 Task: Research Airbnb properties in Amadora, Portugal from 12th  December, 2023 to 15th December, 2023 for 3 adults.2 bedrooms having 3 beds and 1 bathroom. Property type can be flat. Look for 5 properties as per requirement.
Action: Mouse moved to (429, 92)
Screenshot: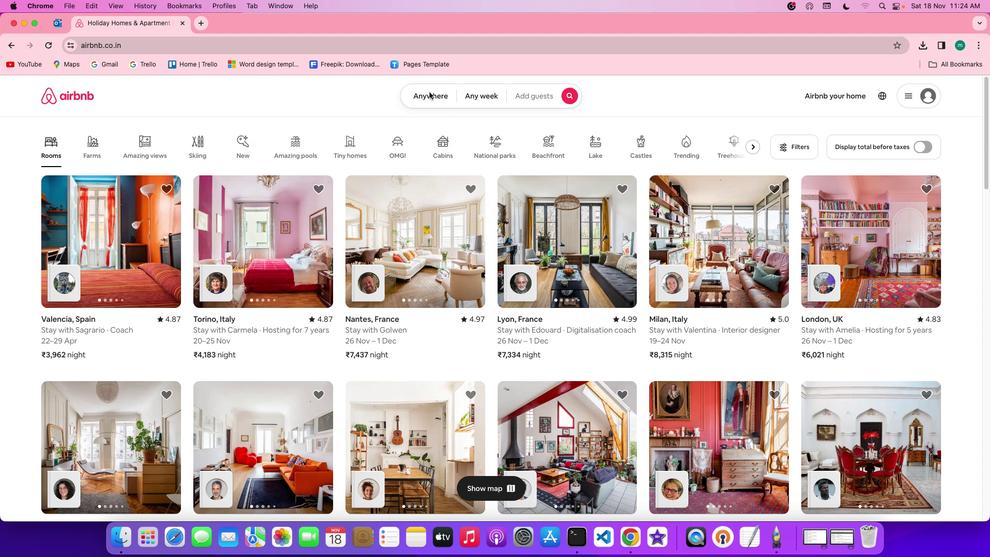 
Action: Mouse pressed left at (429, 92)
Screenshot: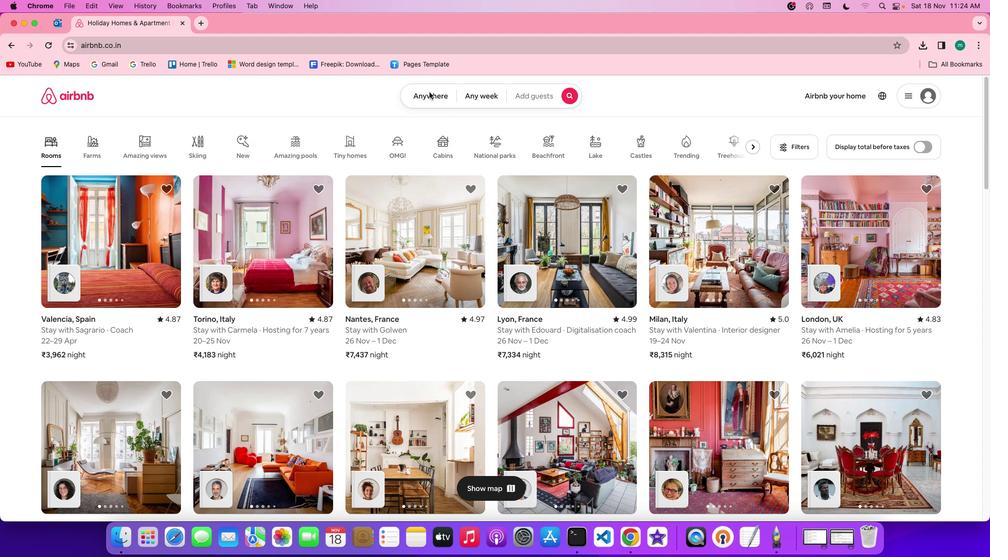 
Action: Mouse pressed left at (429, 92)
Screenshot: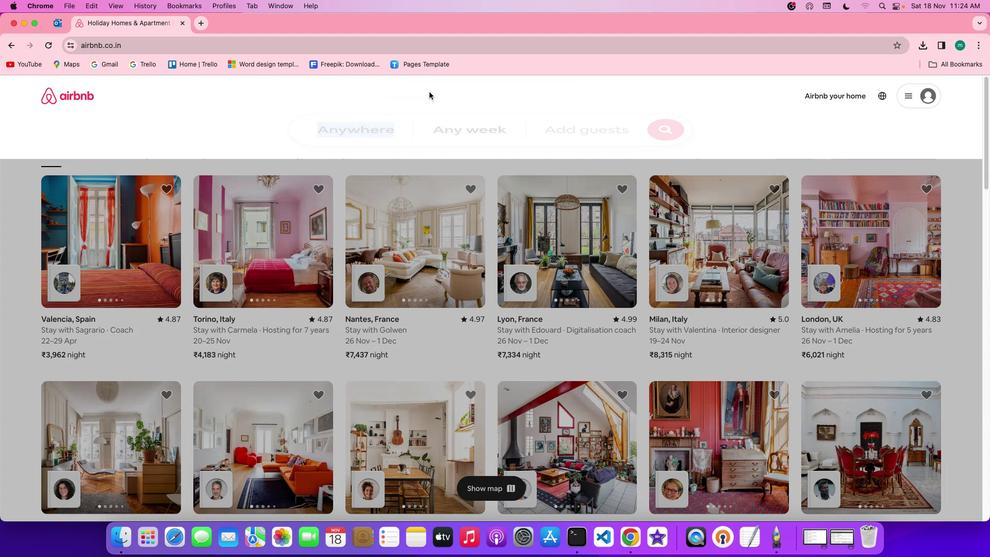
Action: Mouse moved to (351, 135)
Screenshot: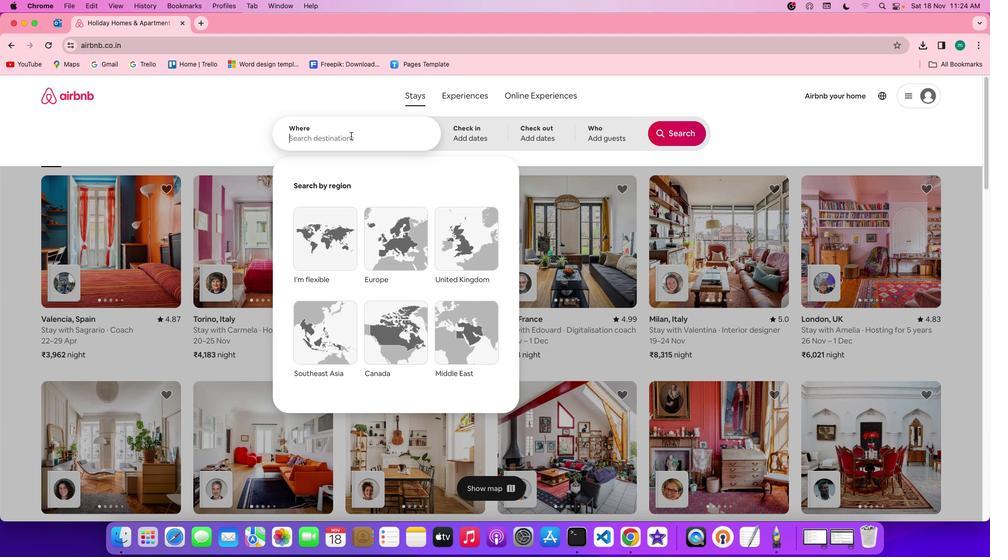 
Action: Mouse pressed left at (351, 135)
Screenshot: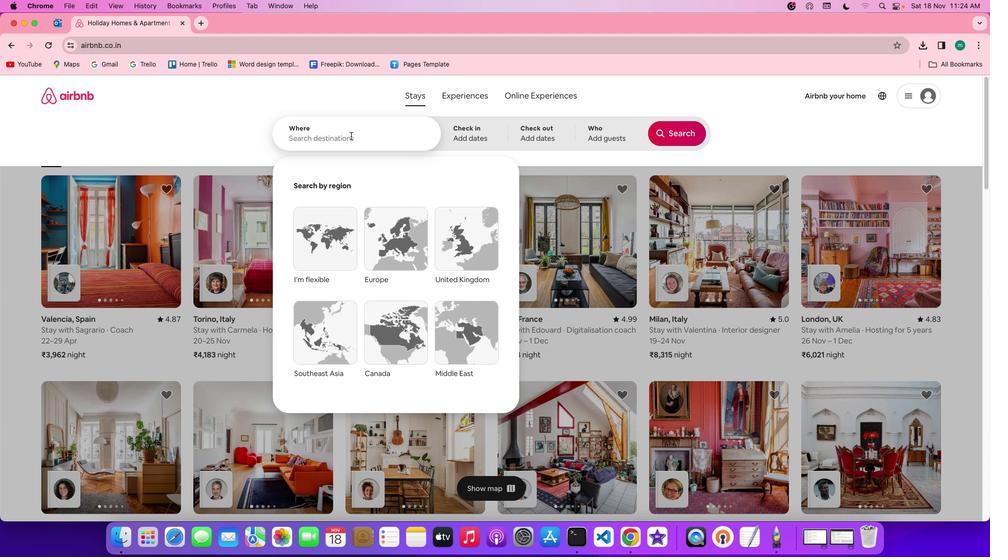 
Action: Key pressed Key.shift'A''m''a''d''o''r''a'','Key.spaceKey.shift'P''o''r''t''u''g''a''l'
Screenshot: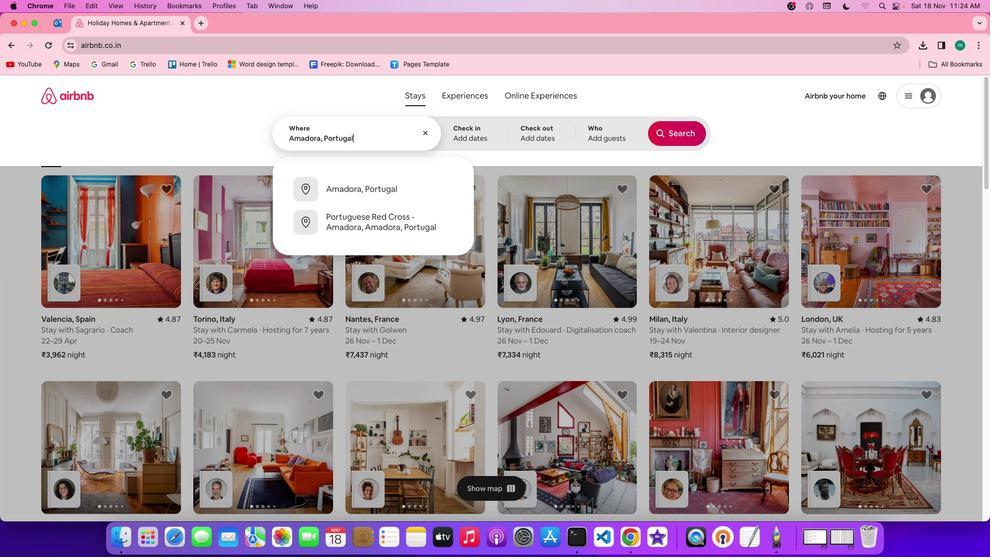 
Action: Mouse moved to (449, 130)
Screenshot: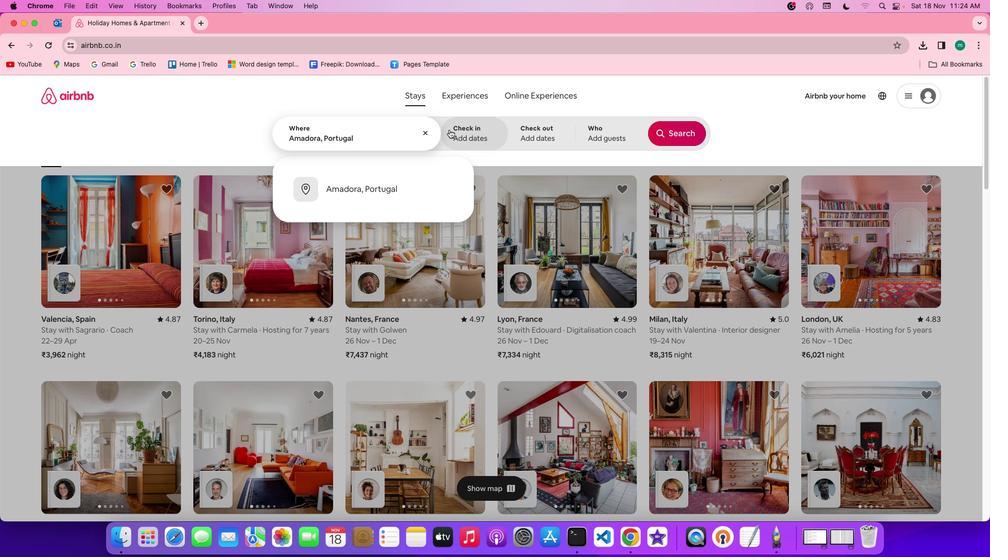 
Action: Mouse pressed left at (449, 130)
Screenshot: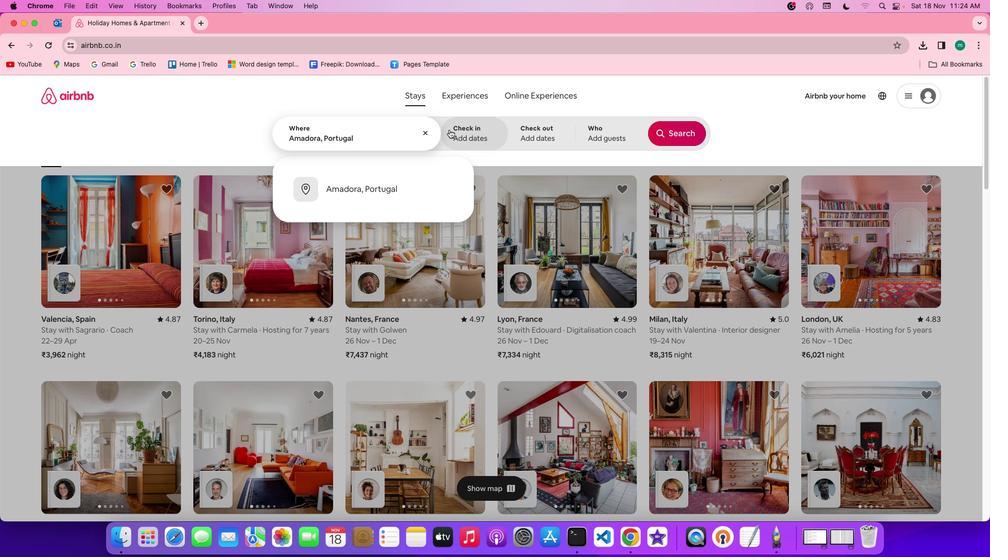 
Action: Mouse moved to (572, 311)
Screenshot: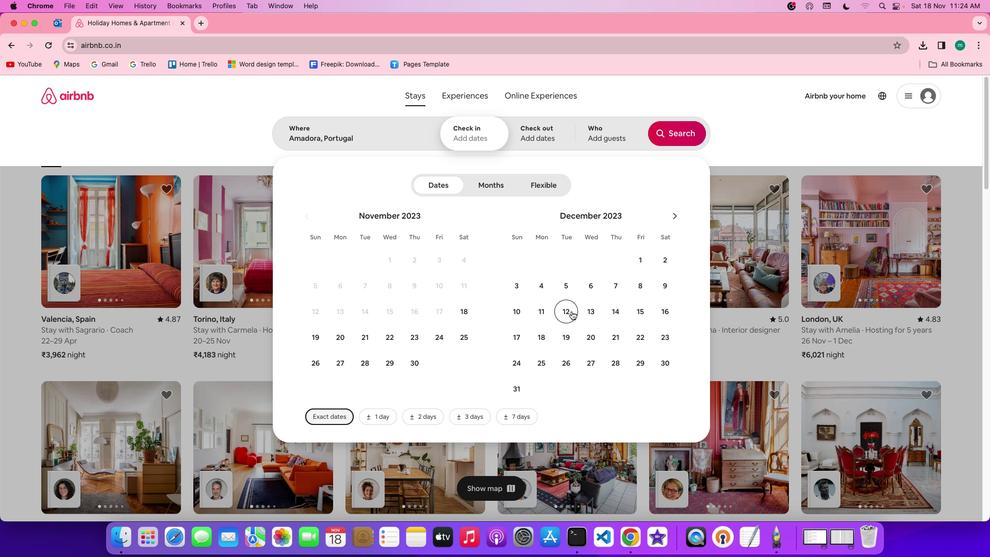 
Action: Mouse pressed left at (572, 311)
Screenshot: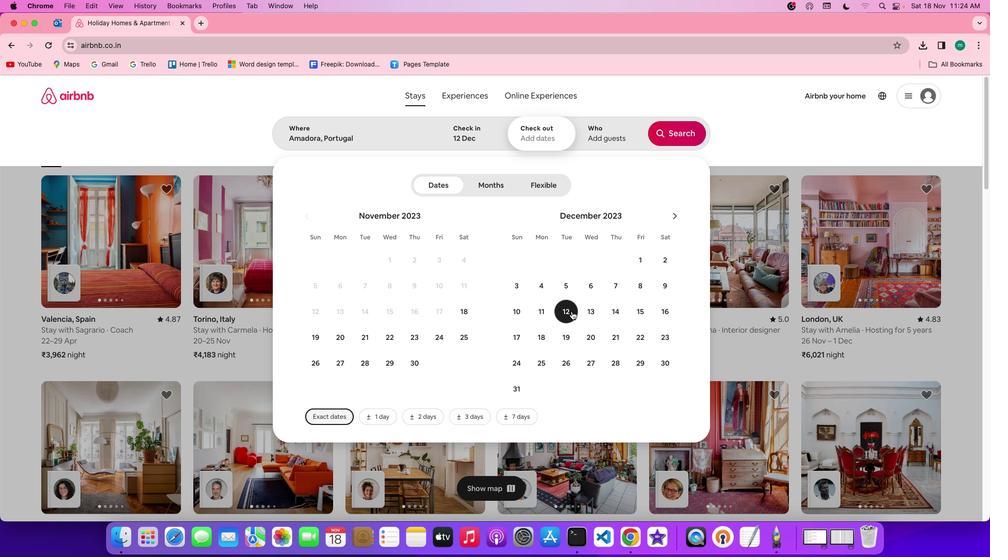 
Action: Mouse moved to (631, 311)
Screenshot: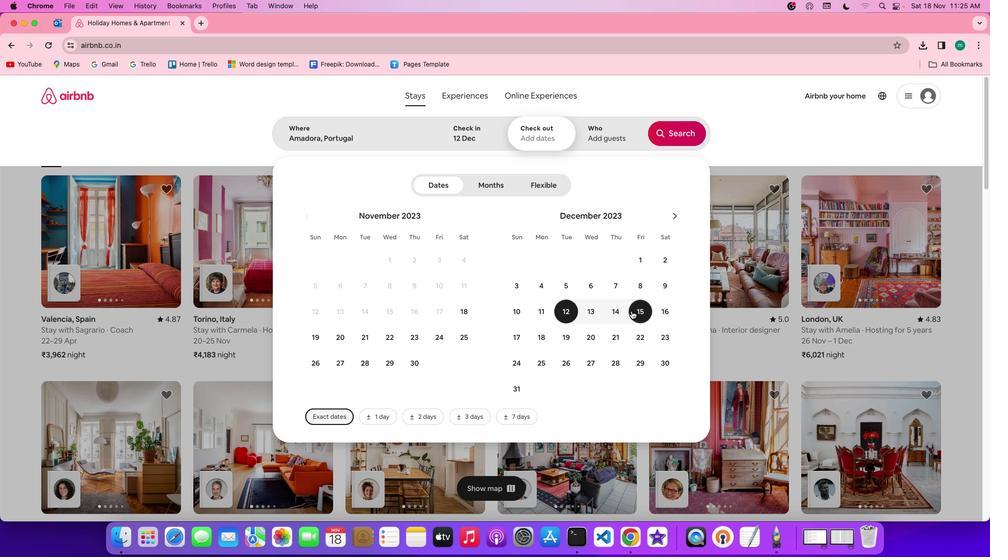 
Action: Mouse pressed left at (631, 311)
Screenshot: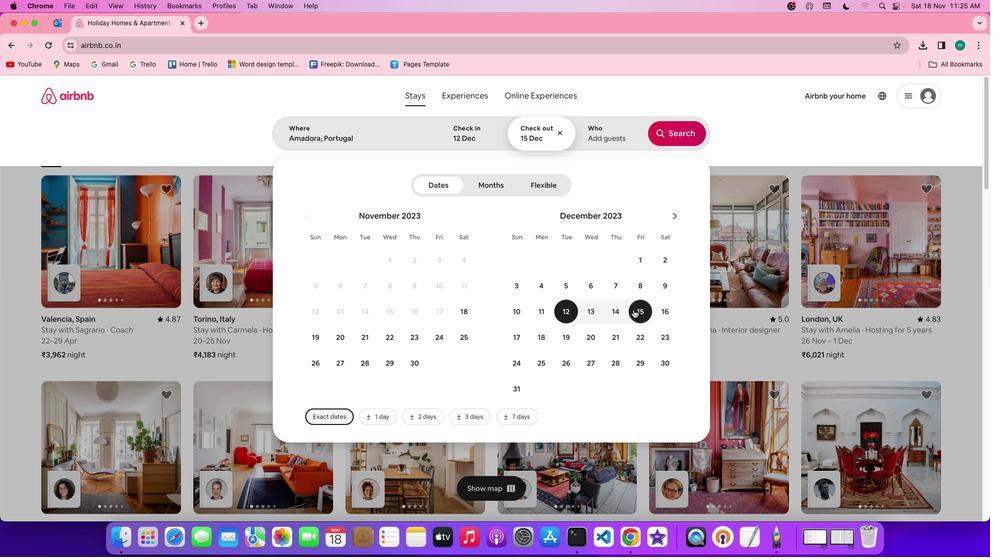 
Action: Mouse moved to (609, 131)
Screenshot: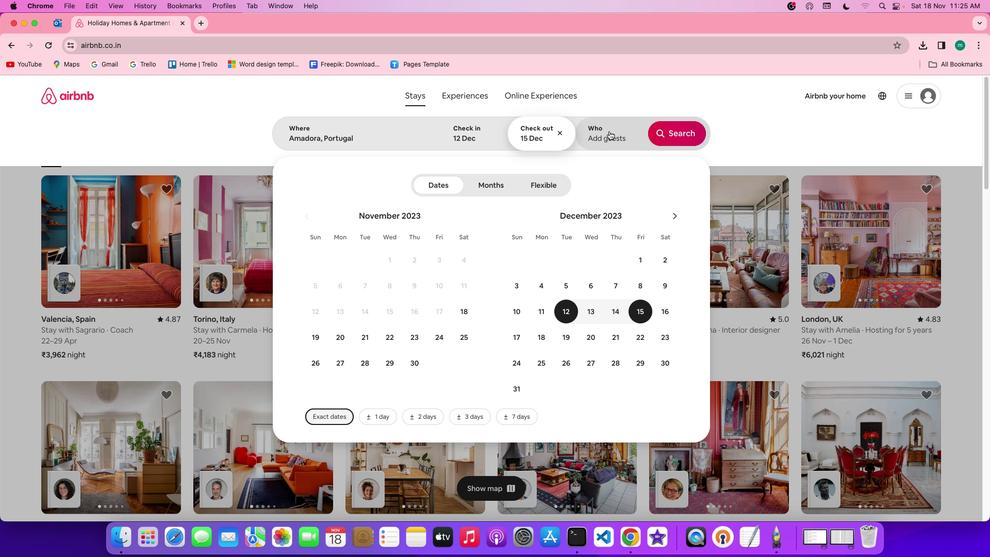
Action: Mouse pressed left at (609, 131)
Screenshot: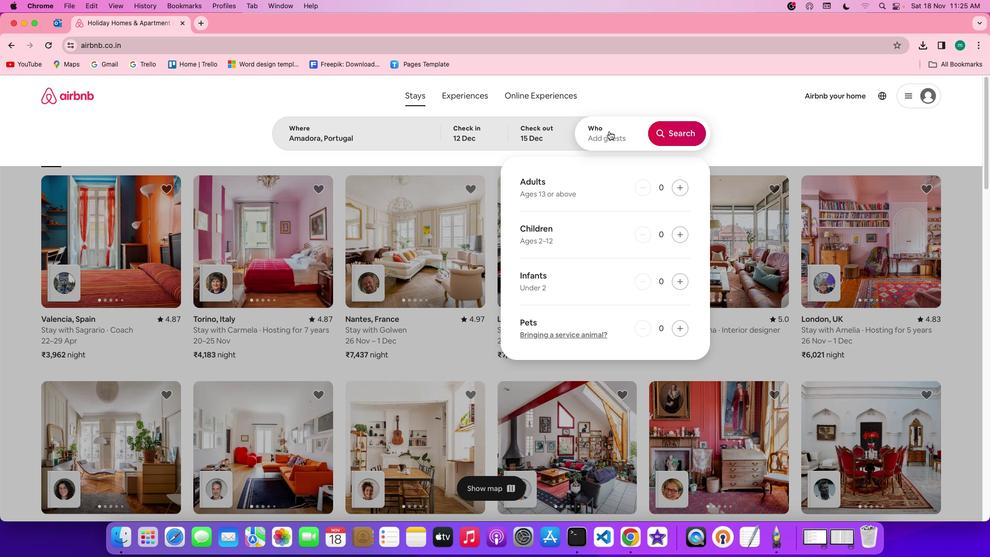 
Action: Mouse moved to (679, 187)
Screenshot: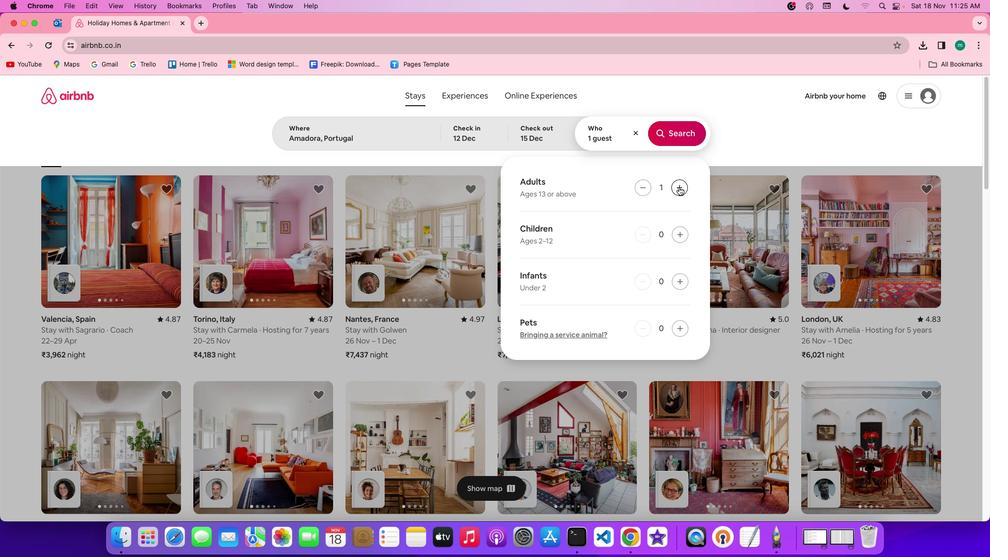 
Action: Mouse pressed left at (679, 187)
Screenshot: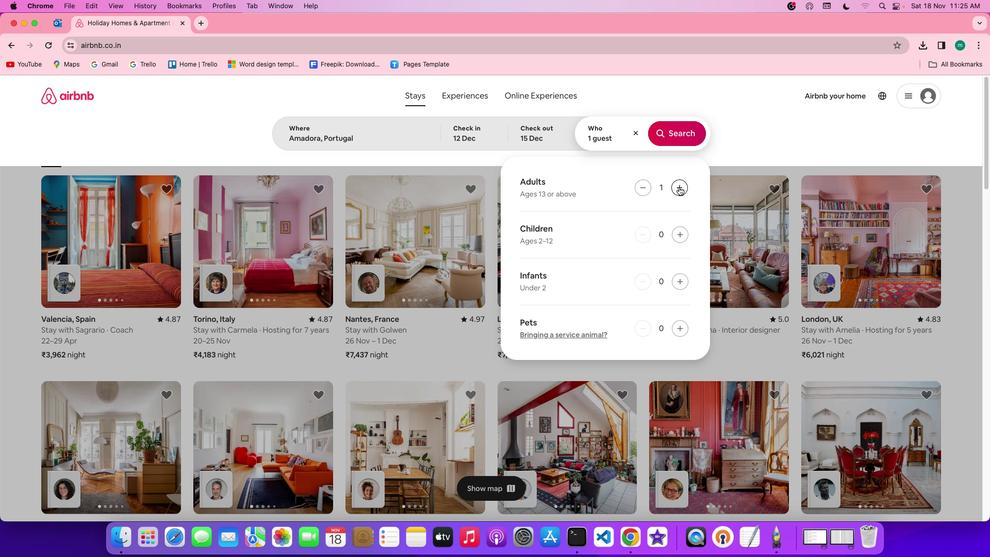 
Action: Mouse pressed left at (679, 187)
Screenshot: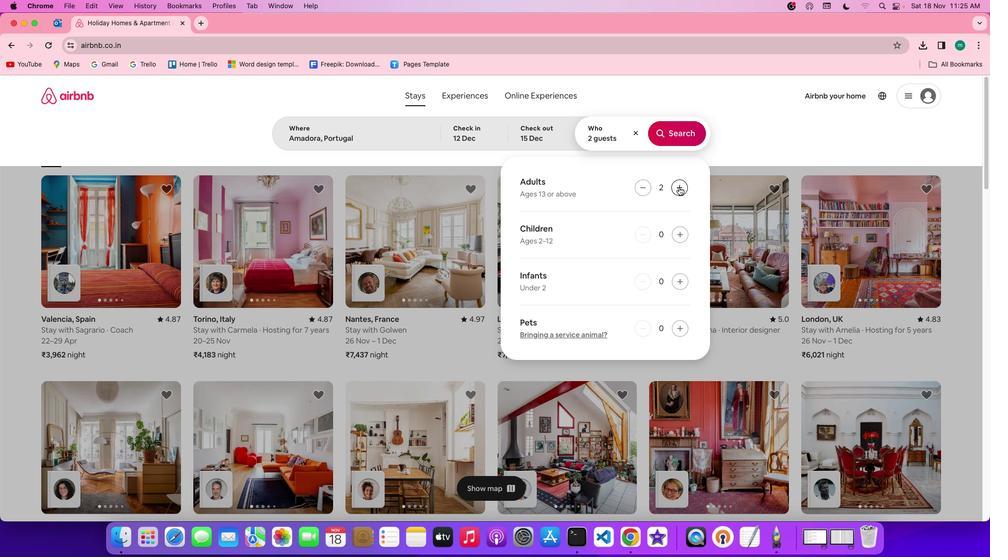 
Action: Mouse pressed left at (679, 187)
Screenshot: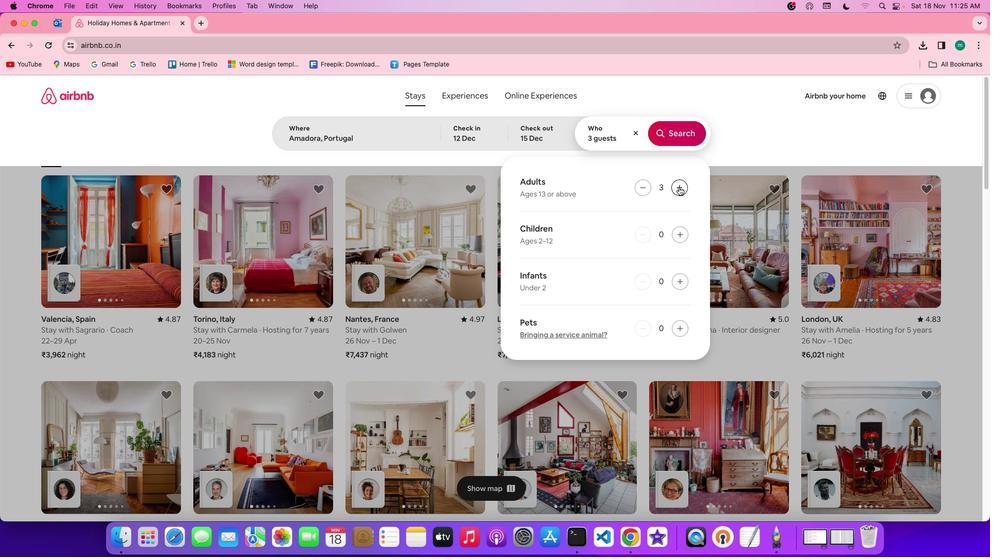
Action: Mouse moved to (674, 129)
Screenshot: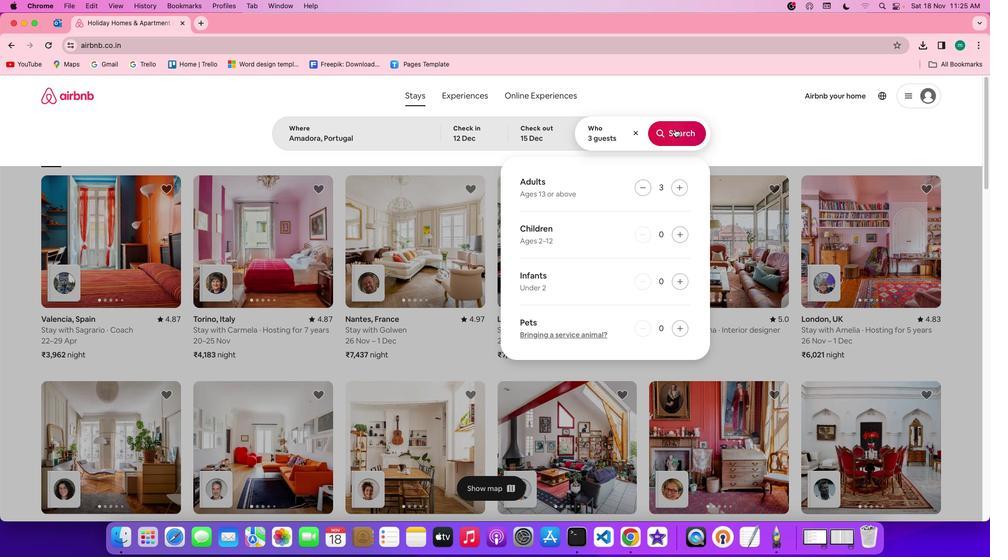 
Action: Mouse pressed left at (674, 129)
Screenshot: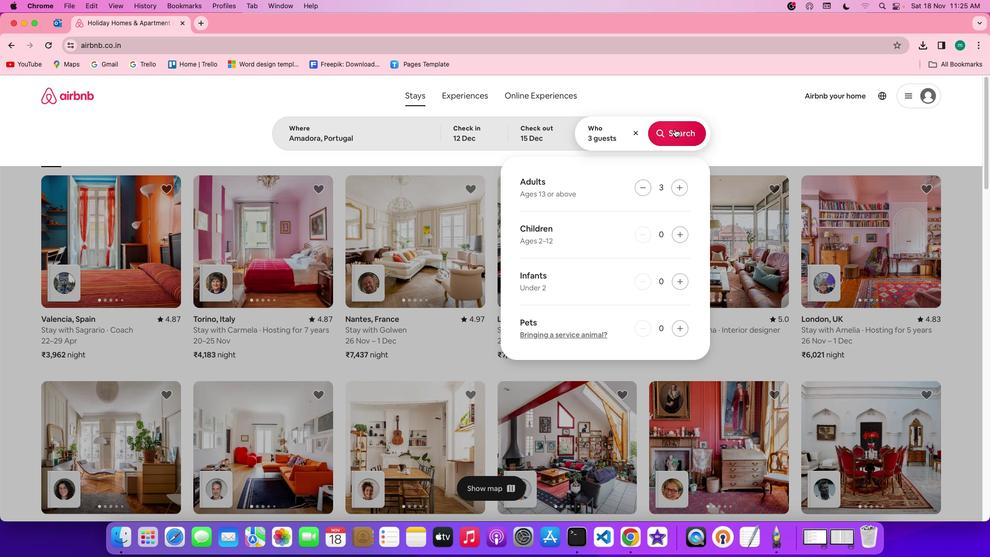 
Action: Mouse moved to (821, 133)
Screenshot: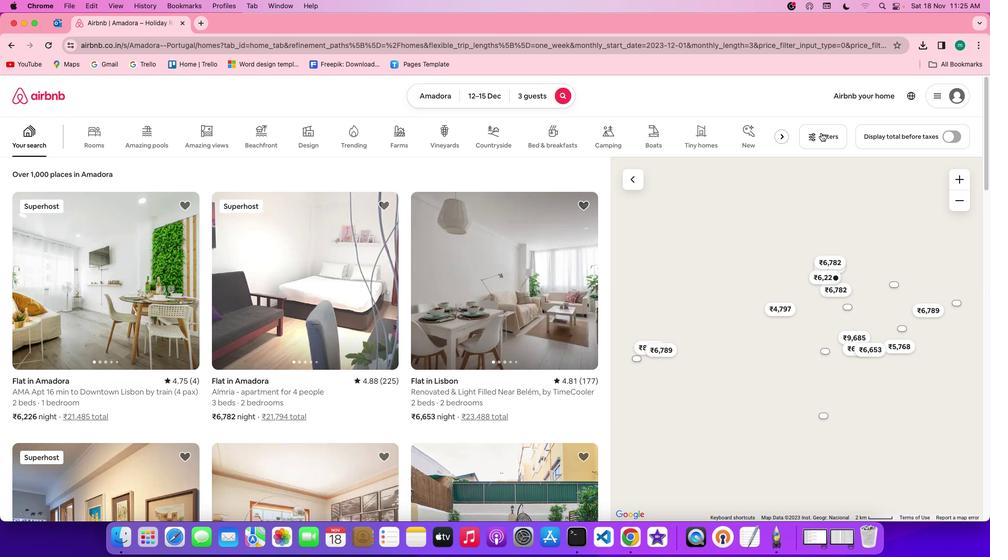 
Action: Mouse pressed left at (821, 133)
Screenshot: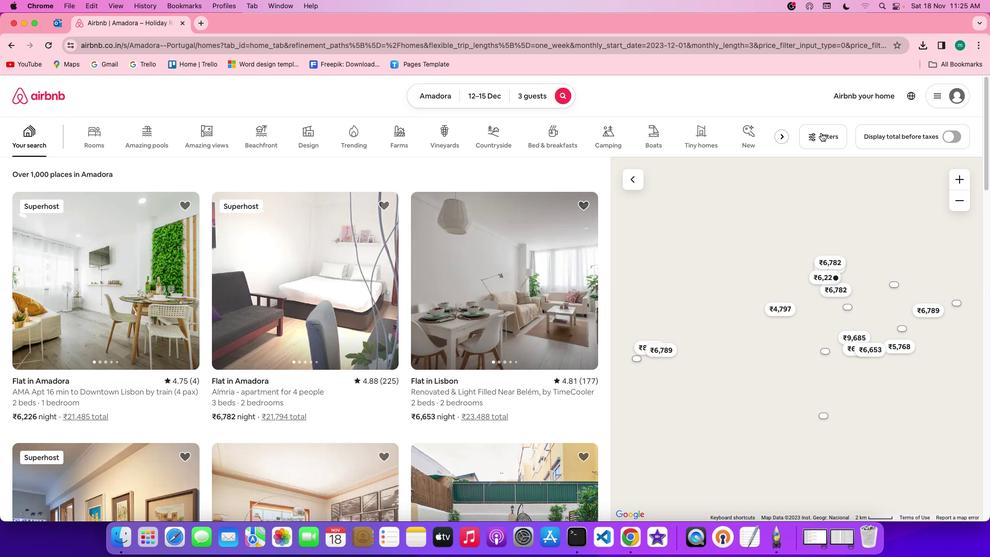 
Action: Mouse moved to (607, 280)
Screenshot: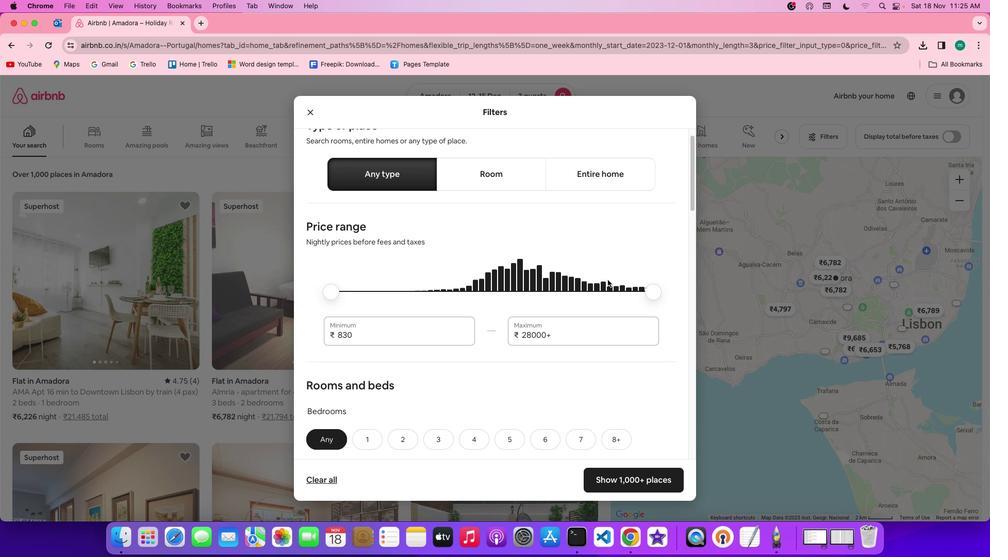 
Action: Mouse scrolled (607, 280) with delta (0, 0)
Screenshot: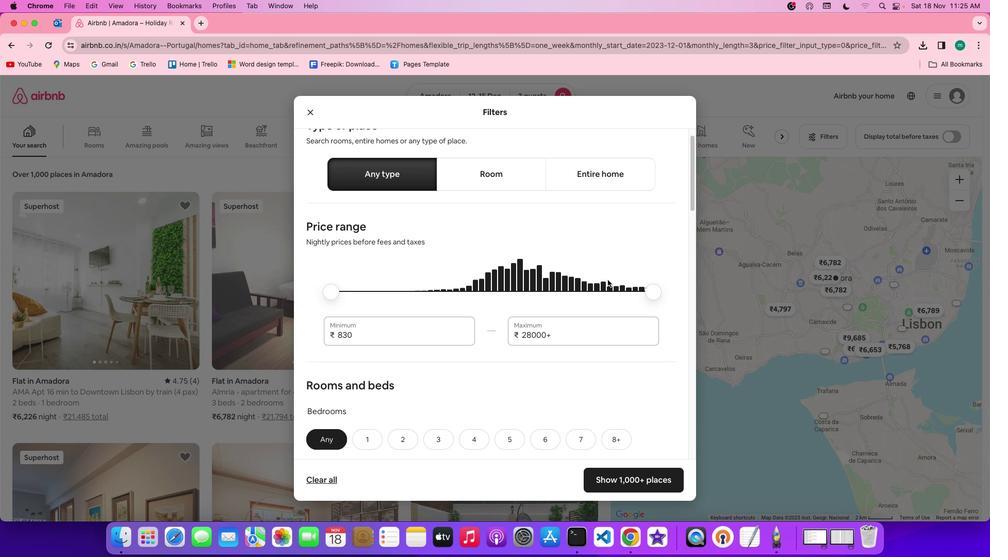 
Action: Mouse scrolled (607, 280) with delta (0, 0)
Screenshot: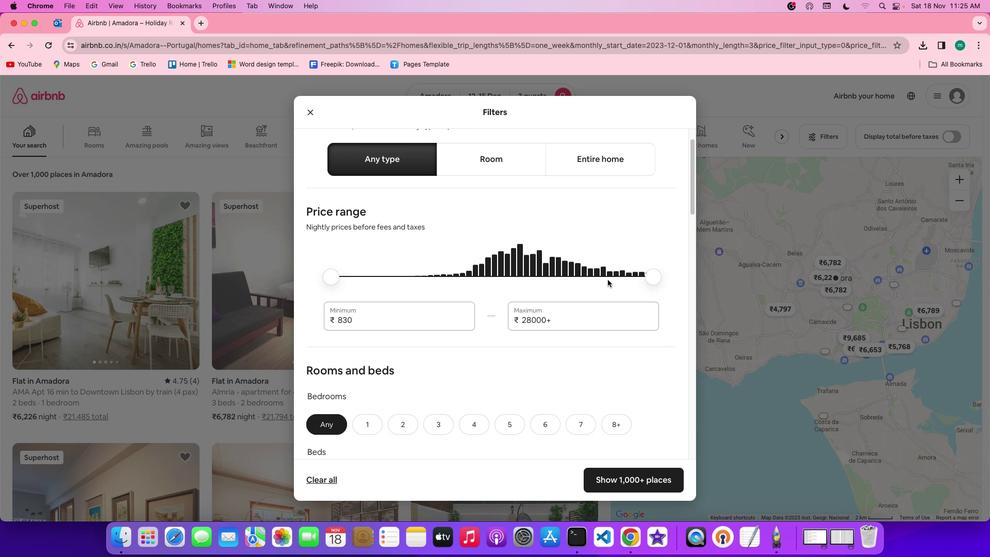 
Action: Mouse scrolled (607, 280) with delta (0, 0)
Screenshot: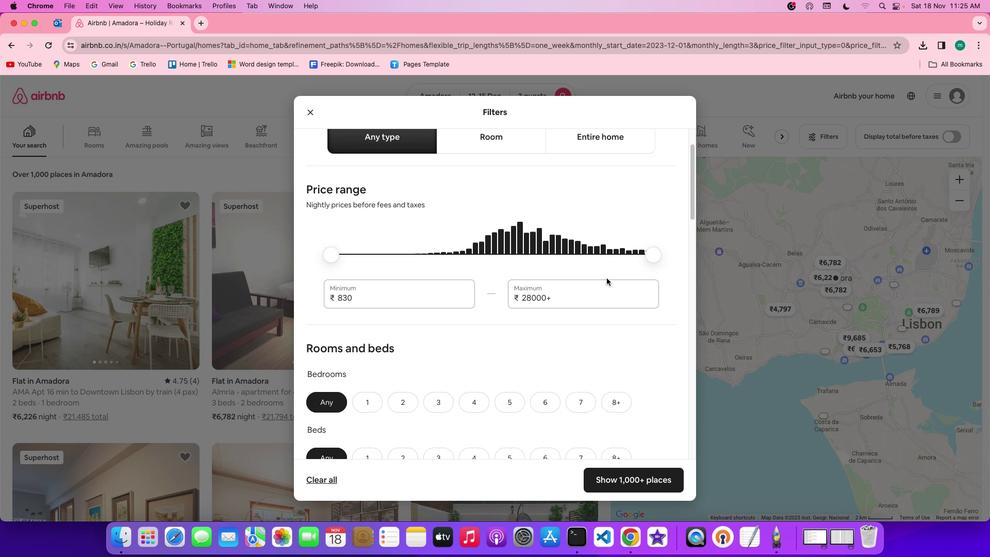 
Action: Mouse scrolled (607, 280) with delta (0, 0)
Screenshot: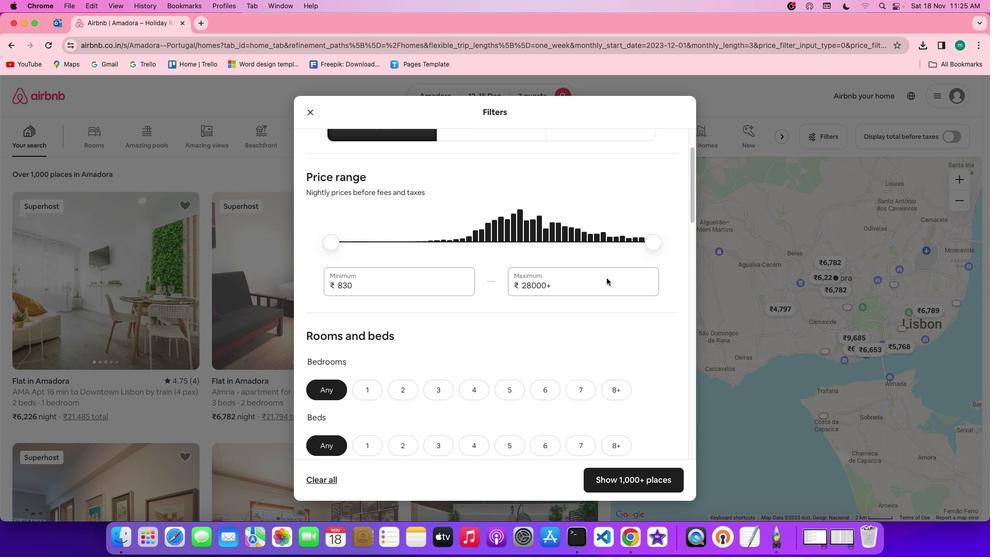 
Action: Mouse moved to (606, 278)
Screenshot: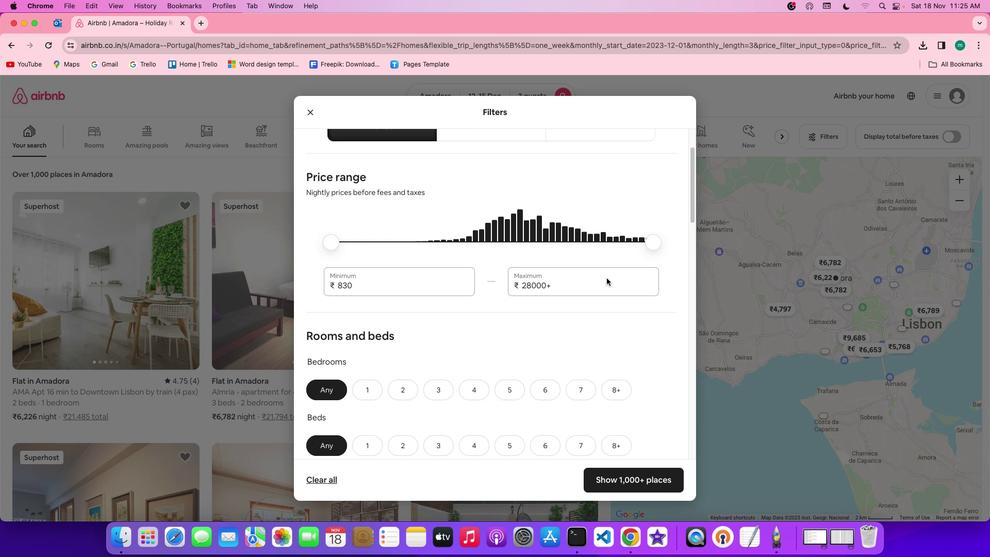 
Action: Mouse scrolled (606, 278) with delta (0, 0)
Screenshot: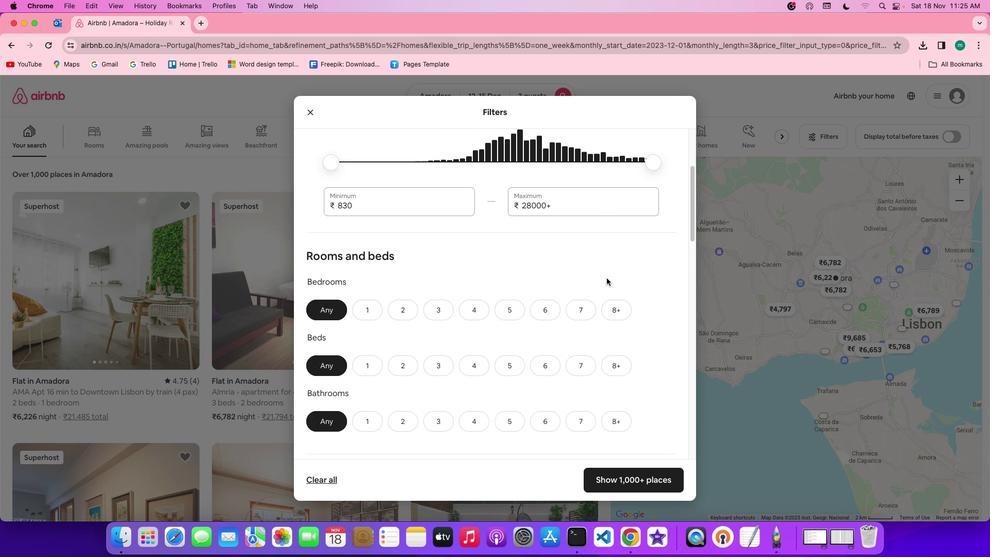 
Action: Mouse scrolled (606, 278) with delta (0, 0)
Screenshot: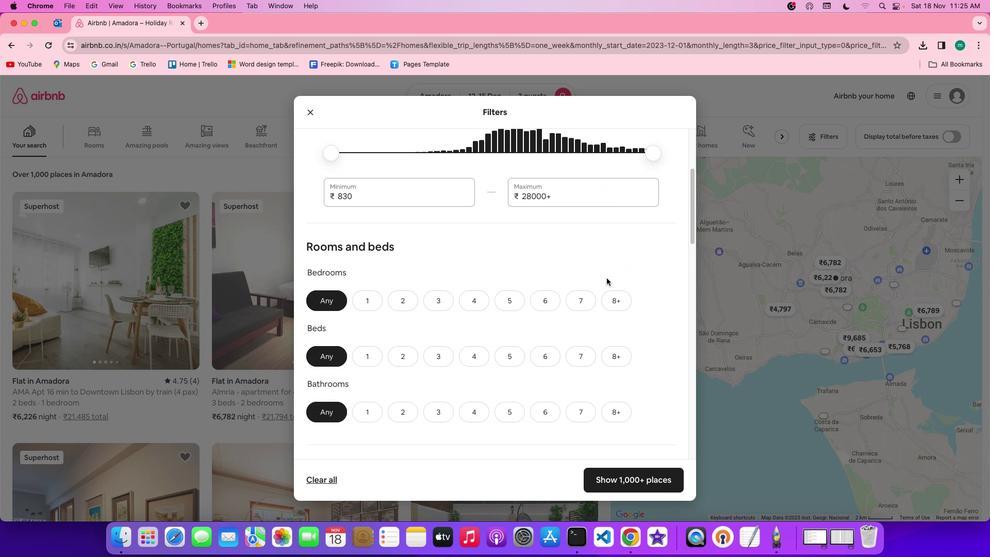 
Action: Mouse scrolled (606, 278) with delta (0, -1)
Screenshot: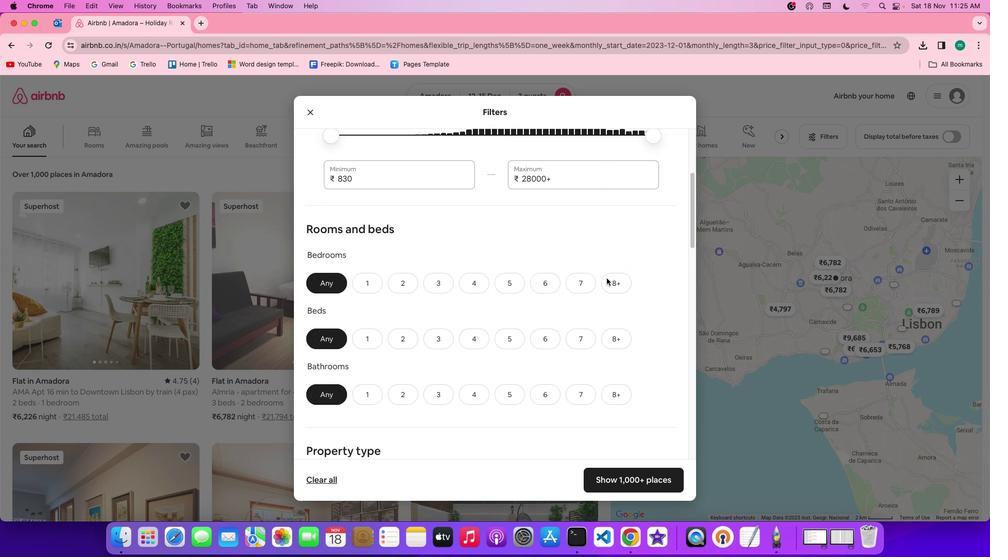 
Action: Mouse scrolled (606, 278) with delta (0, -1)
Screenshot: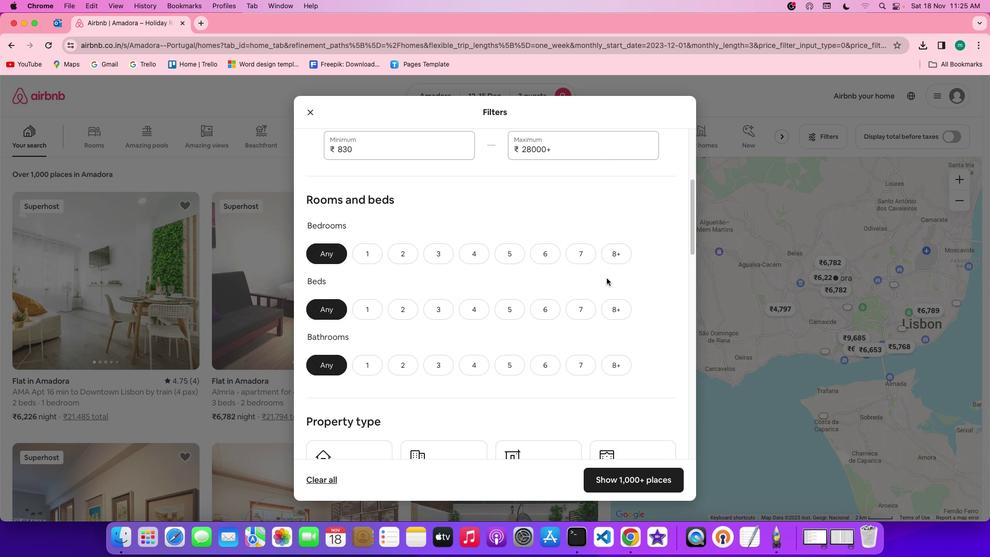 
Action: Mouse moved to (403, 255)
Screenshot: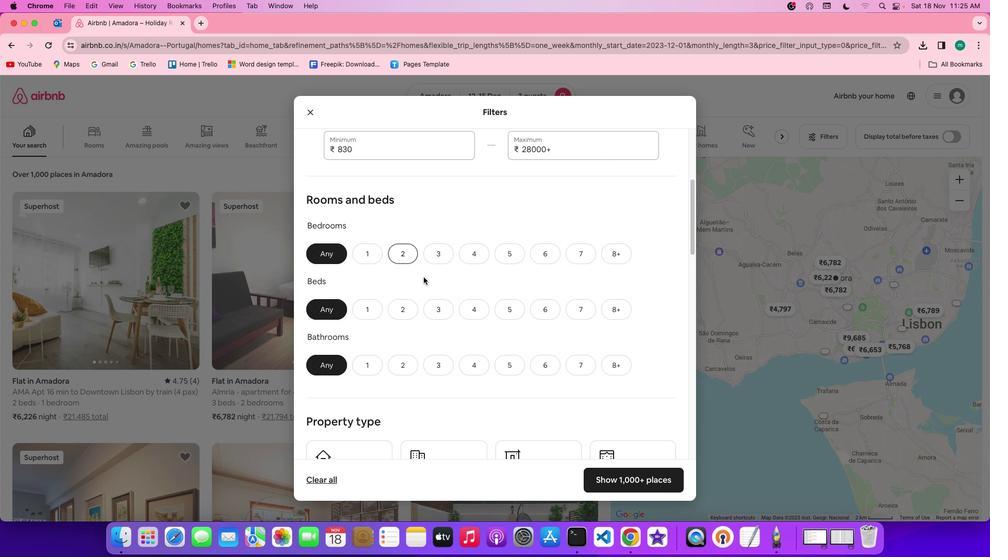 
Action: Mouse pressed left at (403, 255)
Screenshot: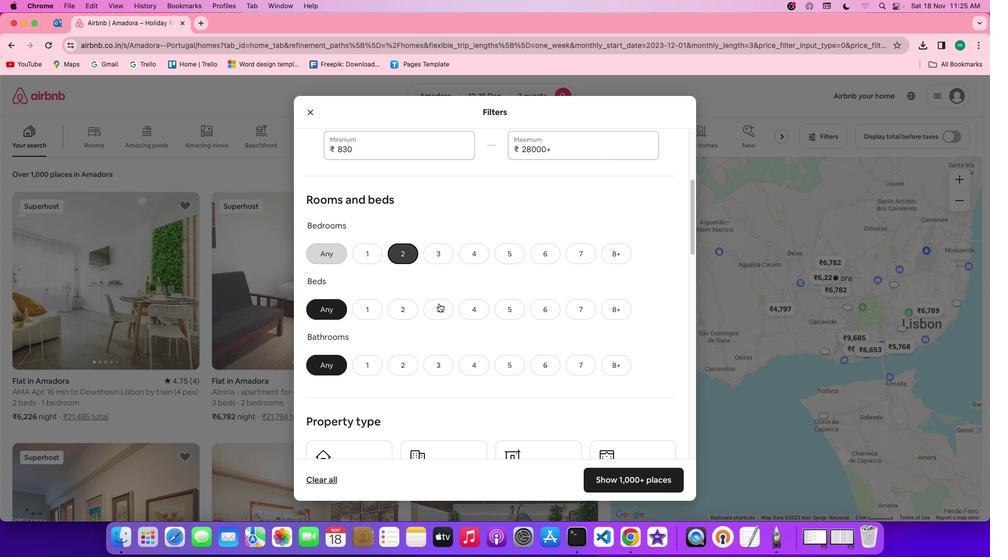 
Action: Mouse moved to (440, 305)
Screenshot: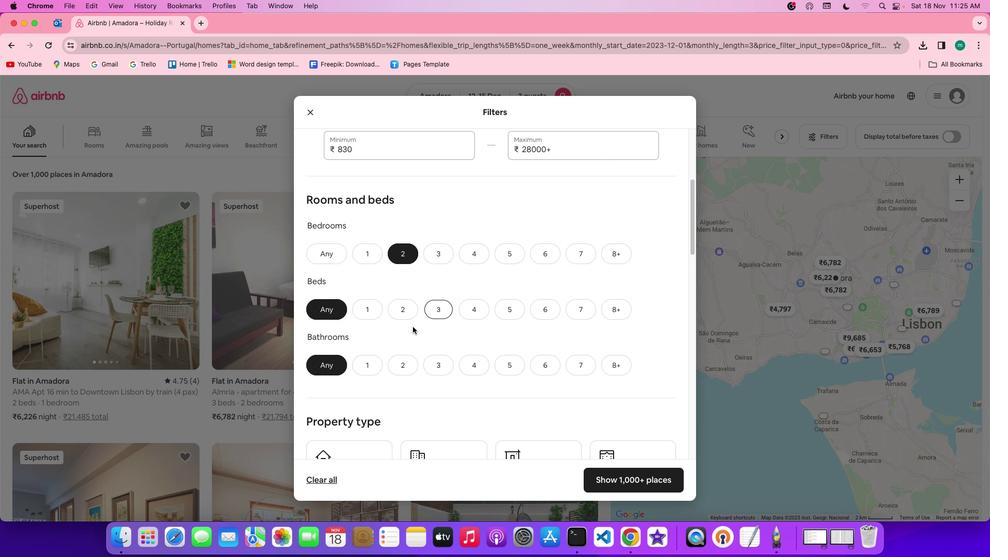 
Action: Mouse pressed left at (440, 305)
Screenshot: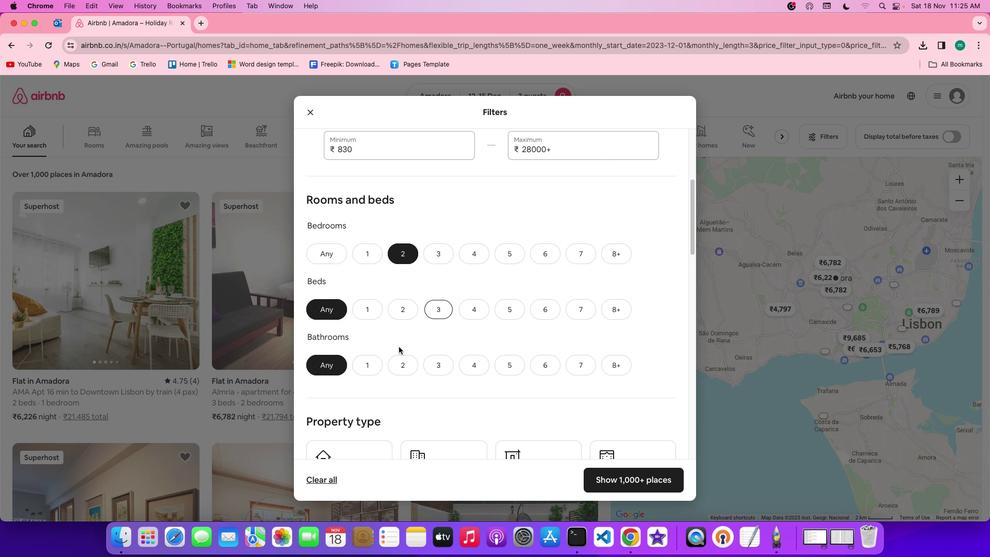 
Action: Mouse moved to (372, 357)
Screenshot: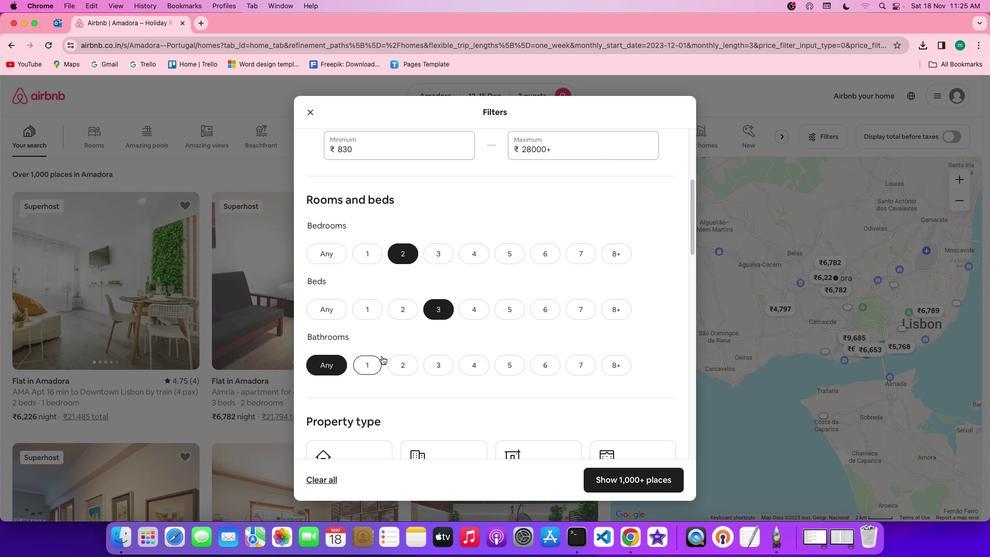 
Action: Mouse pressed left at (372, 357)
Screenshot: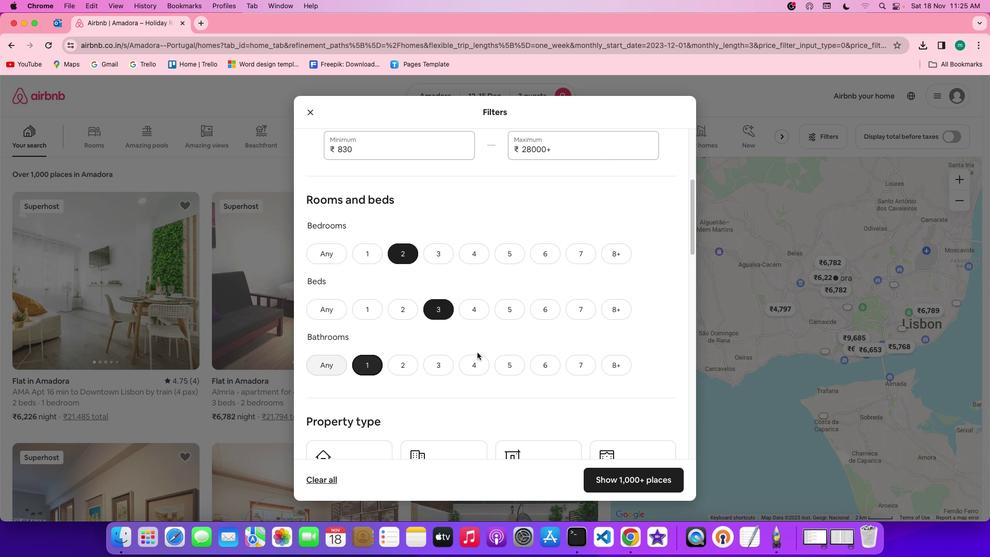 
Action: Mouse moved to (564, 329)
Screenshot: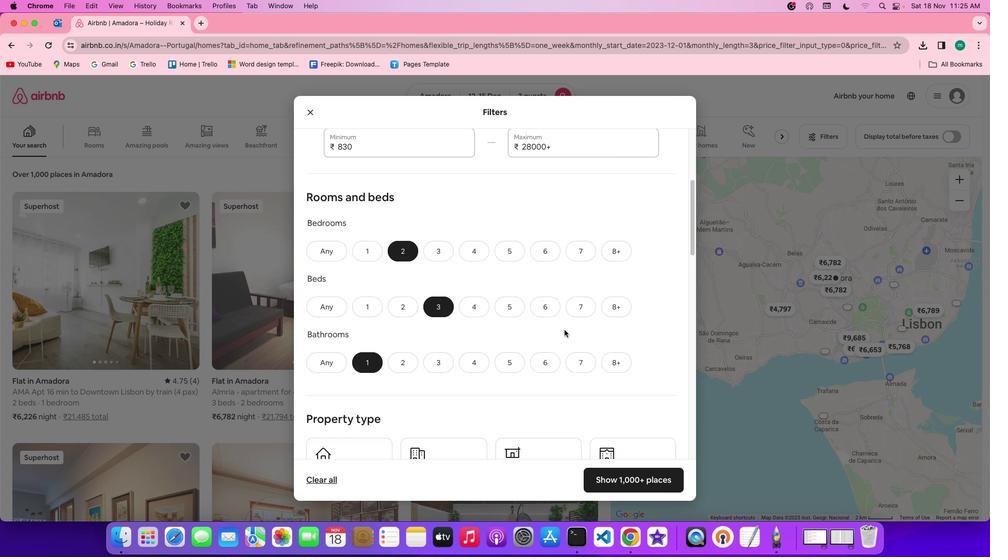 
Action: Mouse scrolled (564, 329) with delta (0, 0)
Screenshot: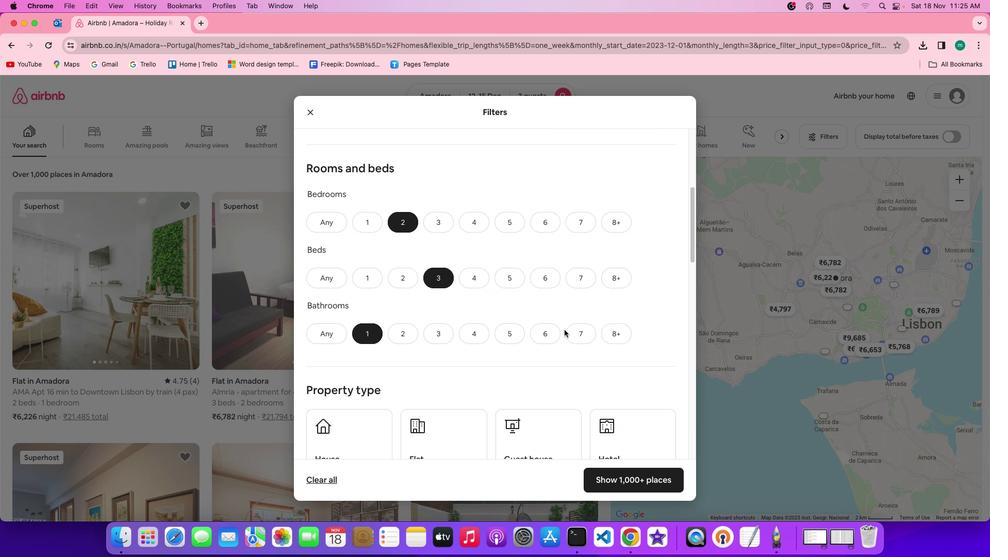 
Action: Mouse scrolled (564, 329) with delta (0, 0)
Screenshot: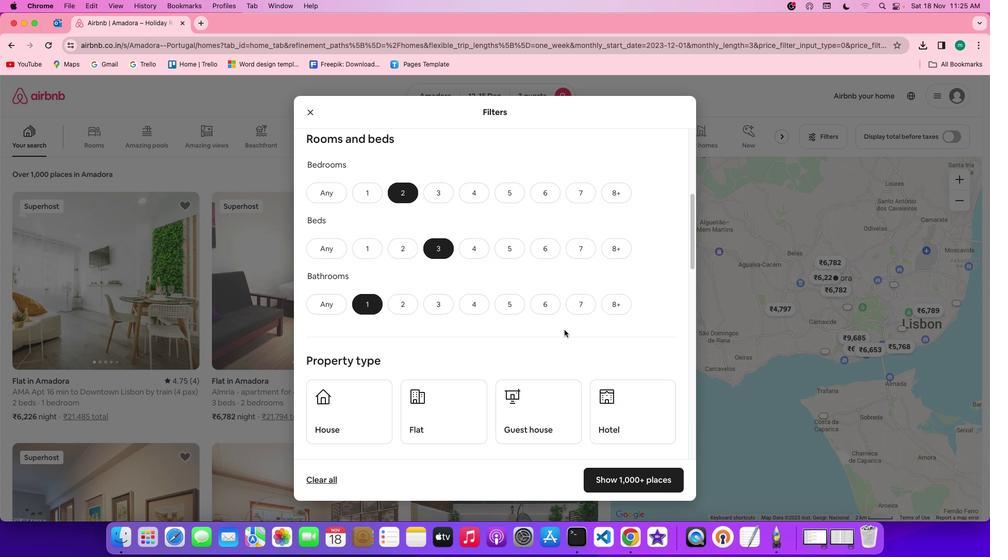 
Action: Mouse scrolled (564, 329) with delta (0, -1)
Screenshot: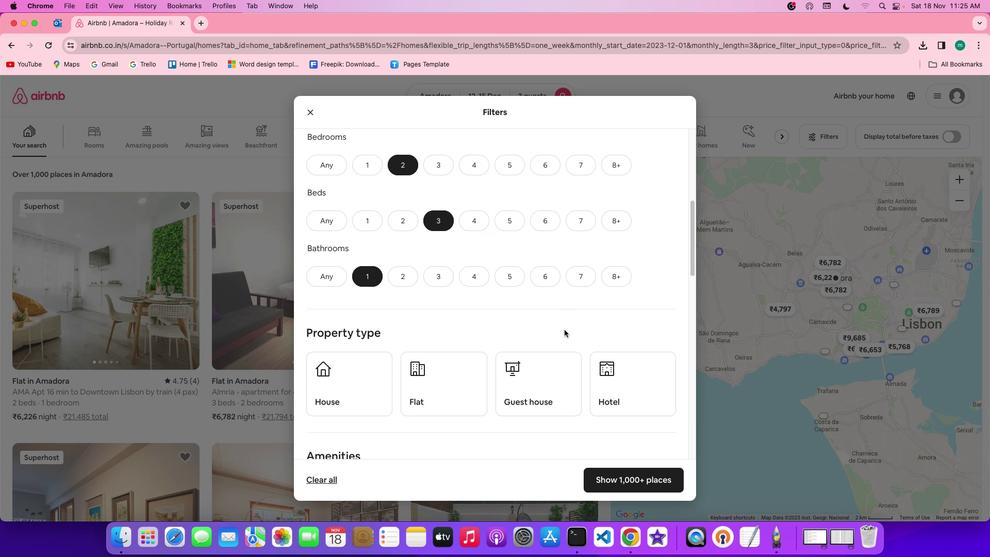 
Action: Mouse scrolled (564, 329) with delta (0, -1)
Screenshot: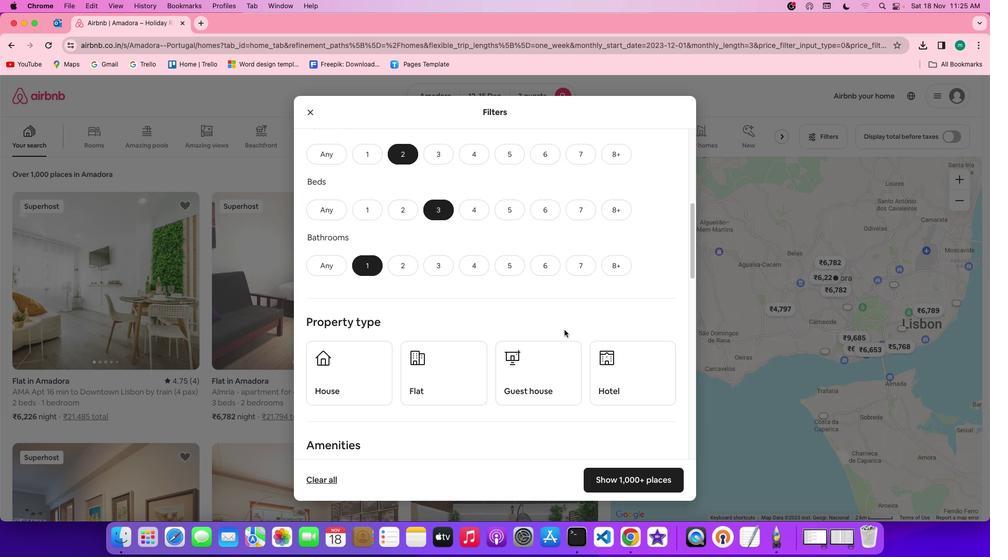 
Action: Mouse scrolled (564, 329) with delta (0, 0)
Screenshot: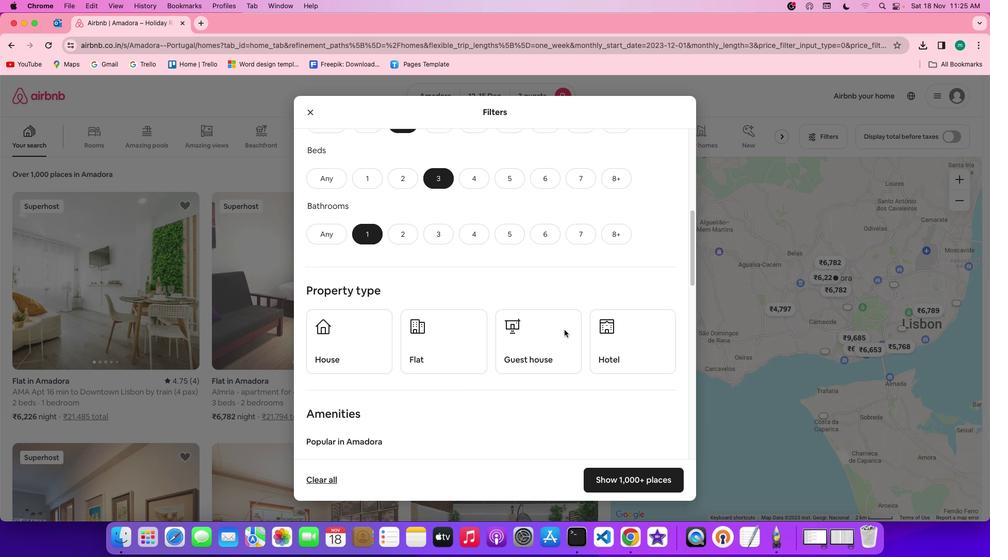 
Action: Mouse scrolled (564, 329) with delta (0, 0)
Screenshot: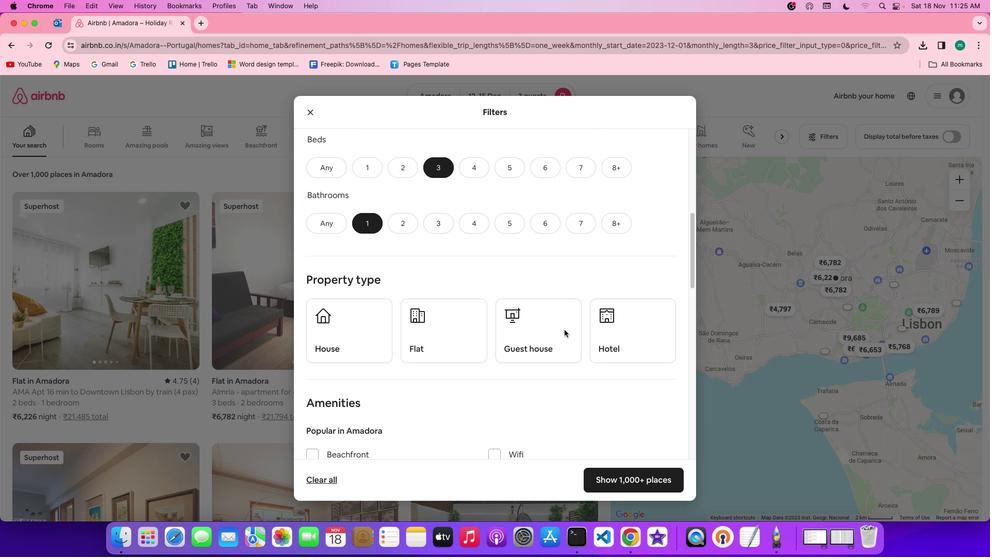 
Action: Mouse scrolled (564, 329) with delta (0, 0)
Screenshot: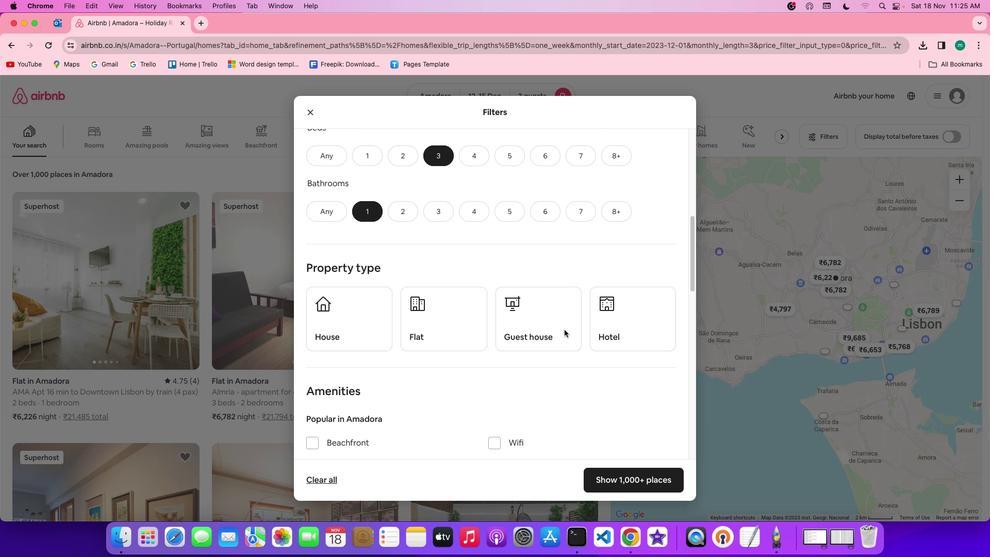 
Action: Mouse scrolled (564, 329) with delta (0, 0)
Screenshot: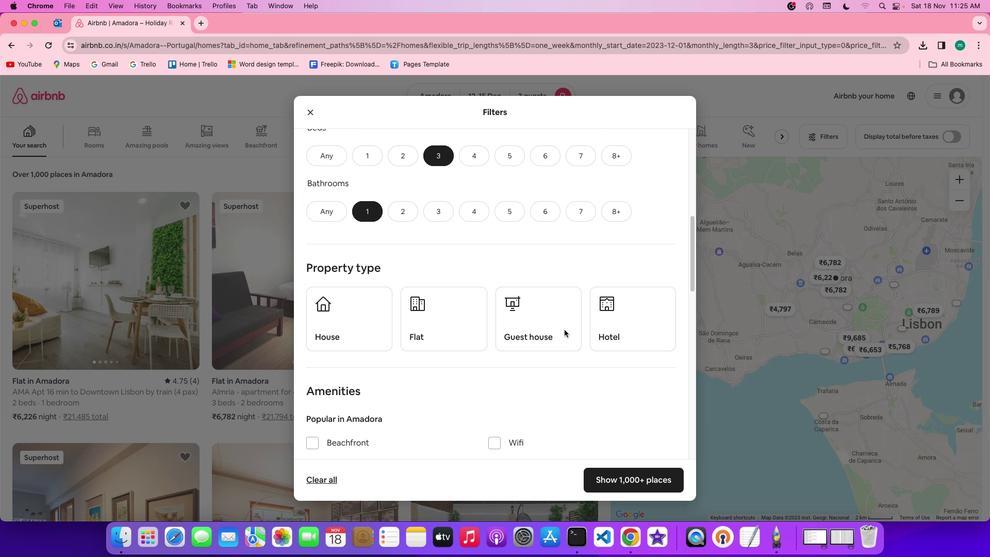 
Action: Mouse scrolled (564, 329) with delta (0, 0)
Screenshot: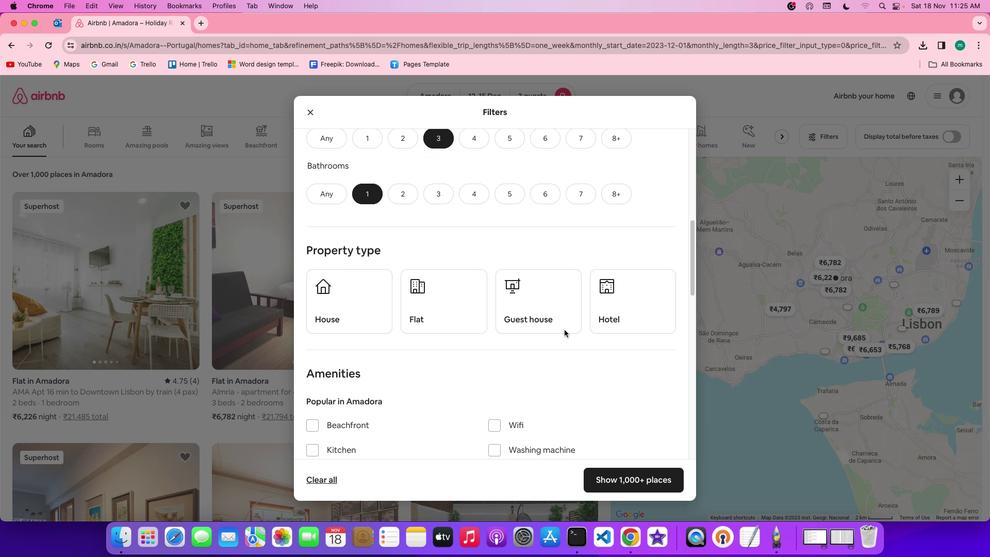 
Action: Mouse scrolled (564, 329) with delta (0, 0)
Screenshot: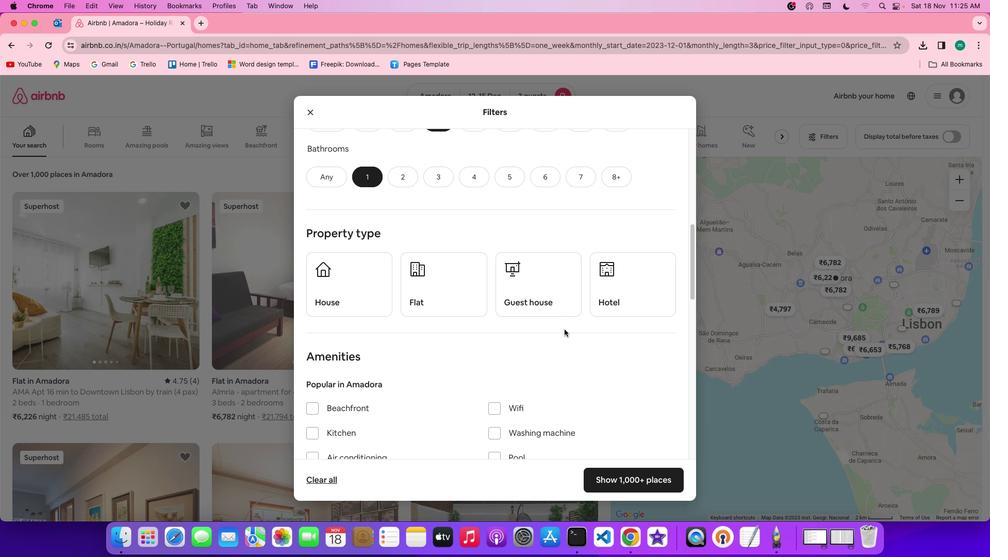 
Action: Mouse scrolled (564, 329) with delta (0, 0)
Screenshot: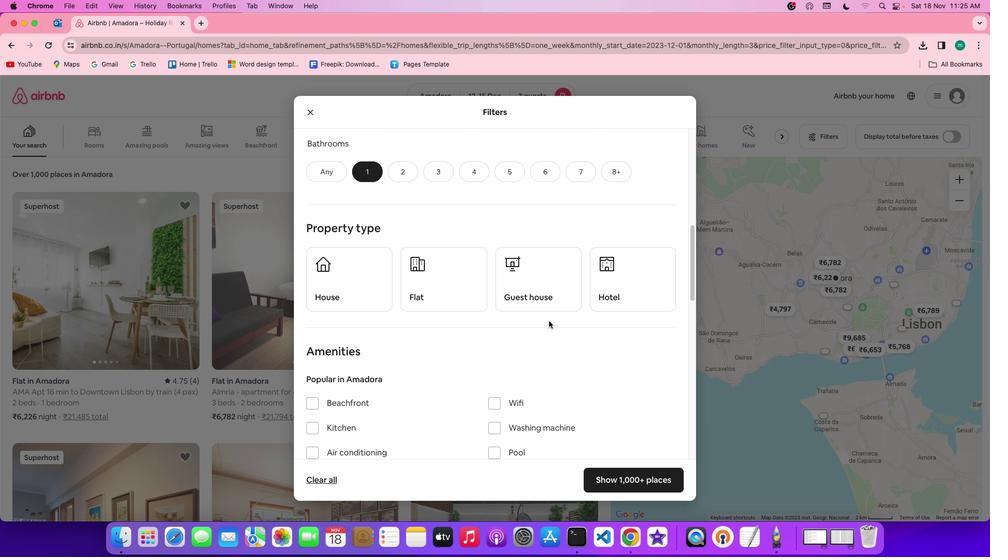 
Action: Mouse moved to (469, 287)
Screenshot: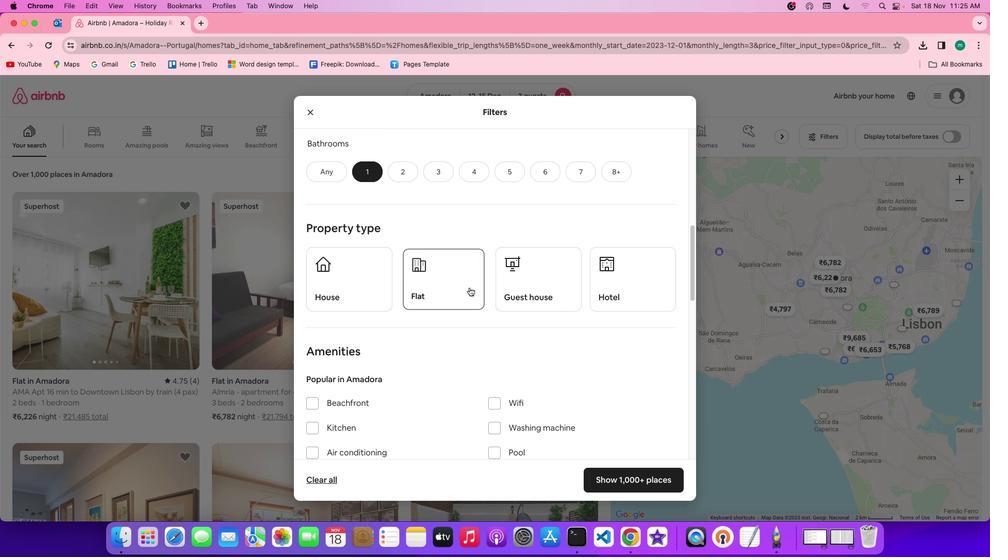 
Action: Mouse pressed left at (469, 287)
Screenshot: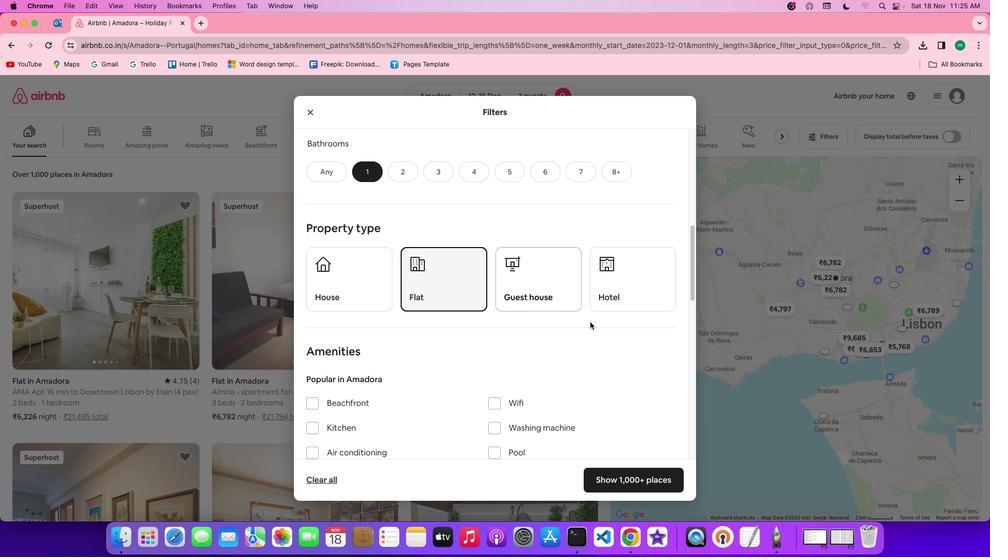 
Action: Mouse moved to (644, 340)
Screenshot: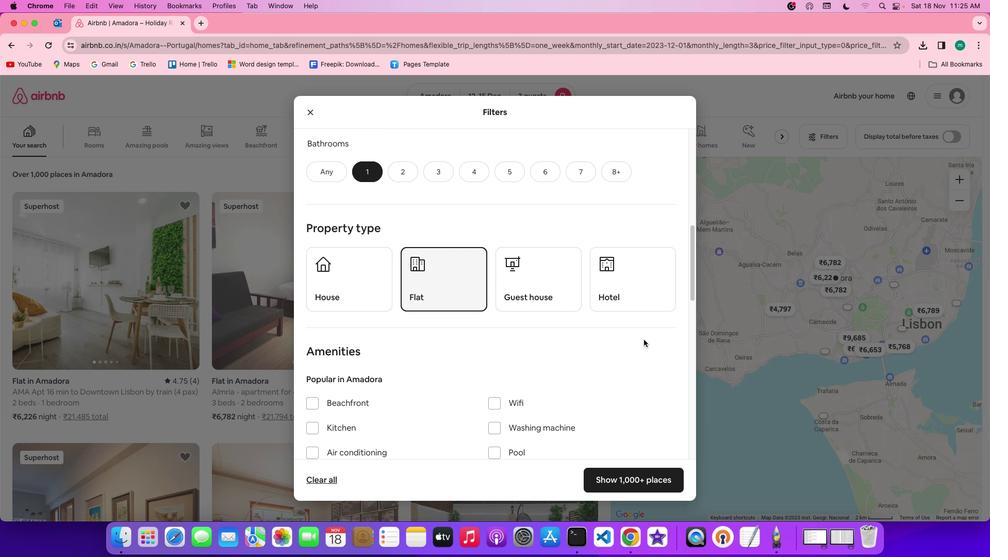 
Action: Mouse scrolled (644, 340) with delta (0, 0)
Screenshot: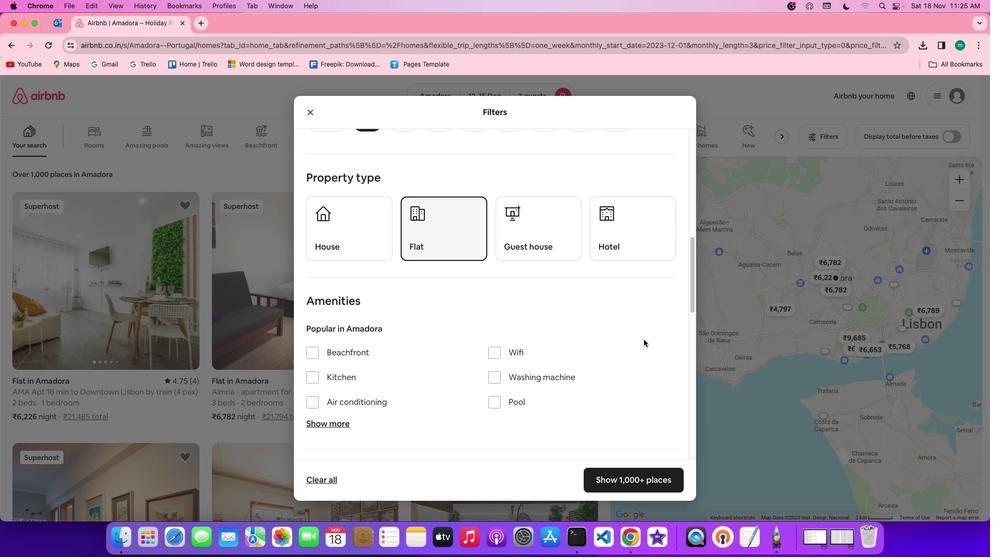 
Action: Mouse scrolled (644, 340) with delta (0, 0)
Screenshot: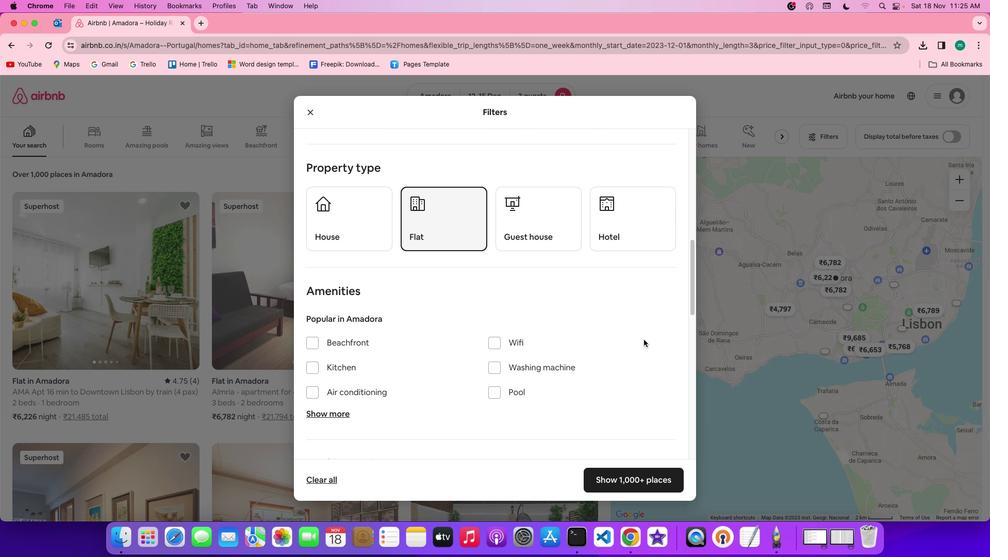 
Action: Mouse scrolled (644, 340) with delta (0, -1)
Screenshot: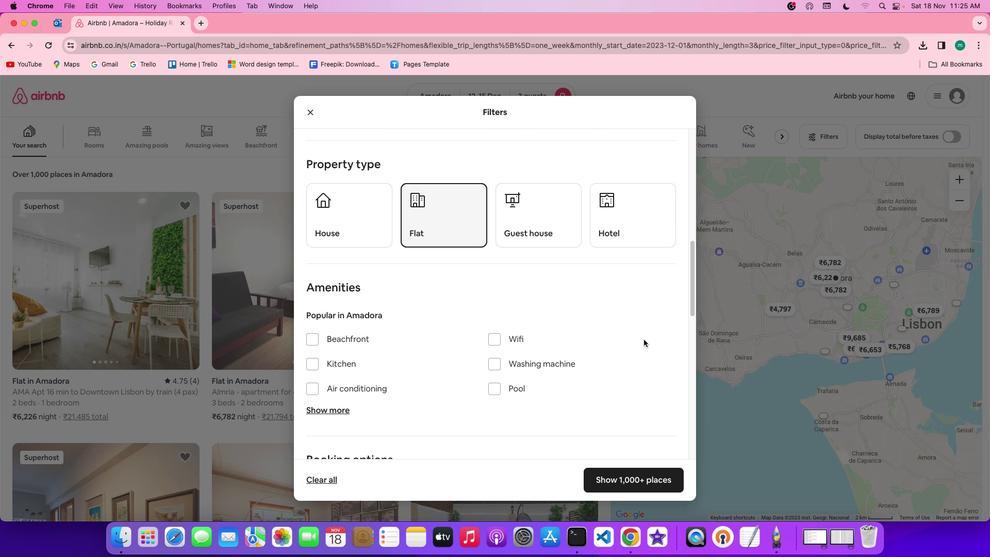 
Action: Mouse scrolled (644, 340) with delta (0, 0)
Screenshot: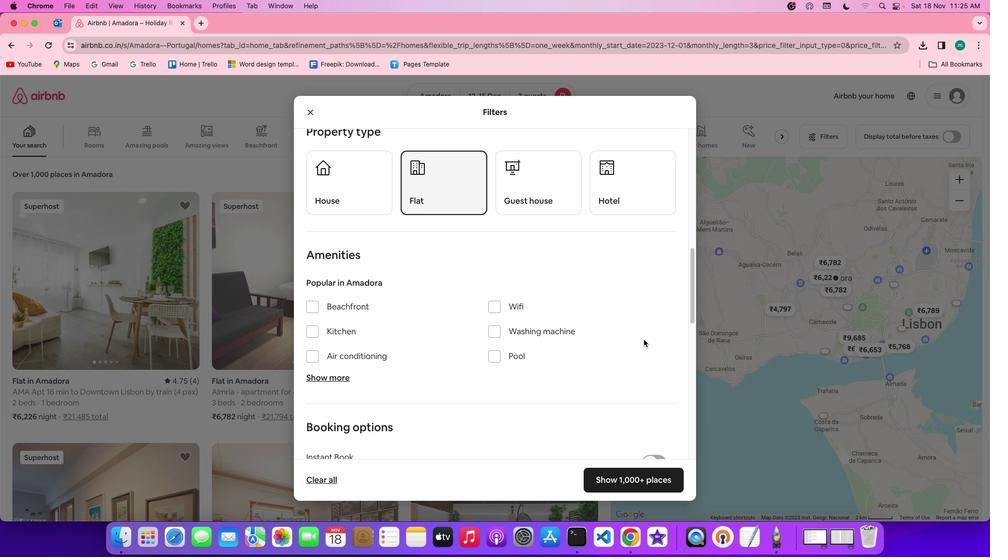 
Action: Mouse scrolled (644, 340) with delta (0, 0)
Screenshot: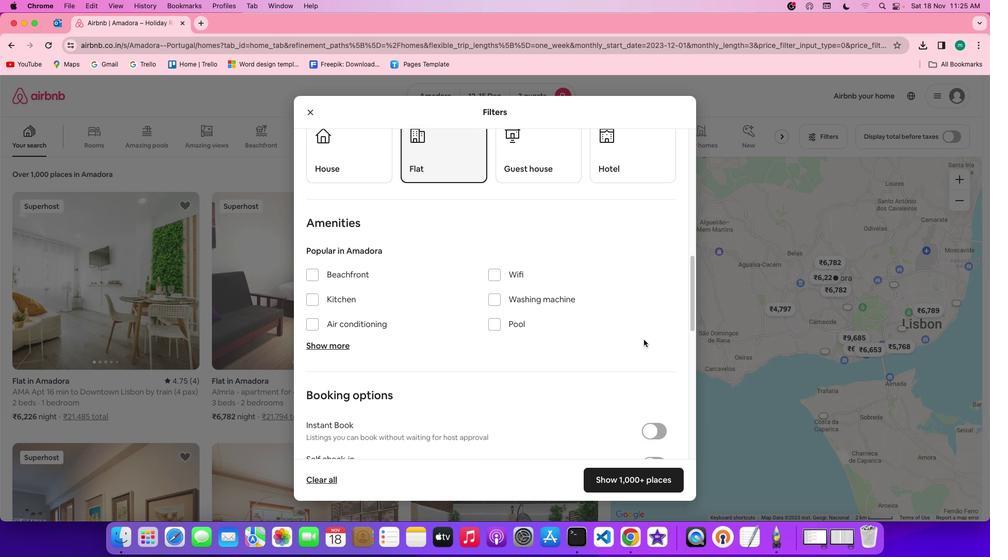 
Action: Mouse scrolled (644, 340) with delta (0, 0)
Screenshot: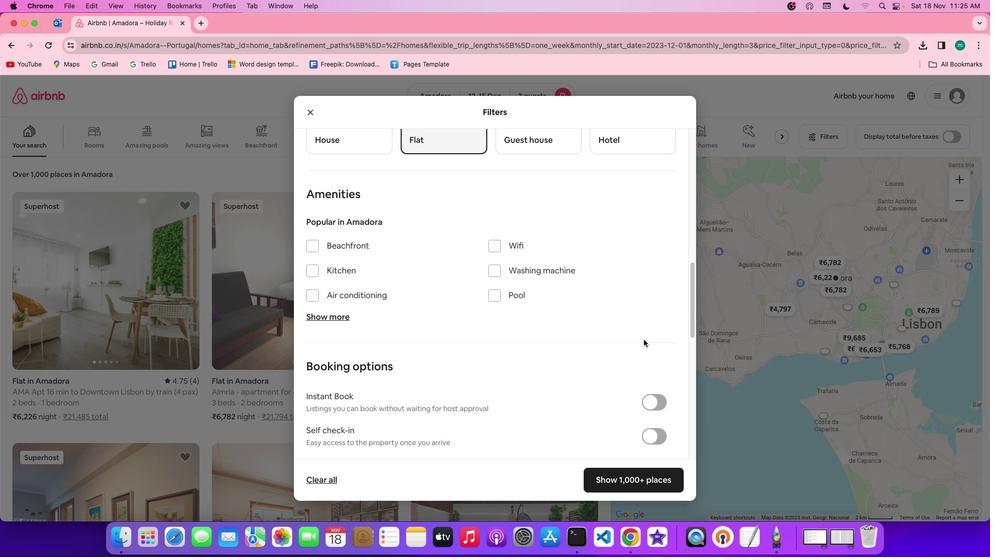 
Action: Mouse scrolled (644, 340) with delta (0, -1)
Screenshot: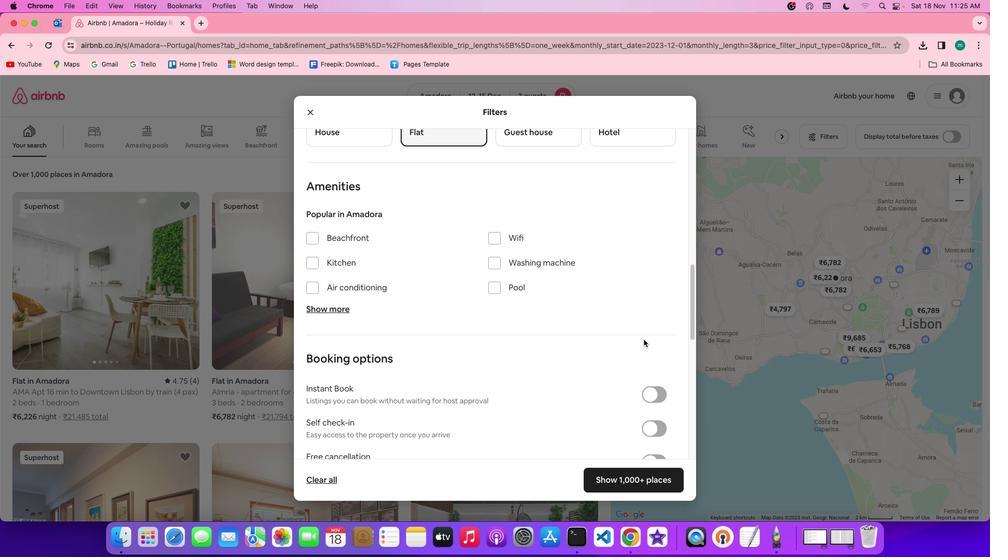 
Action: Mouse scrolled (644, 340) with delta (0, 0)
Screenshot: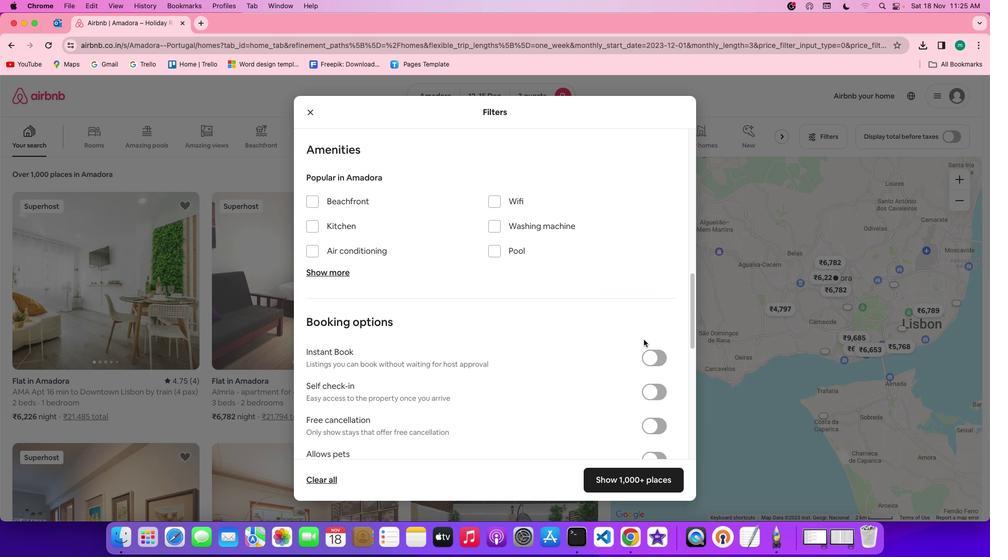 
Action: Mouse scrolled (644, 340) with delta (0, 0)
Screenshot: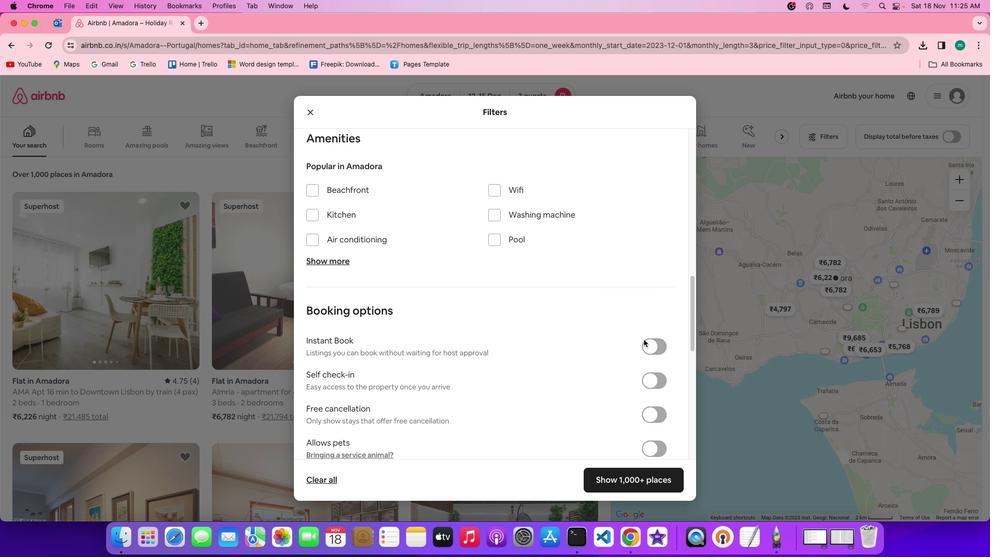 
Action: Mouse scrolled (644, 340) with delta (0, 0)
Screenshot: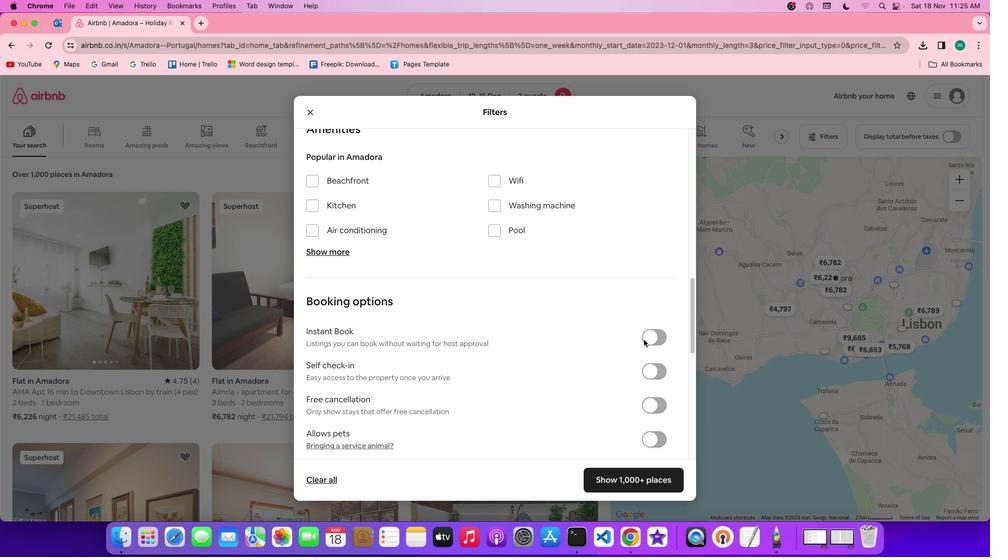 
Action: Mouse scrolled (644, 340) with delta (0, 0)
Screenshot: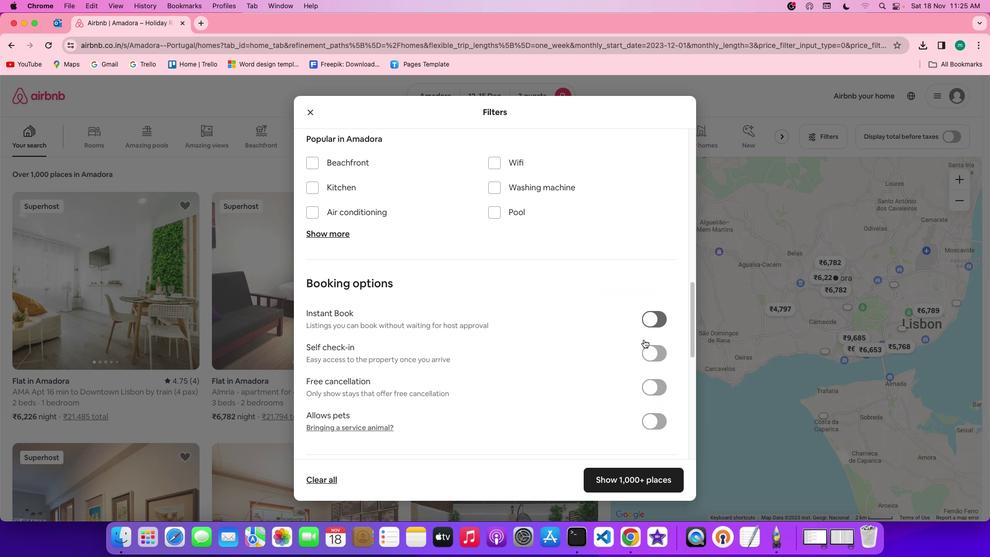 
Action: Mouse scrolled (644, 340) with delta (0, 0)
Screenshot: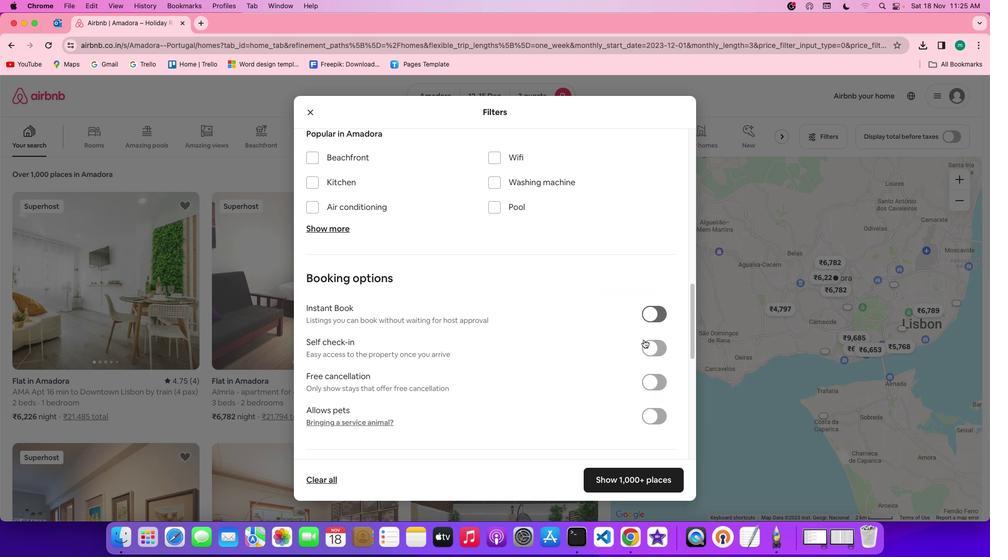 
Action: Mouse scrolled (644, 340) with delta (0, 0)
Screenshot: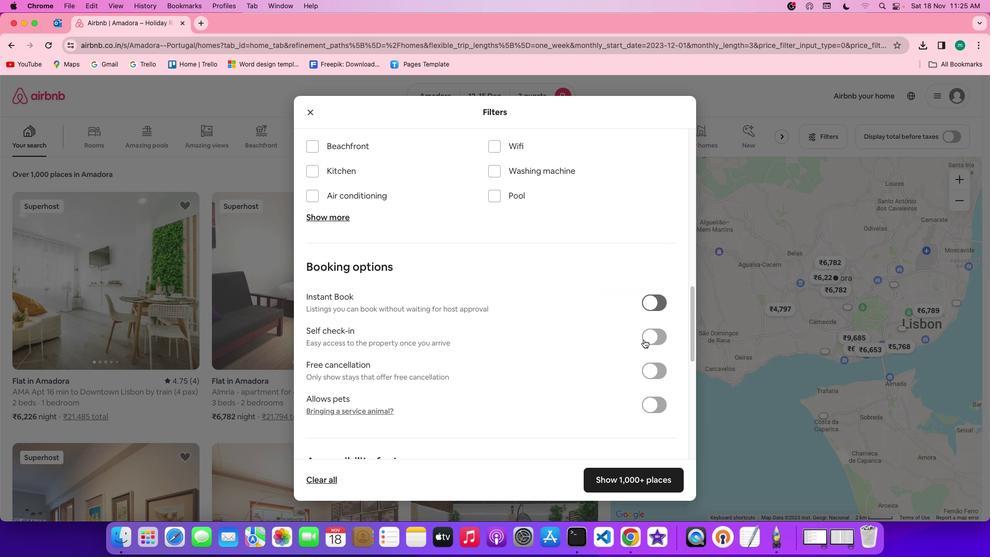 
Action: Mouse moved to (644, 342)
Screenshot: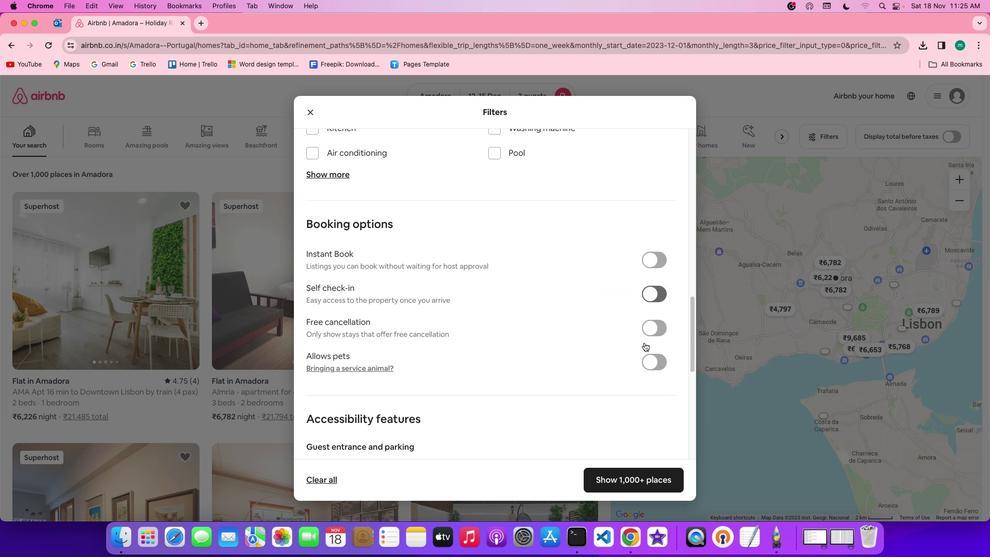 
Action: Mouse scrolled (644, 342) with delta (0, 0)
Screenshot: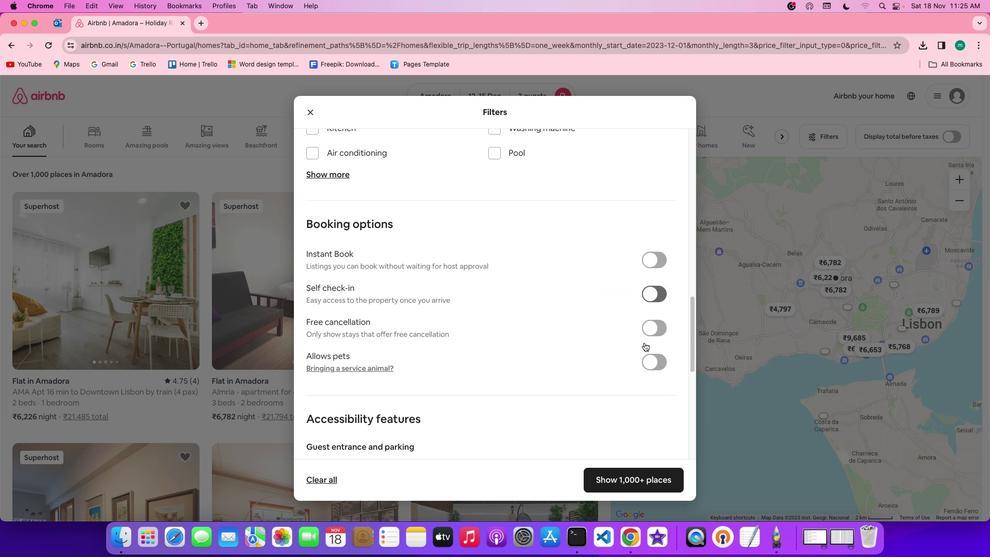 
Action: Mouse moved to (644, 343)
Screenshot: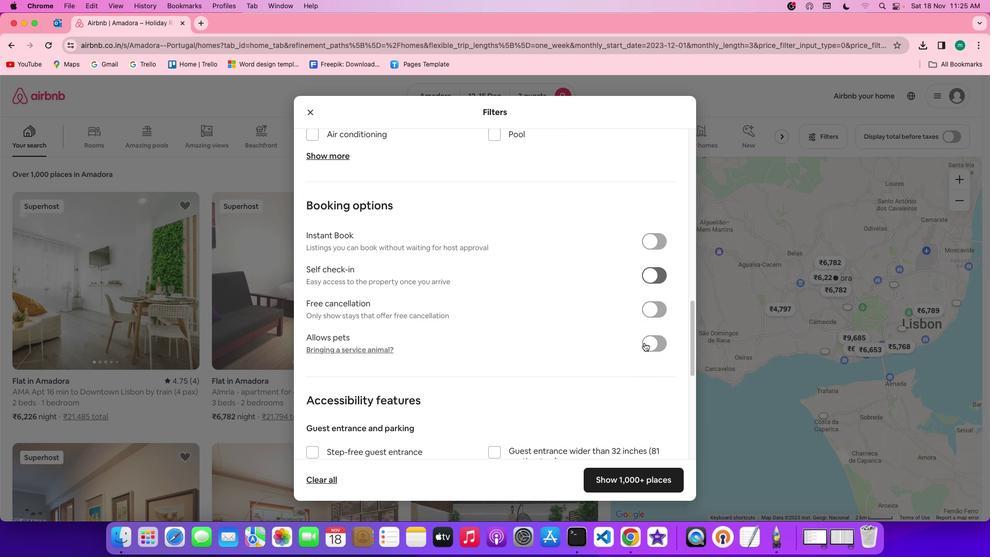 
Action: Mouse scrolled (644, 343) with delta (0, 0)
Screenshot: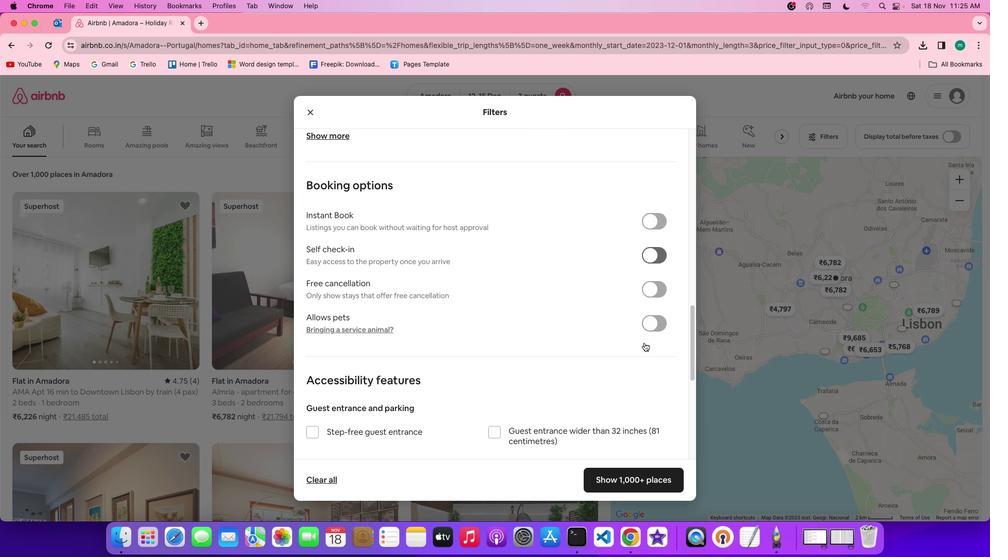 
Action: Mouse scrolled (644, 343) with delta (0, -1)
Screenshot: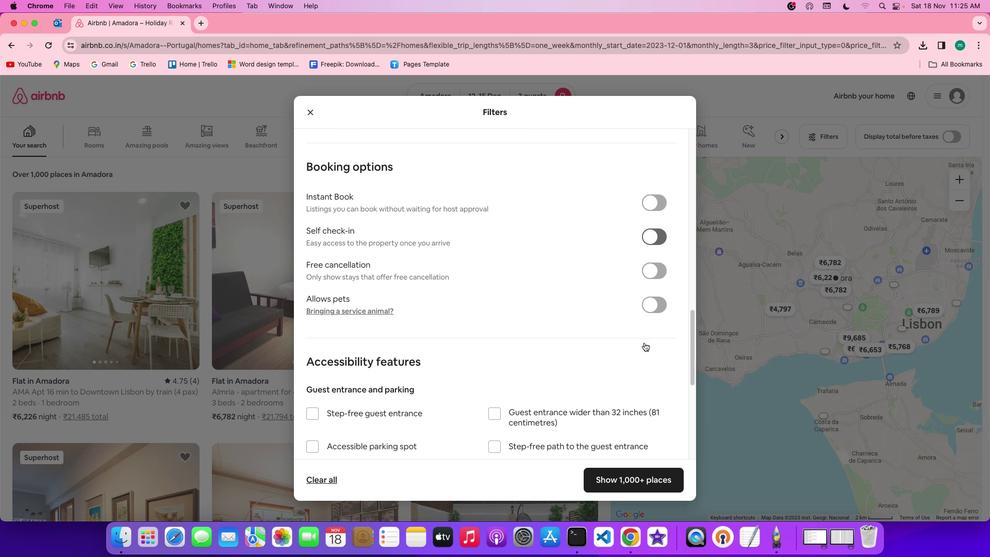 
Action: Mouse scrolled (644, 343) with delta (0, -1)
Screenshot: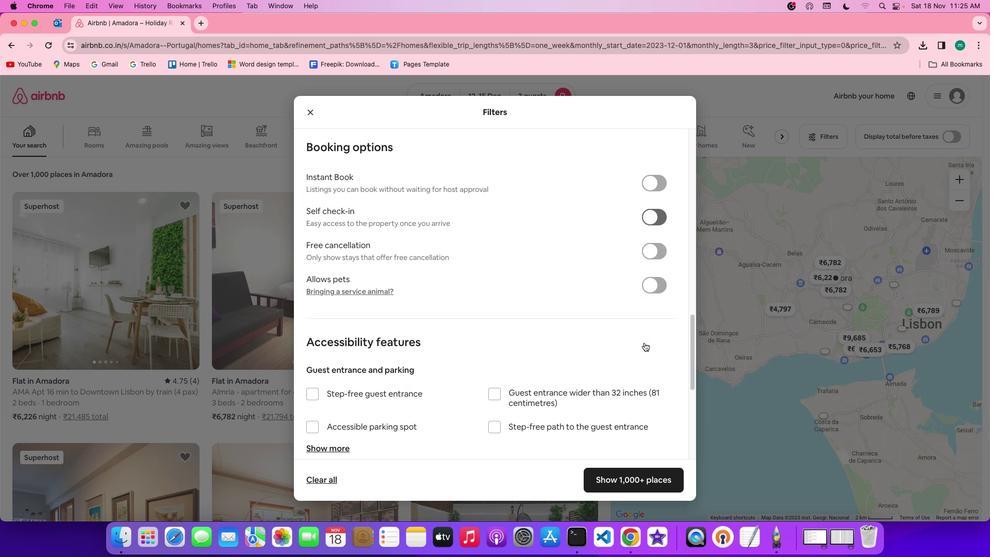 
Action: Mouse scrolled (644, 343) with delta (0, 0)
Screenshot: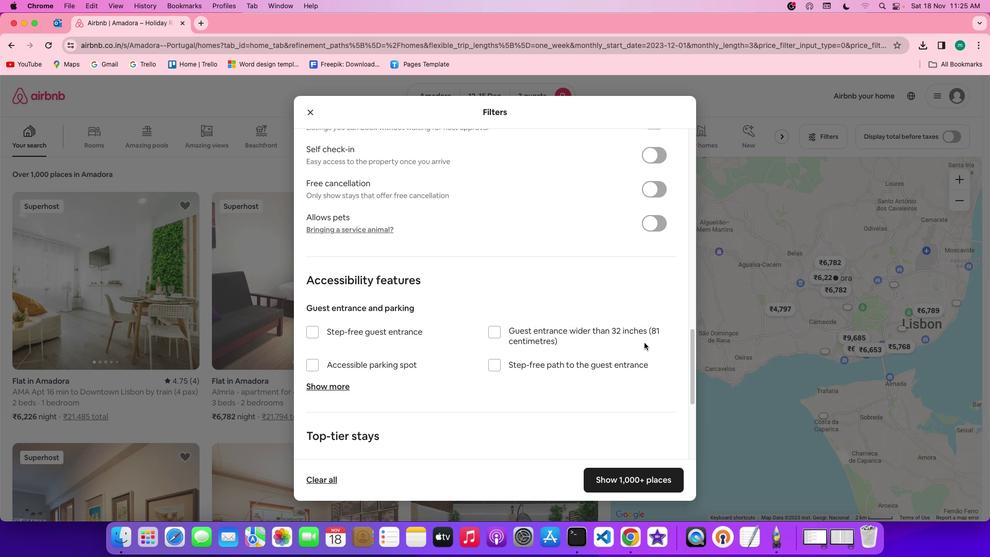
Action: Mouse scrolled (644, 343) with delta (0, 0)
Screenshot: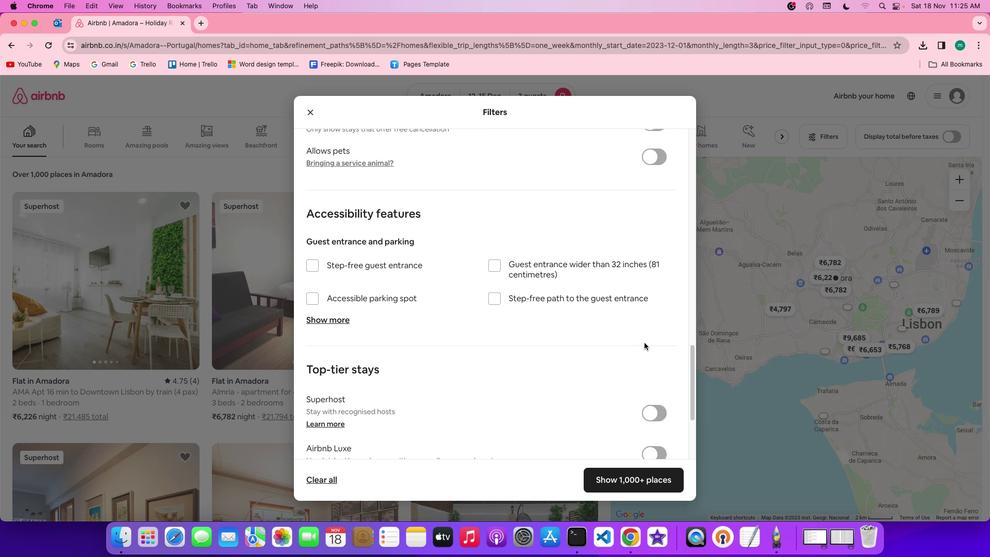 
Action: Mouse scrolled (644, 343) with delta (0, -1)
Screenshot: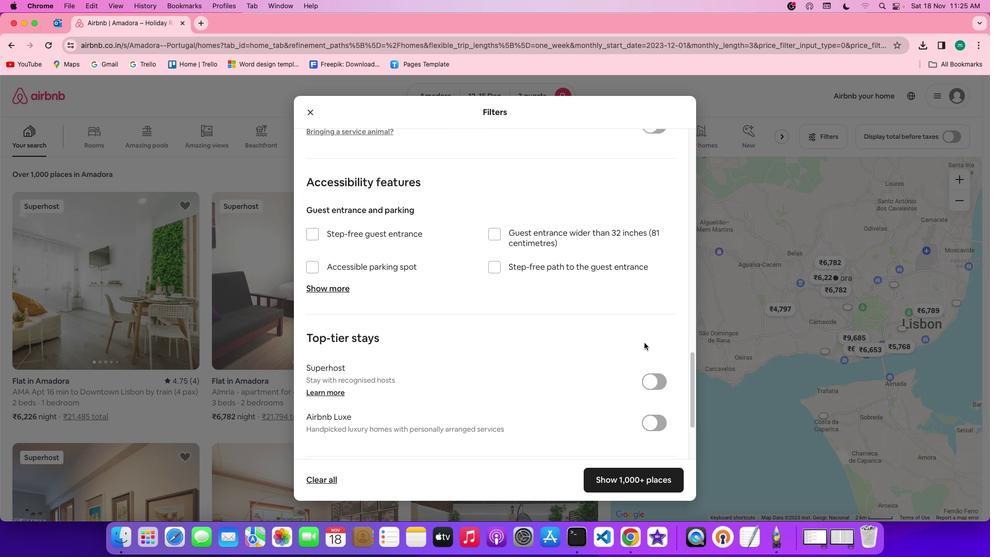 
Action: Mouse scrolled (644, 343) with delta (0, -1)
Screenshot: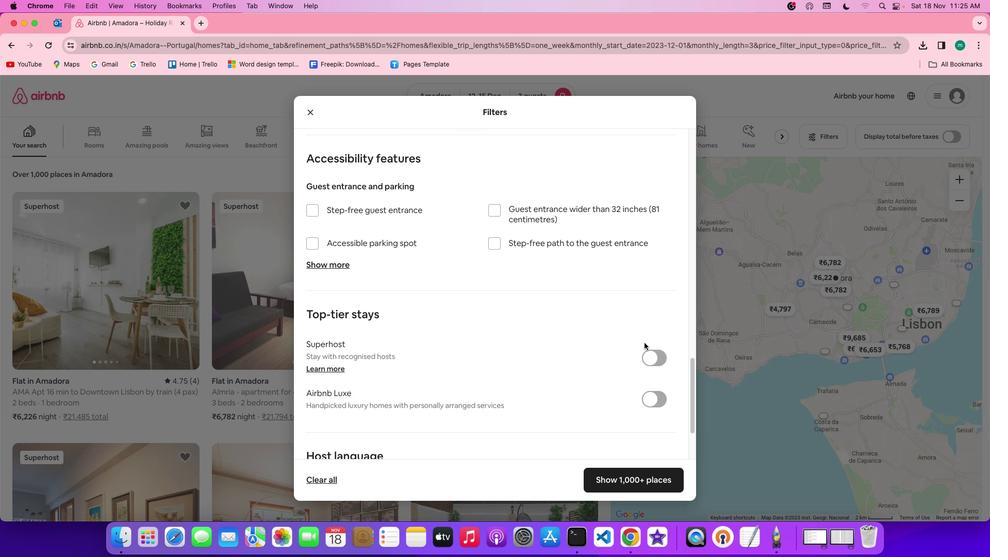 
Action: Mouse scrolled (644, 343) with delta (0, -1)
Screenshot: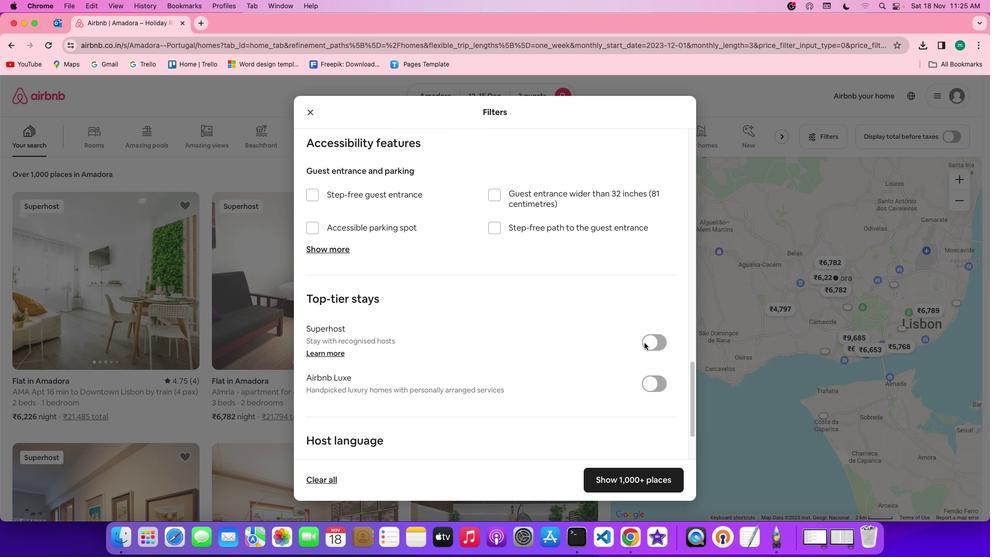 
Action: Mouse scrolled (644, 343) with delta (0, 0)
Screenshot: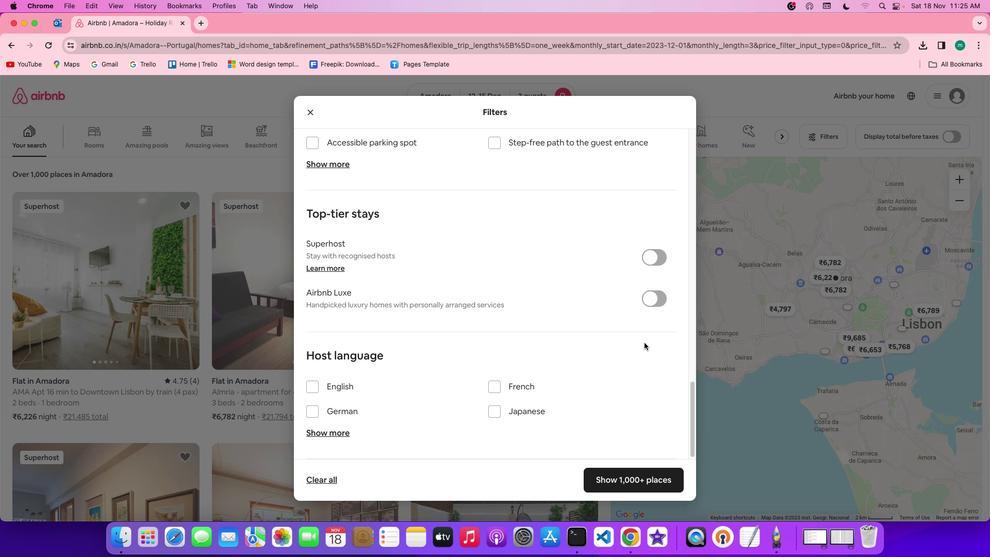 
Action: Mouse scrolled (644, 343) with delta (0, 0)
Screenshot: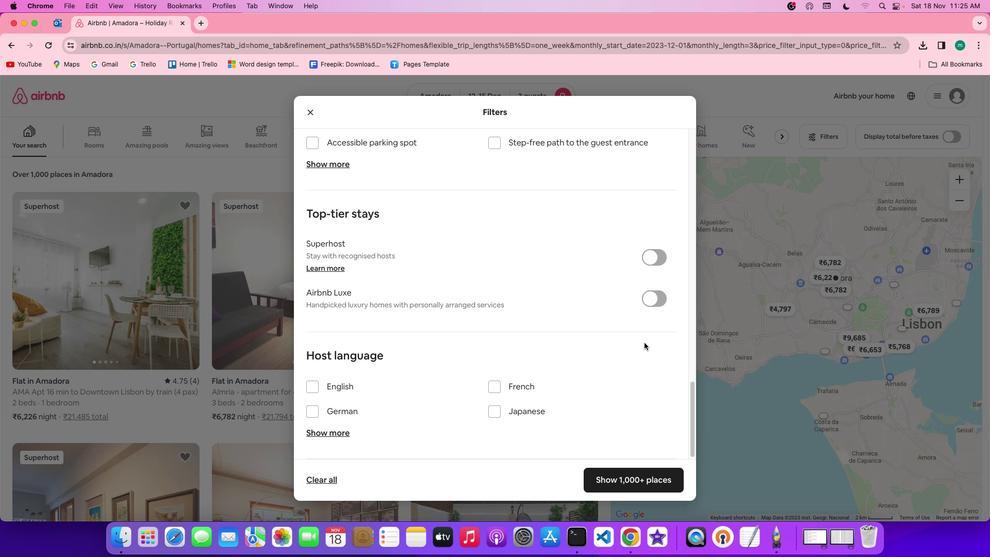 
Action: Mouse scrolled (644, 343) with delta (0, -1)
Screenshot: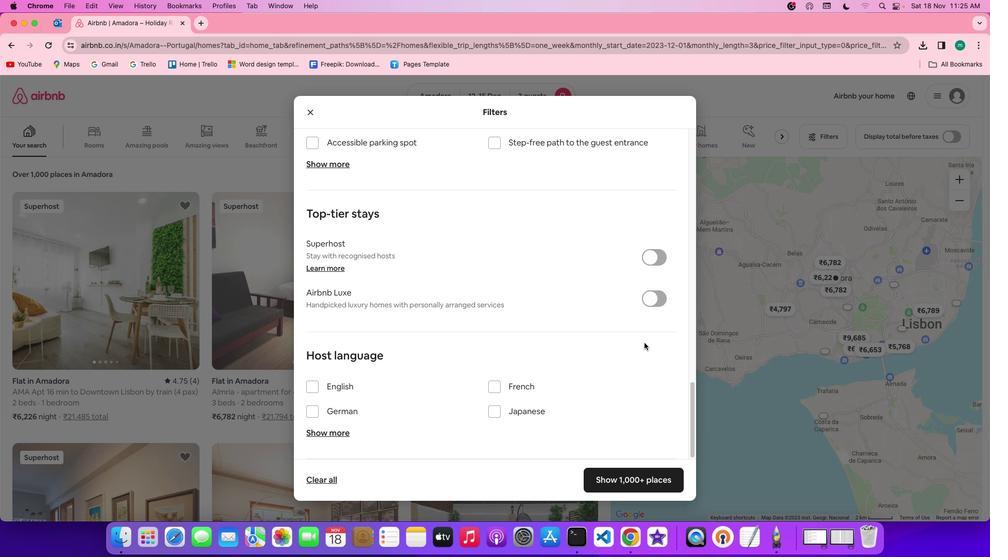 
Action: Mouse scrolled (644, 343) with delta (0, -2)
Screenshot: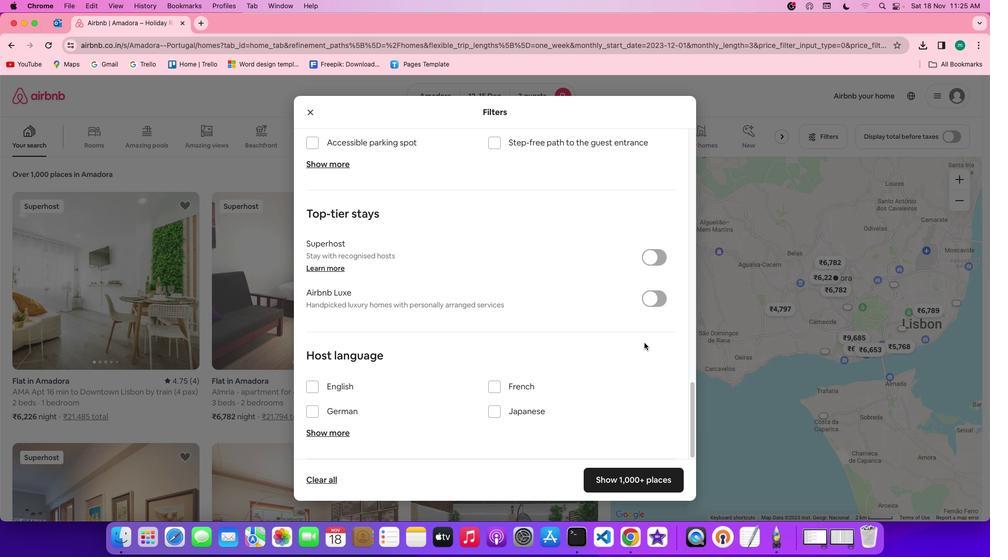 
Action: Mouse scrolled (644, 343) with delta (0, -2)
Screenshot: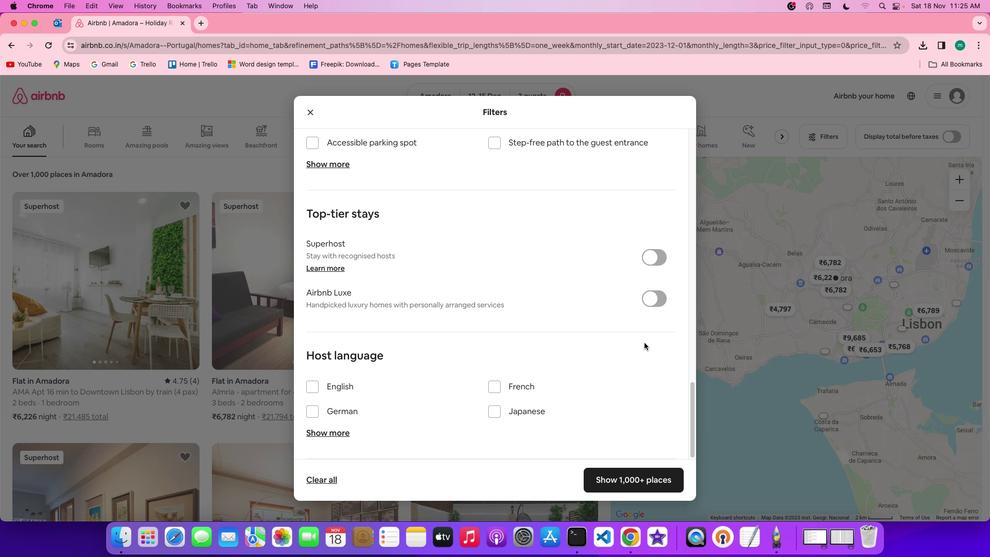 
Action: Mouse scrolled (644, 343) with delta (0, 0)
Screenshot: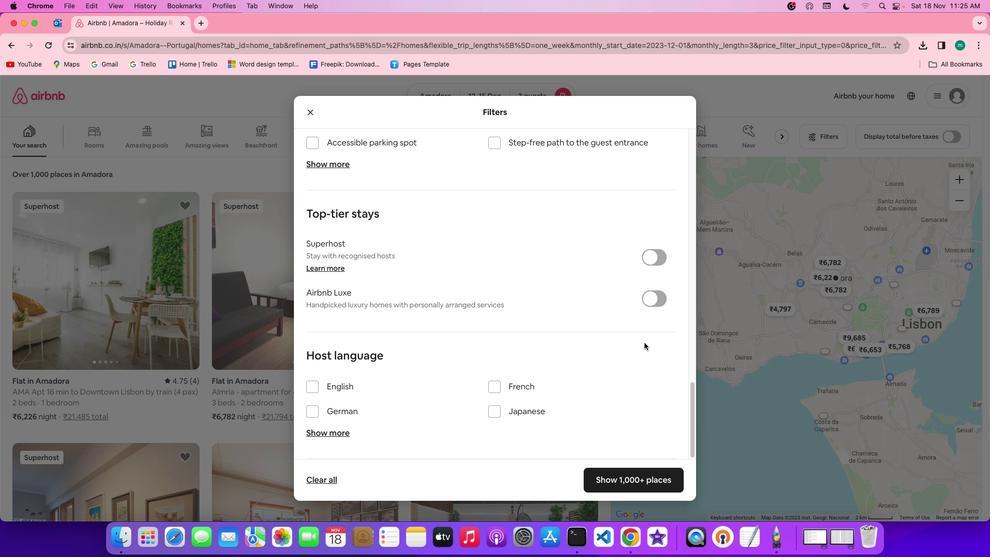 
Action: Mouse scrolled (644, 343) with delta (0, 0)
Screenshot: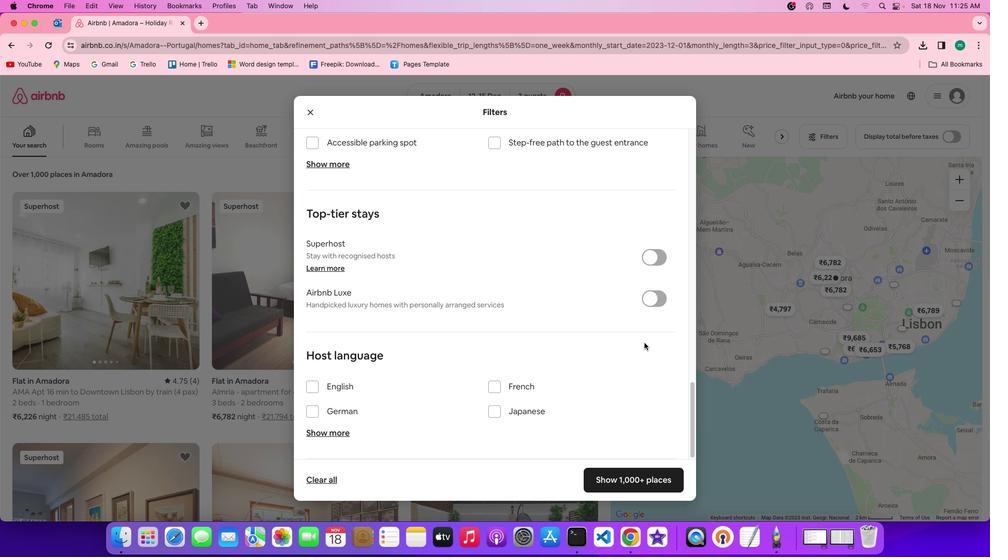 
Action: Mouse scrolled (644, 343) with delta (0, -1)
Screenshot: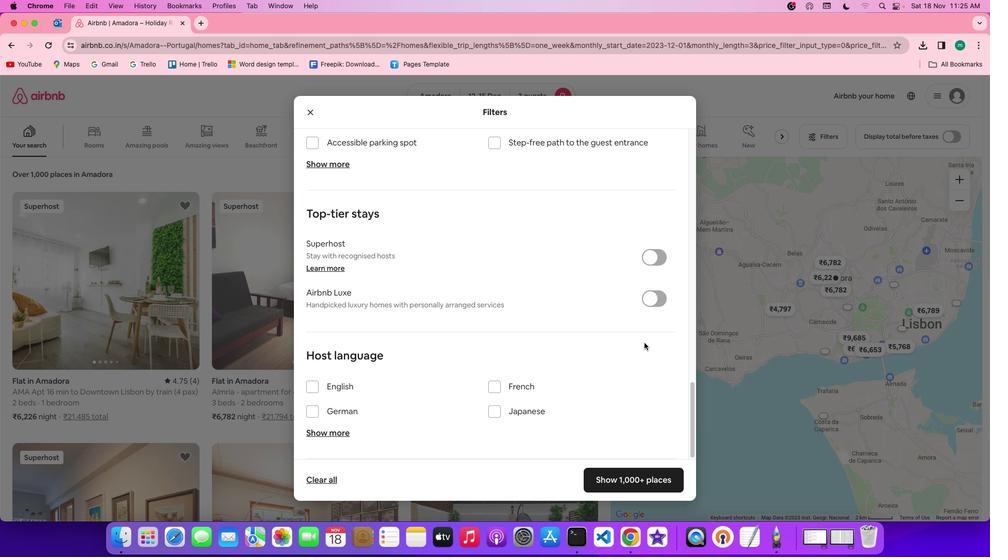 
Action: Mouse scrolled (644, 343) with delta (0, -2)
Screenshot: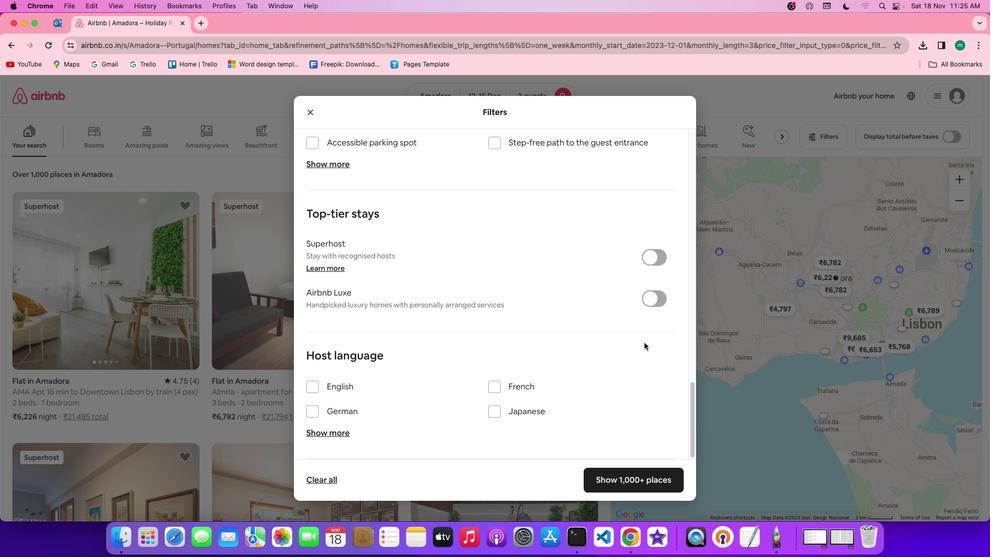 
Action: Mouse scrolled (644, 343) with delta (0, -3)
Screenshot: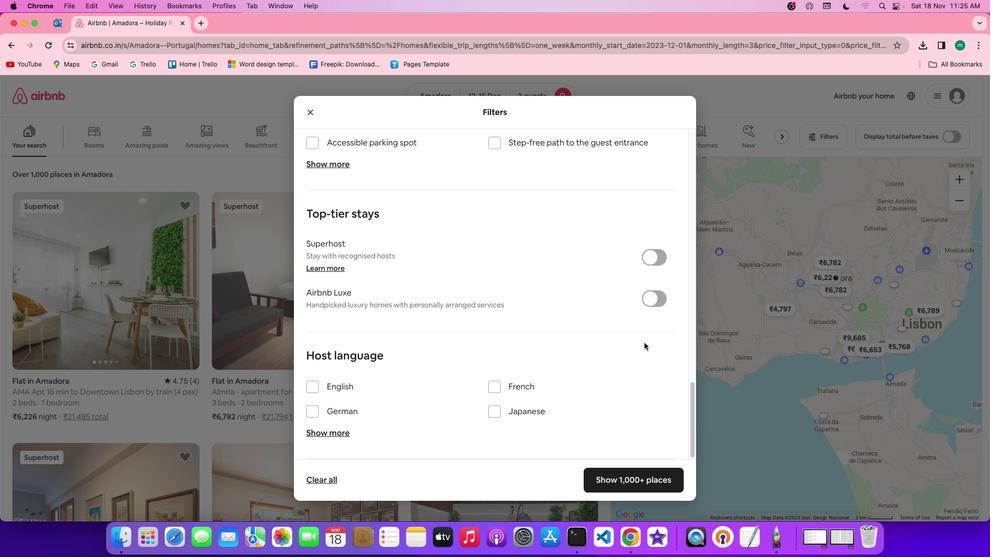 
Action: Mouse moved to (637, 478)
Screenshot: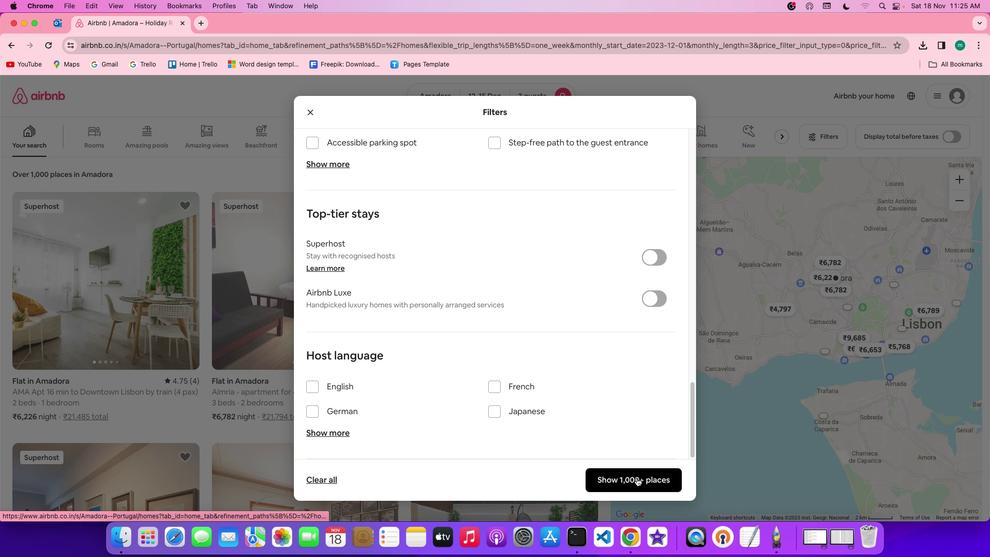 
Action: Mouse pressed left at (637, 478)
Screenshot: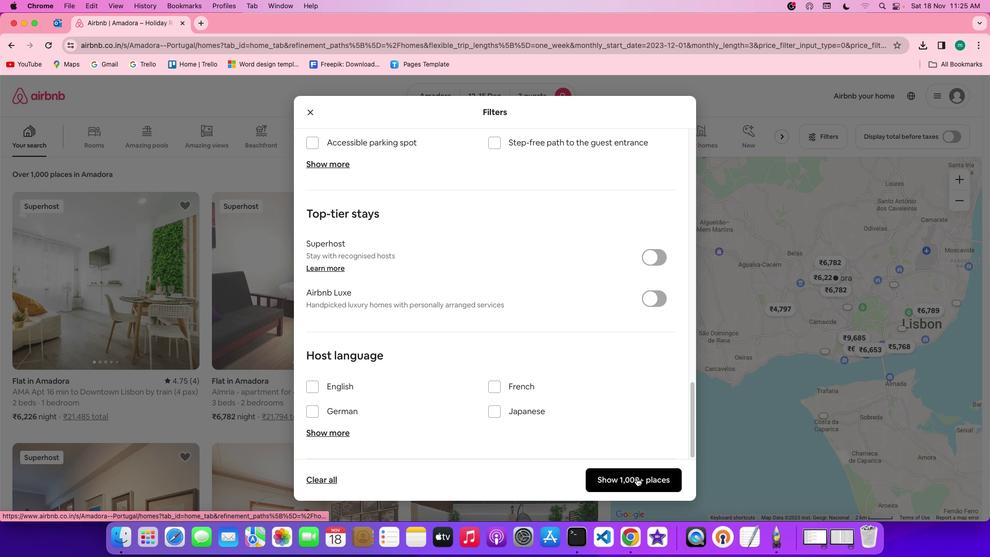 
Action: Mouse moved to (336, 321)
Screenshot: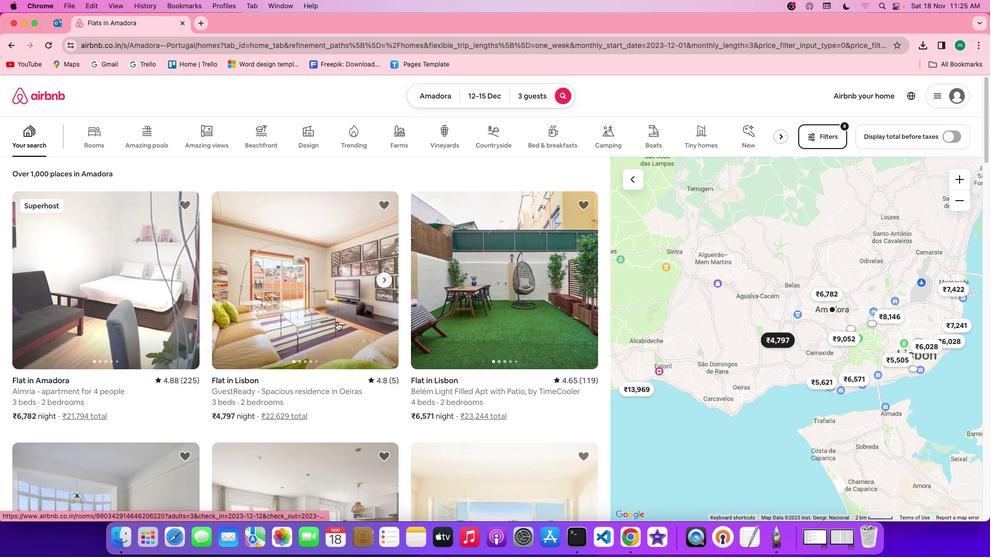 
Action: Mouse scrolled (336, 321) with delta (0, 0)
Screenshot: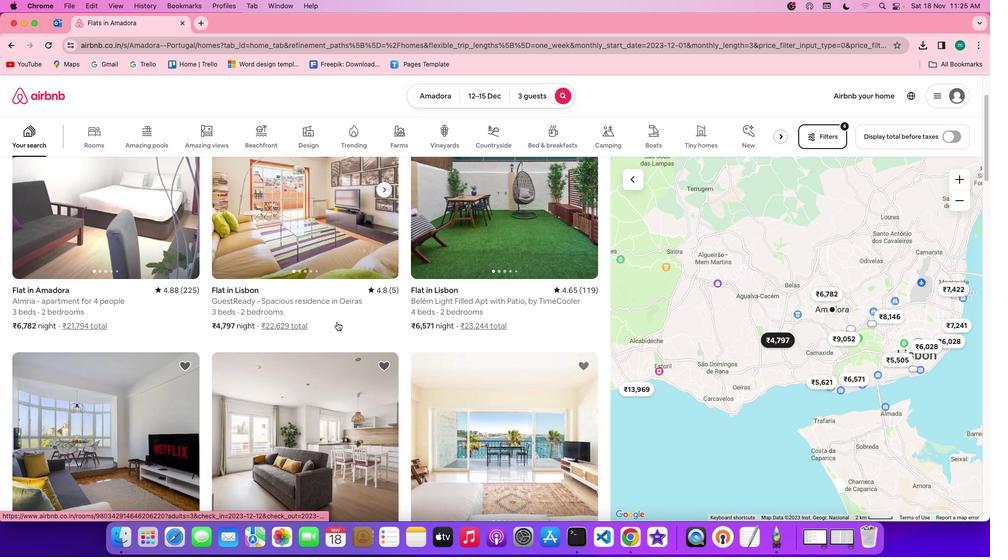 
Action: Mouse scrolled (336, 321) with delta (0, 0)
Screenshot: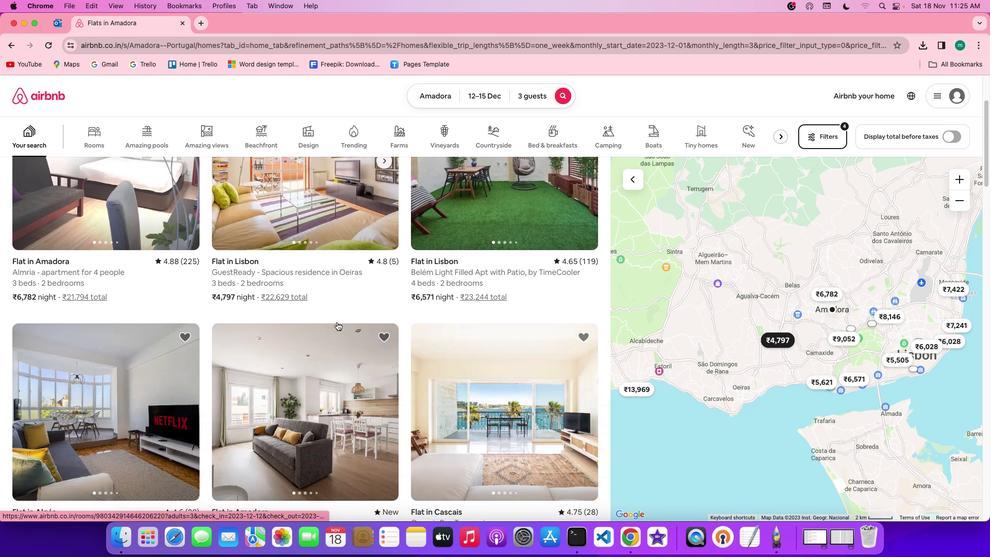 
Action: Mouse moved to (336, 321)
Screenshot: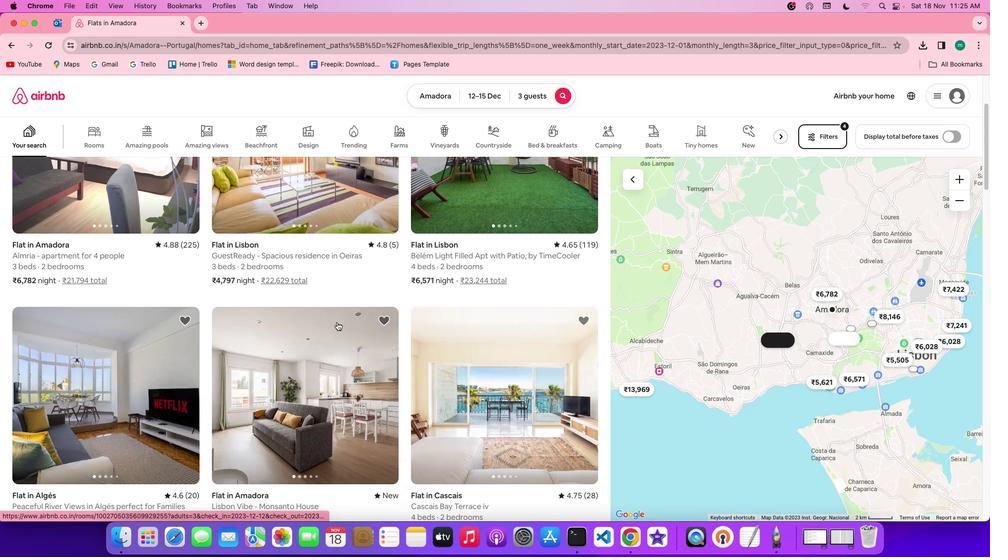 
Action: Mouse scrolled (336, 321) with delta (0, -1)
Screenshot: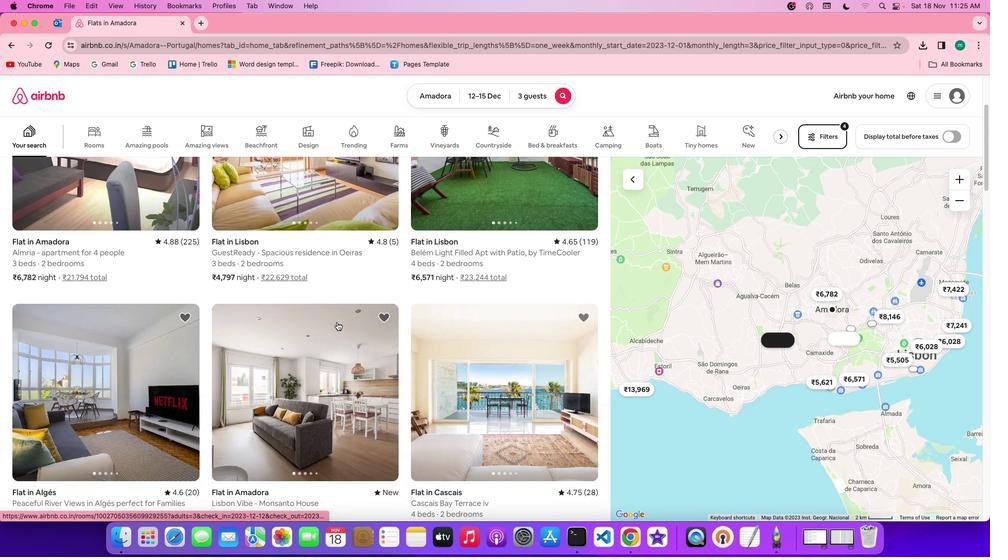 
Action: Mouse scrolled (336, 321) with delta (0, -1)
Screenshot: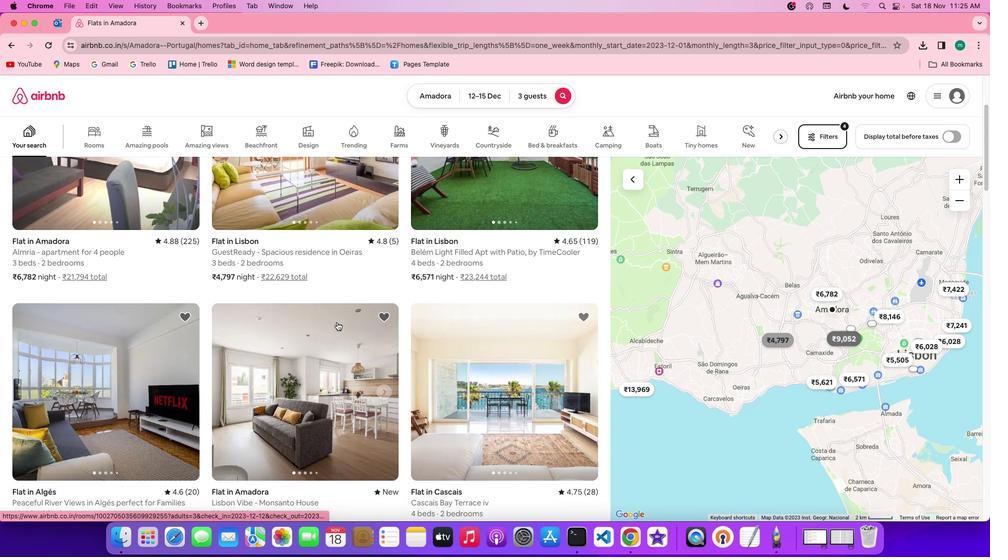 
Action: Mouse scrolled (336, 321) with delta (0, 0)
Screenshot: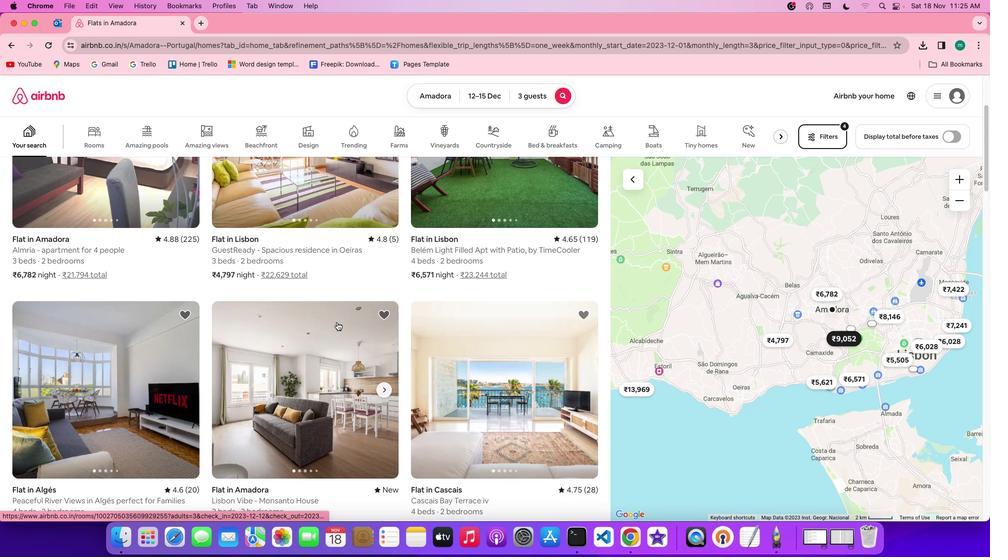 
Action: Mouse scrolled (336, 321) with delta (0, 0)
Screenshot: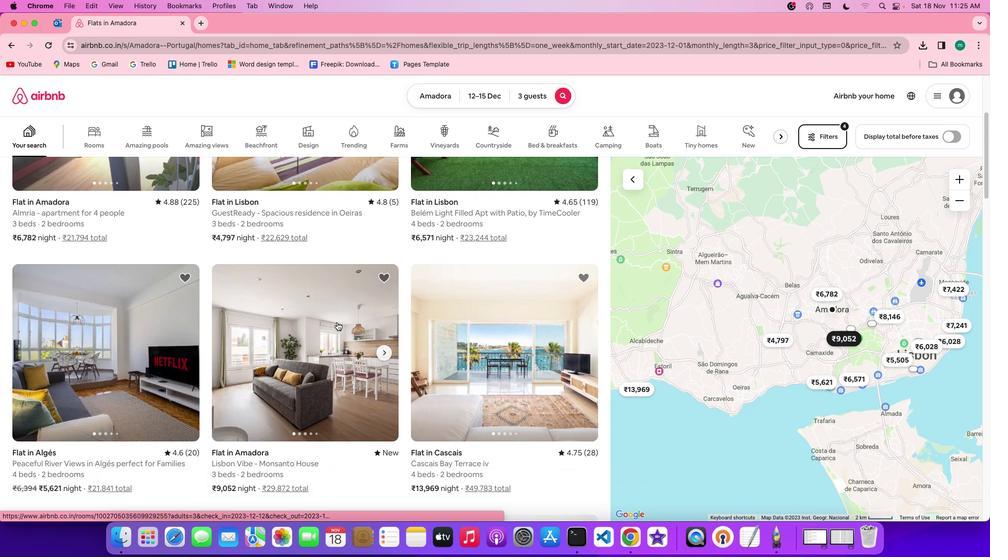 
Action: Mouse scrolled (336, 321) with delta (0, 0)
Screenshot: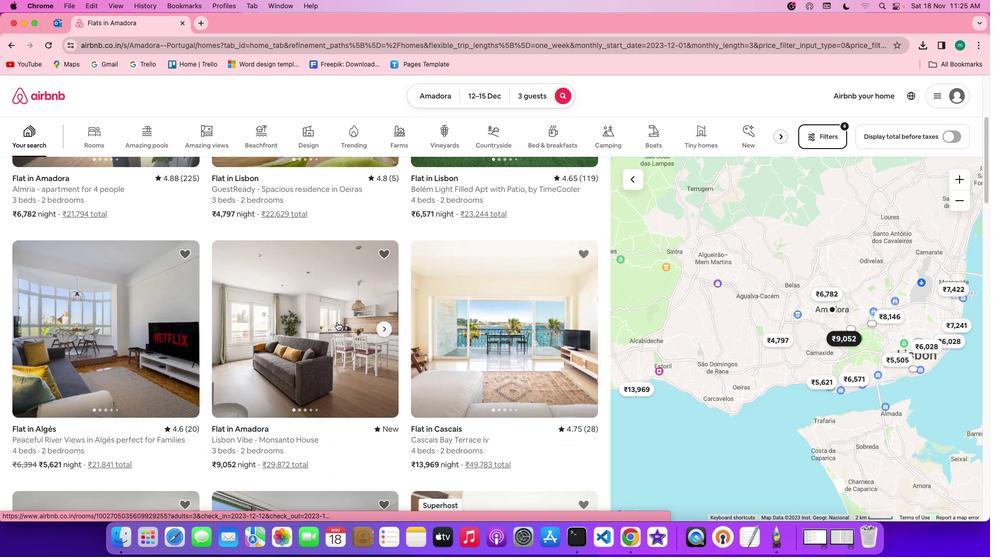 
Action: Mouse scrolled (336, 321) with delta (0, 0)
Screenshot: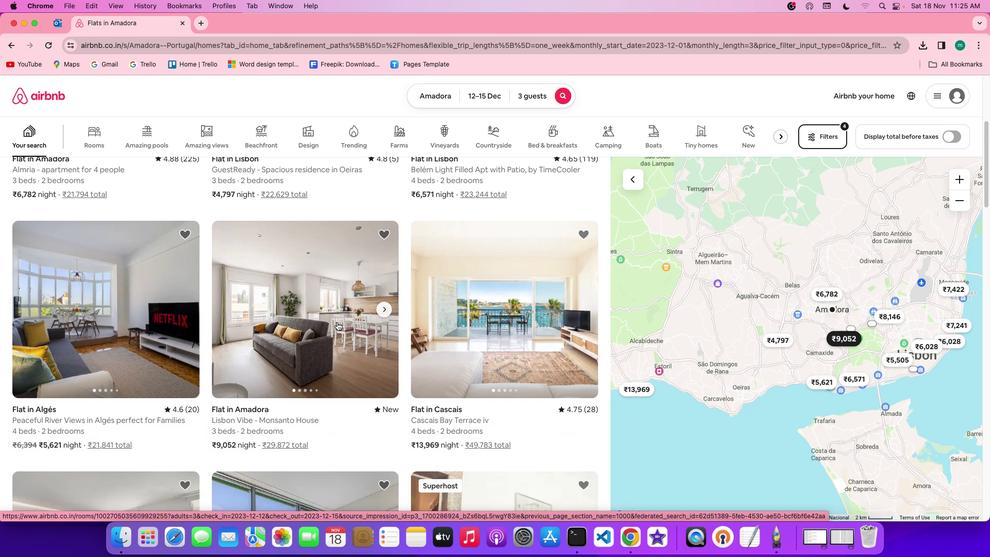
Action: Mouse scrolled (336, 321) with delta (0, 0)
Screenshot: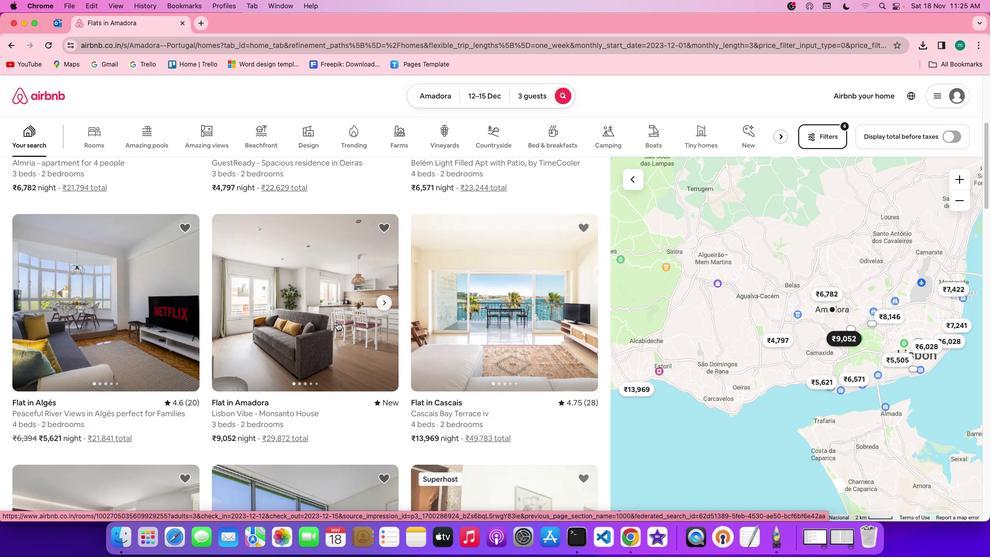 
Action: Mouse scrolled (336, 321) with delta (0, 0)
Screenshot: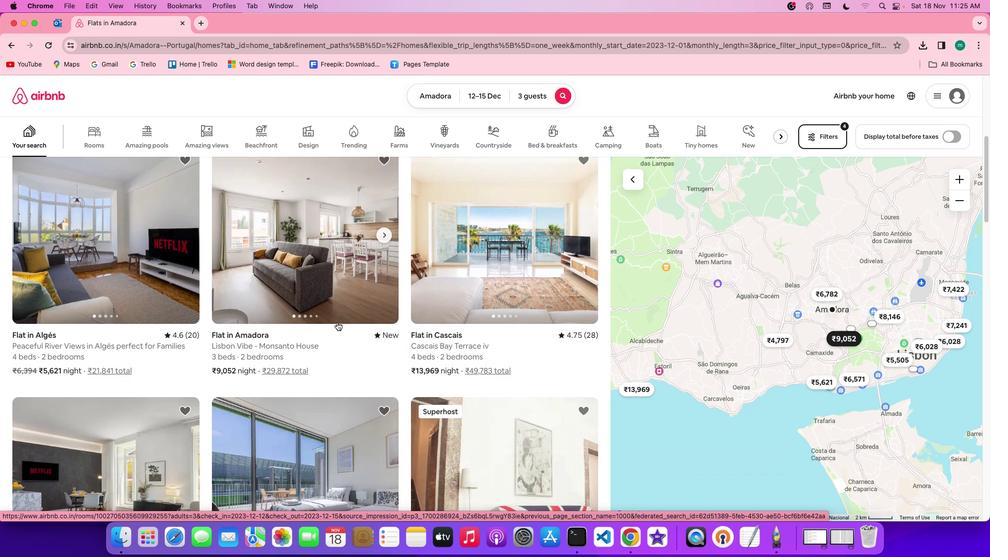 
Action: Mouse scrolled (336, 321) with delta (0, 0)
Screenshot: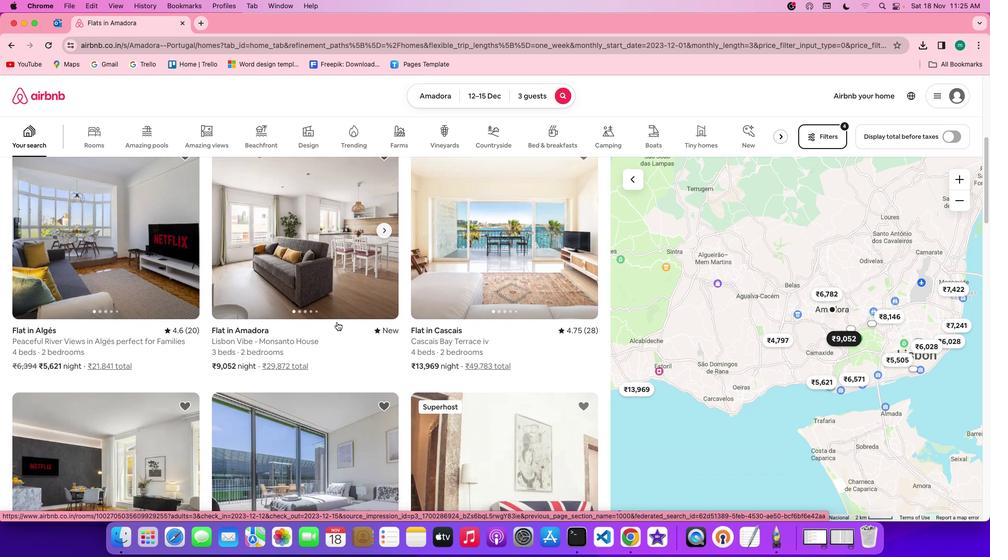 
Action: Mouse scrolled (336, 321) with delta (0, -1)
Screenshot: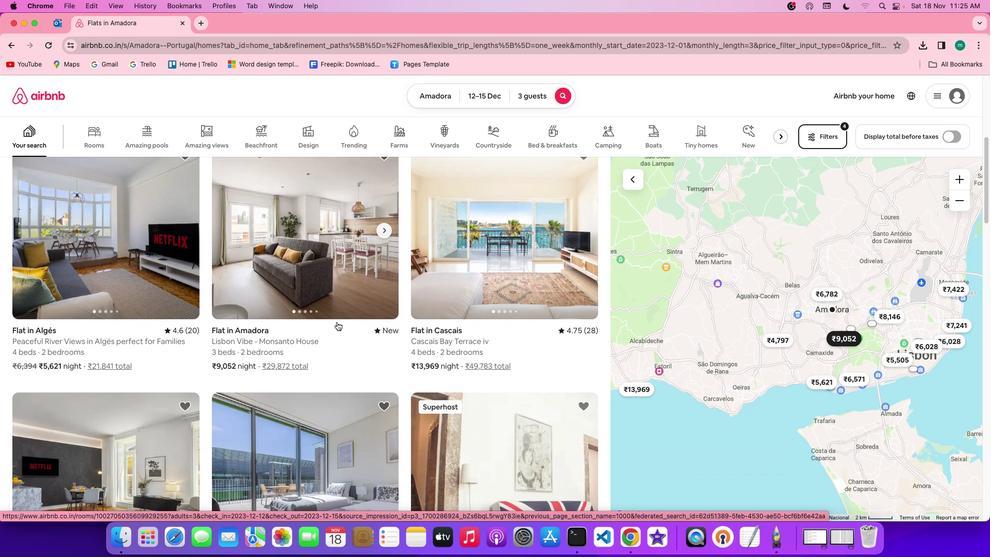 
Action: Mouse moved to (454, 286)
Screenshot: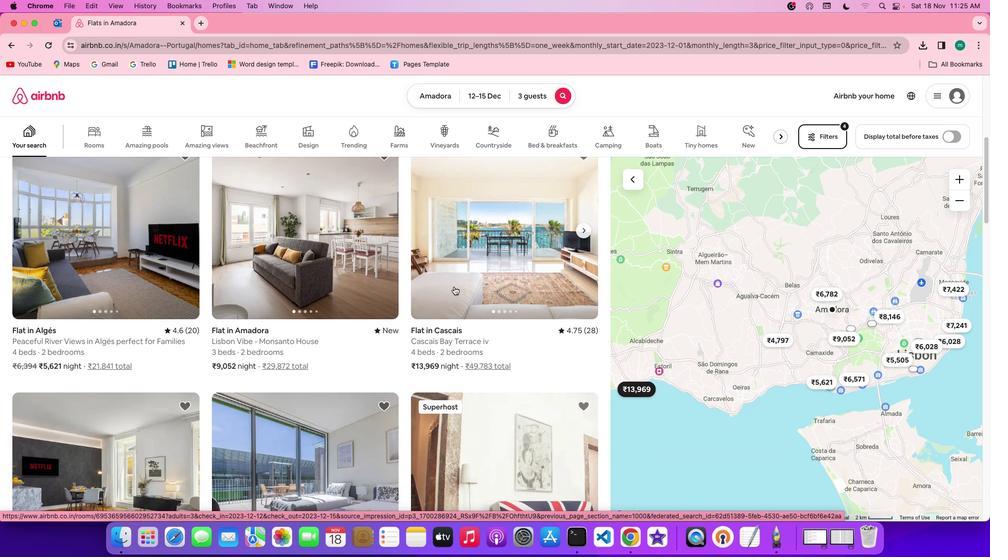 
Action: Mouse pressed left at (454, 286)
Screenshot: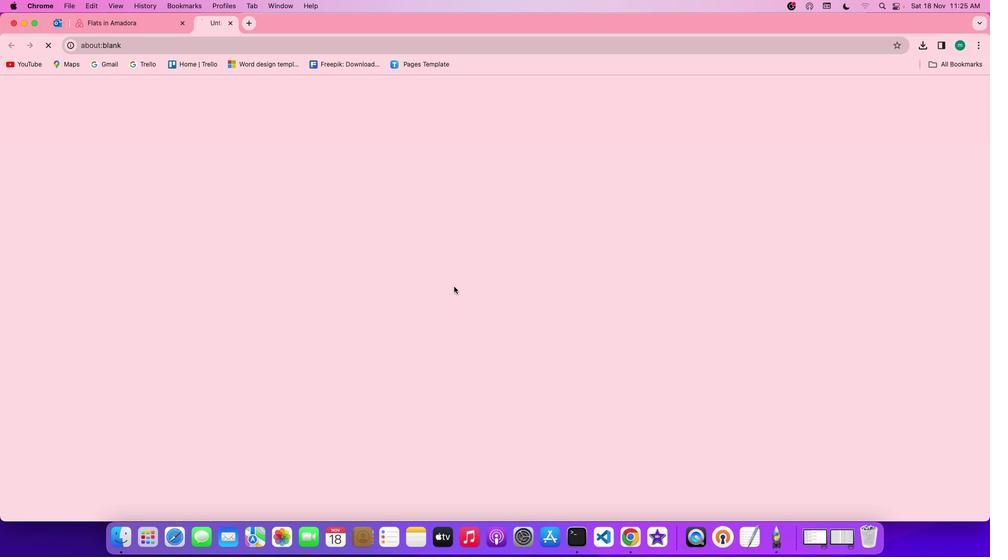 
Action: Mouse moved to (739, 381)
Screenshot: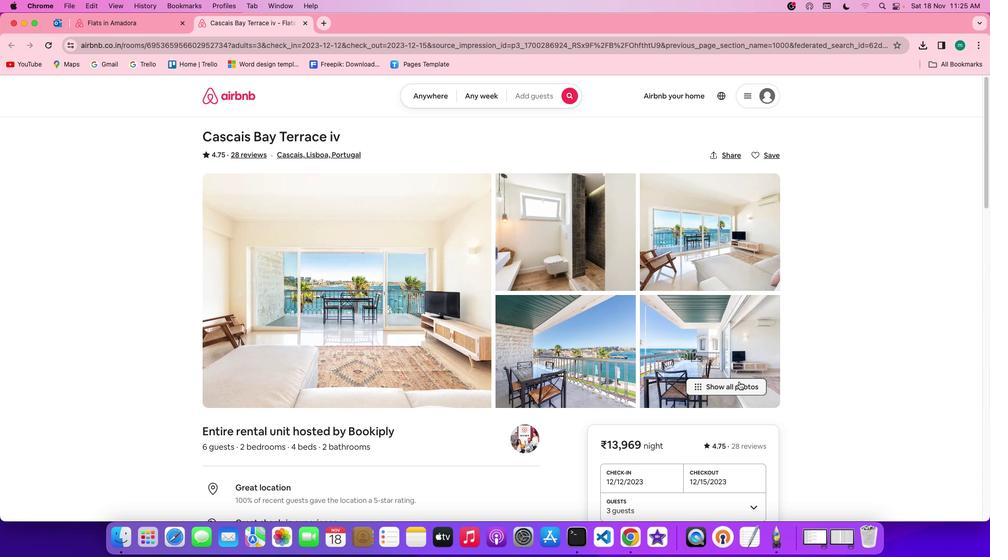 
Action: Mouse pressed left at (739, 381)
Screenshot: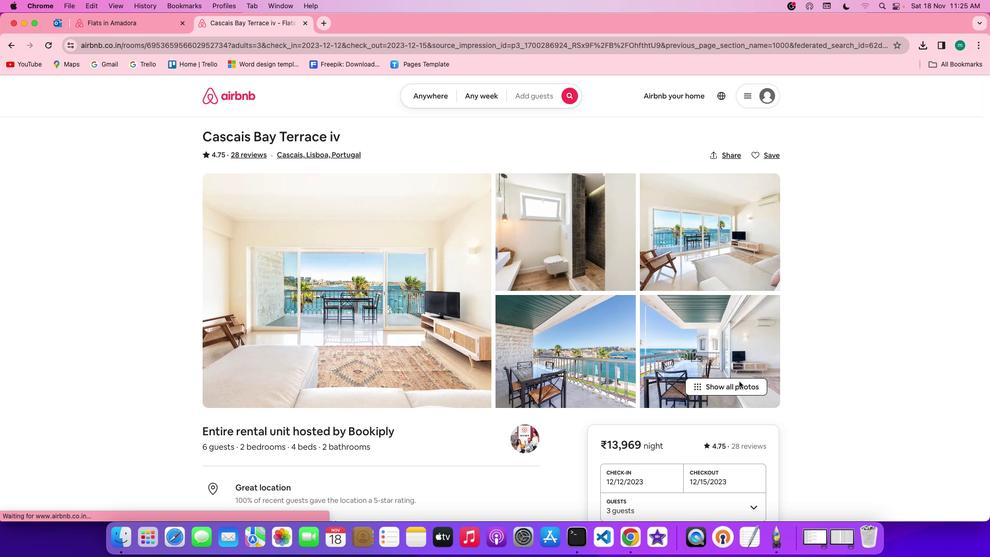 
Action: Mouse moved to (613, 377)
Screenshot: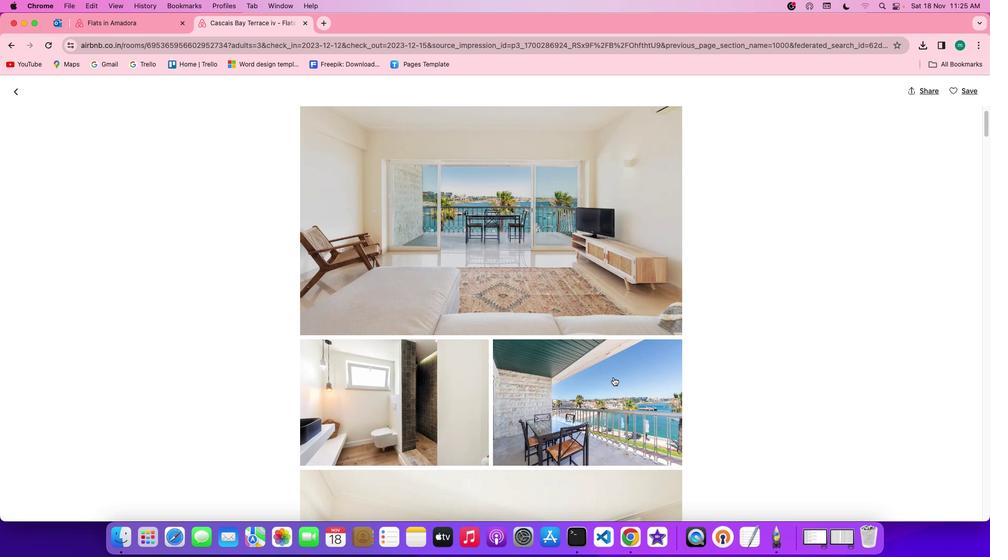 
Action: Mouse scrolled (613, 377) with delta (0, 0)
Screenshot: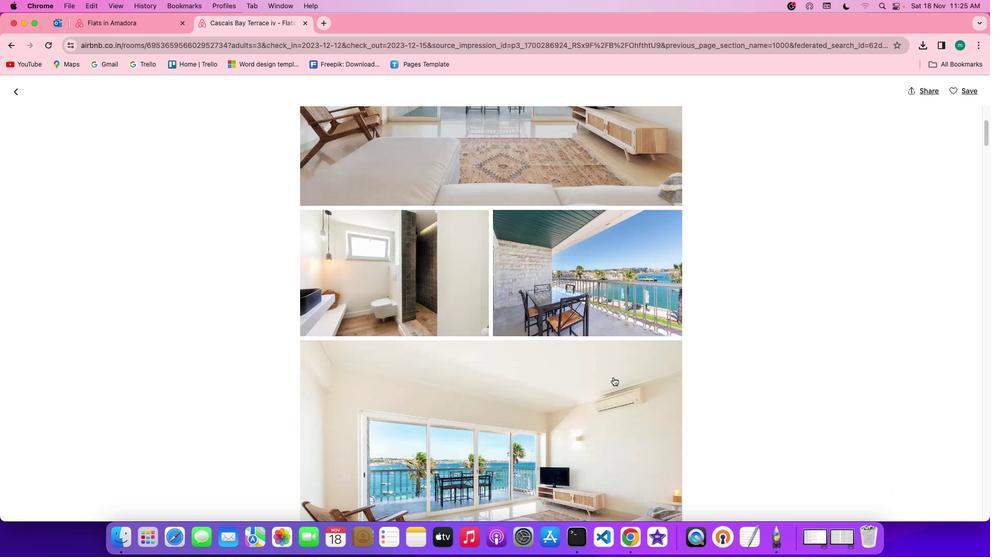 
Action: Mouse scrolled (613, 377) with delta (0, 0)
Screenshot: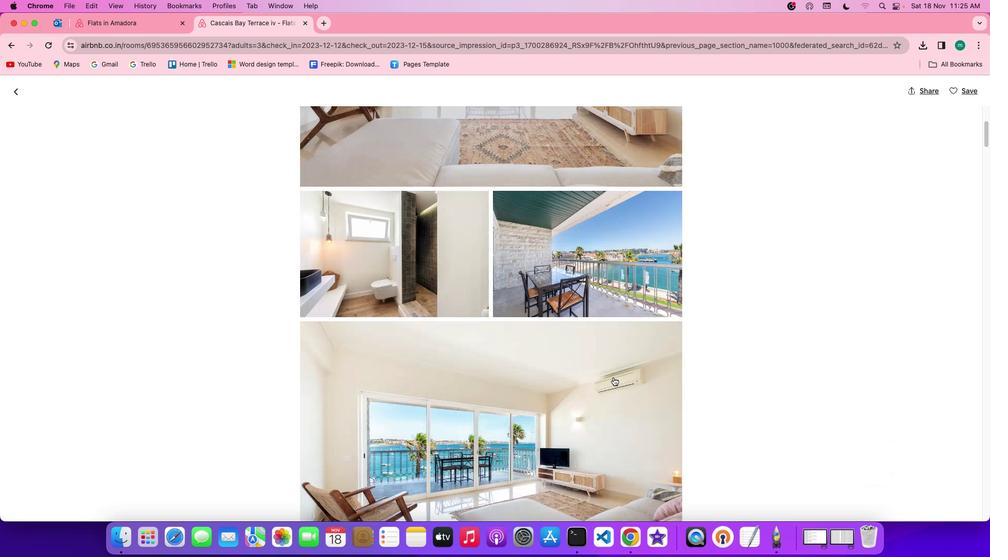 
Action: Mouse scrolled (613, 377) with delta (0, -1)
Screenshot: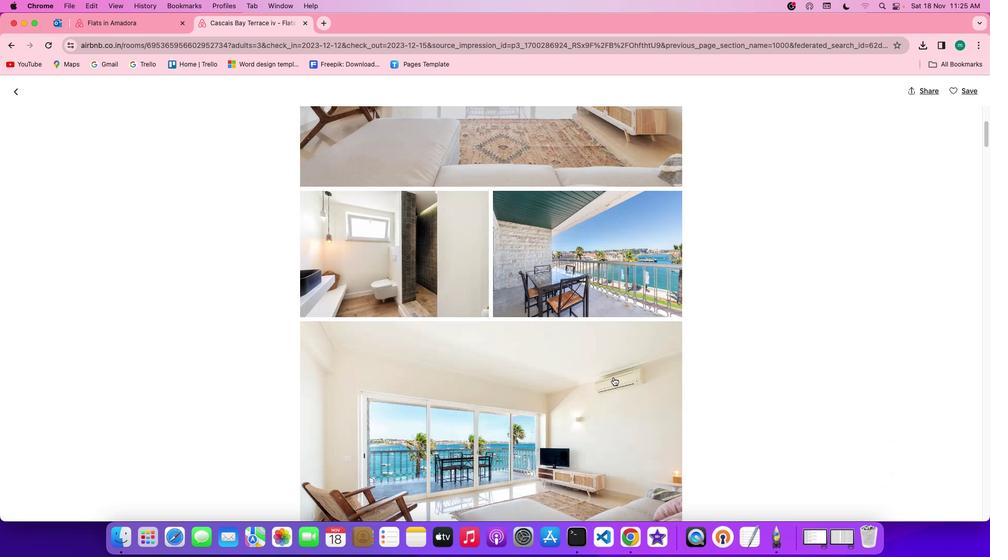 
Action: Mouse scrolled (613, 377) with delta (0, -2)
Screenshot: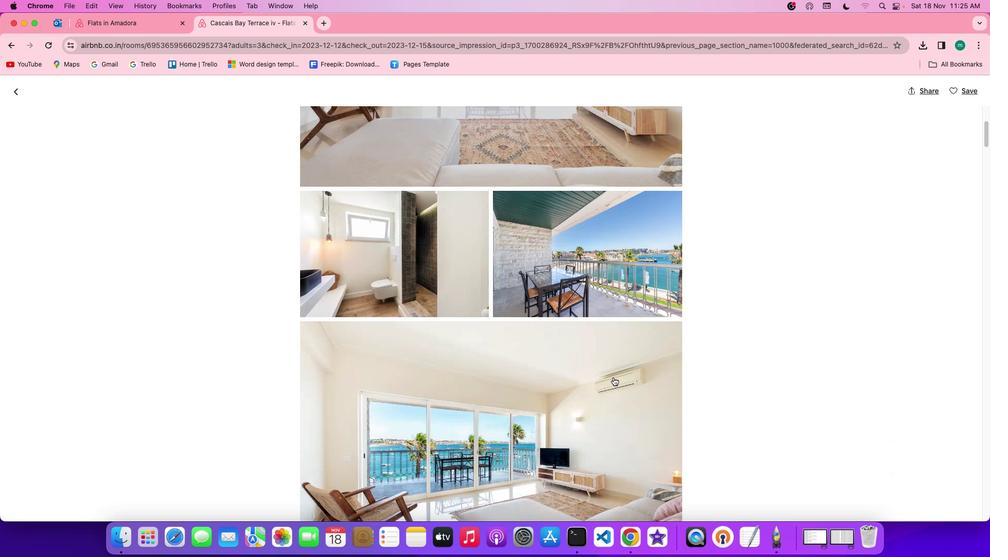 
Action: Mouse scrolled (613, 377) with delta (0, 0)
Screenshot: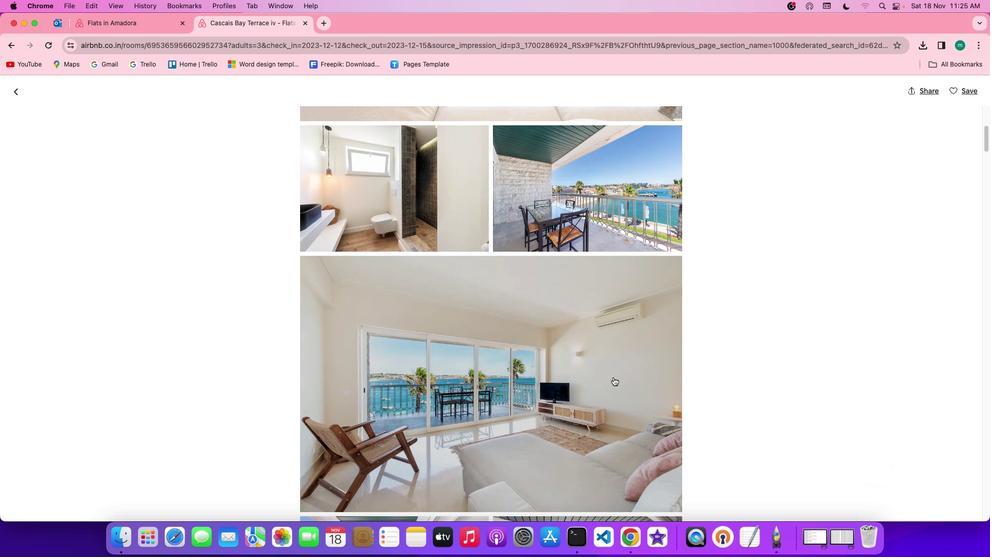 
Action: Mouse scrolled (613, 377) with delta (0, 0)
Screenshot: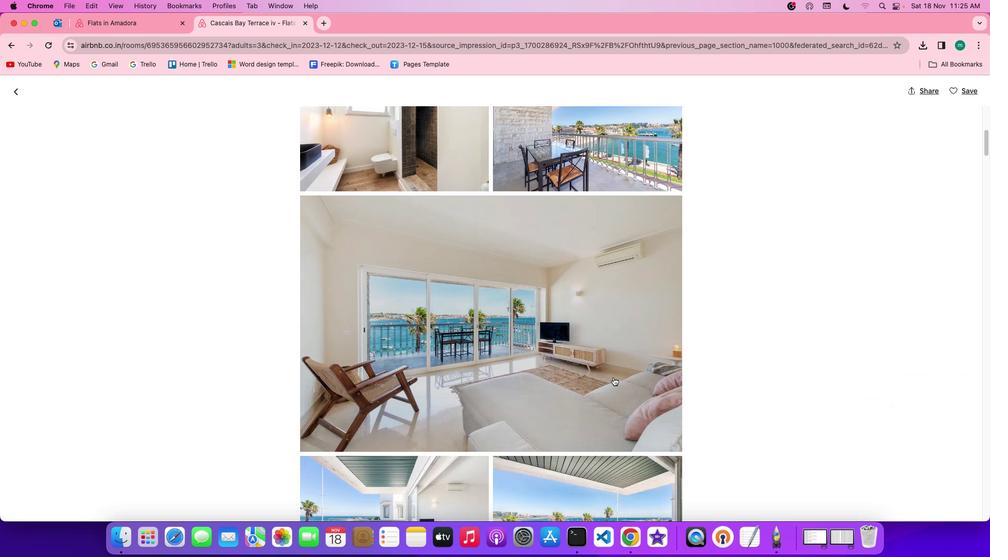 
Action: Mouse scrolled (613, 377) with delta (0, -1)
Screenshot: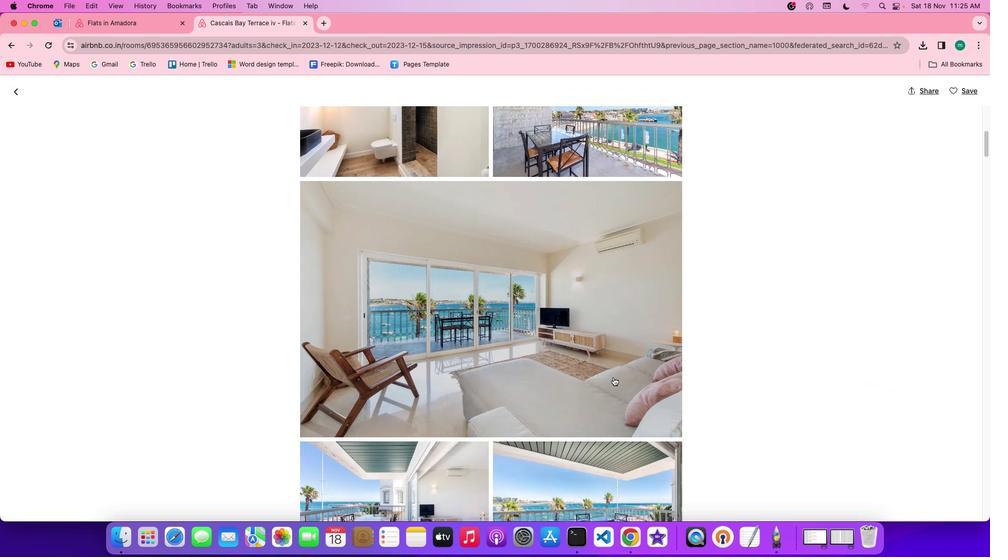
Action: Mouse scrolled (613, 377) with delta (0, -1)
Screenshot: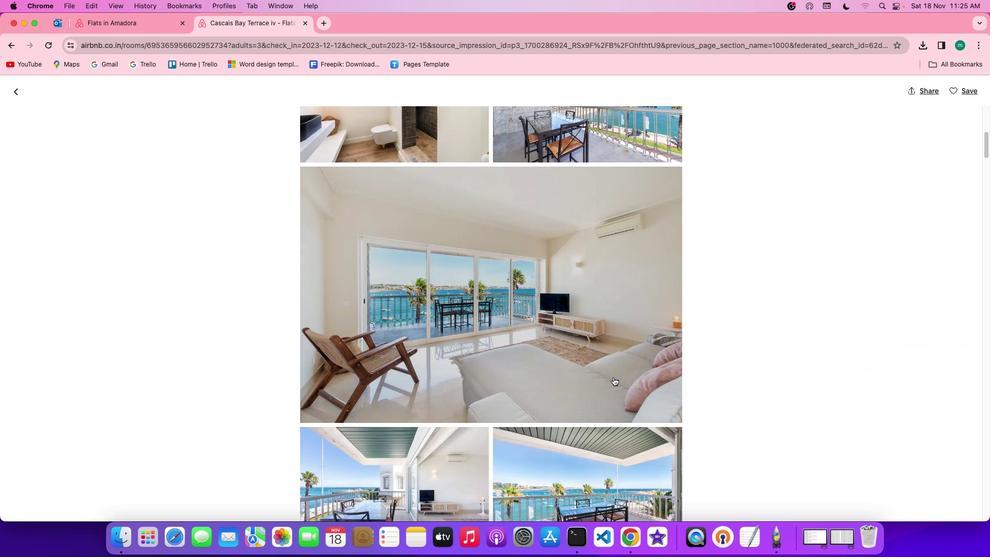 
Action: Mouse scrolled (613, 377) with delta (0, 0)
Screenshot: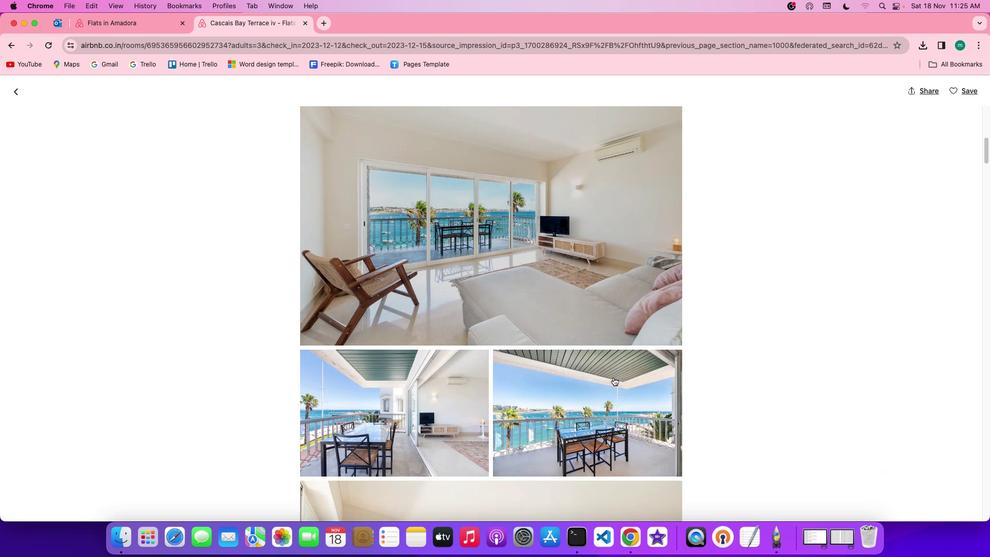 
Action: Mouse scrolled (613, 377) with delta (0, 0)
Screenshot: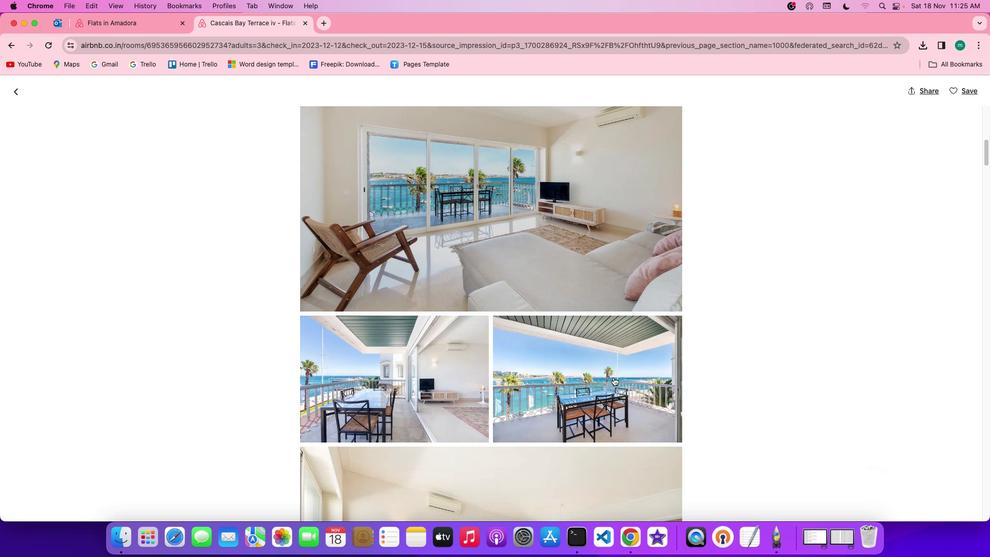 
Action: Mouse scrolled (613, 377) with delta (0, -1)
Screenshot: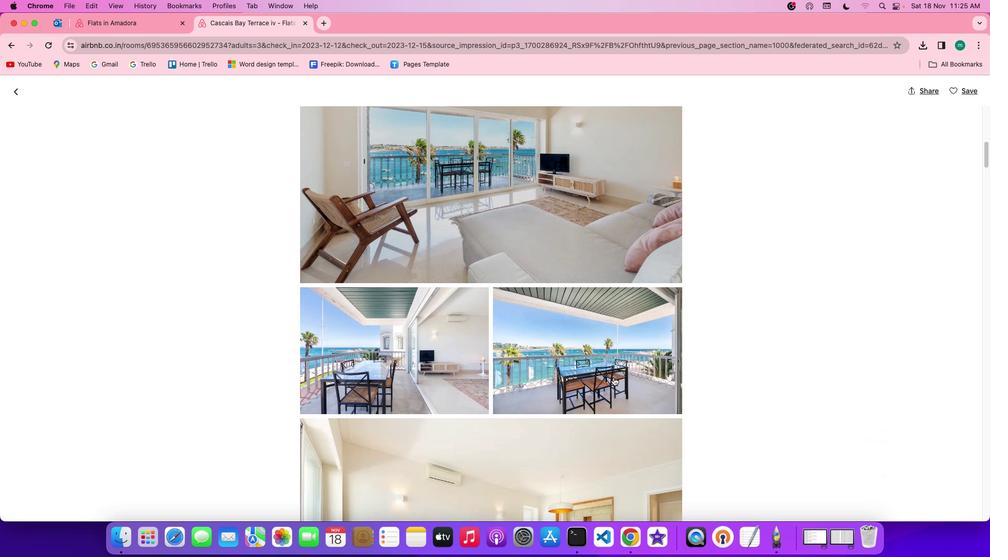 
Action: Mouse scrolled (613, 377) with delta (0, -1)
Screenshot: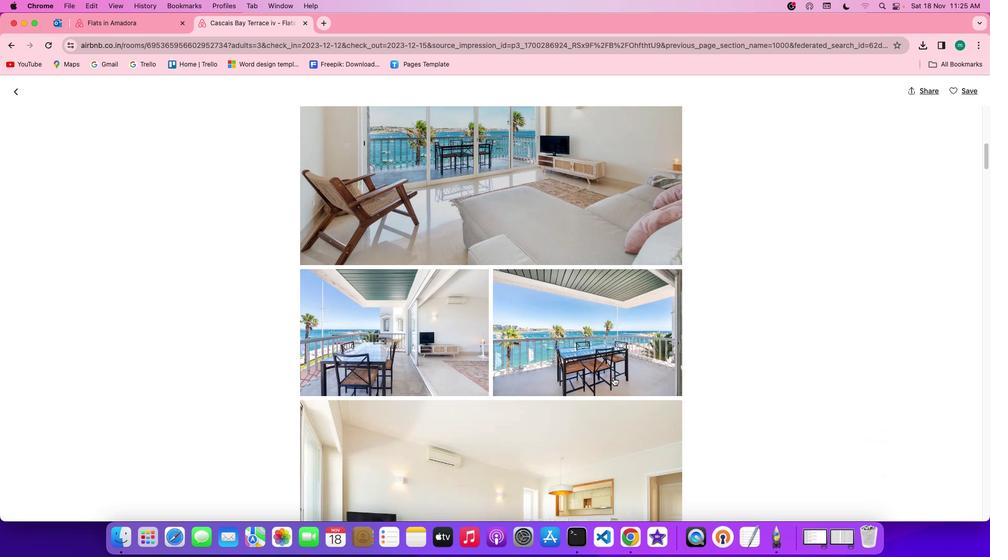 
Action: Mouse scrolled (613, 377) with delta (0, 0)
Screenshot: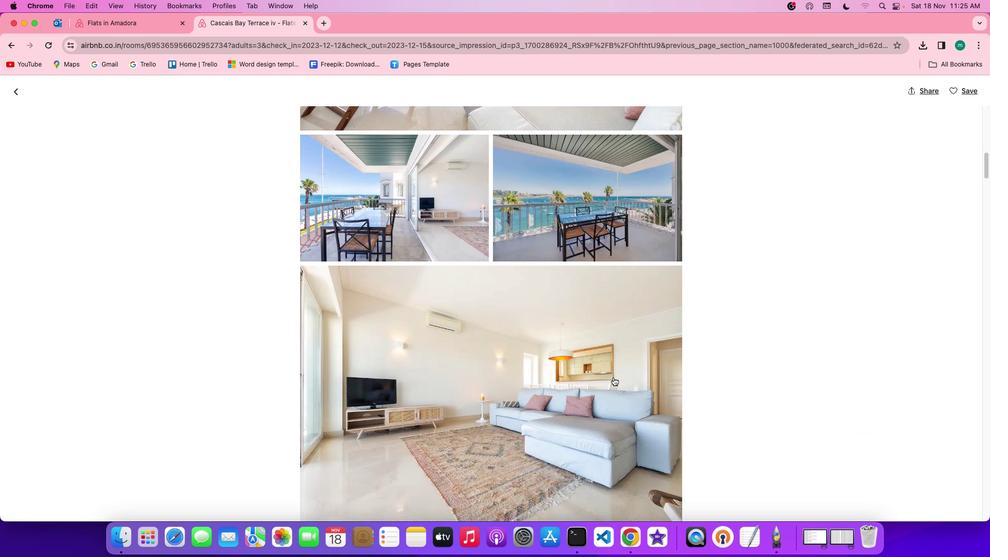 
Action: Mouse scrolled (613, 377) with delta (0, 0)
Screenshot: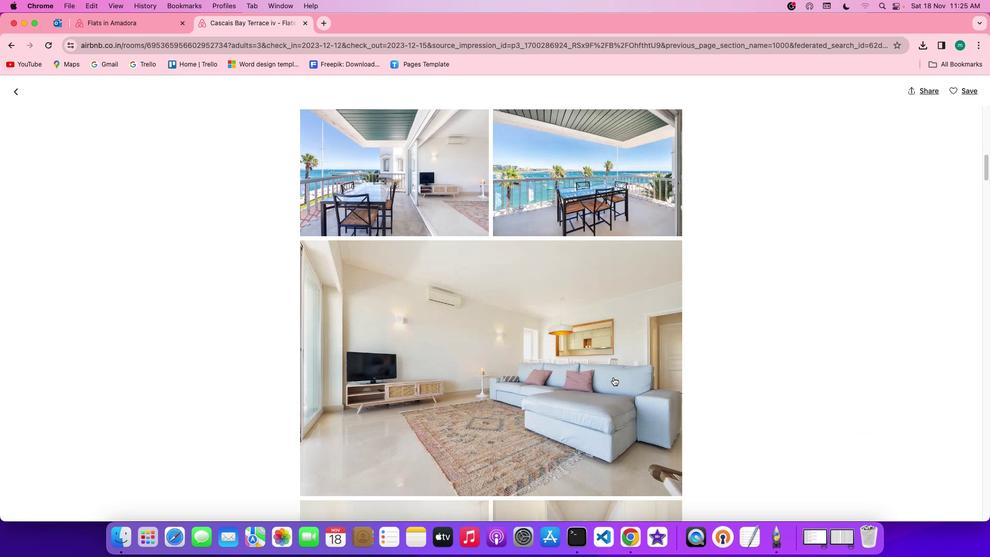 
Action: Mouse scrolled (613, 377) with delta (0, -1)
Screenshot: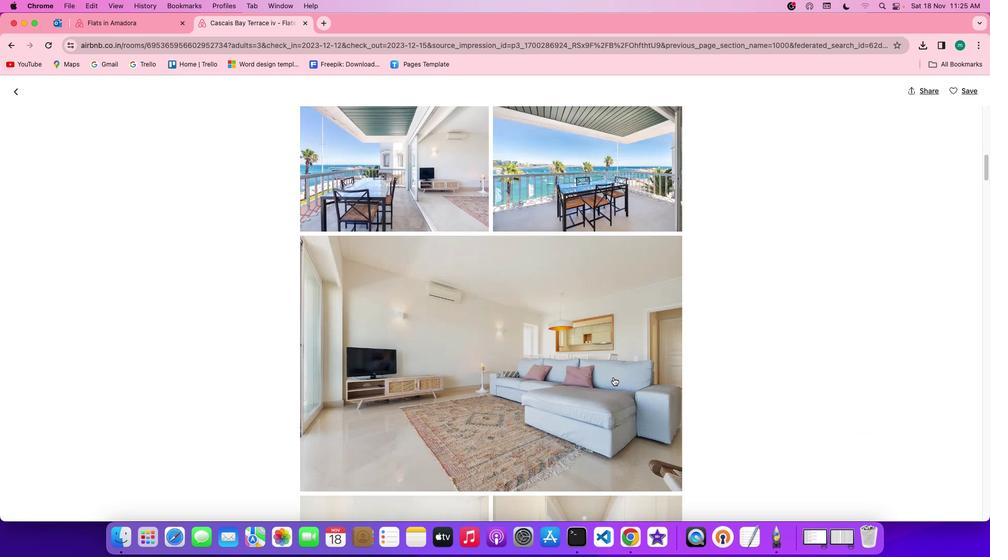 
Action: Mouse scrolled (613, 377) with delta (0, -2)
Screenshot: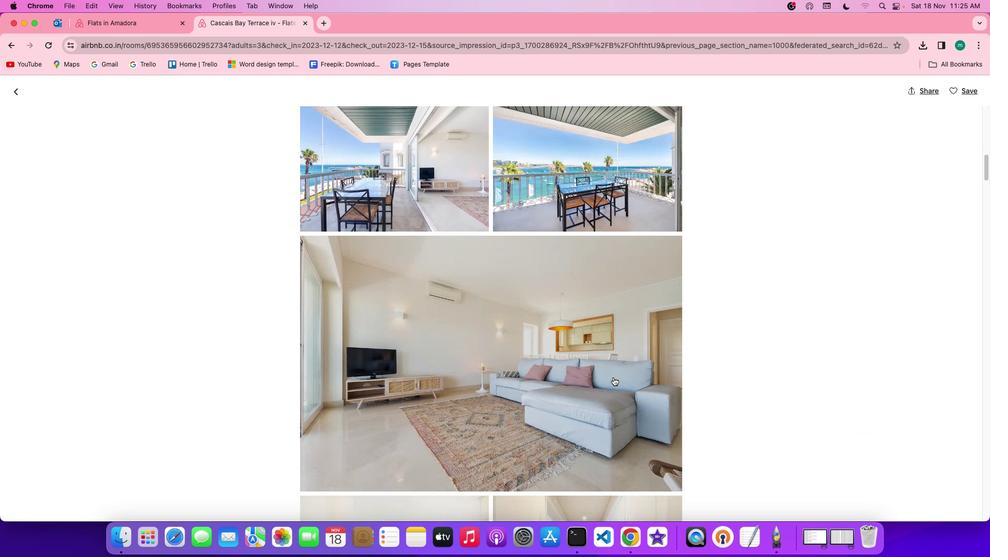 
Action: Mouse scrolled (613, 377) with delta (0, 0)
Screenshot: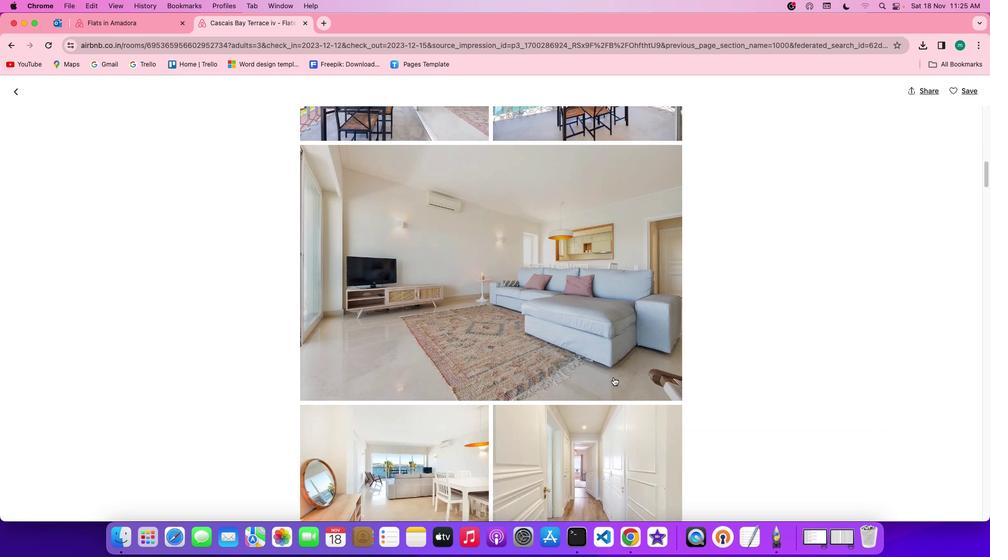 
Action: Mouse scrolled (613, 377) with delta (0, 0)
Screenshot: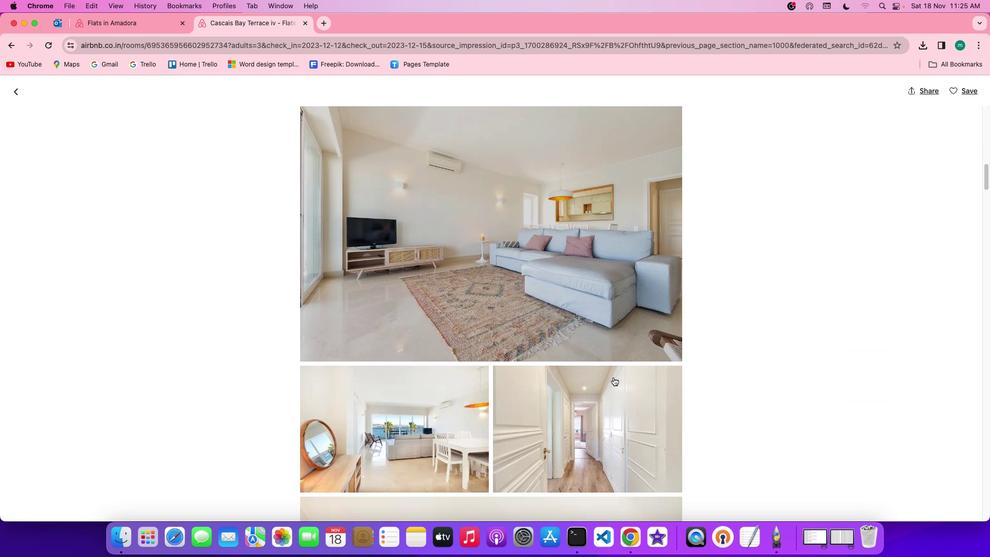 
Action: Mouse scrolled (613, 377) with delta (0, -1)
Screenshot: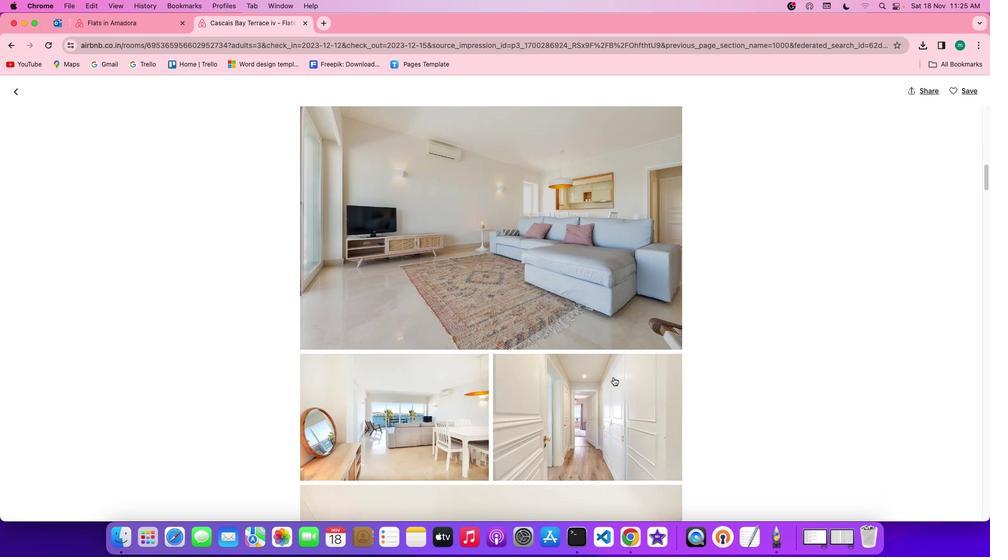 
Action: Mouse scrolled (613, 377) with delta (0, -1)
Screenshot: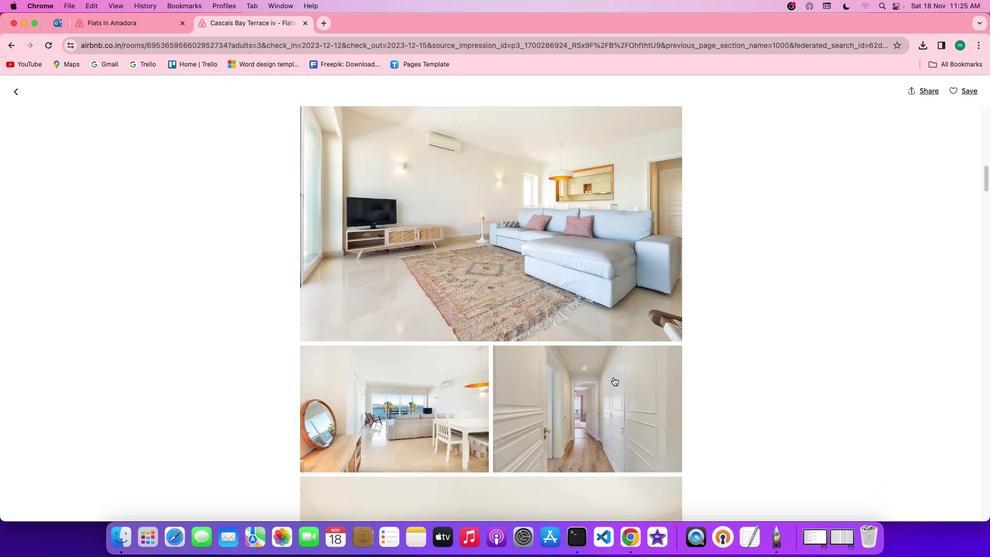 
Action: Mouse scrolled (613, 377) with delta (0, 0)
Screenshot: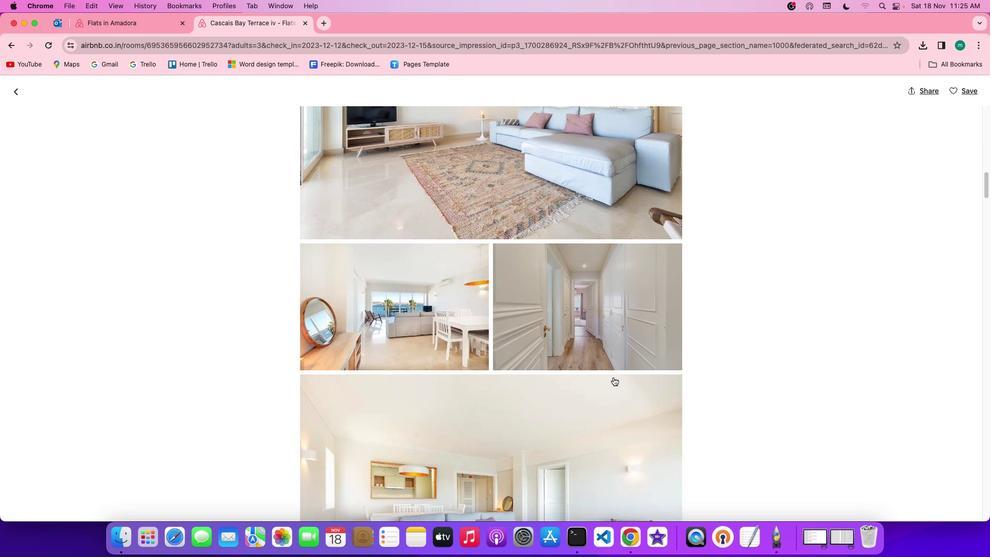 
Action: Mouse scrolled (613, 377) with delta (0, 0)
Screenshot: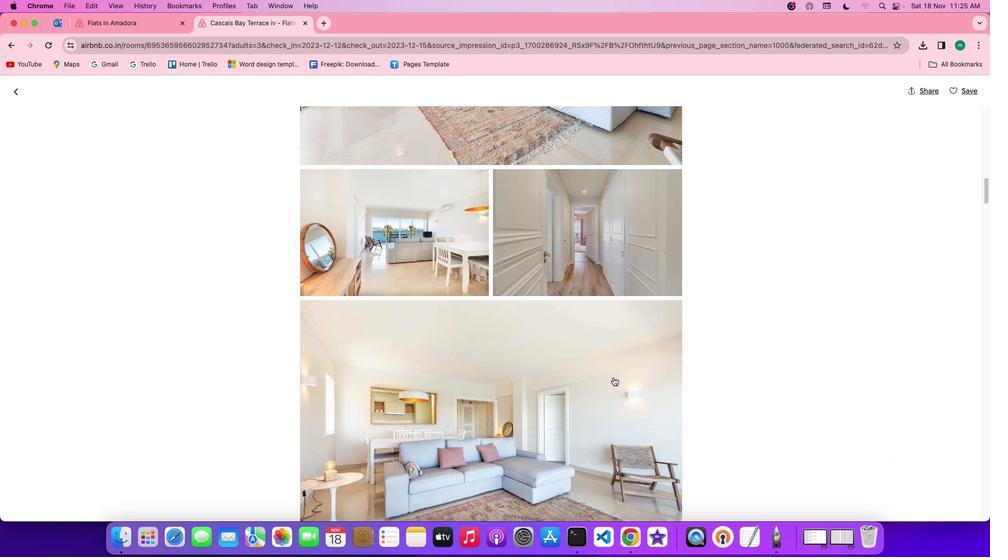
Action: Mouse scrolled (613, 377) with delta (0, -1)
Screenshot: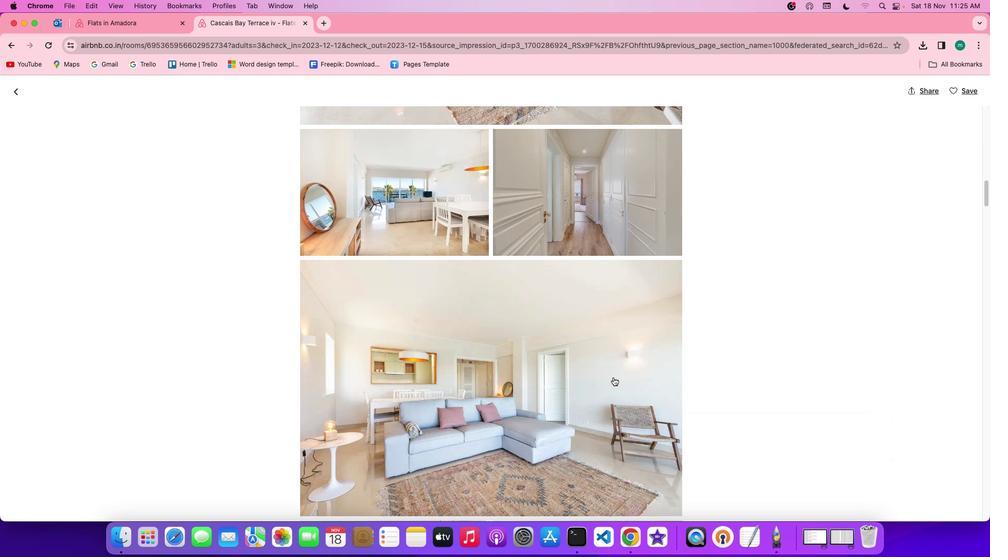 
Action: Mouse scrolled (613, 377) with delta (0, -2)
Screenshot: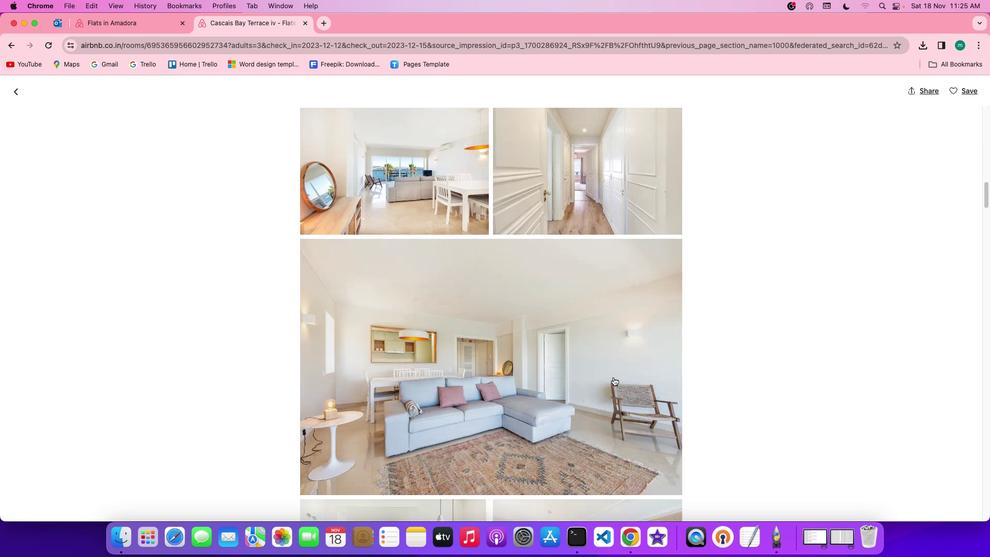
Action: Mouse scrolled (613, 377) with delta (0, -2)
Screenshot: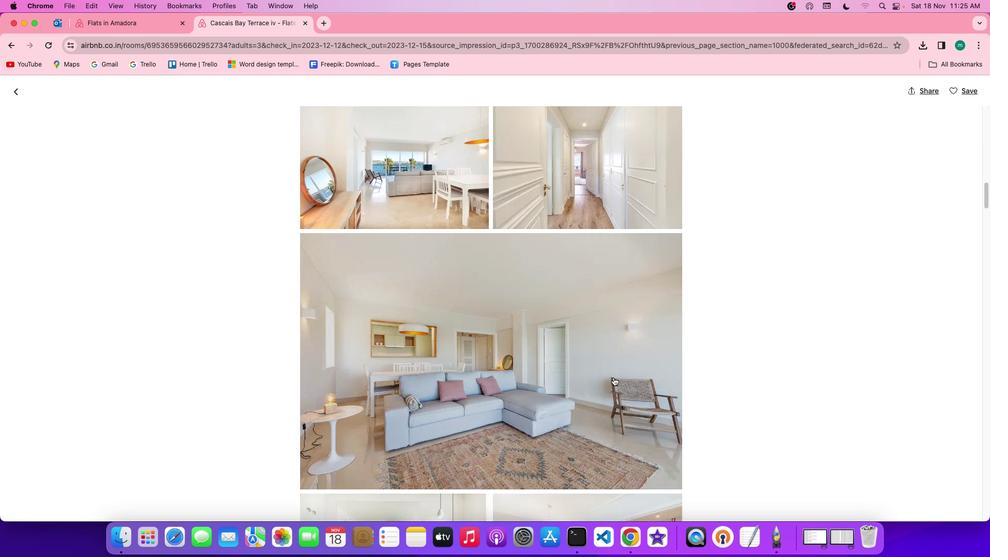 
Action: Mouse scrolled (613, 377) with delta (0, 0)
Screenshot: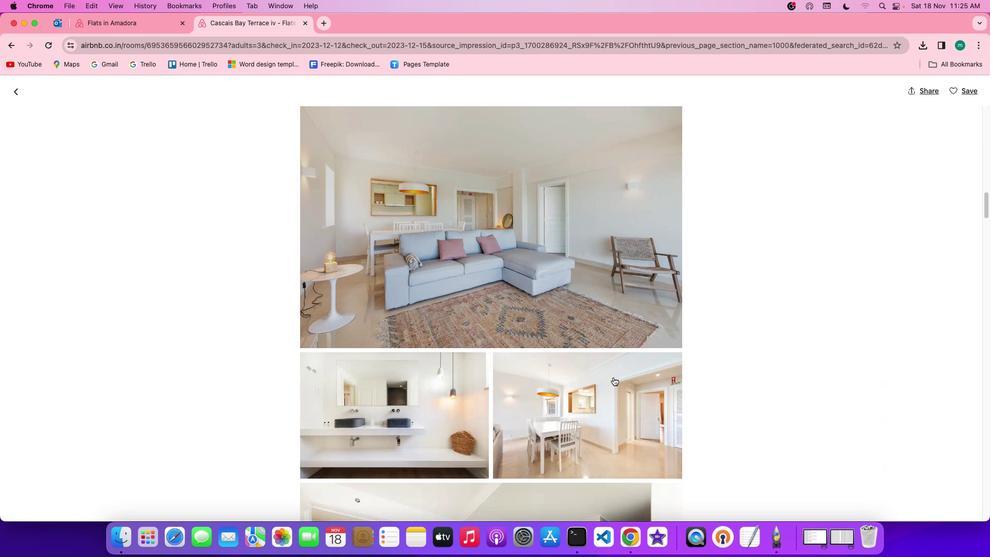 
Action: Mouse scrolled (613, 377) with delta (0, 0)
Screenshot: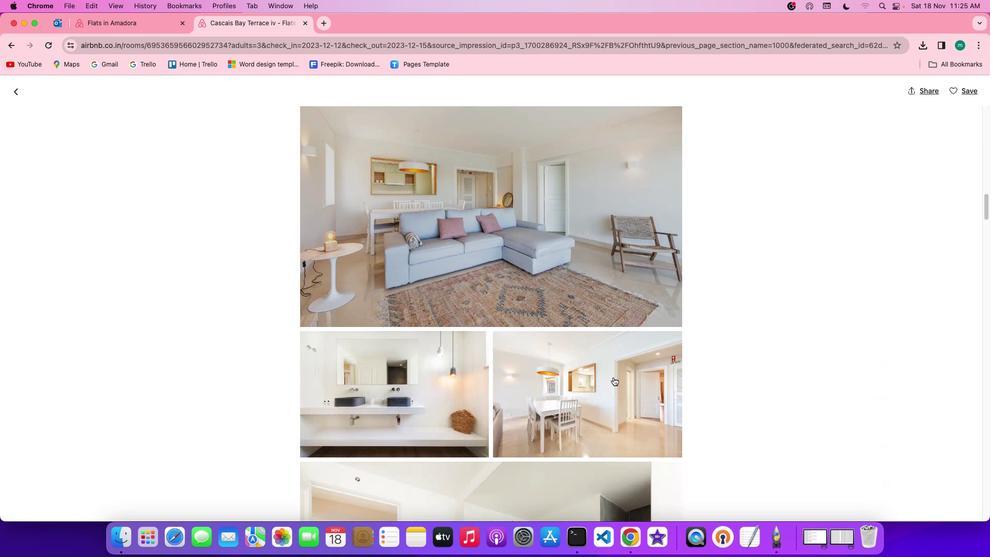 
Action: Mouse scrolled (613, 377) with delta (0, -1)
Screenshot: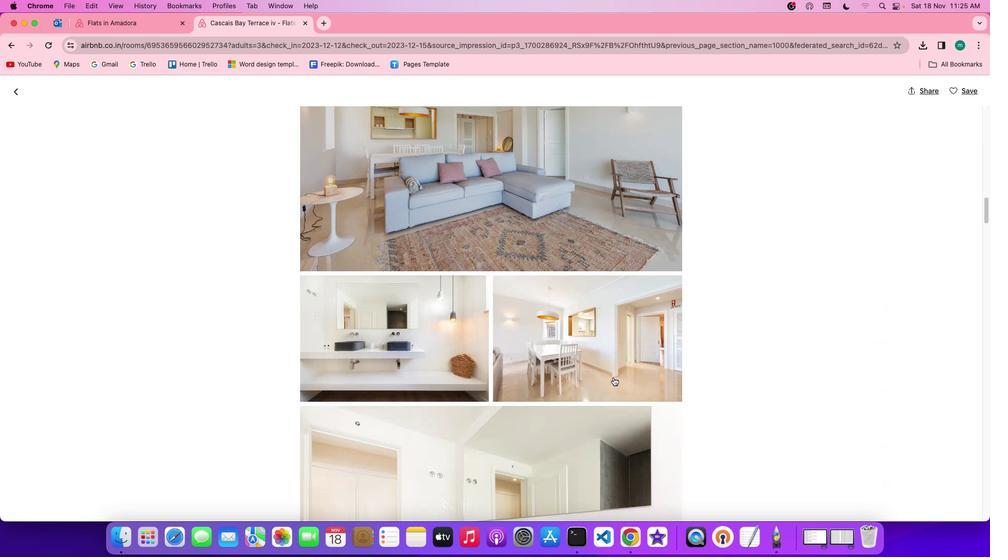 
Action: Mouse scrolled (613, 377) with delta (0, -2)
Screenshot: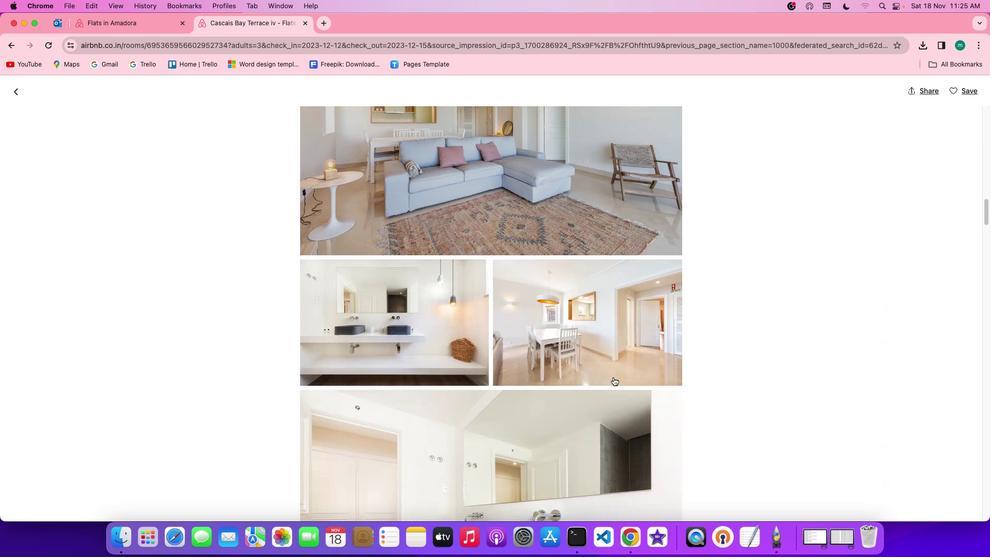 
Action: Mouse scrolled (613, 377) with delta (0, -2)
Screenshot: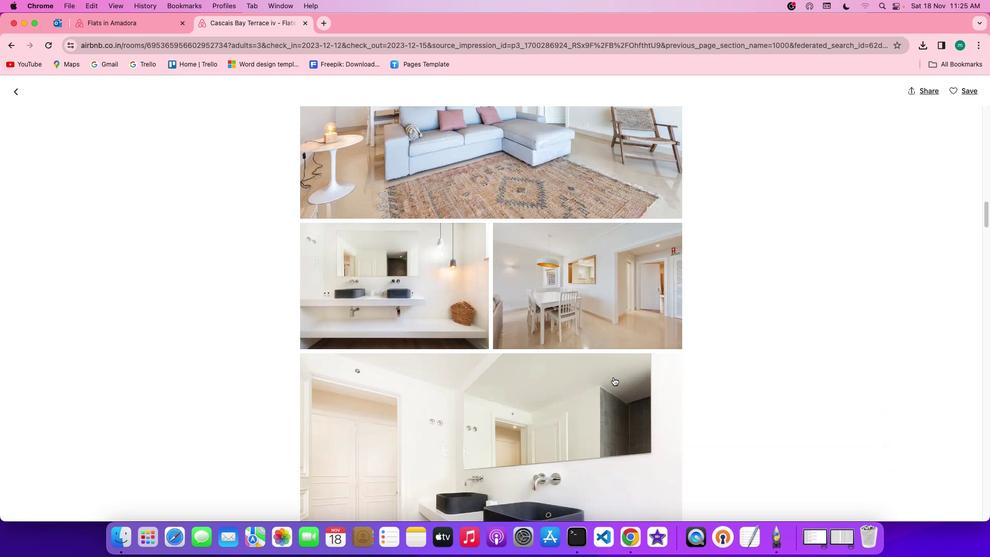 
Action: Mouse scrolled (613, 377) with delta (0, 0)
Screenshot: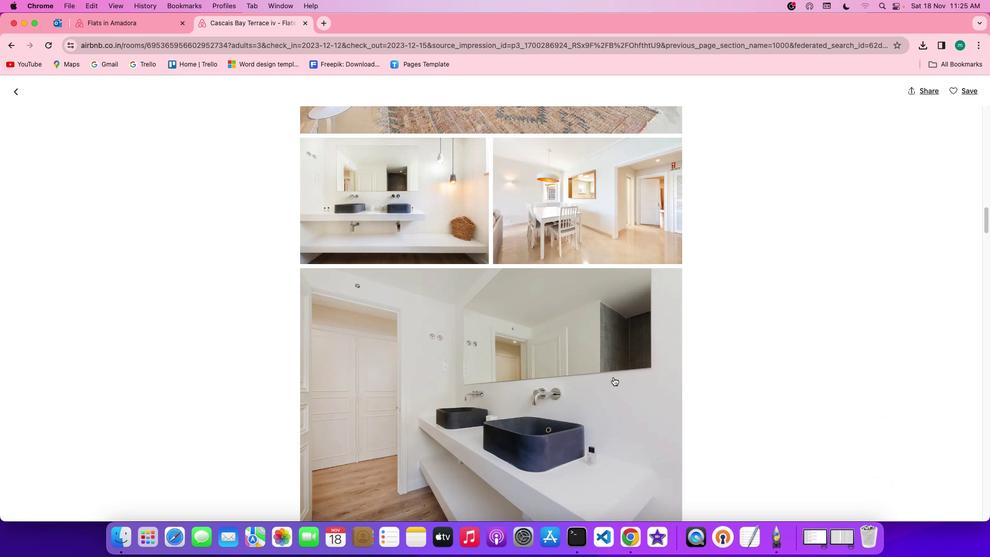 
Action: Mouse scrolled (613, 377) with delta (0, 0)
Screenshot: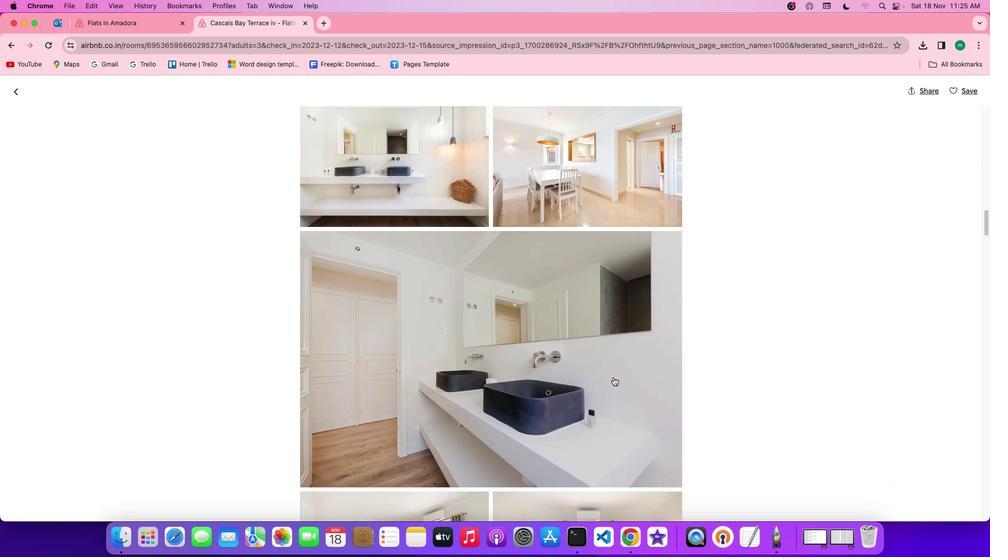 
Action: Mouse scrolled (613, 377) with delta (0, -1)
Screenshot: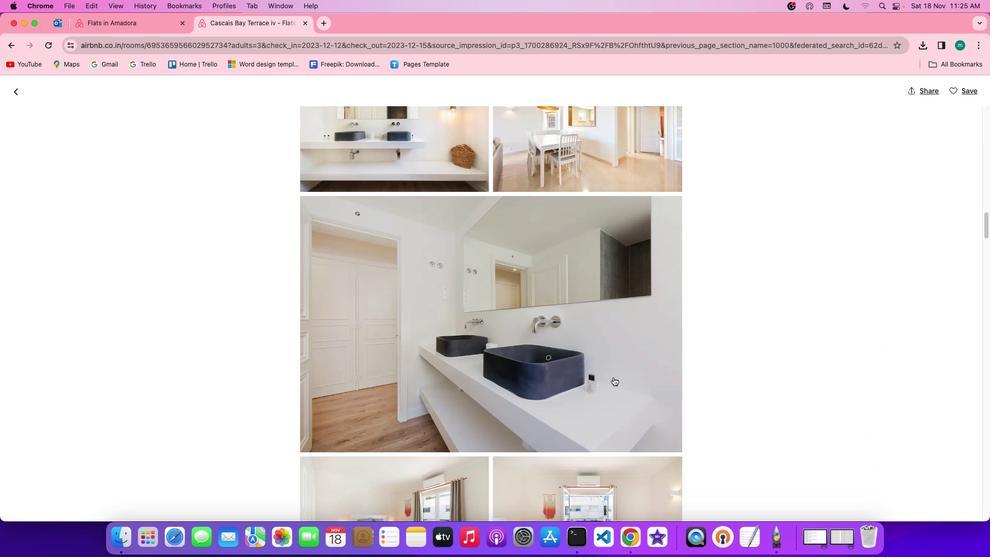 
Action: Mouse scrolled (613, 377) with delta (0, -1)
Screenshot: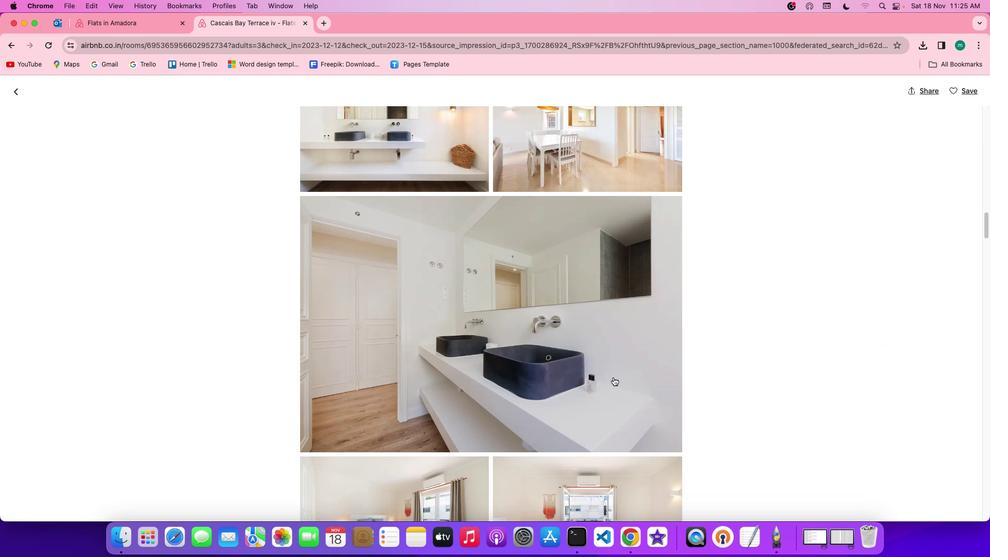 
Action: Mouse scrolled (613, 377) with delta (0, 0)
Screenshot: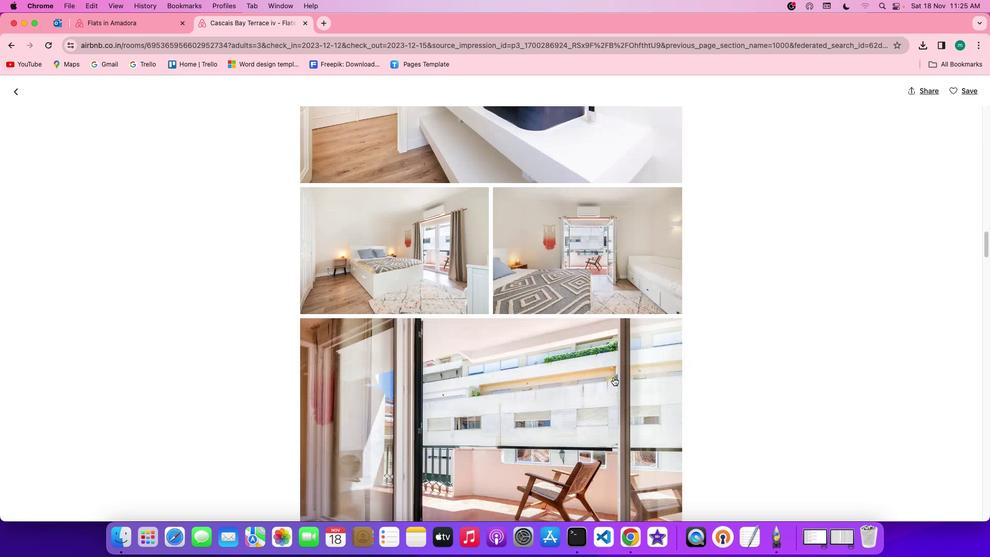 
Action: Mouse scrolled (613, 377) with delta (0, 0)
Screenshot: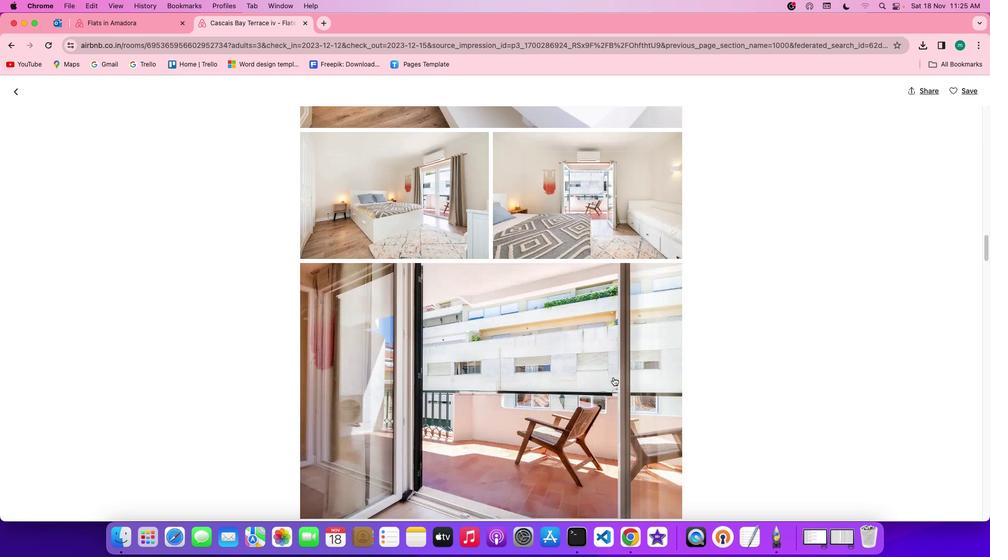 
Action: Mouse scrolled (613, 377) with delta (0, -1)
Screenshot: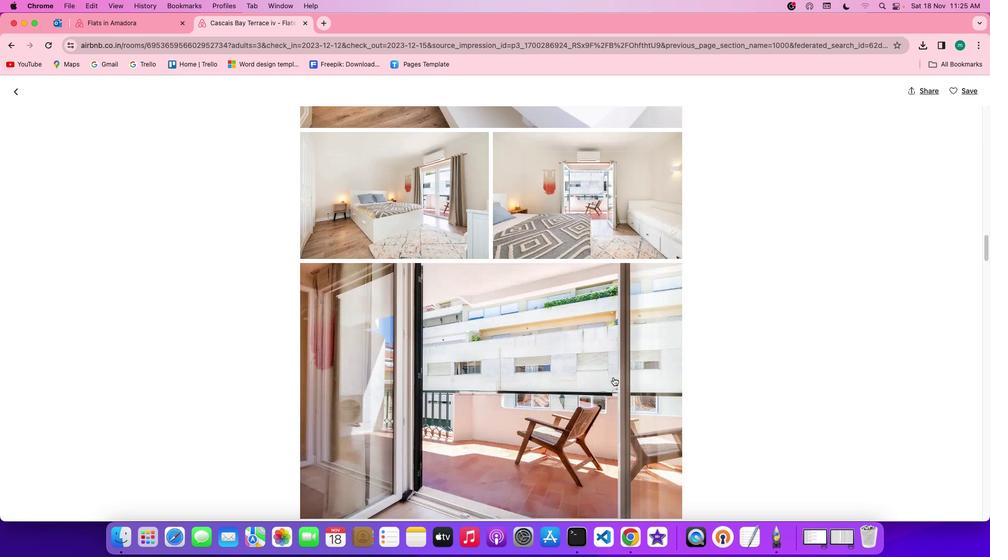 
Action: Mouse scrolled (613, 377) with delta (0, -2)
Screenshot: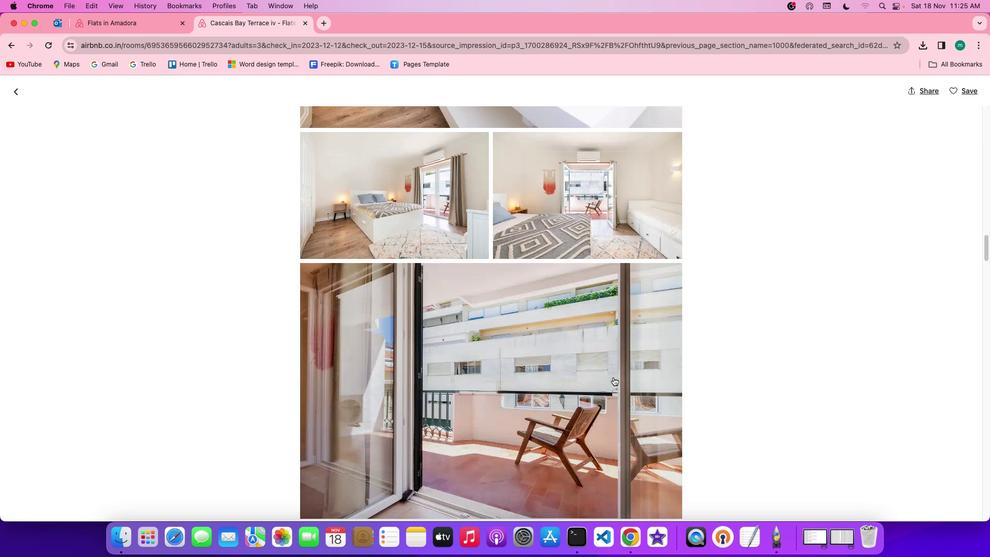 
Action: Mouse scrolled (613, 377) with delta (0, -2)
Screenshot: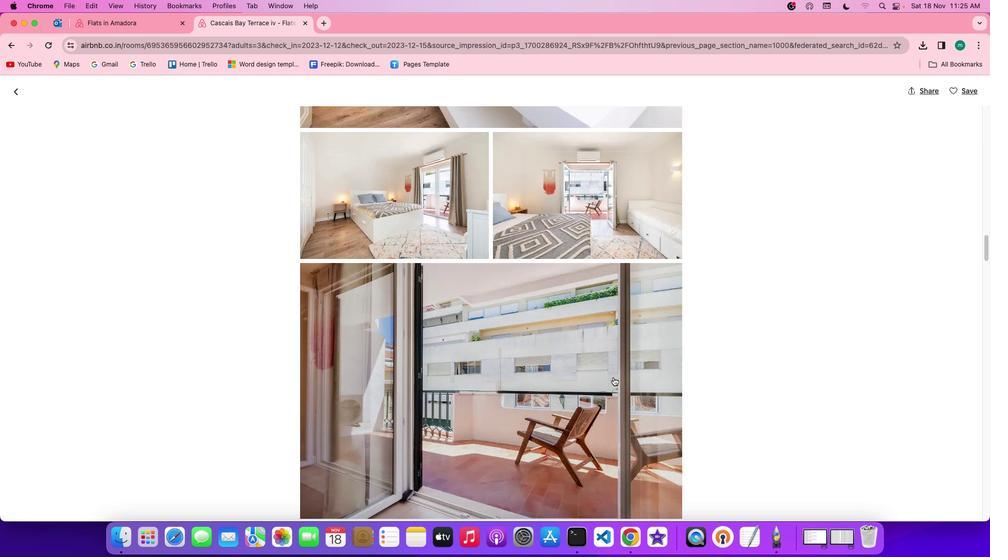 
Action: Mouse scrolled (613, 377) with delta (0, 0)
Screenshot: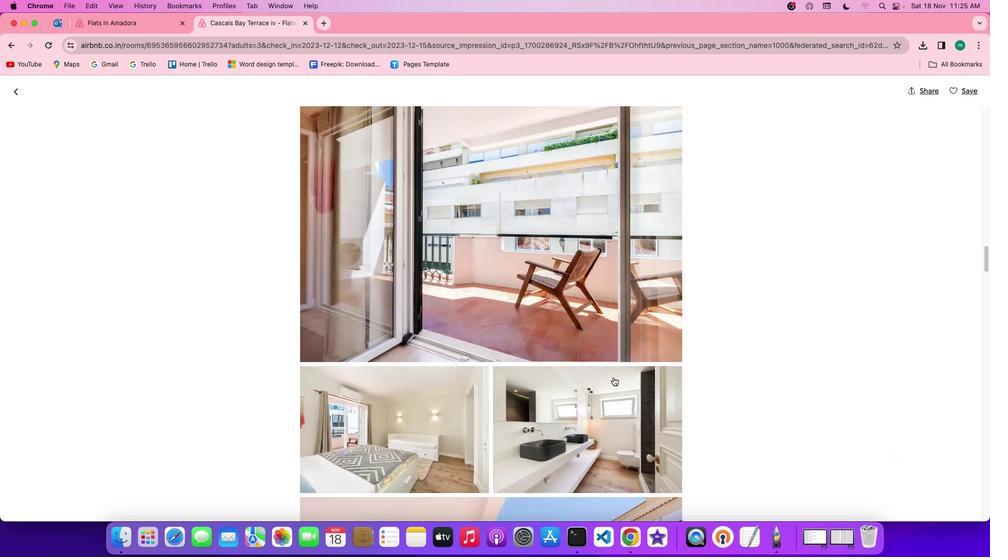 
Action: Mouse scrolled (613, 377) with delta (0, 0)
Screenshot: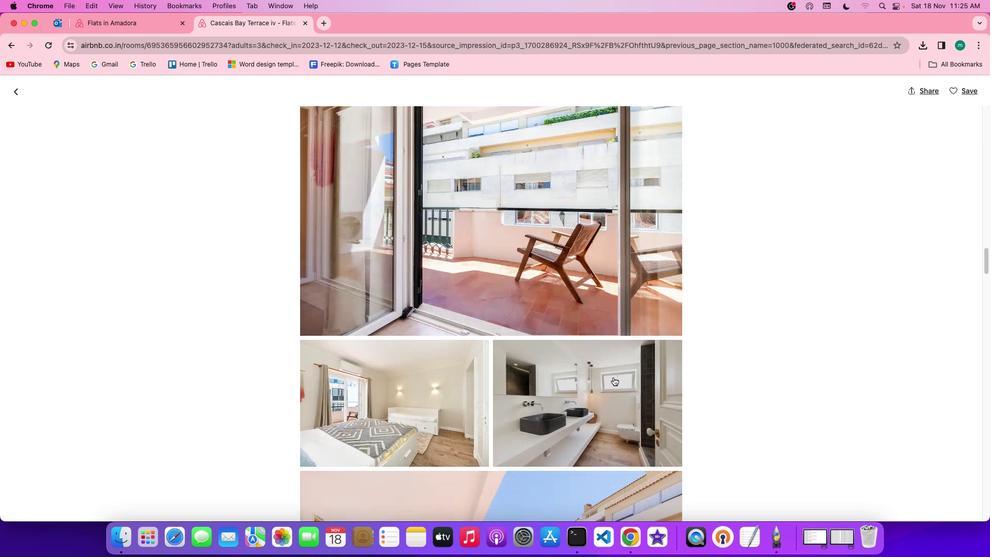 
Action: Mouse scrolled (613, 377) with delta (0, -1)
Screenshot: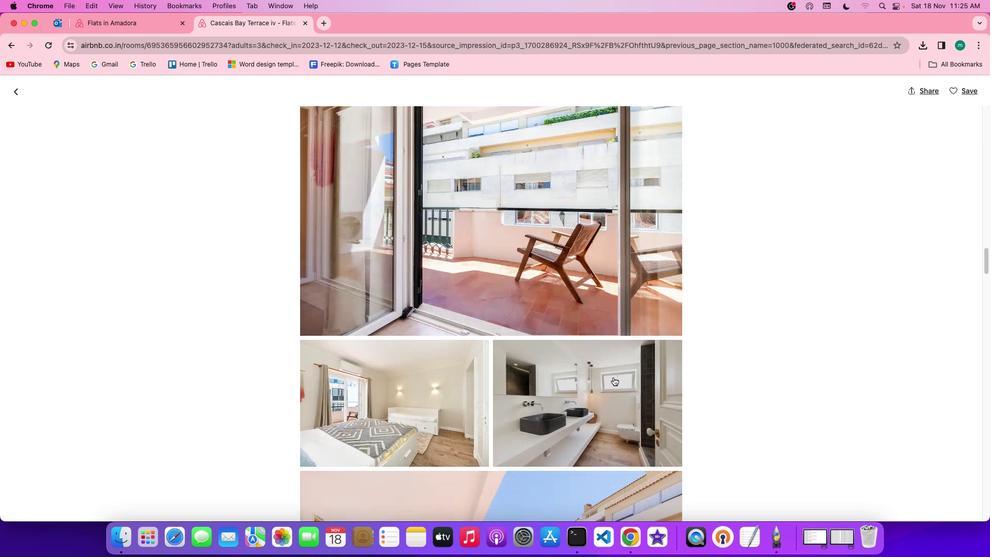 
Action: Mouse scrolled (613, 377) with delta (0, -2)
Screenshot: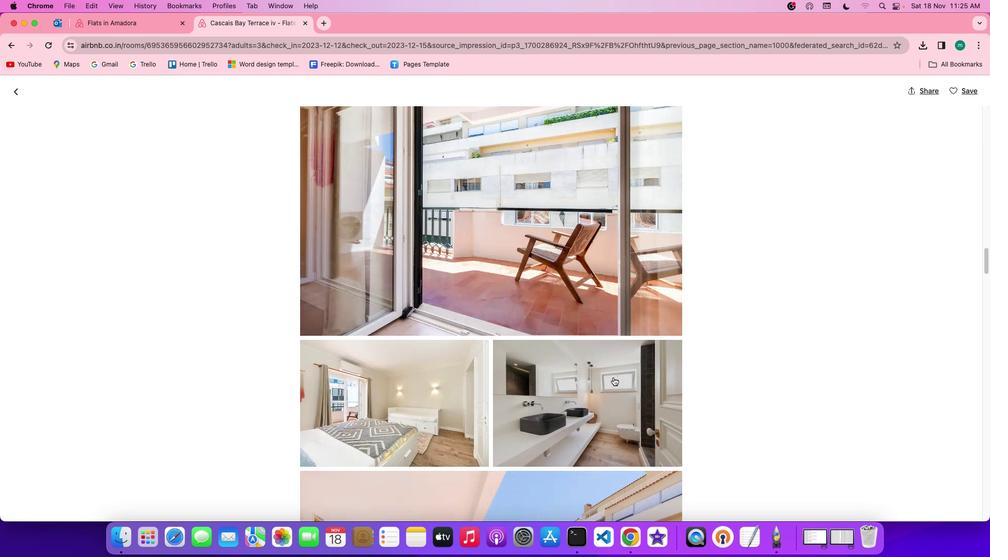 
Action: Mouse scrolled (613, 377) with delta (0, 0)
Screenshot: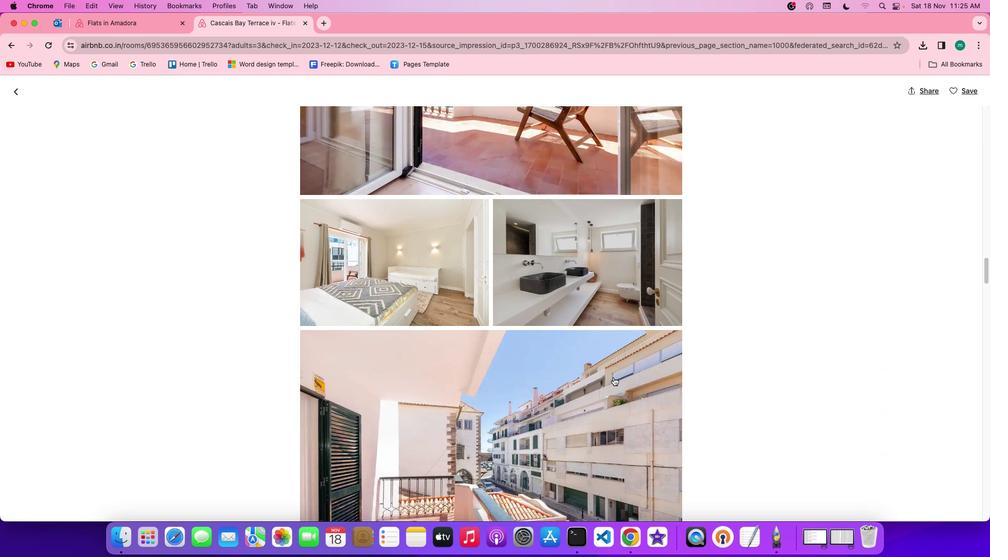 
Action: Mouse scrolled (613, 377) with delta (0, 0)
Screenshot: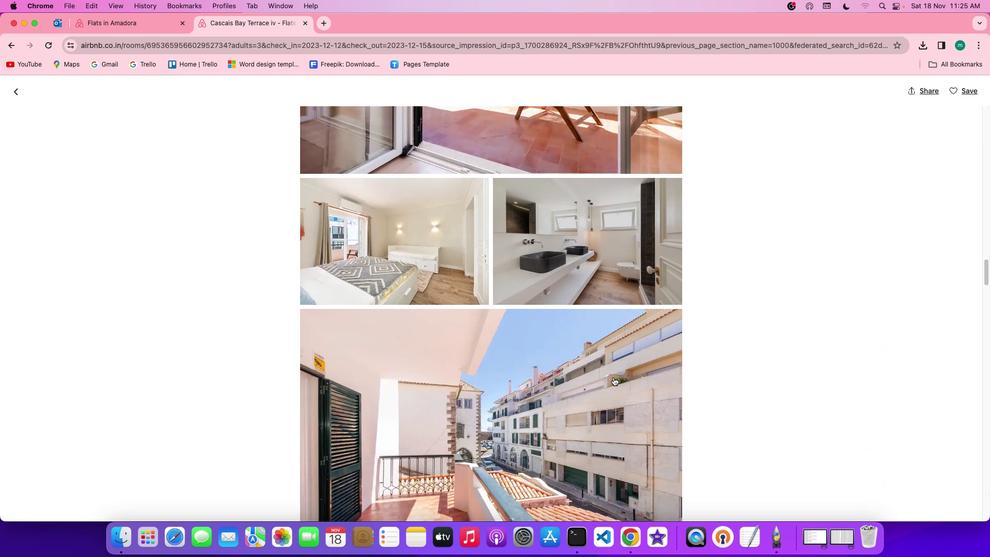 
Action: Mouse scrolled (613, 377) with delta (0, -1)
Screenshot: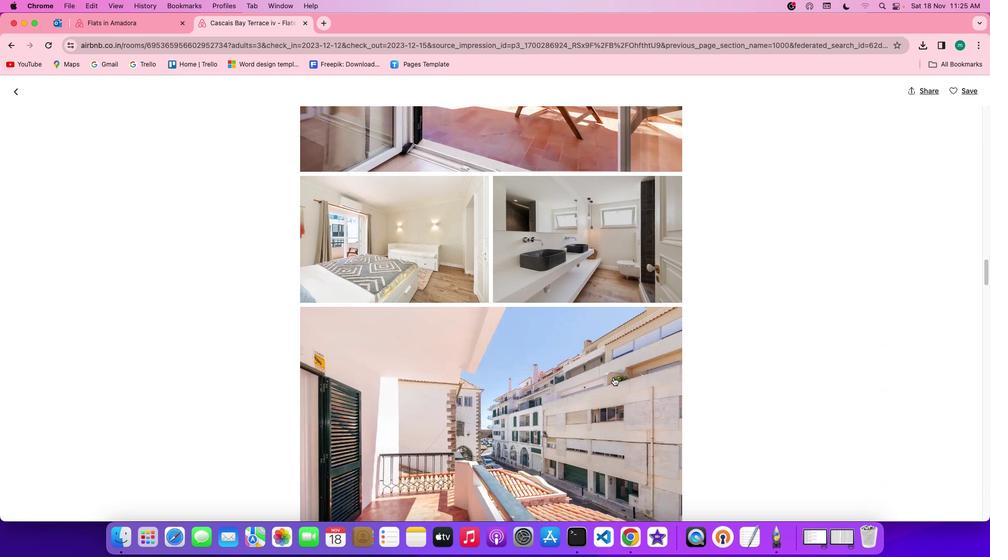 
Action: Mouse scrolled (613, 377) with delta (0, -2)
Screenshot: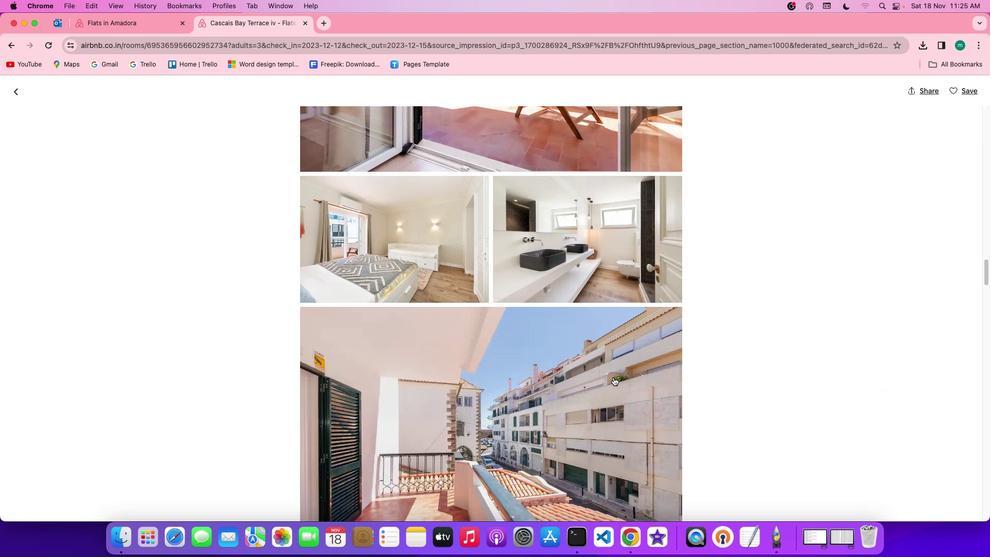 
Action: Mouse scrolled (613, 377) with delta (0, 0)
Screenshot: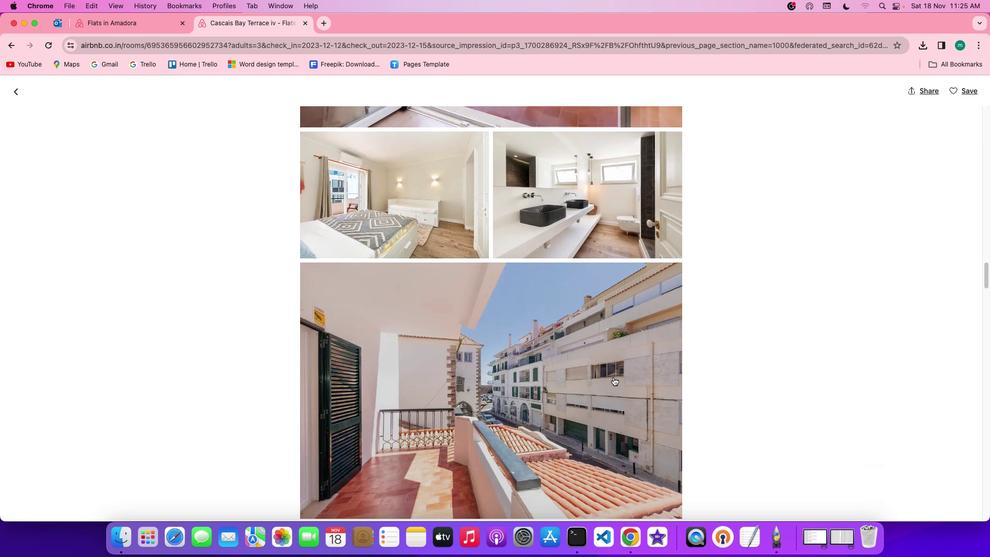 
Action: Mouse scrolled (613, 377) with delta (0, 0)
Screenshot: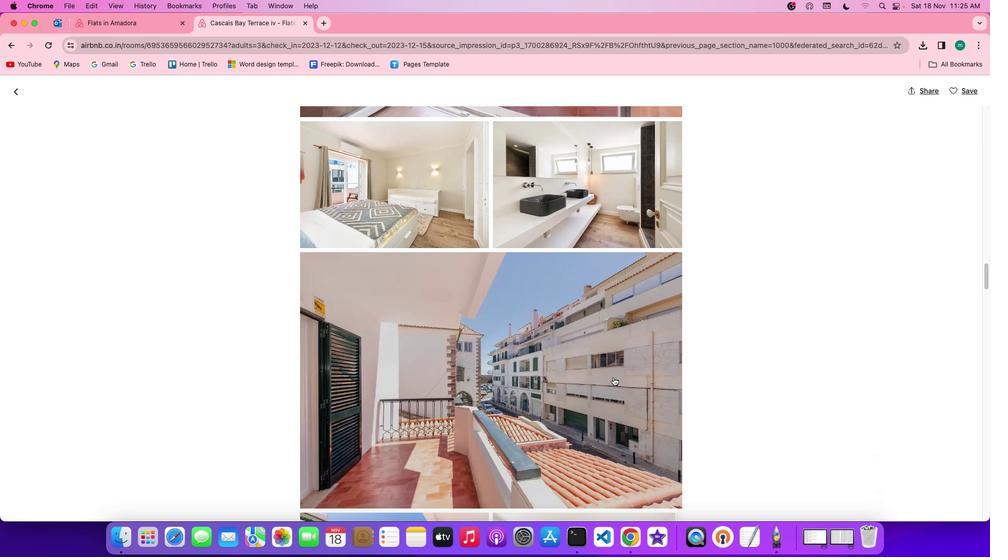 
Action: Mouse scrolled (613, 377) with delta (0, -1)
Screenshot: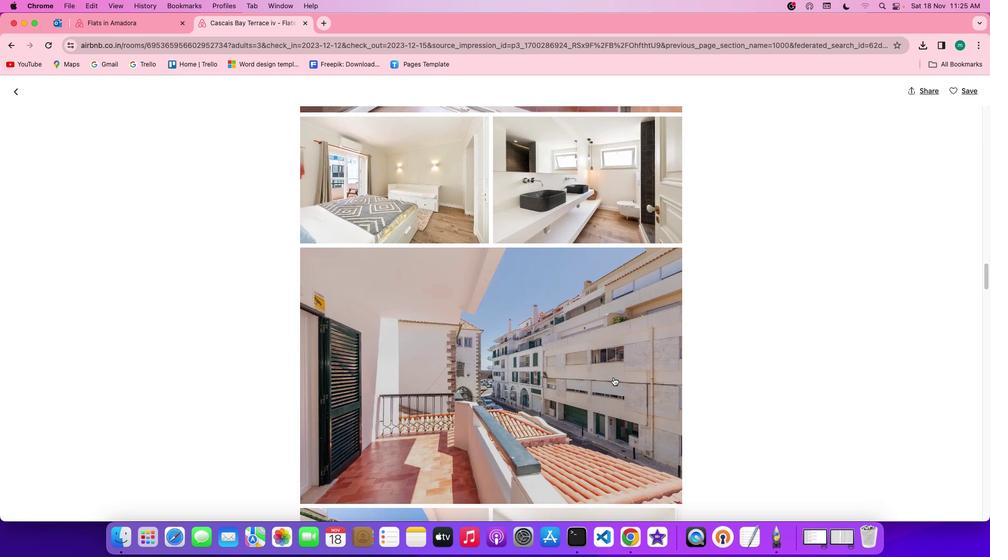 
Action: Mouse scrolled (613, 377) with delta (0, 0)
Screenshot: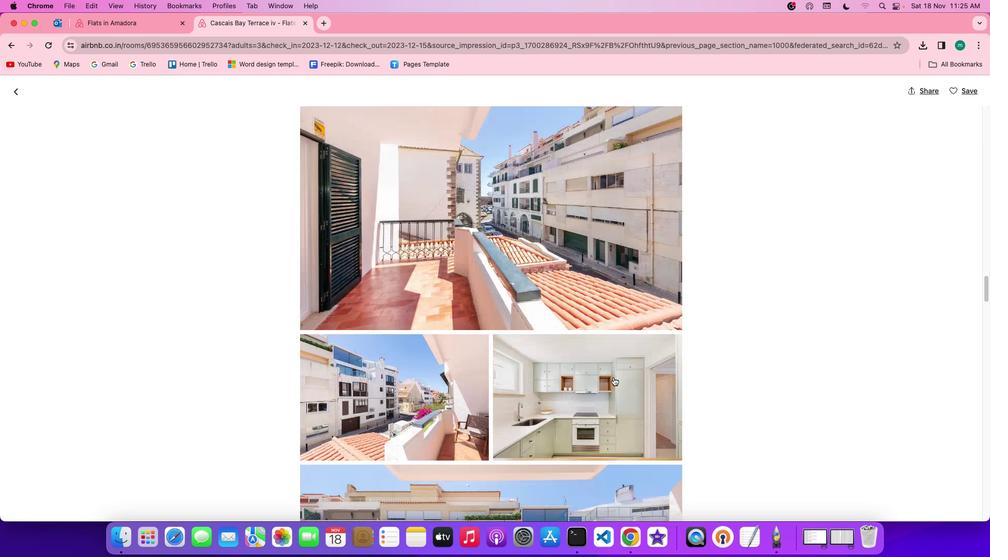 
Action: Mouse scrolled (613, 377) with delta (0, 0)
Screenshot: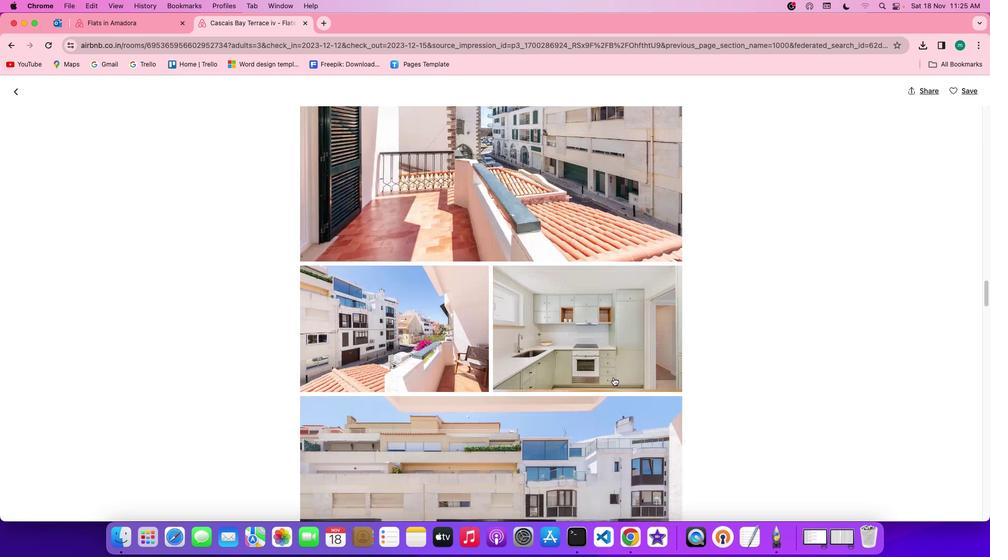
Action: Mouse scrolled (613, 377) with delta (0, -1)
Screenshot: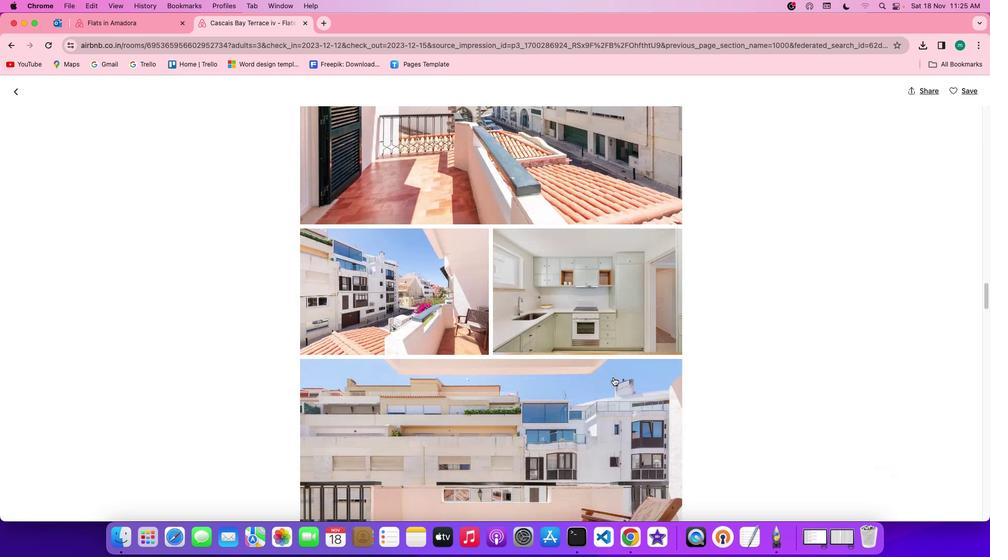 
Action: Mouse scrolled (613, 377) with delta (0, -2)
Screenshot: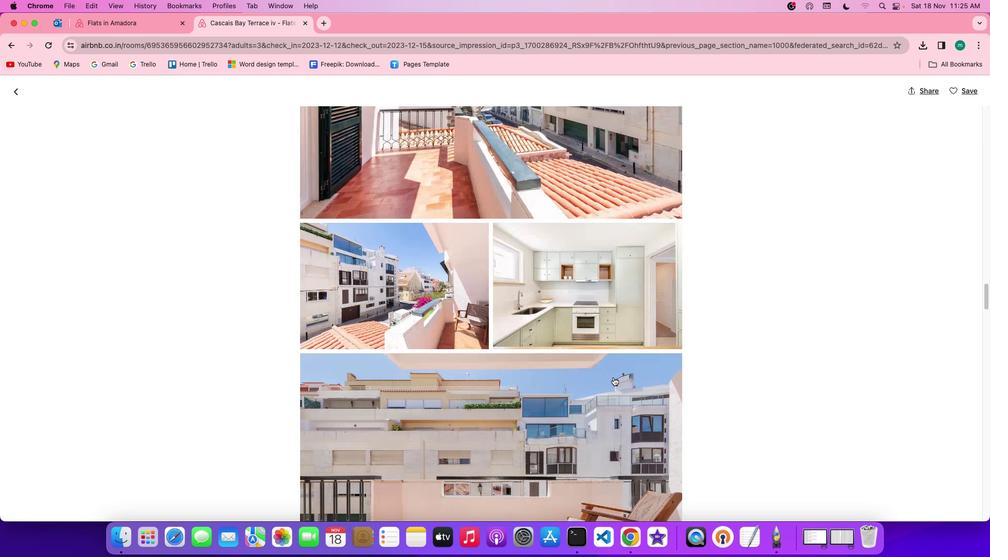 
Action: Mouse scrolled (613, 377) with delta (0, -2)
Screenshot: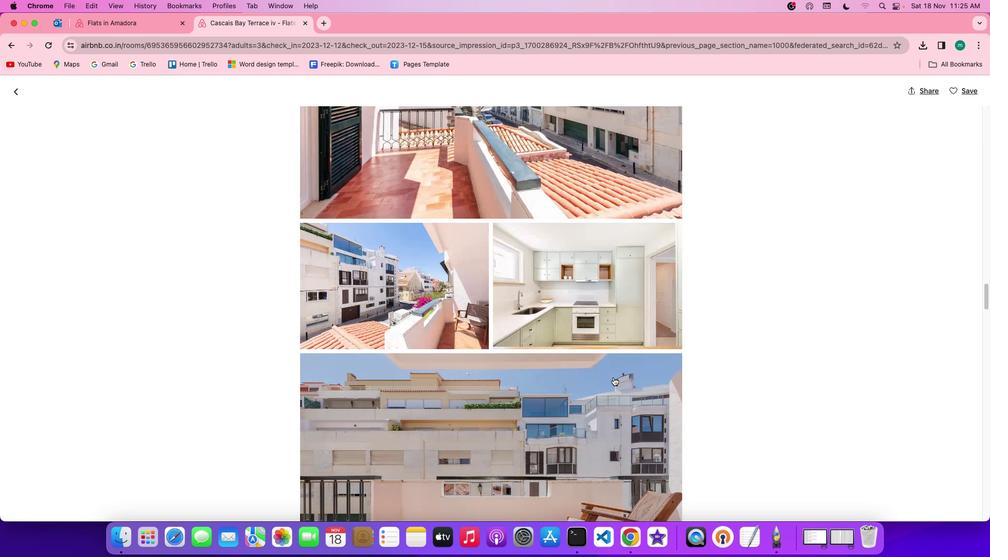 
Action: Mouse scrolled (613, 377) with delta (0, 0)
Screenshot: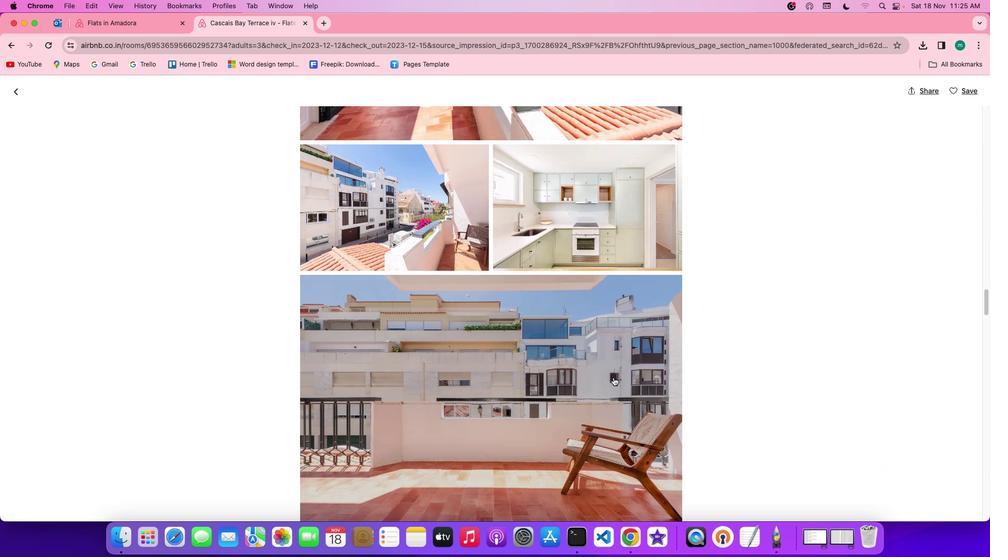 
Action: Mouse scrolled (613, 377) with delta (0, 0)
Screenshot: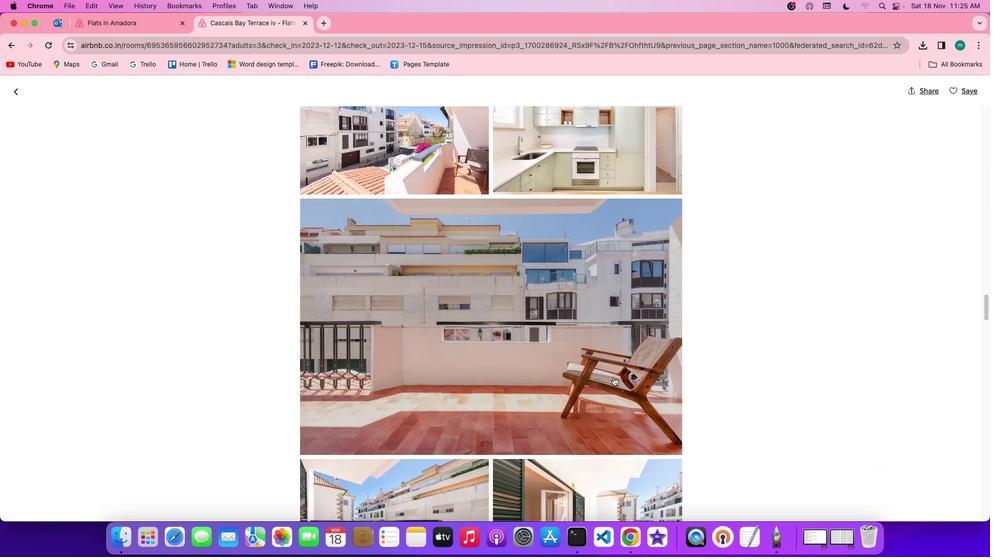 
Action: Mouse scrolled (613, 377) with delta (0, -1)
Screenshot: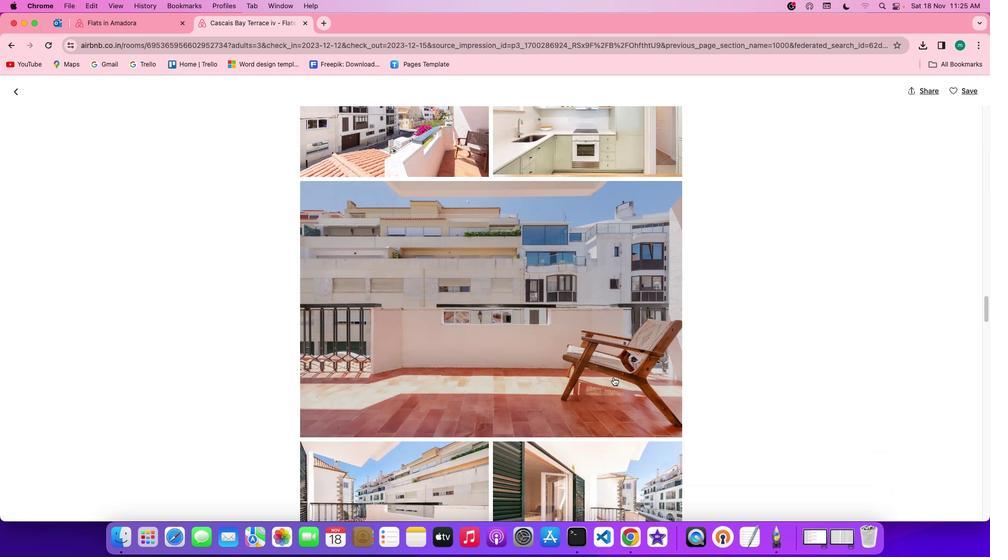 
Action: Mouse scrolled (613, 377) with delta (0, -1)
Screenshot: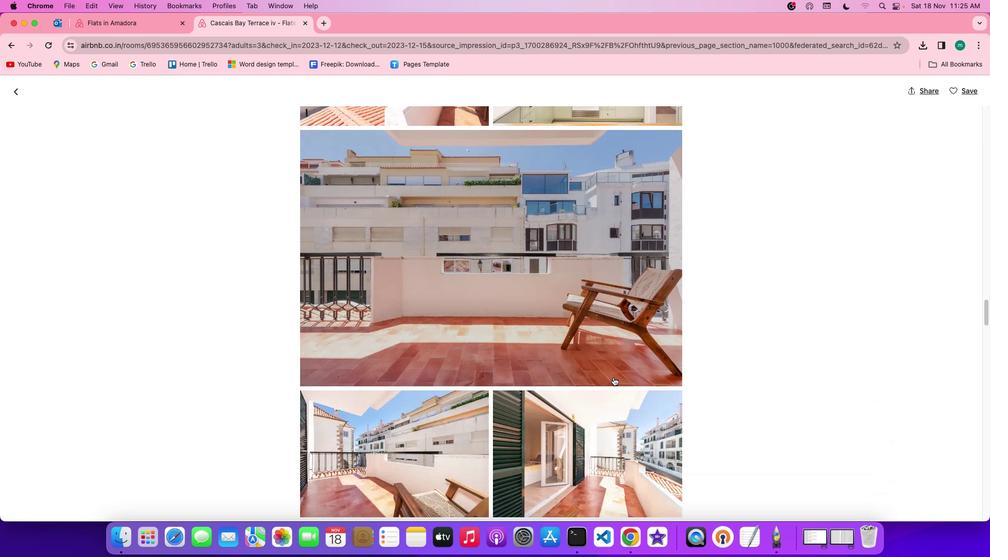 
Action: Mouse scrolled (613, 377) with delta (0, -1)
Screenshot: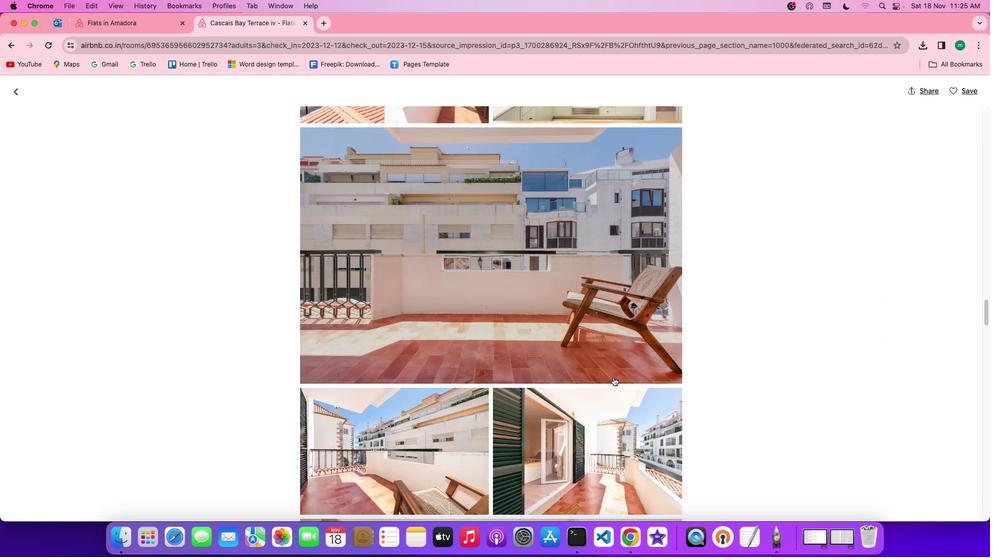 
Action: Mouse scrolled (613, 377) with delta (0, 0)
Screenshot: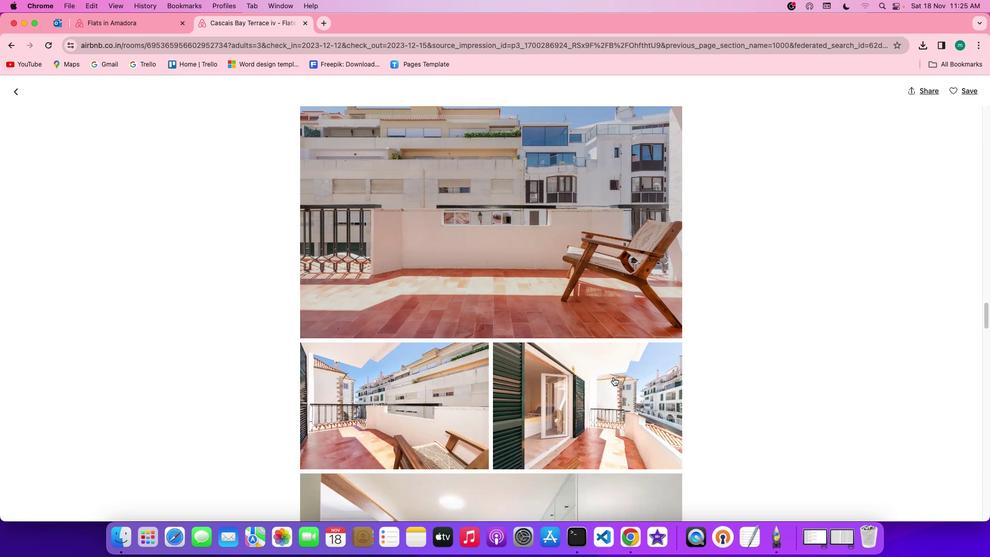 
Action: Mouse scrolled (613, 377) with delta (0, 0)
Screenshot: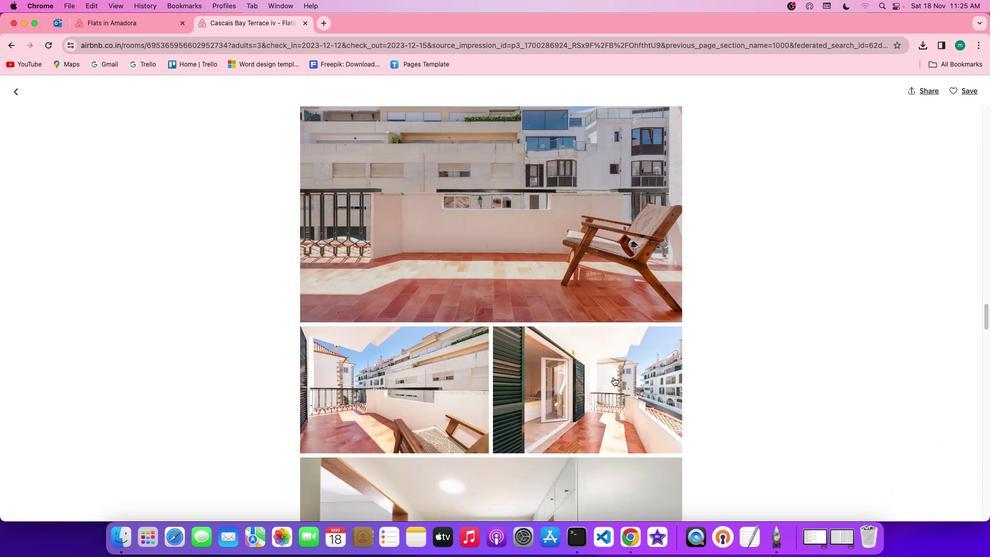 
Action: Mouse scrolled (613, 377) with delta (0, -1)
Screenshot: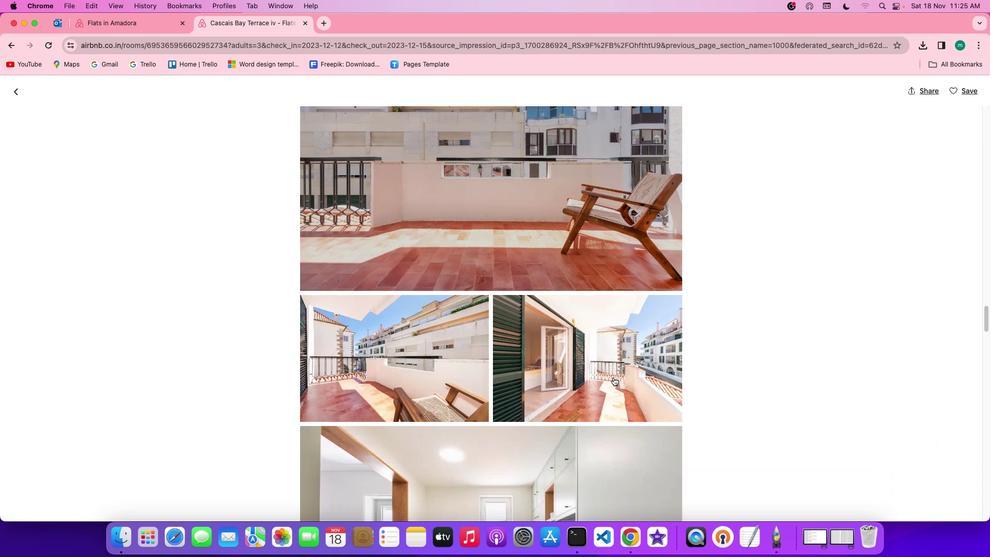 
Action: Mouse scrolled (613, 377) with delta (0, -1)
Screenshot: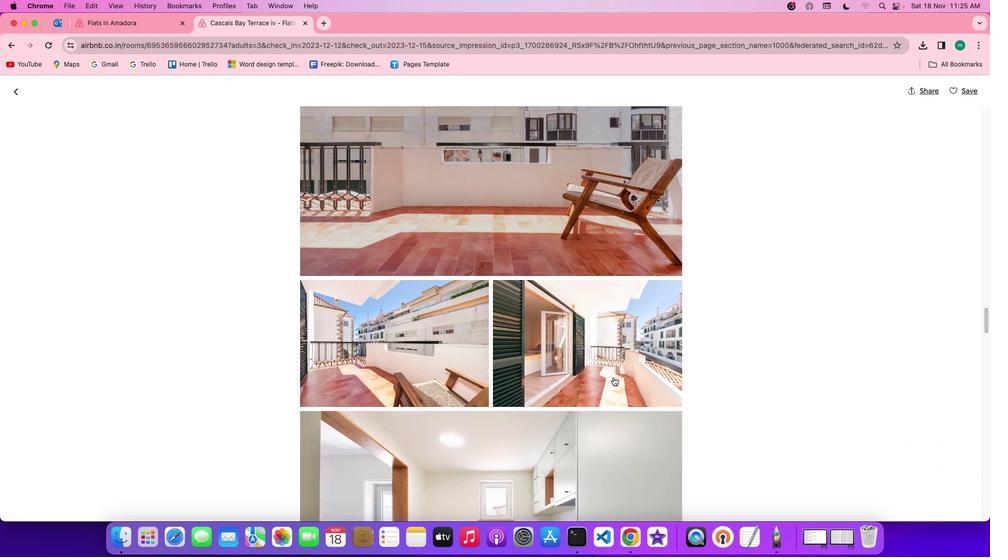 
Action: Mouse scrolled (613, 377) with delta (0, 0)
Screenshot: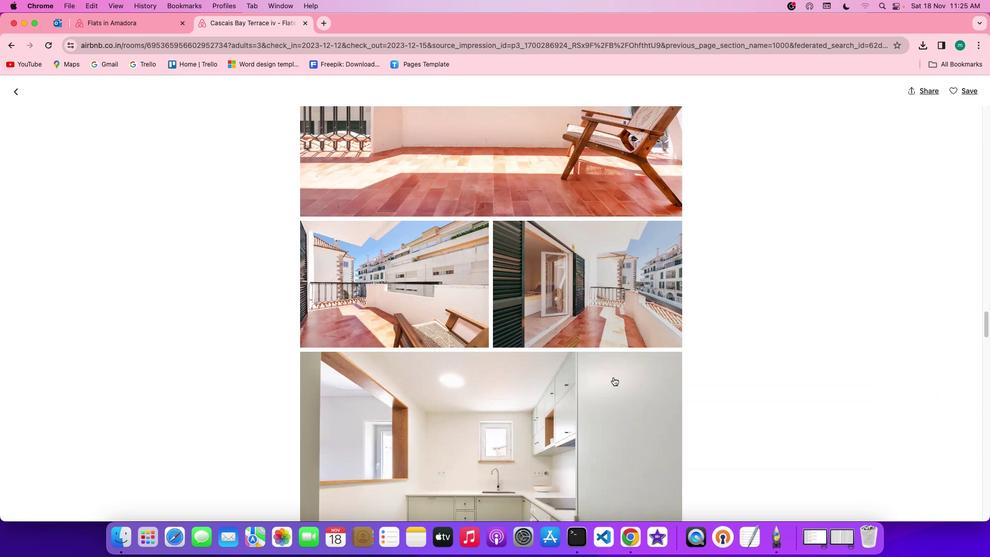 
Action: Mouse scrolled (613, 377) with delta (0, 0)
Screenshot: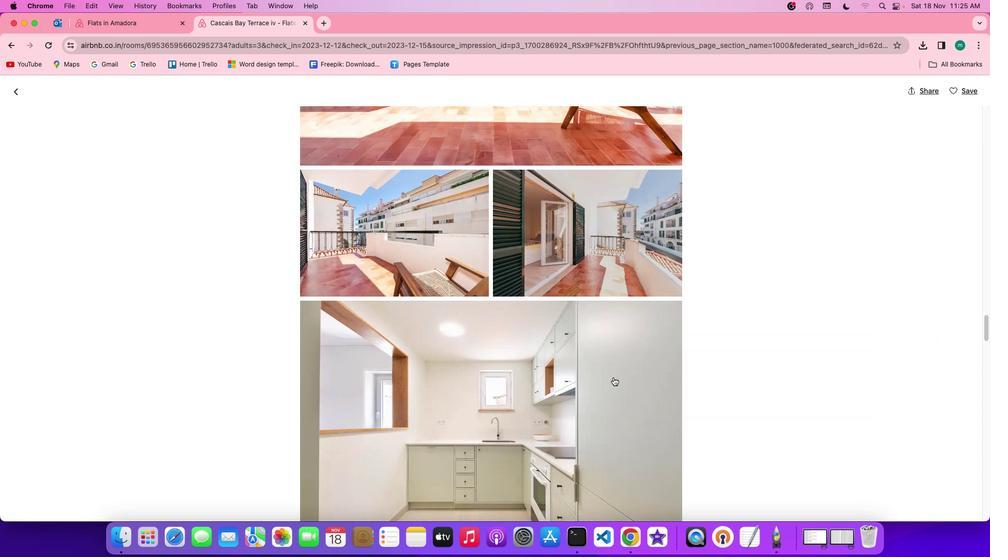 
Action: Mouse scrolled (613, 377) with delta (0, -1)
Screenshot: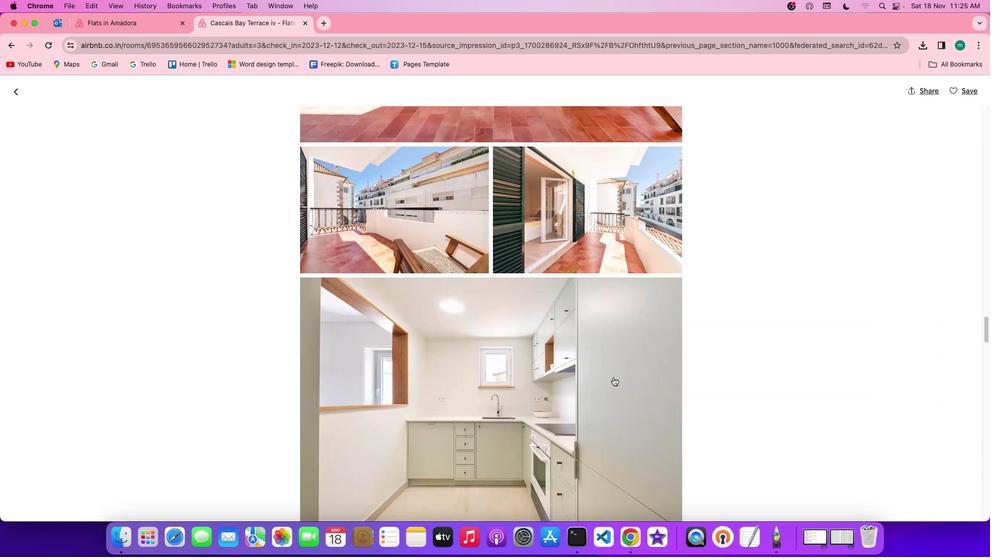 
Action: Mouse scrolled (613, 377) with delta (0, -1)
Screenshot: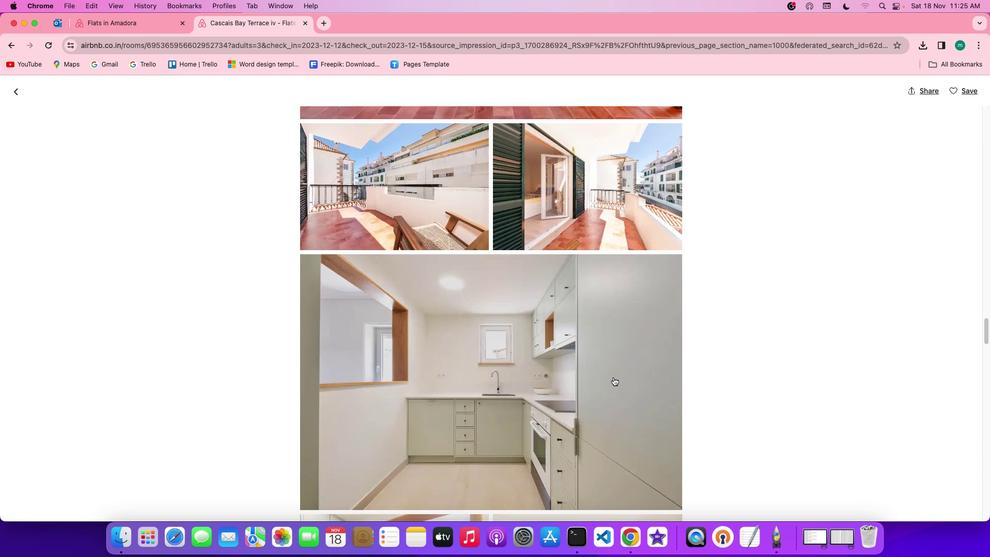 
Action: Mouse scrolled (613, 377) with delta (0, -1)
Screenshot: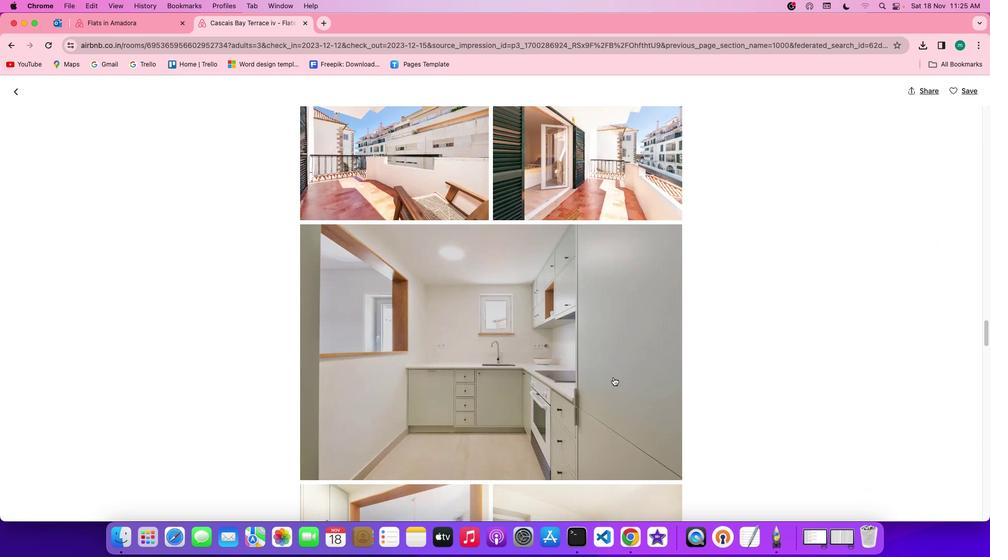 
Action: Mouse scrolled (613, 377) with delta (0, 0)
Screenshot: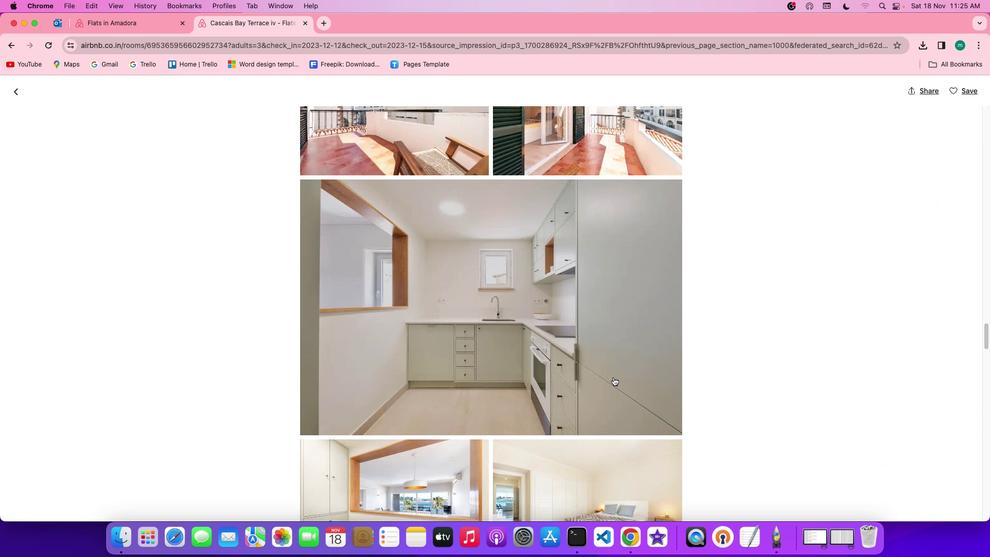 
Action: Mouse scrolled (613, 377) with delta (0, 0)
Screenshot: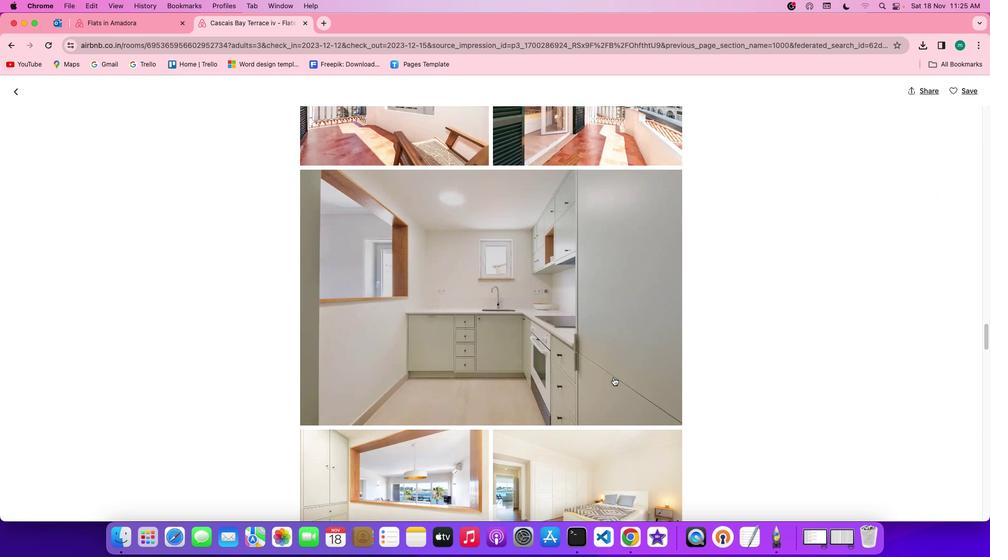 
Action: Mouse scrolled (613, 377) with delta (0, -1)
Screenshot: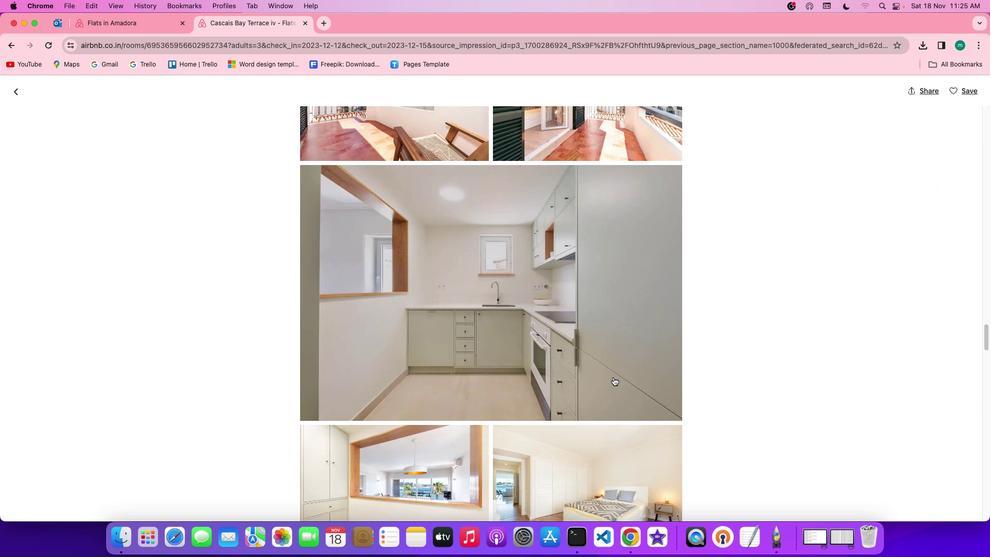 
Action: Mouse scrolled (613, 377) with delta (0, 0)
Screenshot: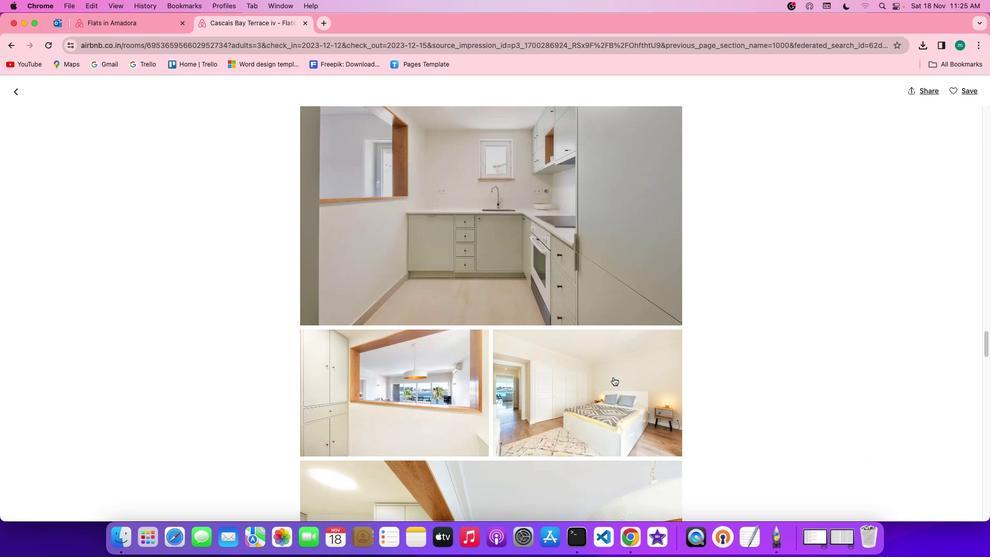 
Action: Mouse scrolled (613, 377) with delta (0, 0)
Screenshot: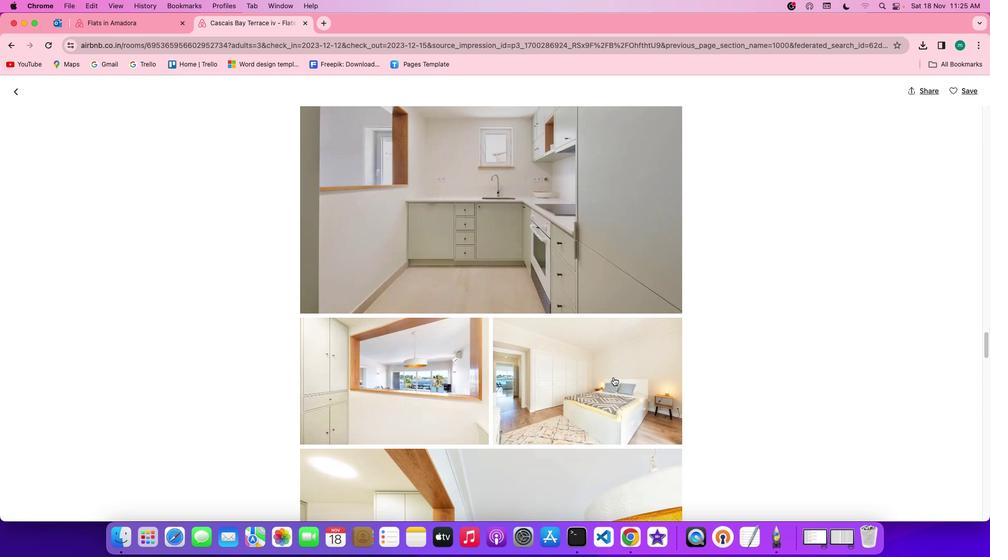 
Action: Mouse scrolled (613, 377) with delta (0, -1)
Screenshot: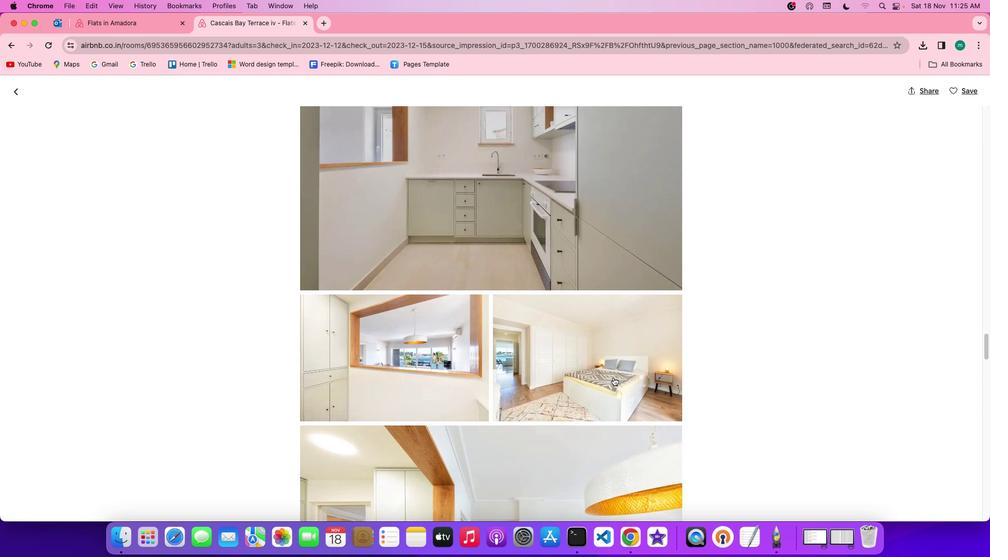 
Action: Mouse scrolled (613, 377) with delta (0, -1)
Screenshot: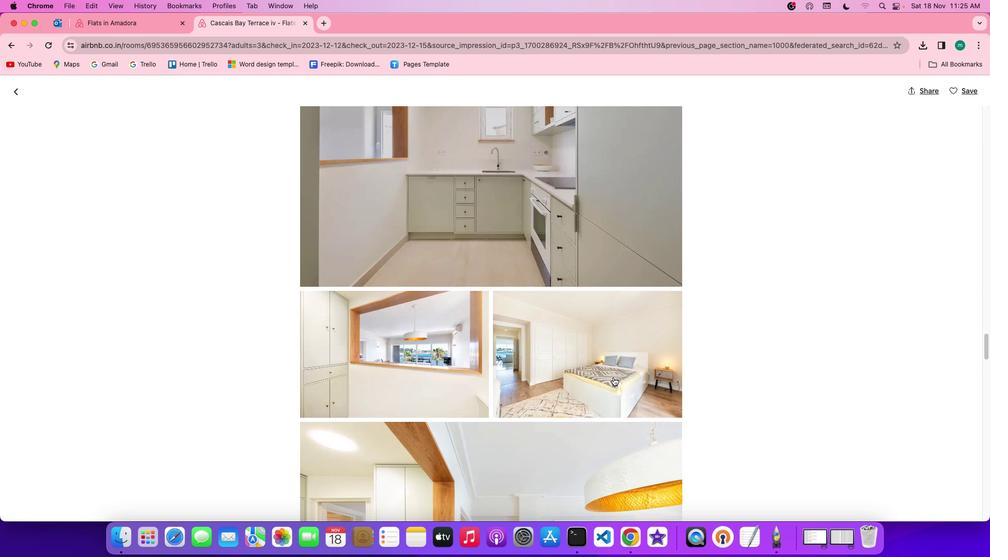 
Action: Mouse scrolled (613, 377) with delta (0, 0)
Screenshot: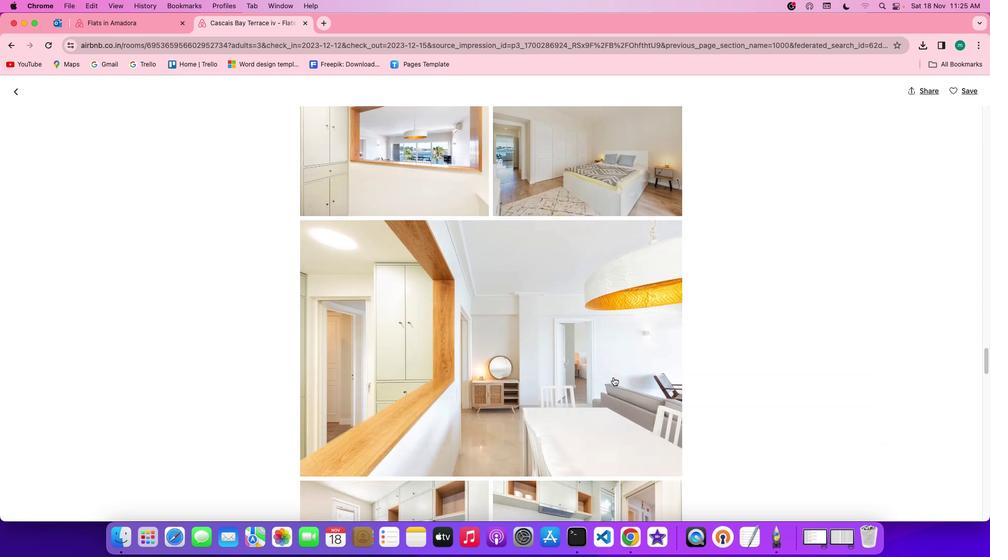 
Action: Mouse scrolled (613, 377) with delta (0, 0)
Screenshot: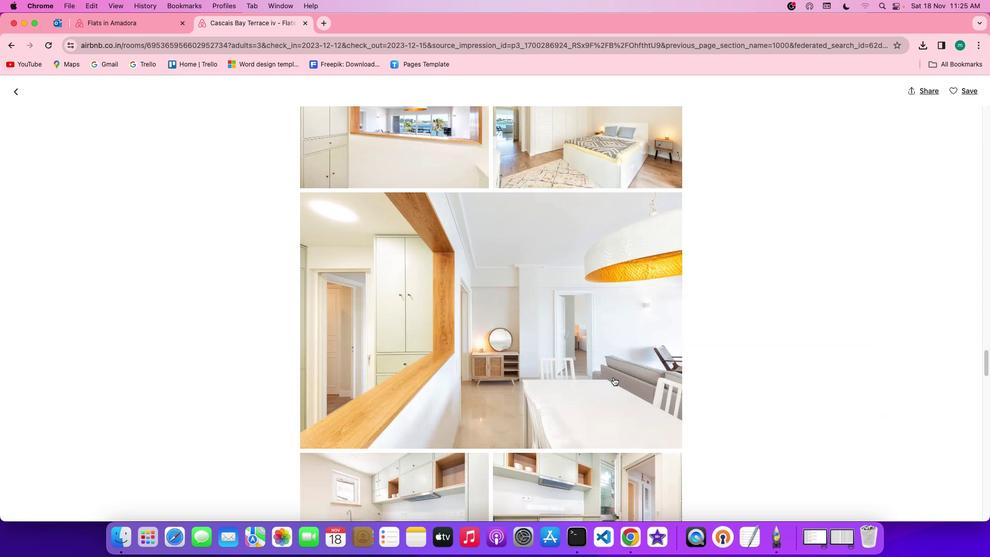 
Action: Mouse scrolled (613, 377) with delta (0, -1)
Screenshot: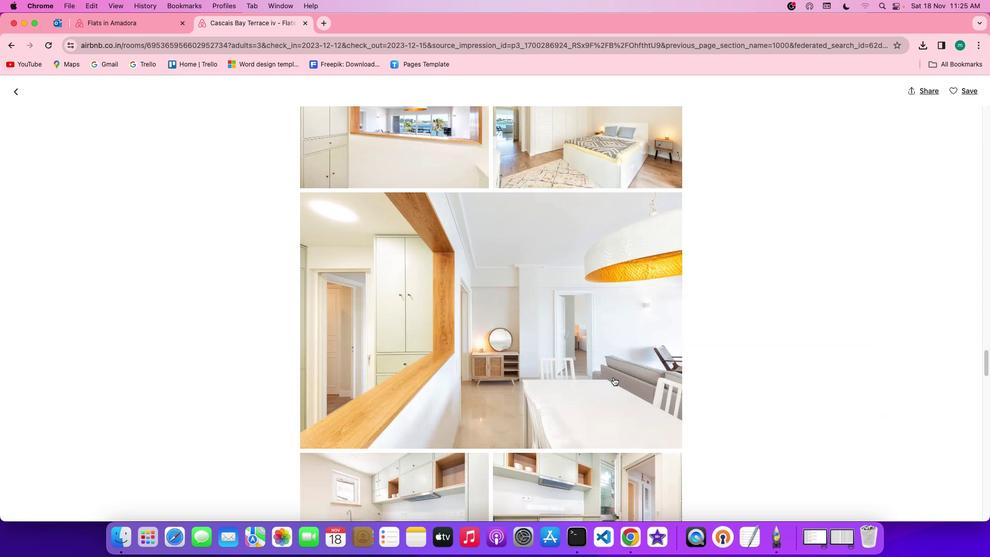 
Action: Mouse scrolled (613, 377) with delta (0, -2)
Screenshot: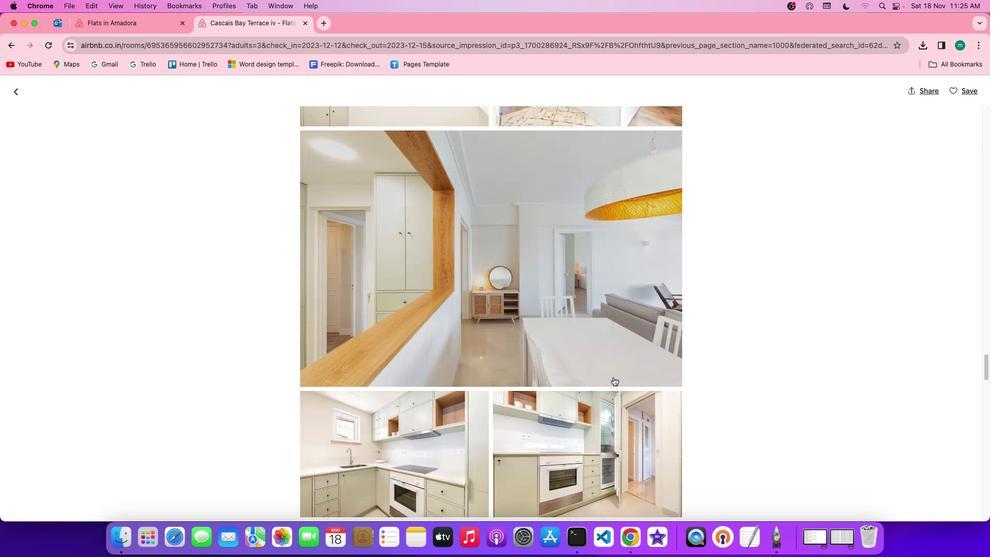 
Action: Mouse scrolled (613, 377) with delta (0, -2)
Screenshot: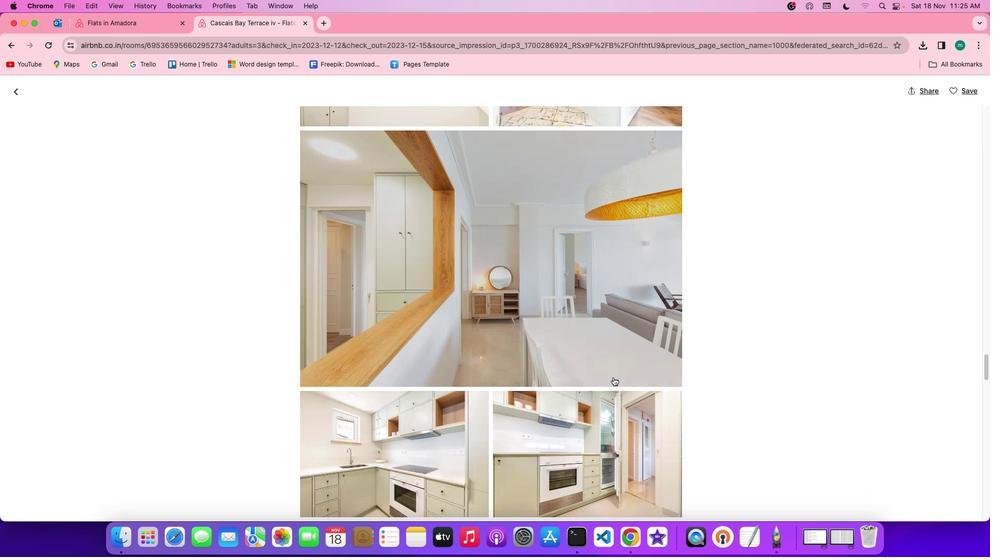 
Action: Mouse scrolled (613, 377) with delta (0, 0)
Screenshot: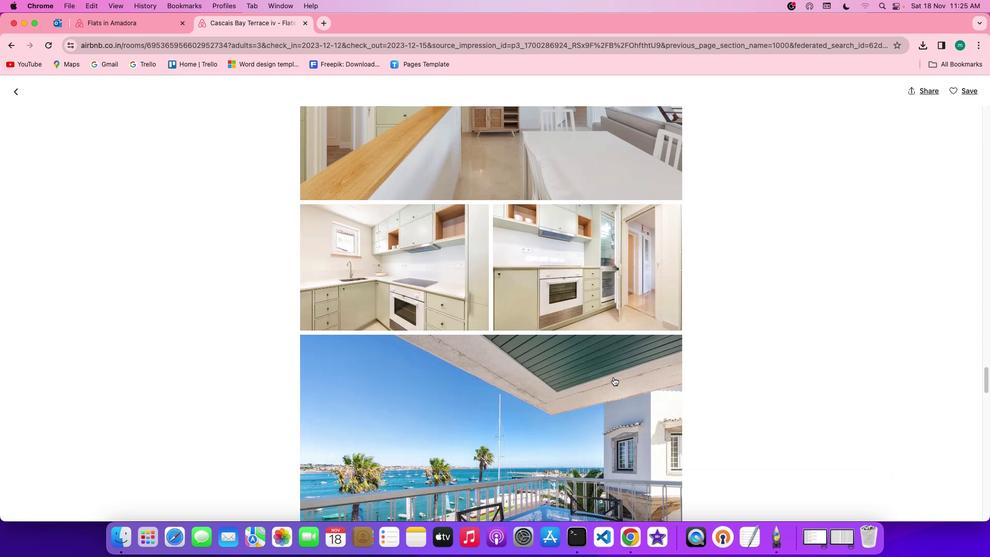 
Action: Mouse scrolled (613, 377) with delta (0, 0)
Screenshot: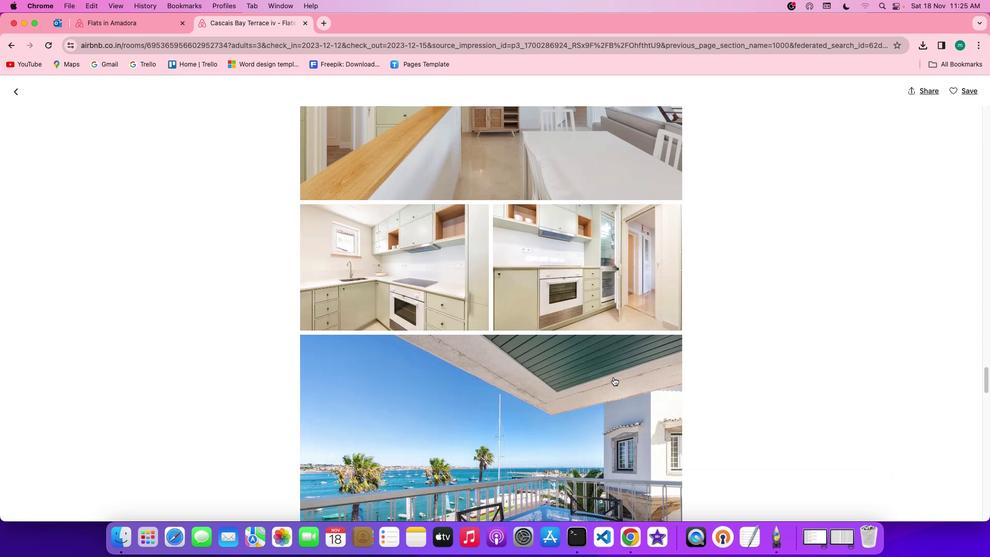
Action: Mouse scrolled (613, 377) with delta (0, -1)
Screenshot: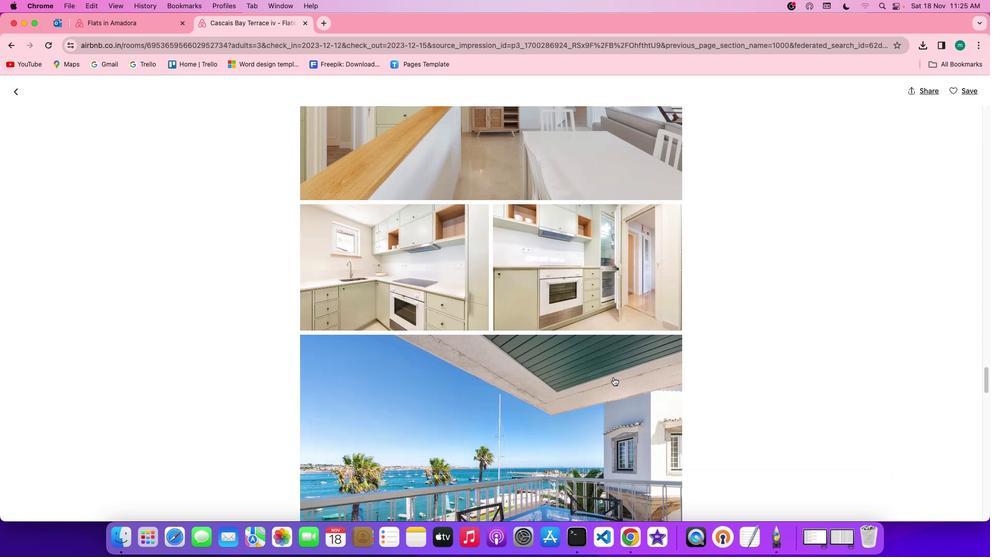 
Action: Mouse scrolled (613, 377) with delta (0, -2)
Screenshot: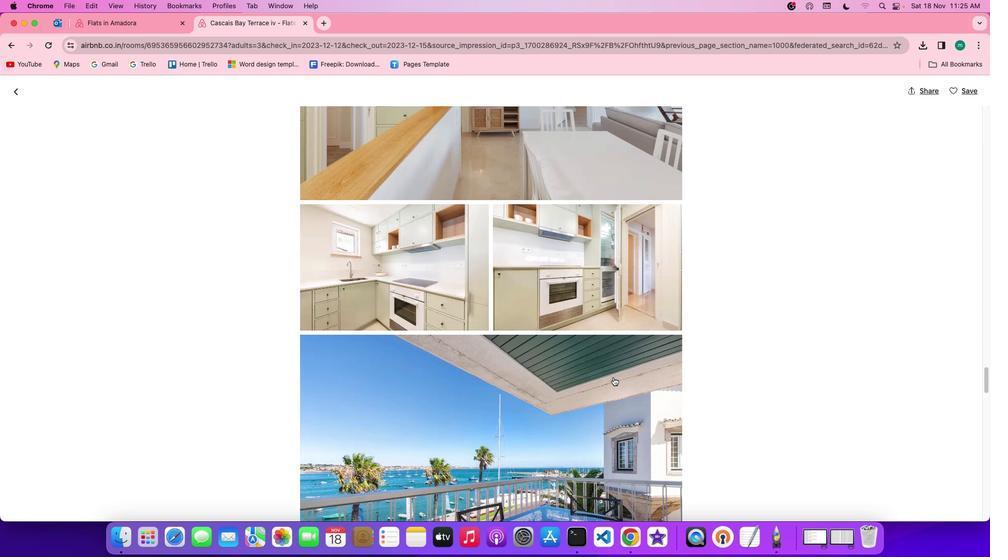 
Action: Mouse scrolled (613, 377) with delta (0, 0)
Screenshot: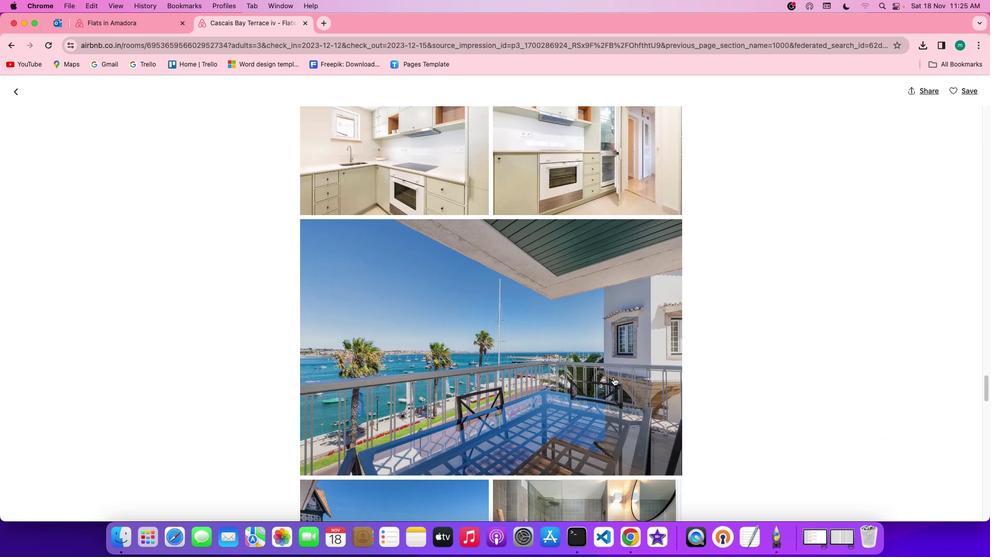 
Action: Mouse scrolled (613, 377) with delta (0, 0)
Screenshot: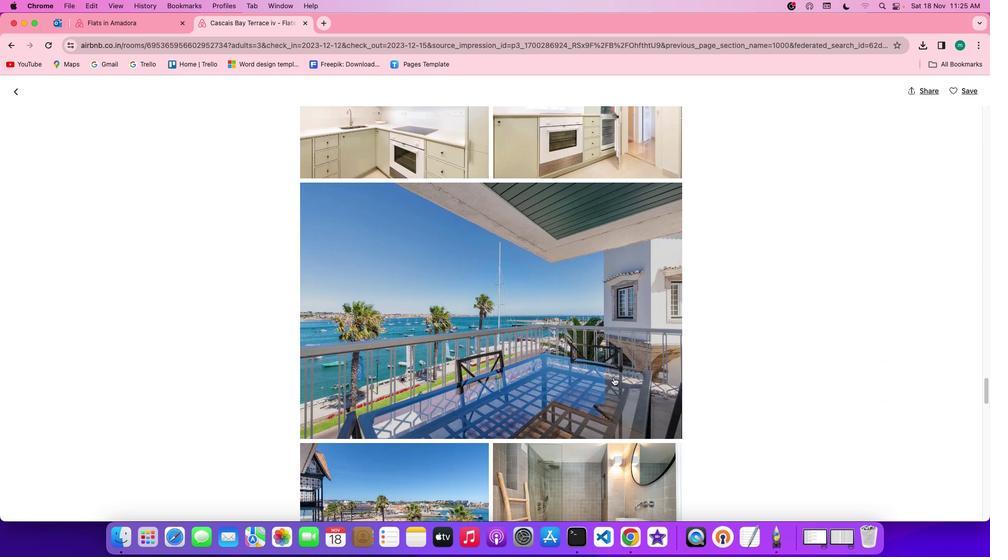 
Action: Mouse scrolled (613, 377) with delta (0, -1)
Screenshot: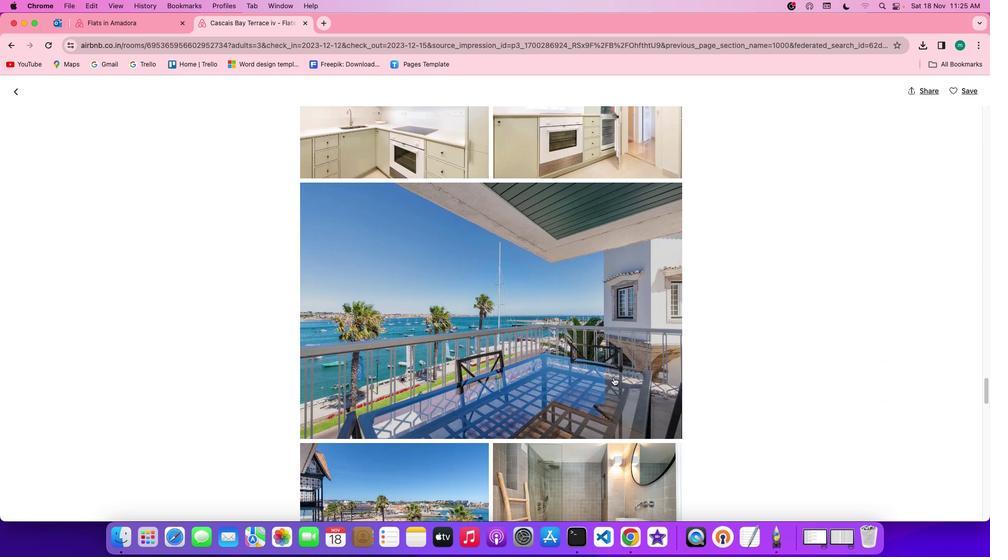 
Action: Mouse scrolled (613, 377) with delta (0, -2)
Screenshot: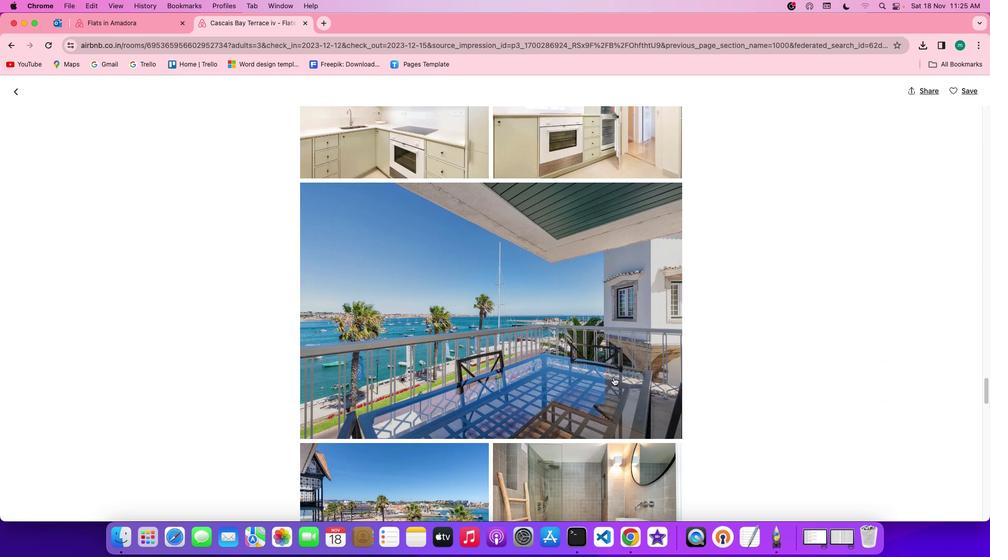 
Action: Mouse scrolled (613, 377) with delta (0, 0)
Screenshot: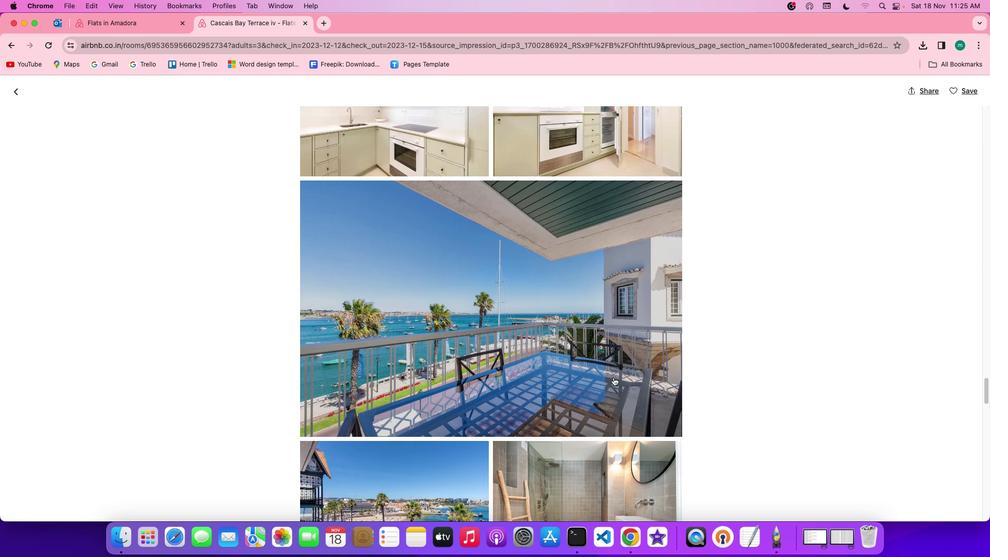
Action: Mouse scrolled (613, 377) with delta (0, 0)
Screenshot: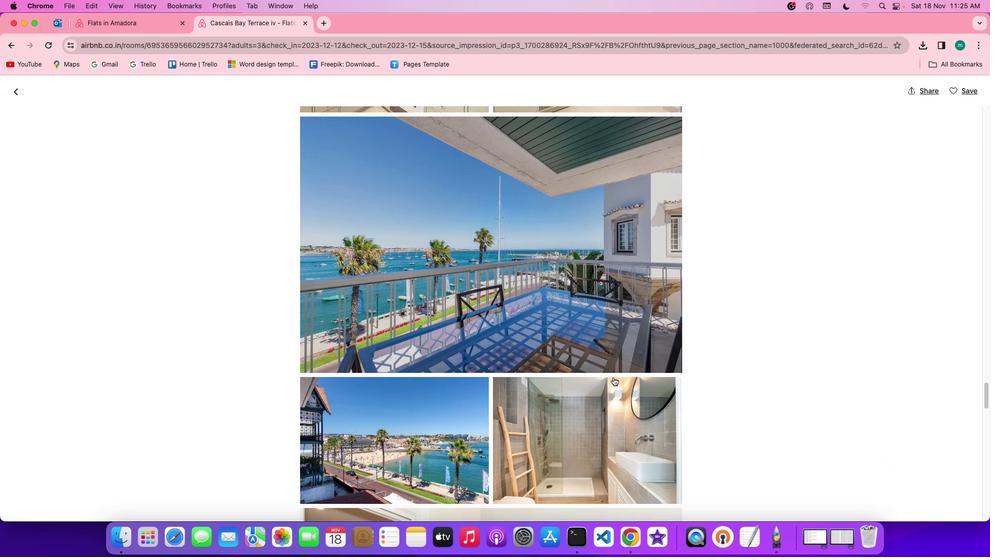 
Action: Mouse scrolled (613, 377) with delta (0, 0)
Screenshot: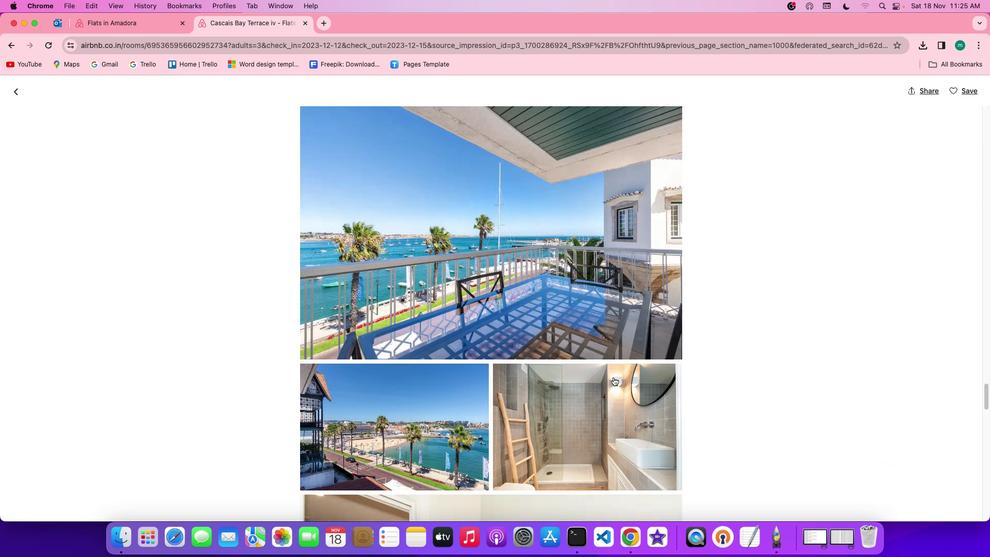 
Action: Mouse scrolled (613, 377) with delta (0, -1)
Screenshot: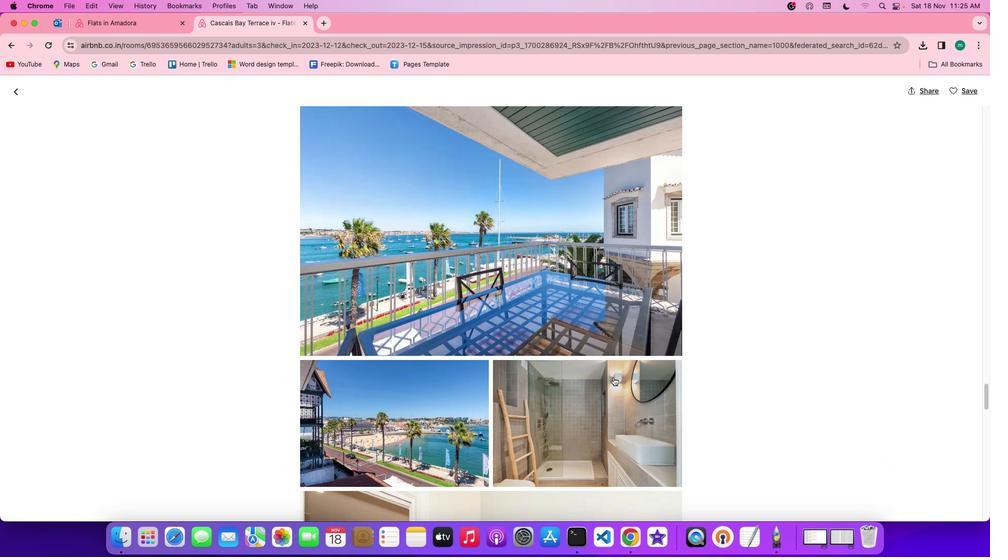 
Action: Mouse scrolled (613, 377) with delta (0, 0)
Screenshot: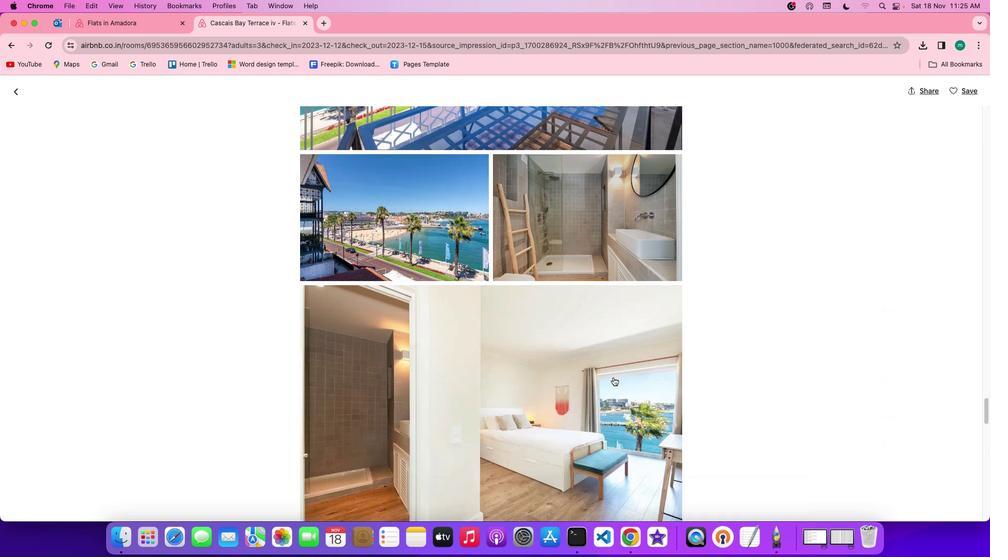 
Action: Mouse scrolled (613, 377) with delta (0, 0)
Screenshot: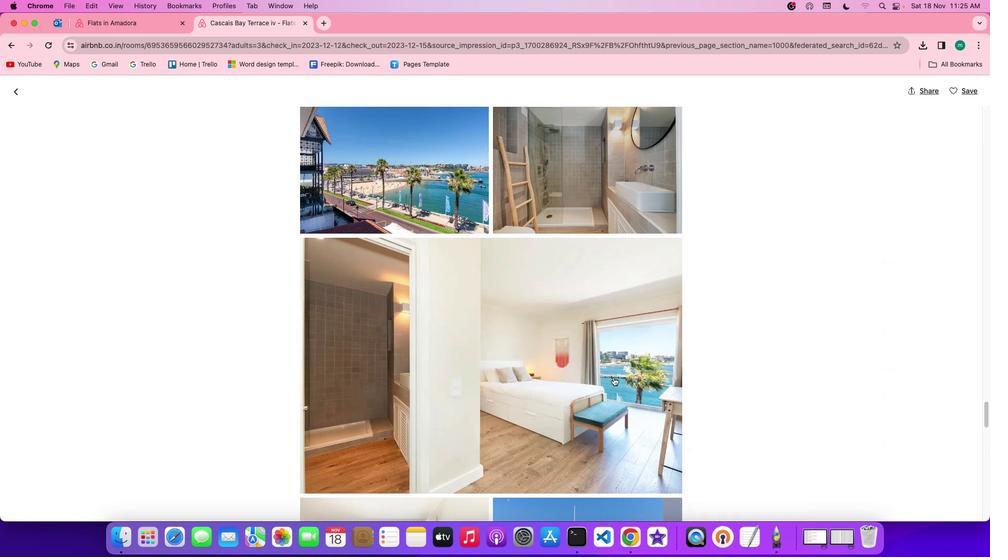 
Action: Mouse scrolled (613, 377) with delta (0, -1)
Screenshot: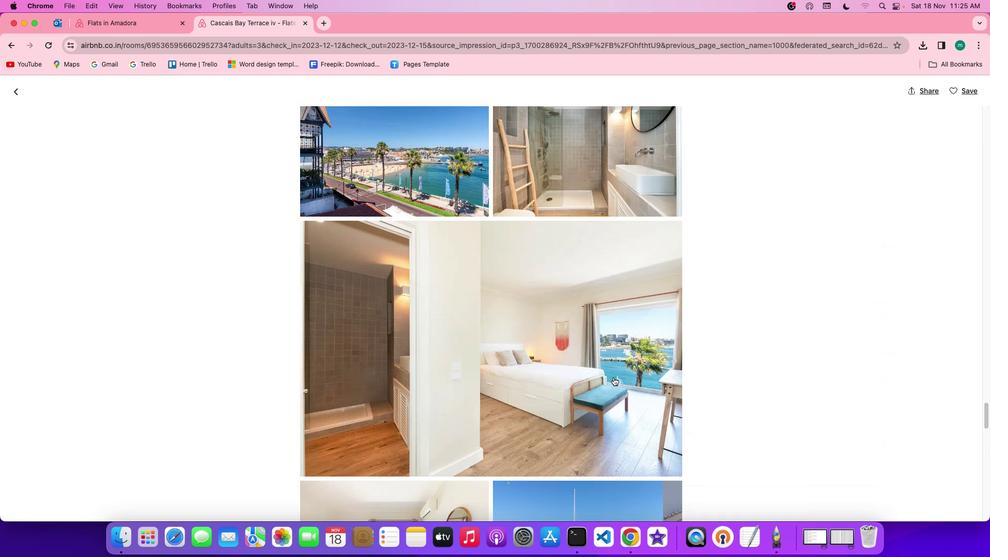 
Action: Mouse scrolled (613, 377) with delta (0, -2)
Screenshot: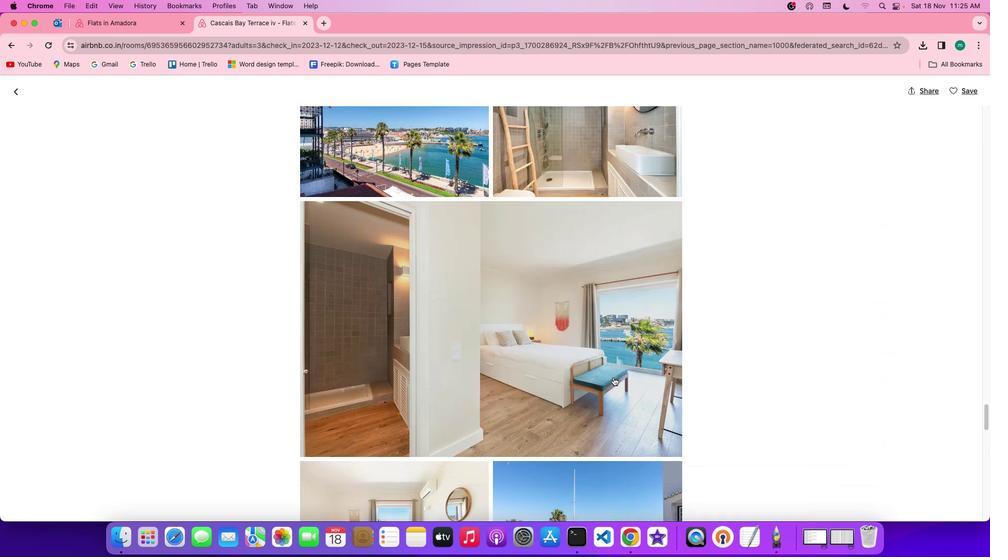 
Action: Mouse scrolled (613, 377) with delta (0, -2)
Screenshot: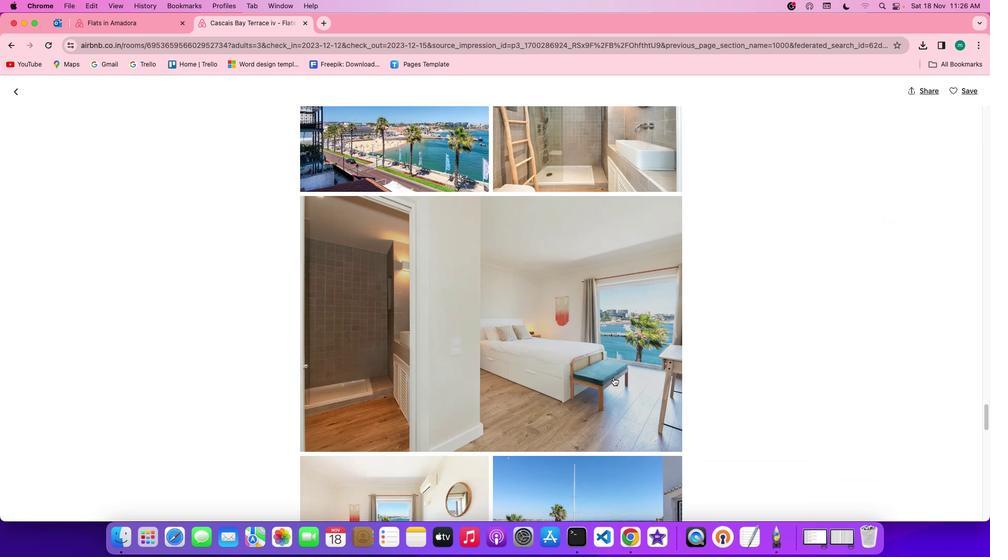 
Action: Mouse scrolled (613, 377) with delta (0, 0)
Screenshot: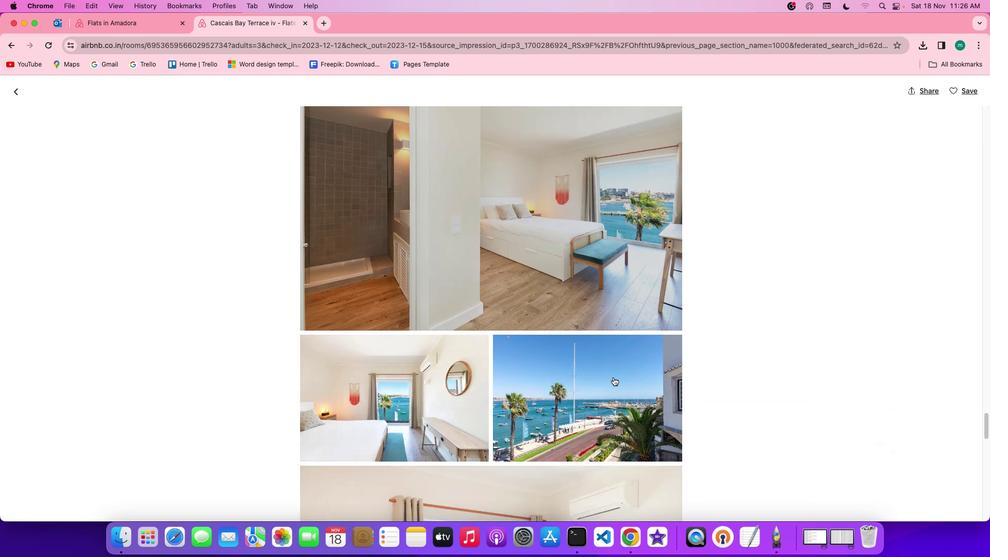 
Action: Mouse scrolled (613, 377) with delta (0, 0)
Screenshot: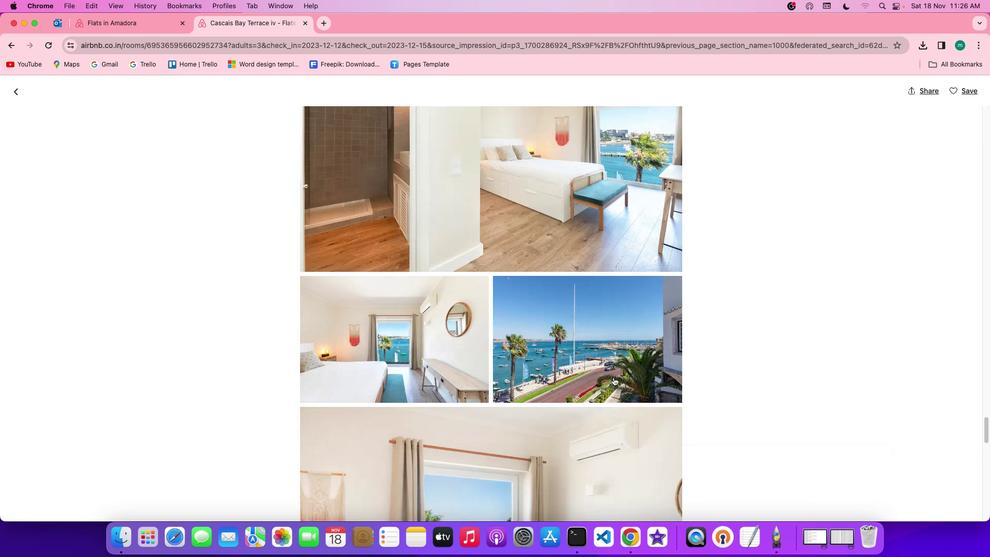 
Action: Mouse scrolled (613, 377) with delta (0, -1)
Screenshot: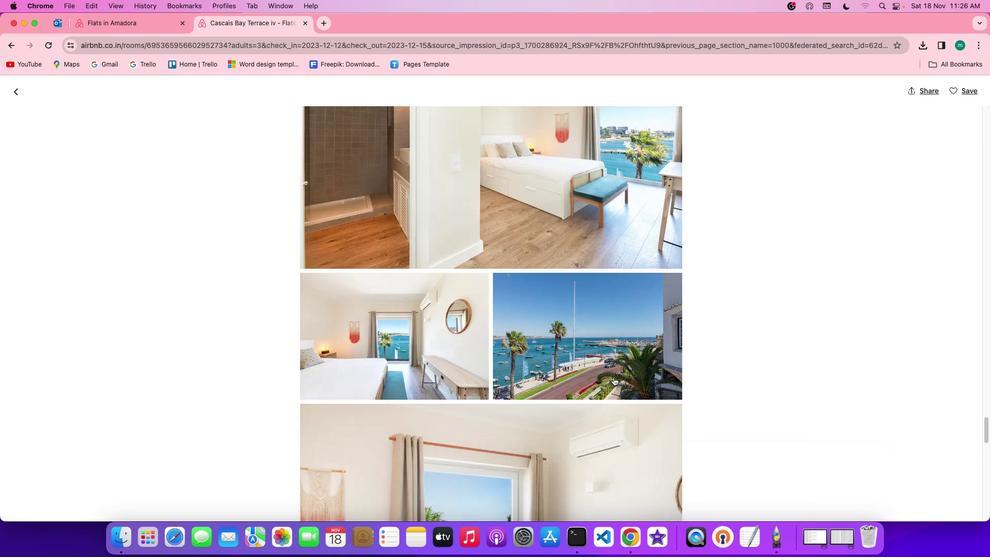 
Action: Mouse scrolled (613, 377) with delta (0, -2)
Screenshot: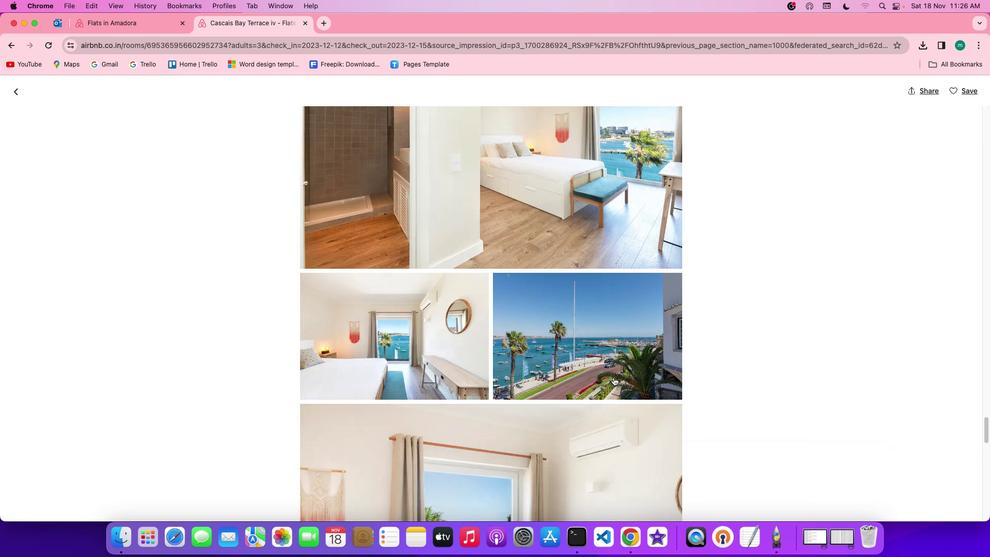 
Action: Mouse scrolled (613, 377) with delta (0, 0)
Screenshot: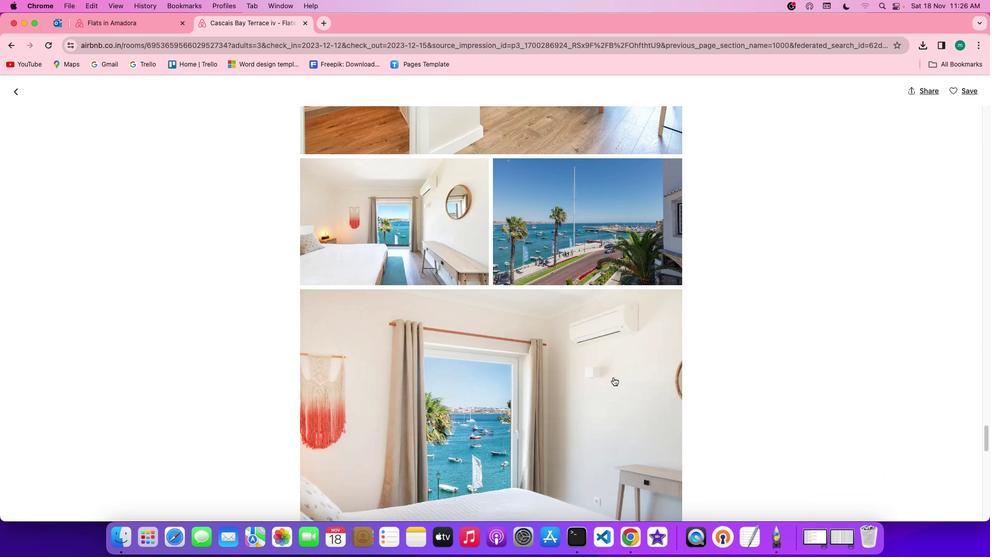 
Action: Mouse scrolled (613, 377) with delta (0, 0)
Screenshot: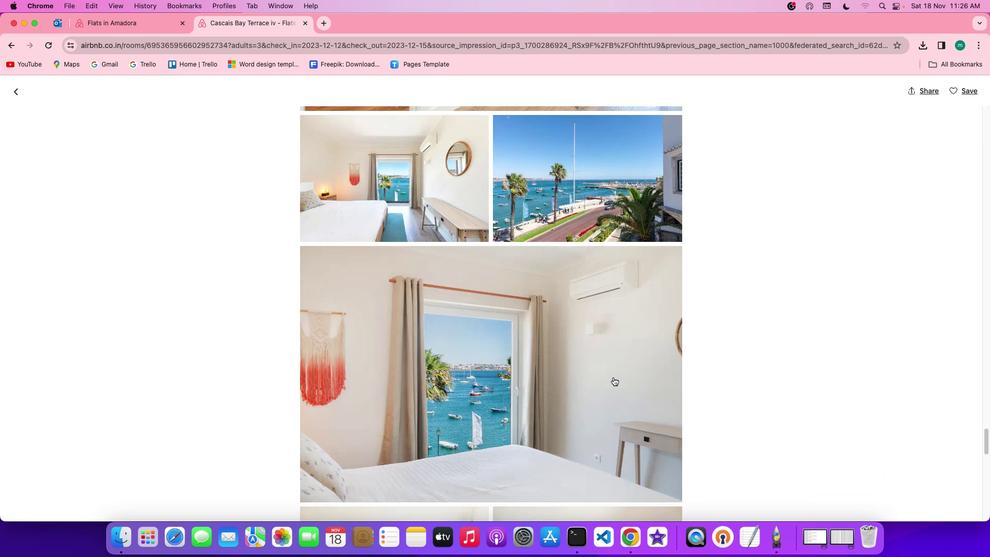 
Action: Mouse scrolled (613, 377) with delta (0, -1)
Screenshot: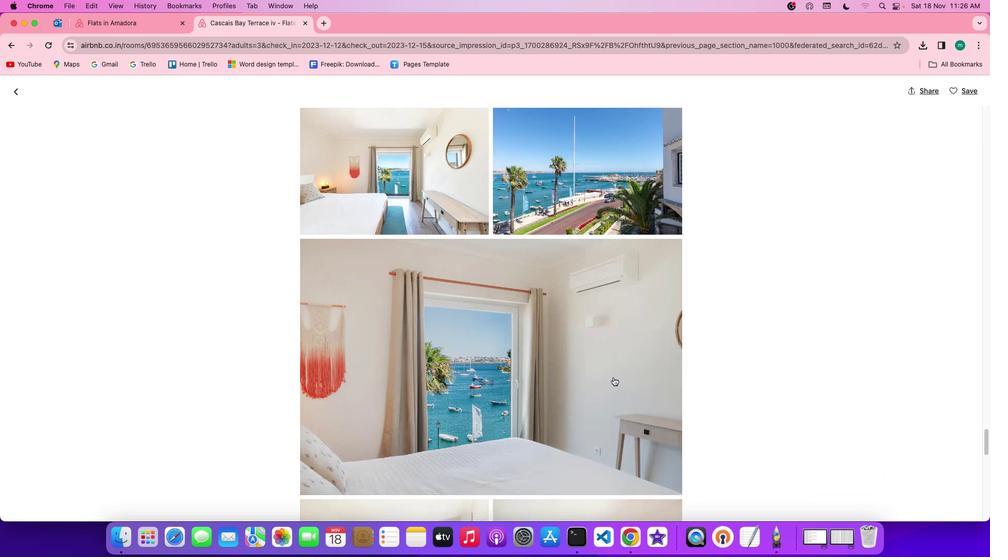 
Action: Mouse scrolled (613, 377) with delta (0, -1)
Screenshot: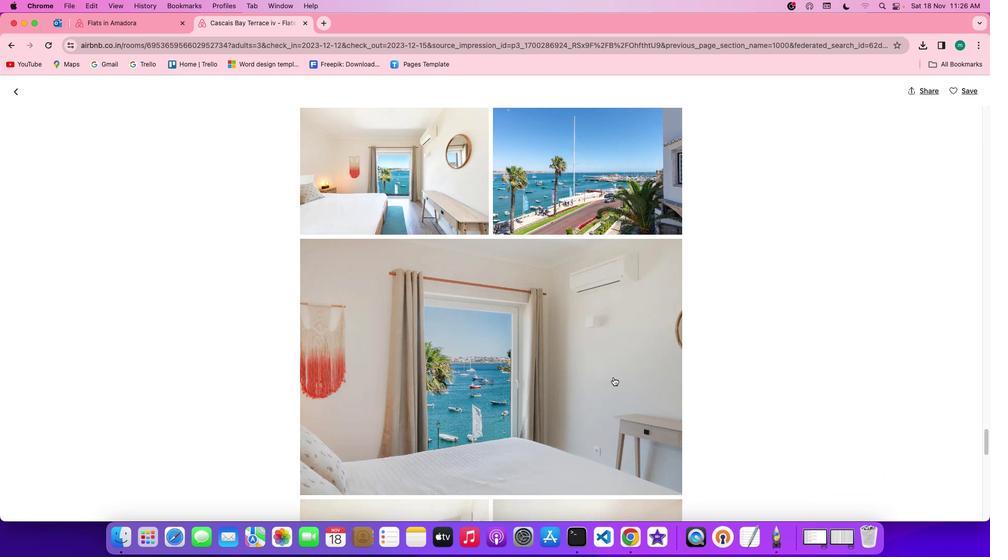 
Action: Mouse scrolled (613, 377) with delta (0, 0)
Screenshot: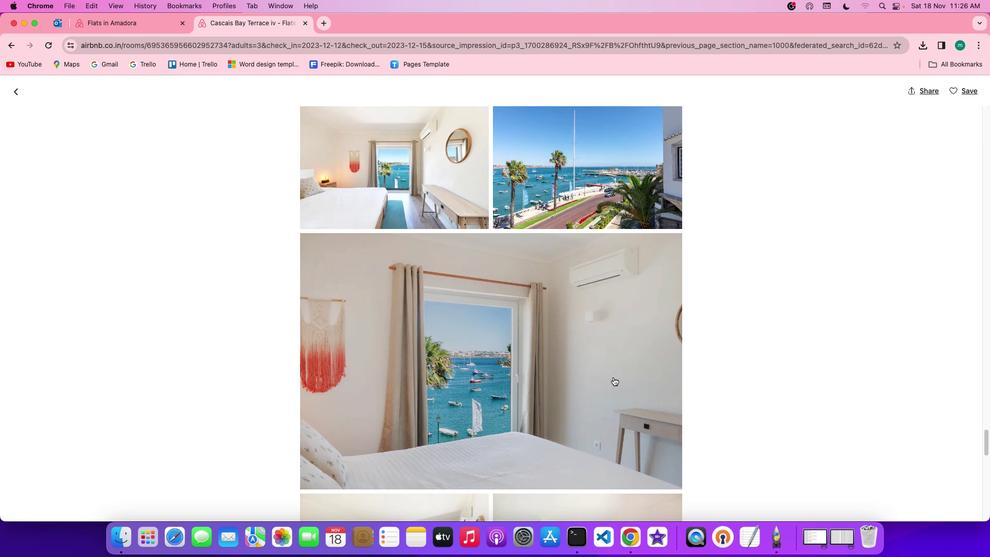 
Action: Mouse scrolled (613, 377) with delta (0, 0)
Screenshot: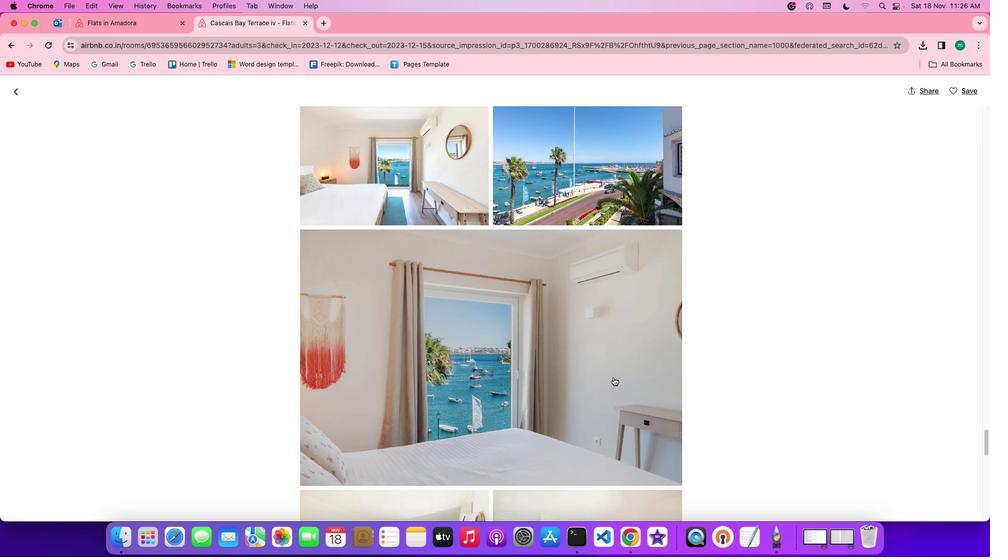 
Action: Mouse scrolled (613, 377) with delta (0, 0)
Screenshot: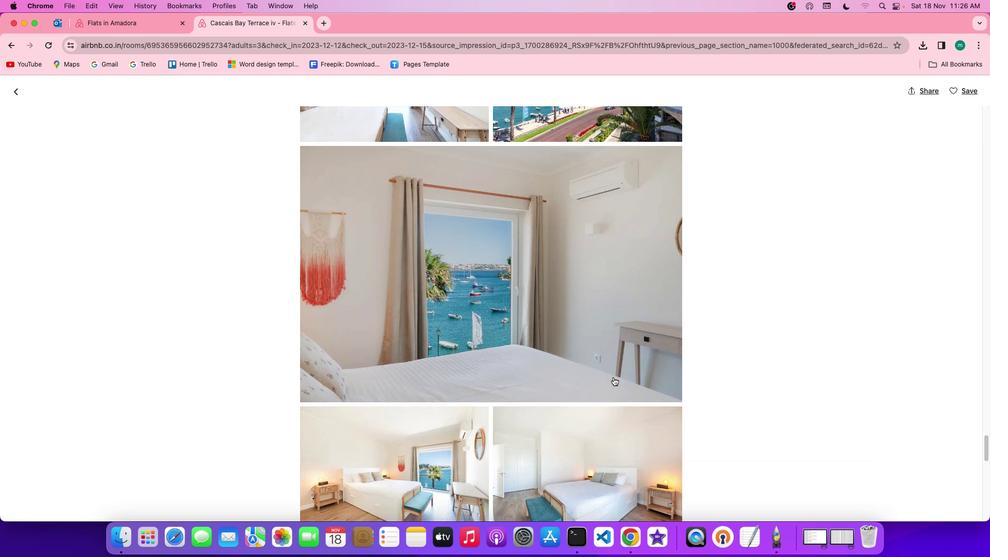 
Action: Mouse scrolled (613, 377) with delta (0, 0)
Screenshot: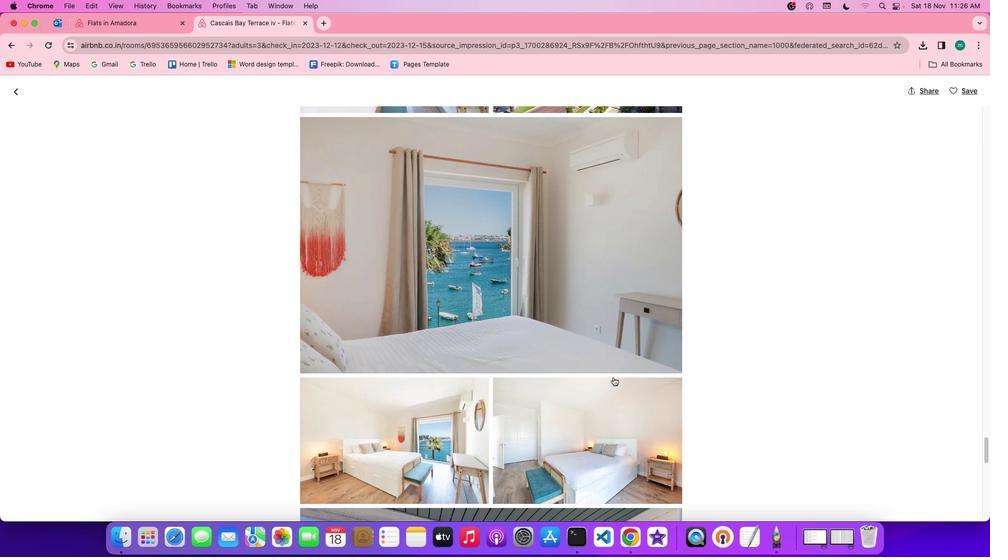 
Action: Mouse scrolled (613, 377) with delta (0, -1)
Screenshot: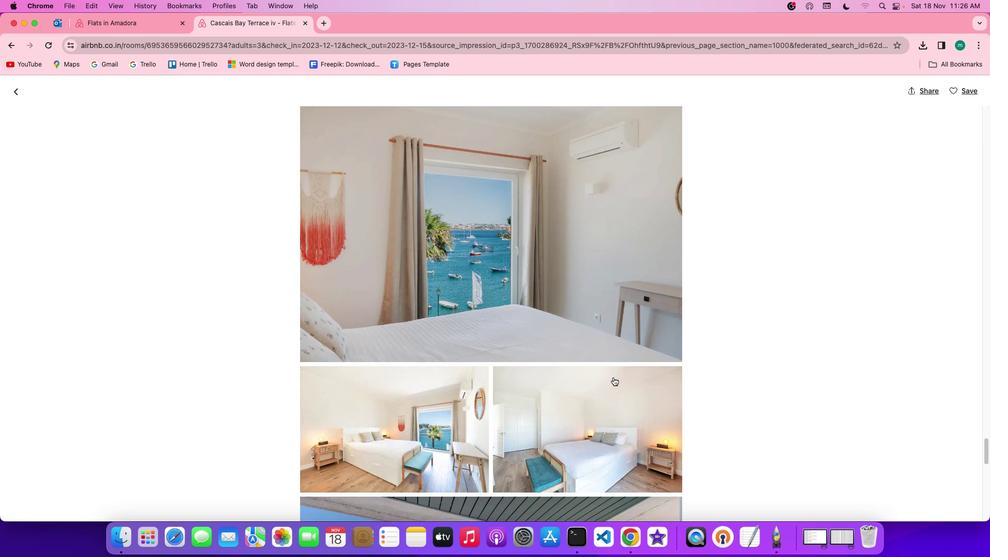 
Action: Mouse scrolled (613, 377) with delta (0, -1)
Screenshot: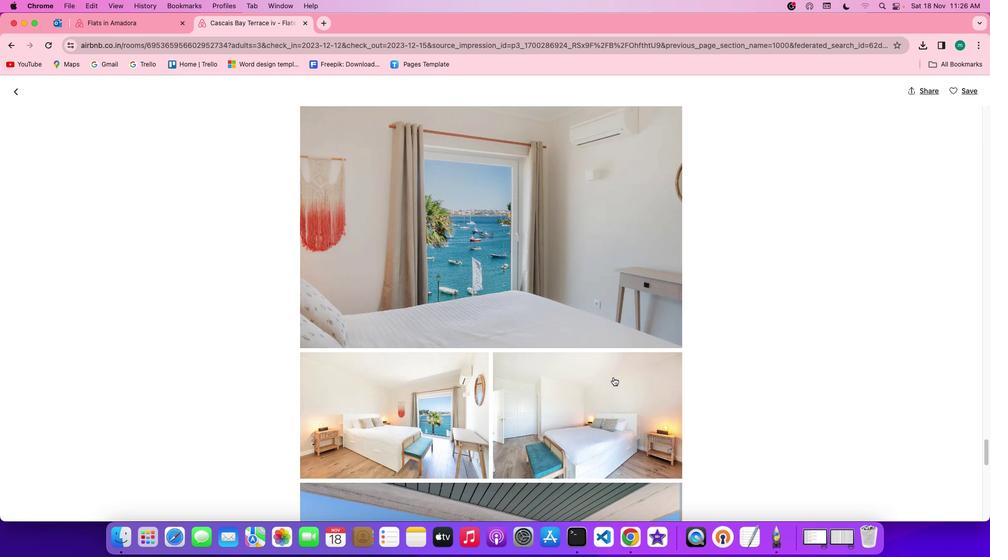 
Action: Mouse scrolled (613, 377) with delta (0, 0)
Screenshot: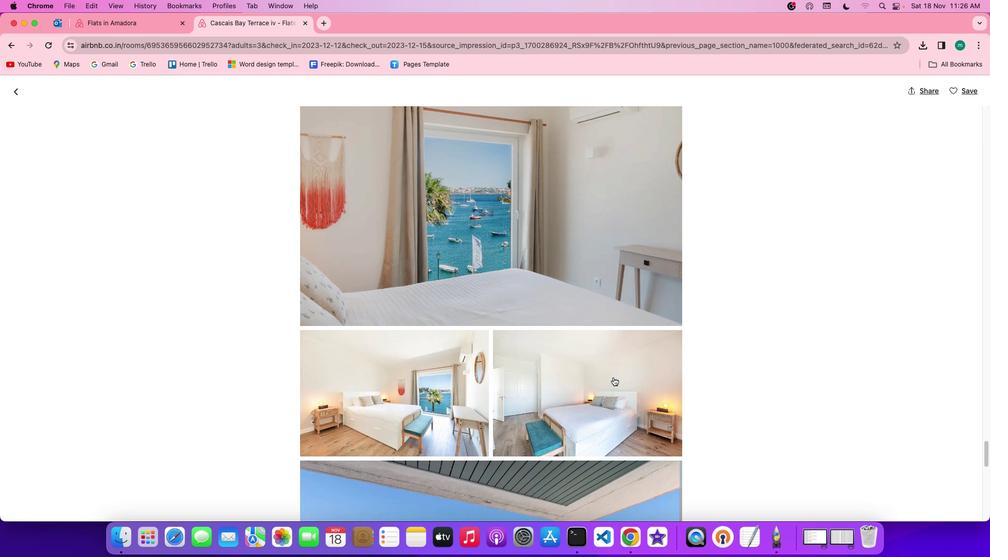 
Action: Mouse scrolled (613, 377) with delta (0, 0)
Screenshot: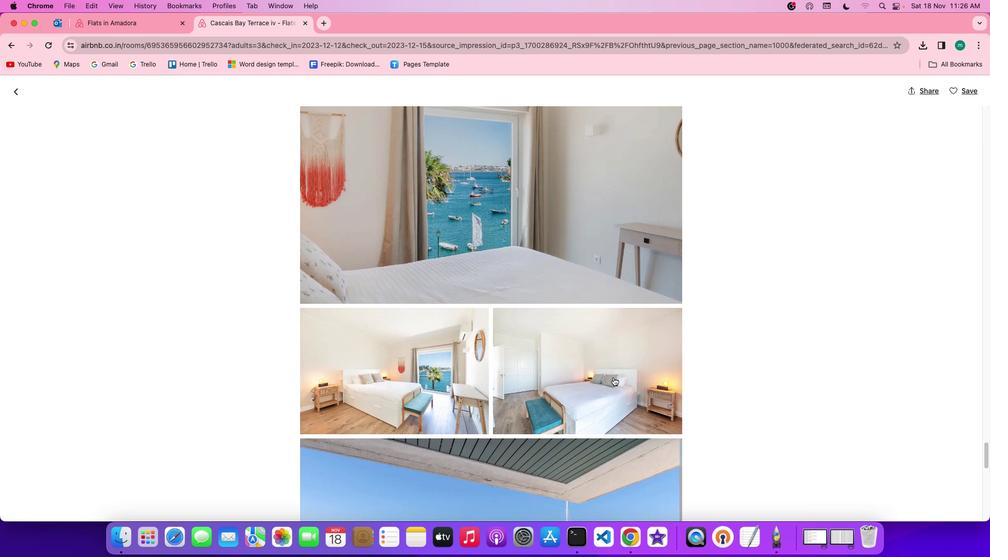 
Action: Mouse scrolled (613, 377) with delta (0, 0)
Screenshot: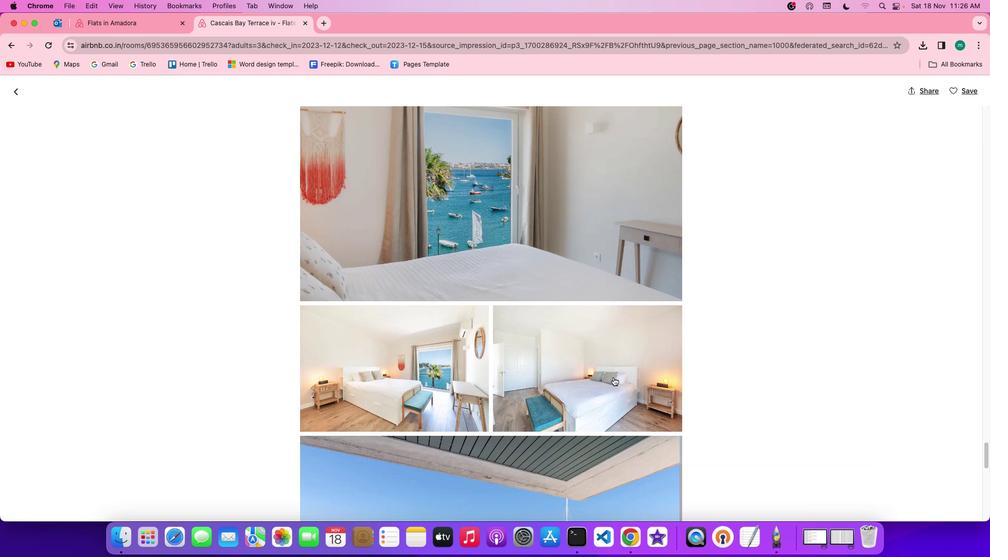 
Action: Mouse scrolled (613, 377) with delta (0, 0)
Screenshot: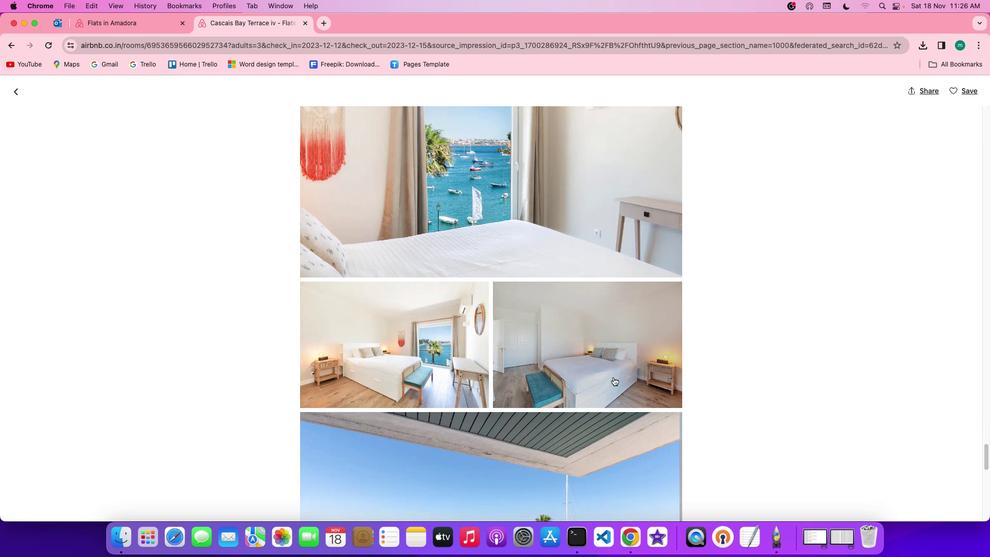 
Action: Mouse scrolled (613, 377) with delta (0, 0)
Screenshot: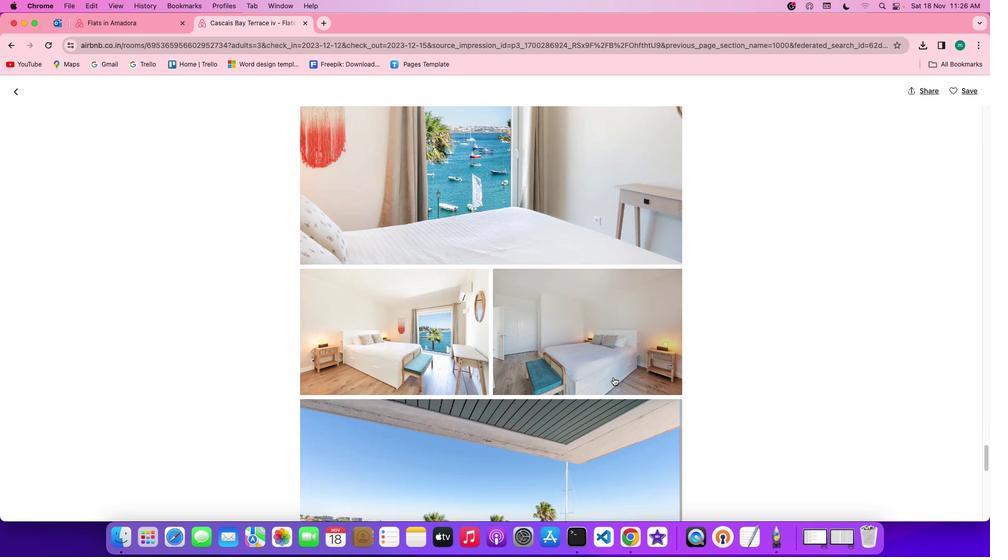 
Action: Mouse scrolled (613, 377) with delta (0, 0)
Screenshot: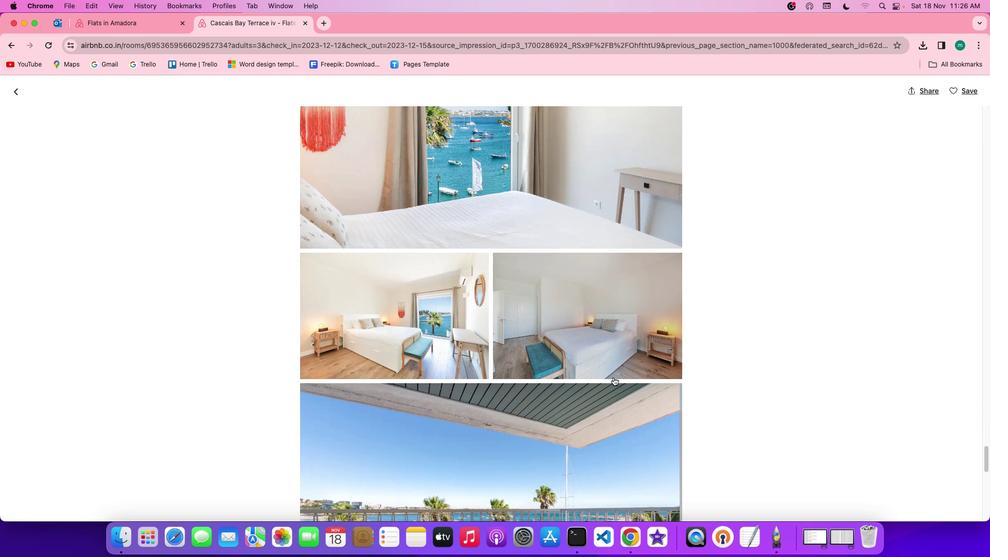 
Action: Mouse scrolled (613, 377) with delta (0, 0)
Screenshot: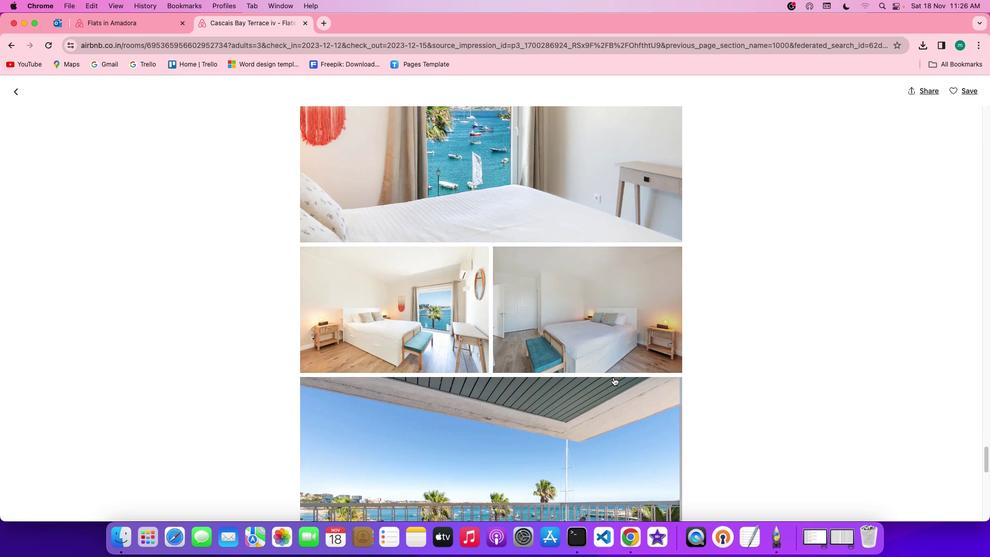 
Action: Mouse scrolled (613, 377) with delta (0, 0)
Screenshot: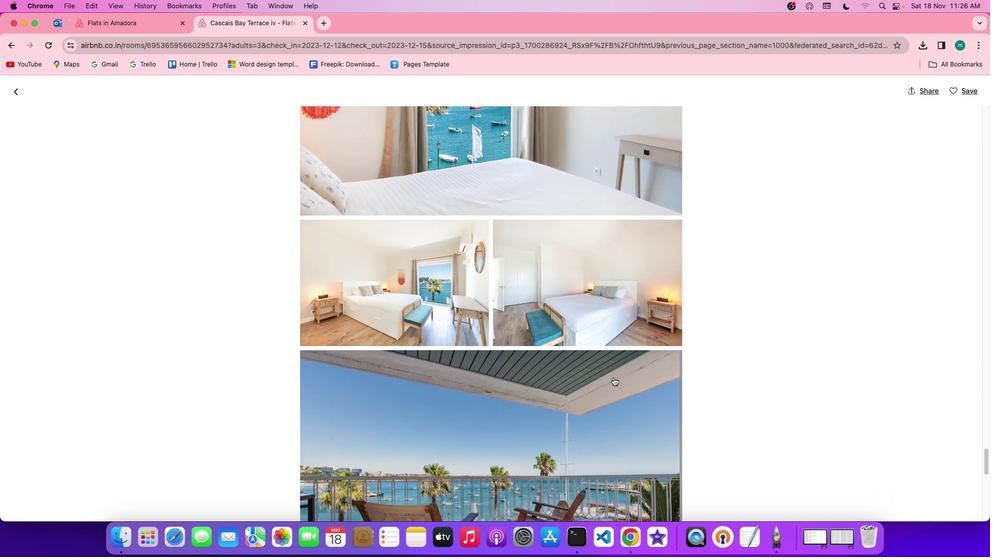 
Action: Mouse scrolled (613, 377) with delta (0, 0)
Screenshot: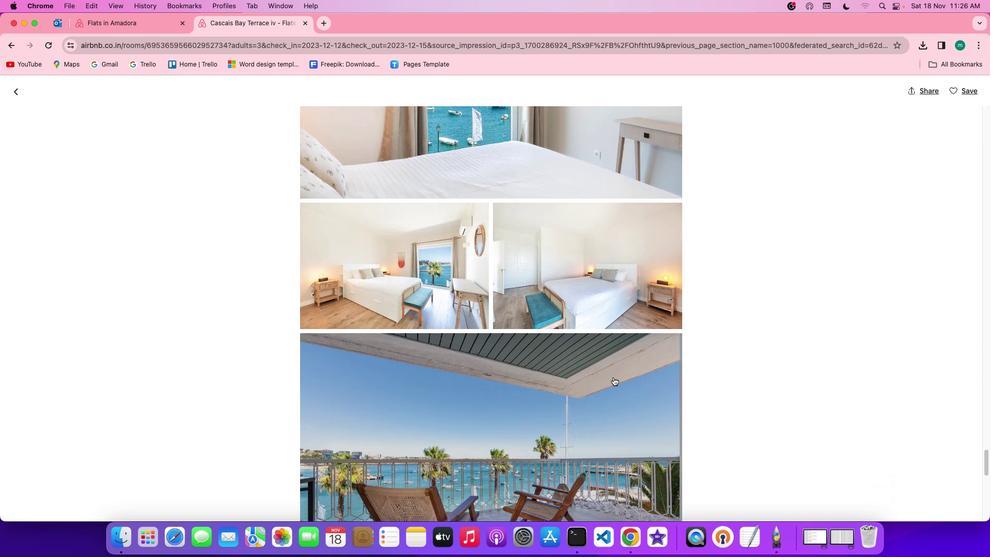 
Action: Mouse scrolled (613, 377) with delta (0, 0)
Screenshot: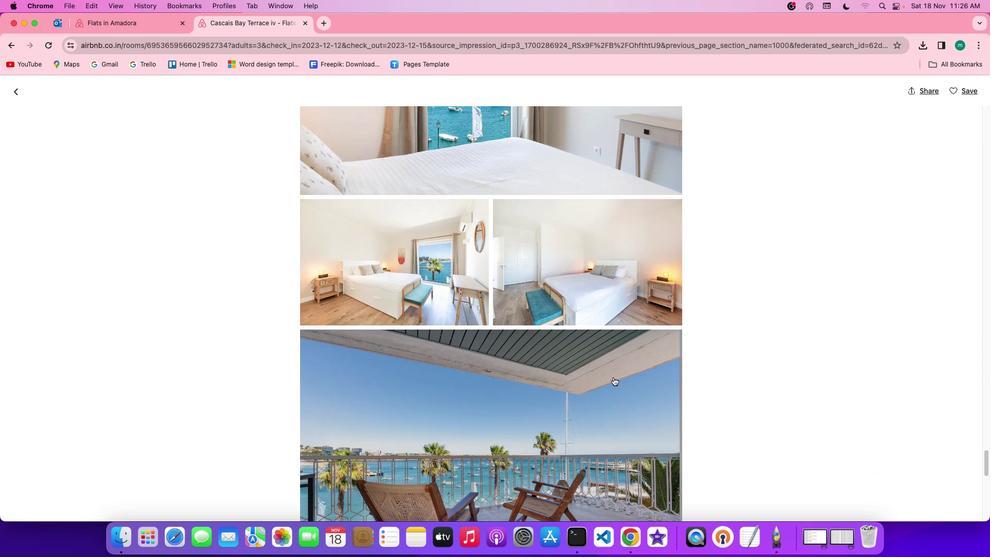 
Action: Mouse scrolled (613, 377) with delta (0, 0)
Screenshot: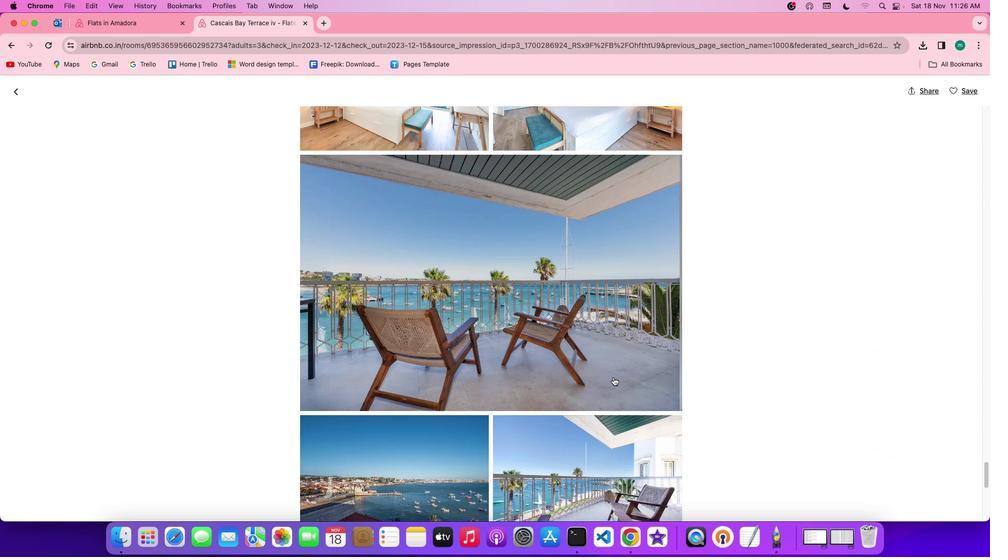
Action: Mouse scrolled (613, 377) with delta (0, 0)
Screenshot: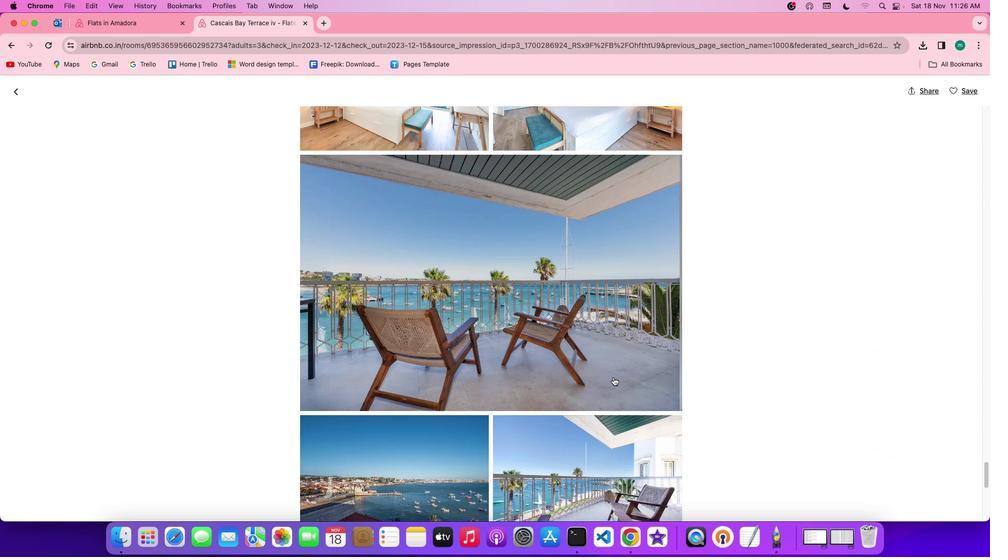 
Action: Mouse scrolled (613, 377) with delta (0, -1)
Screenshot: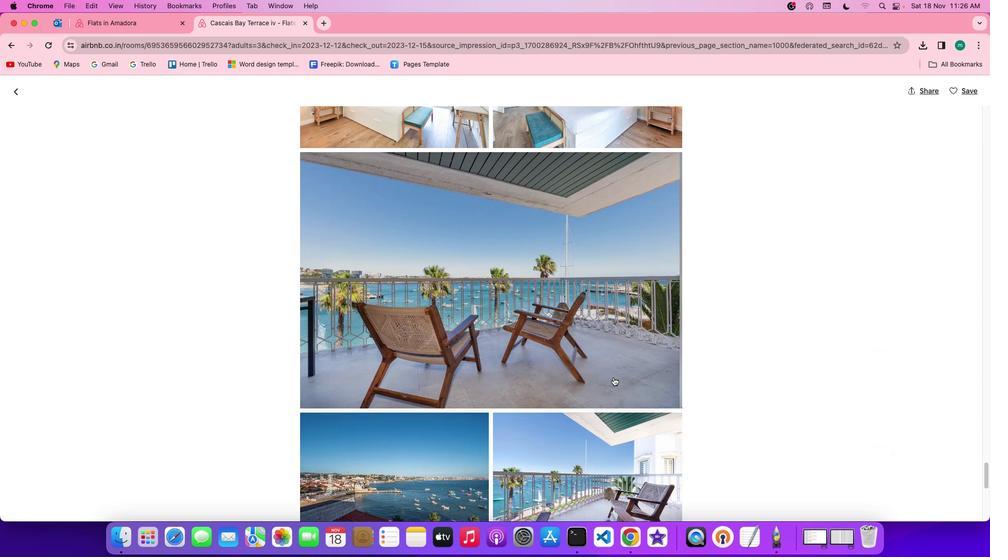 
Action: Mouse scrolled (613, 377) with delta (0, -2)
Screenshot: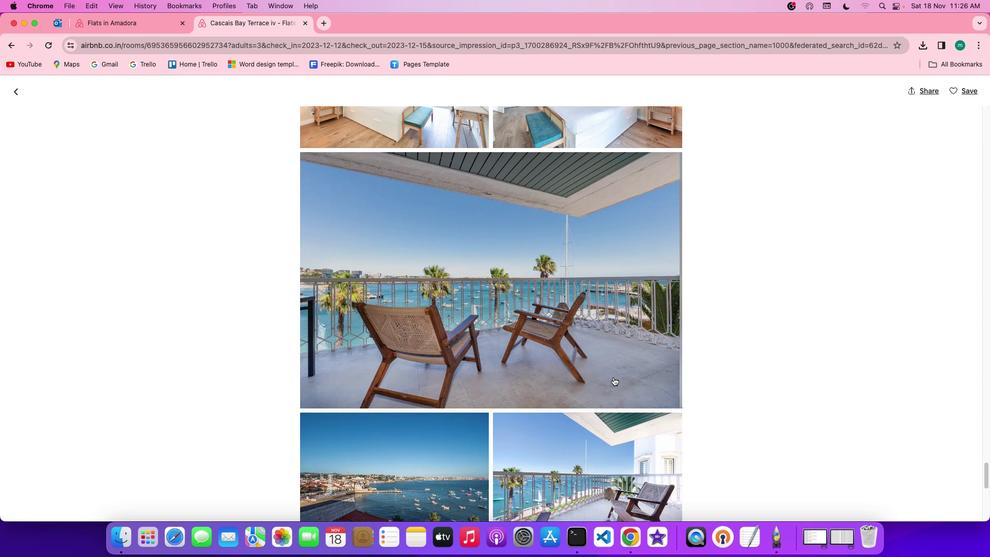 
Action: Mouse scrolled (613, 377) with delta (0, 0)
Screenshot: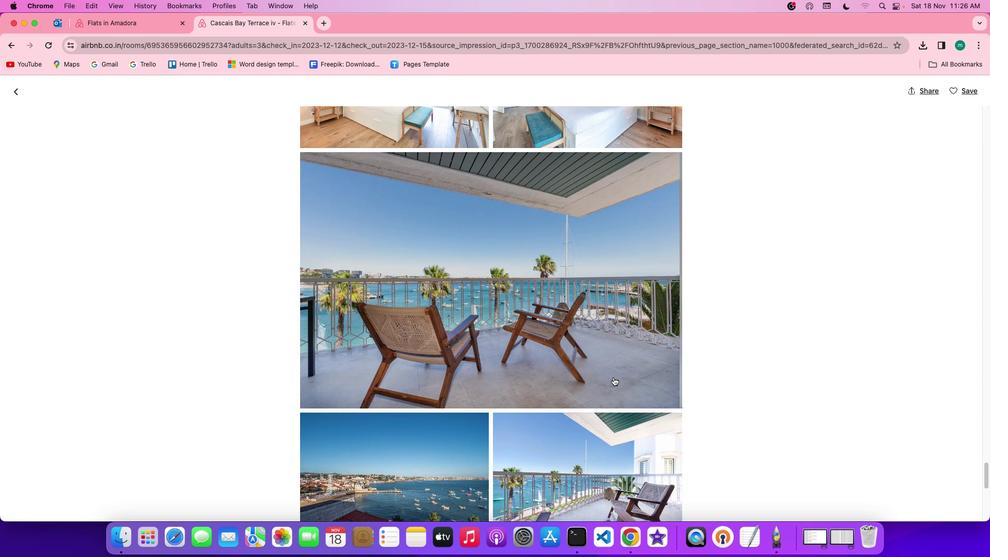 
Action: Mouse scrolled (613, 377) with delta (0, 0)
Screenshot: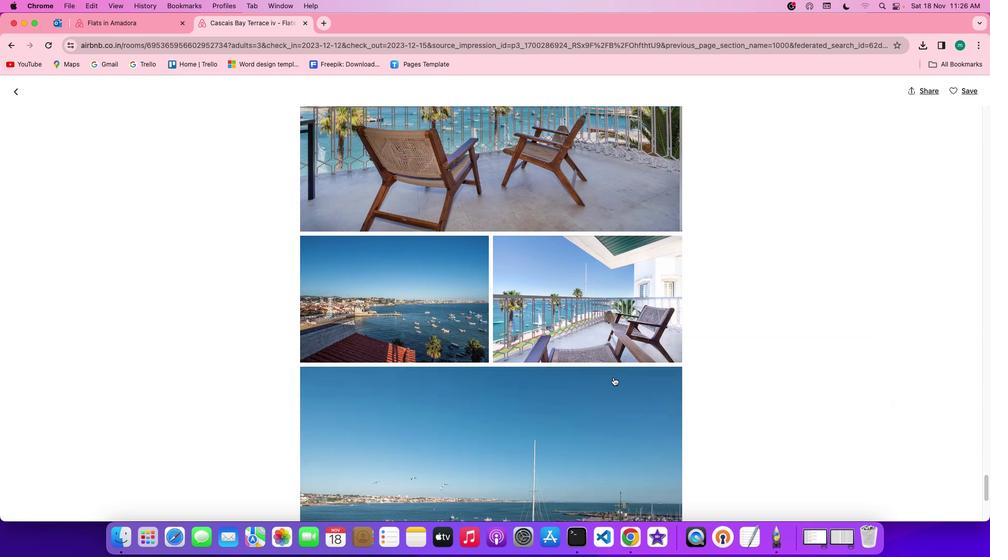 
Action: Mouse scrolled (613, 377) with delta (0, 0)
Screenshot: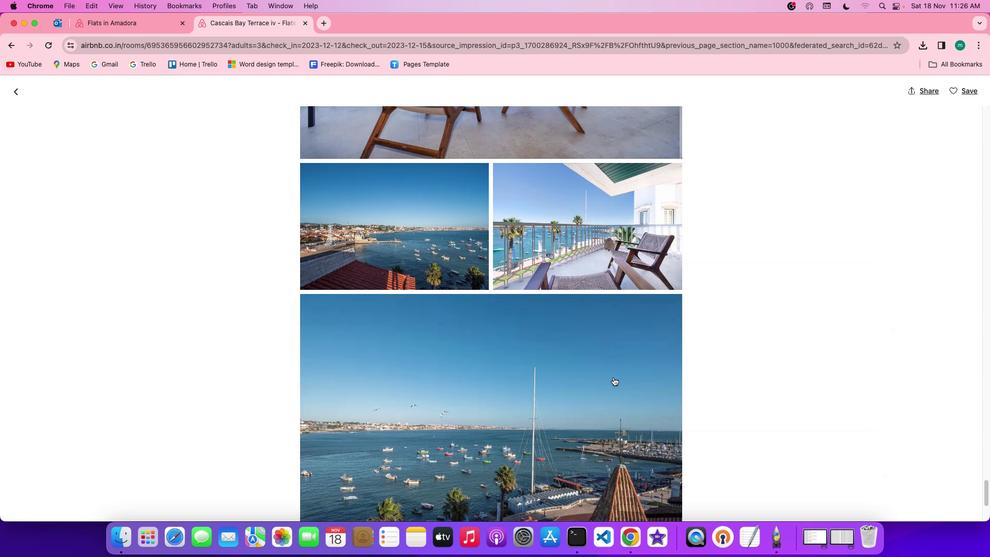 
Action: Mouse scrolled (613, 377) with delta (0, -1)
Screenshot: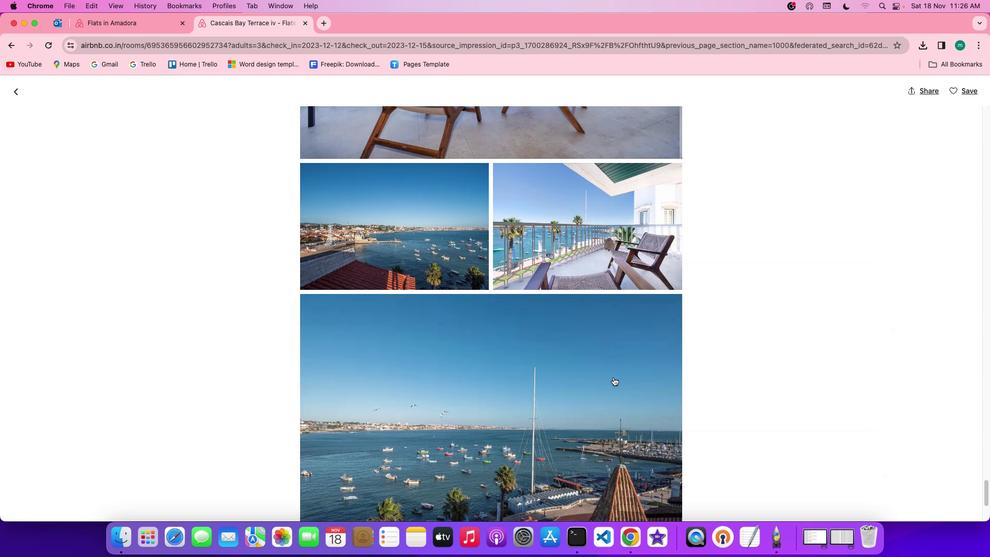 
Action: Mouse scrolled (613, 377) with delta (0, -2)
Screenshot: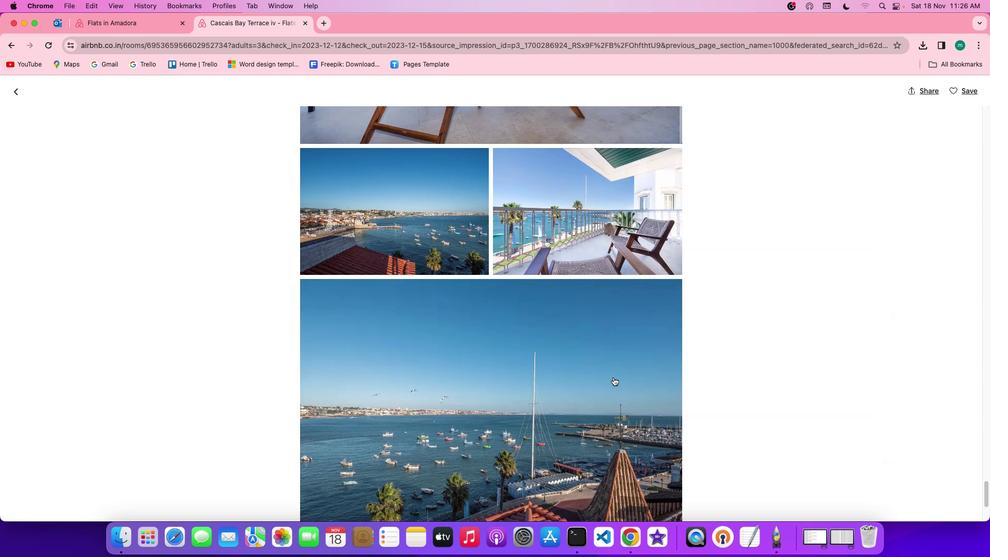 
Action: Mouse scrolled (613, 377) with delta (0, -2)
Screenshot: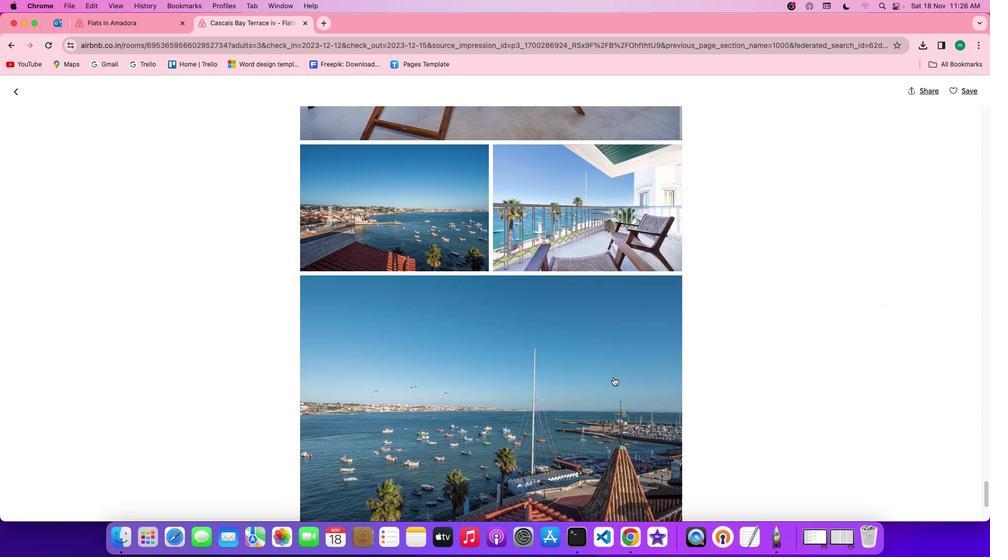 
Action: Mouse scrolled (613, 377) with delta (0, 0)
Screenshot: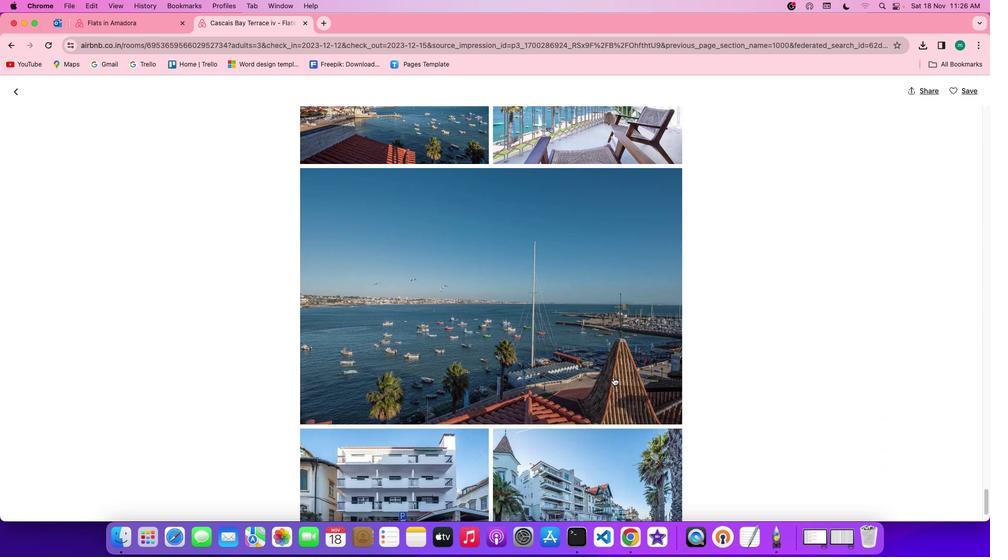 
Action: Mouse scrolled (613, 377) with delta (0, 0)
Screenshot: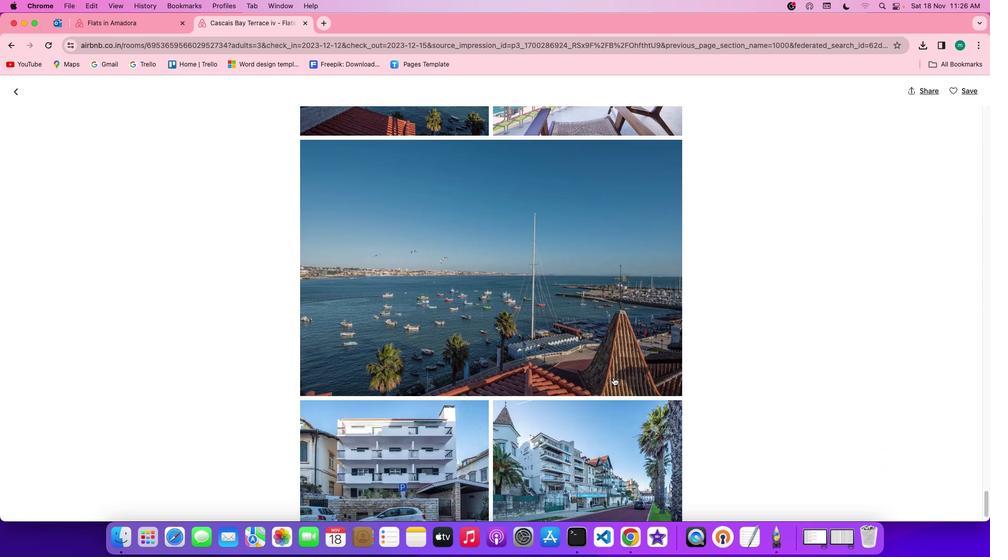 
Action: Mouse scrolled (613, 377) with delta (0, -1)
Screenshot: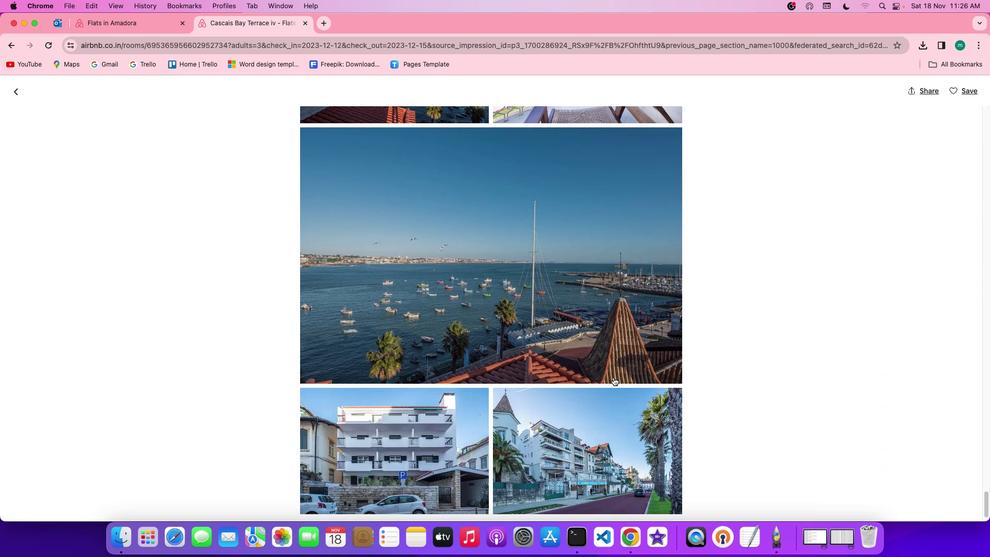 
Action: Mouse scrolled (613, 377) with delta (0, -1)
Screenshot: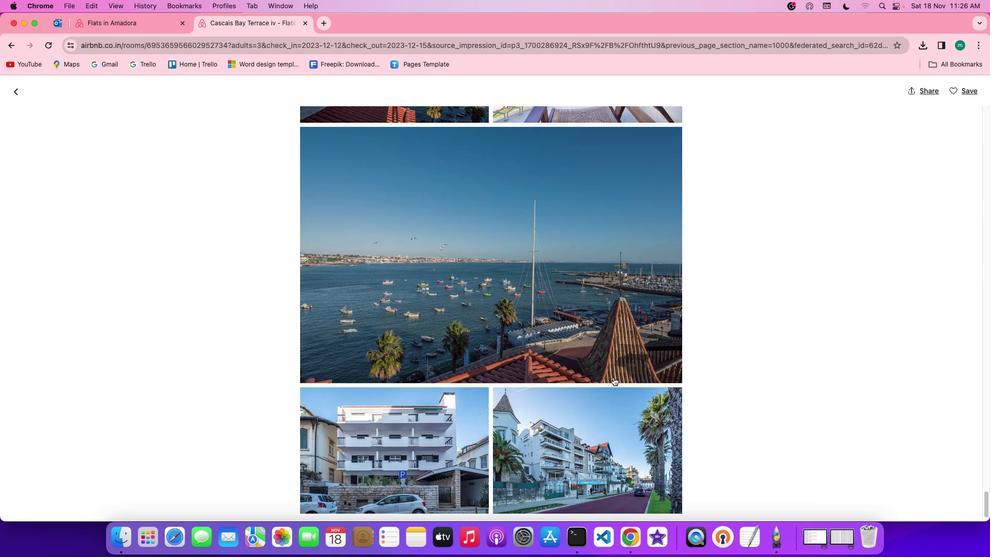 
Action: Mouse scrolled (613, 377) with delta (0, 0)
Screenshot: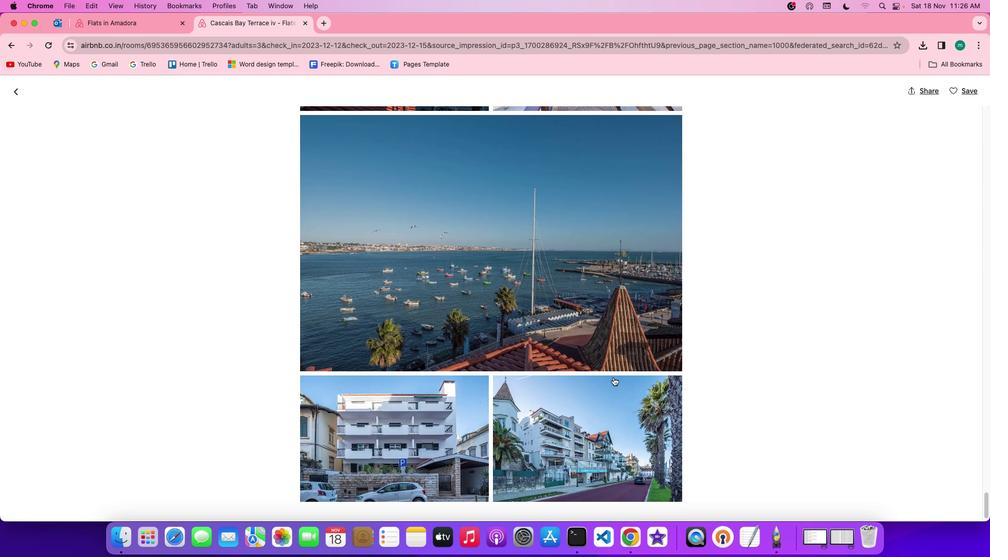 
Action: Mouse scrolled (613, 377) with delta (0, 0)
Screenshot: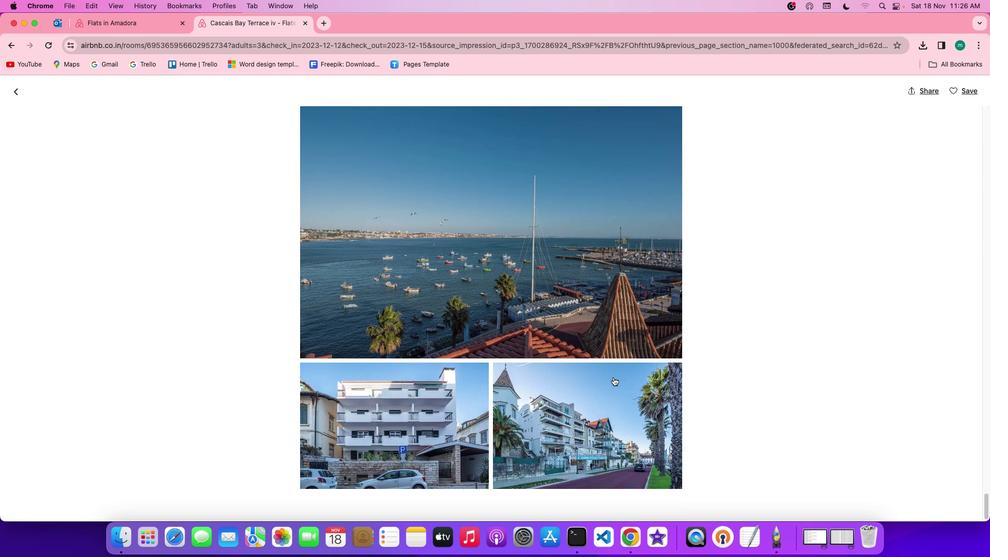 
Action: Mouse scrolled (613, 377) with delta (0, 0)
Screenshot: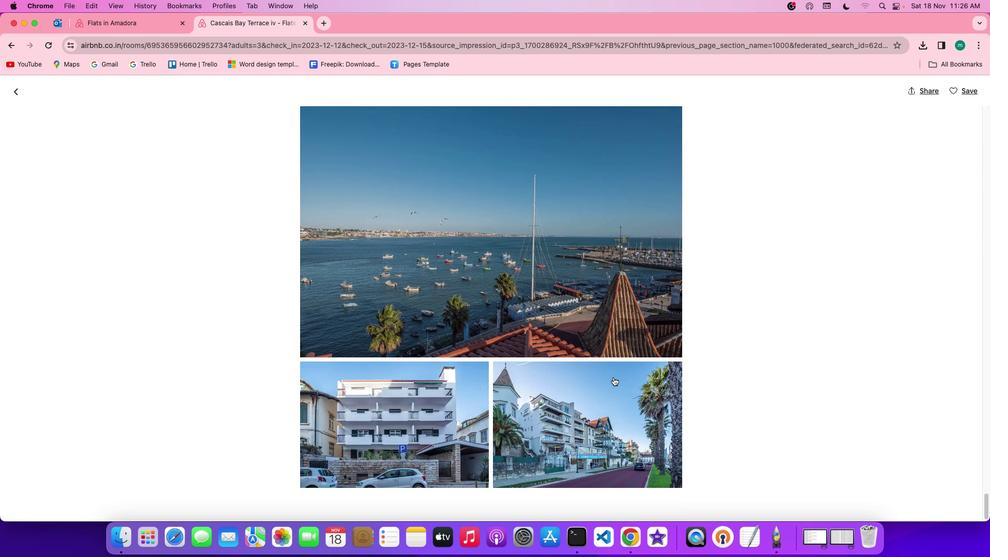 
Action: Mouse scrolled (613, 377) with delta (0, 0)
Screenshot: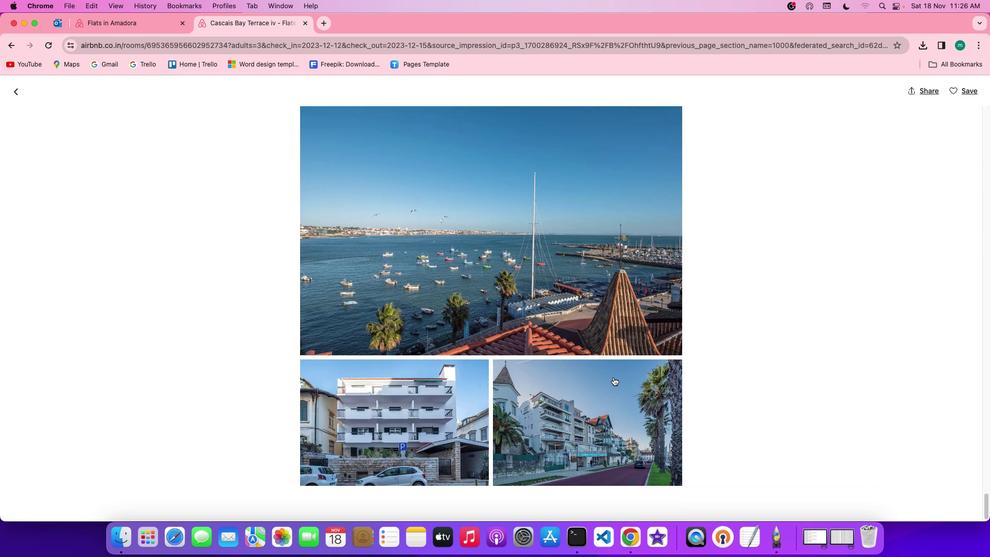 
Action: Mouse scrolled (613, 377) with delta (0, 0)
Screenshot: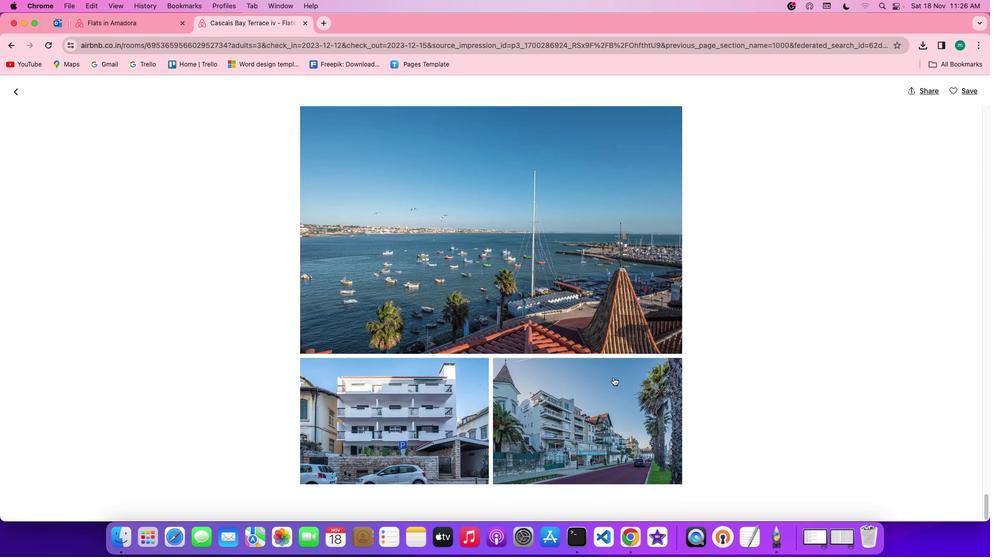 
Action: Mouse scrolled (613, 377) with delta (0, 0)
